 Task: Look for Airbnb properties in Sens, France from 13th December, 2023 to 17th December, 2023 for 2 adults. Place can be entire room with 2 bedrooms having 2 beds and 1 bathroom. Property type can be guest house. Amenities needed are: wifi.
Action: Mouse moved to (513, 120)
Screenshot: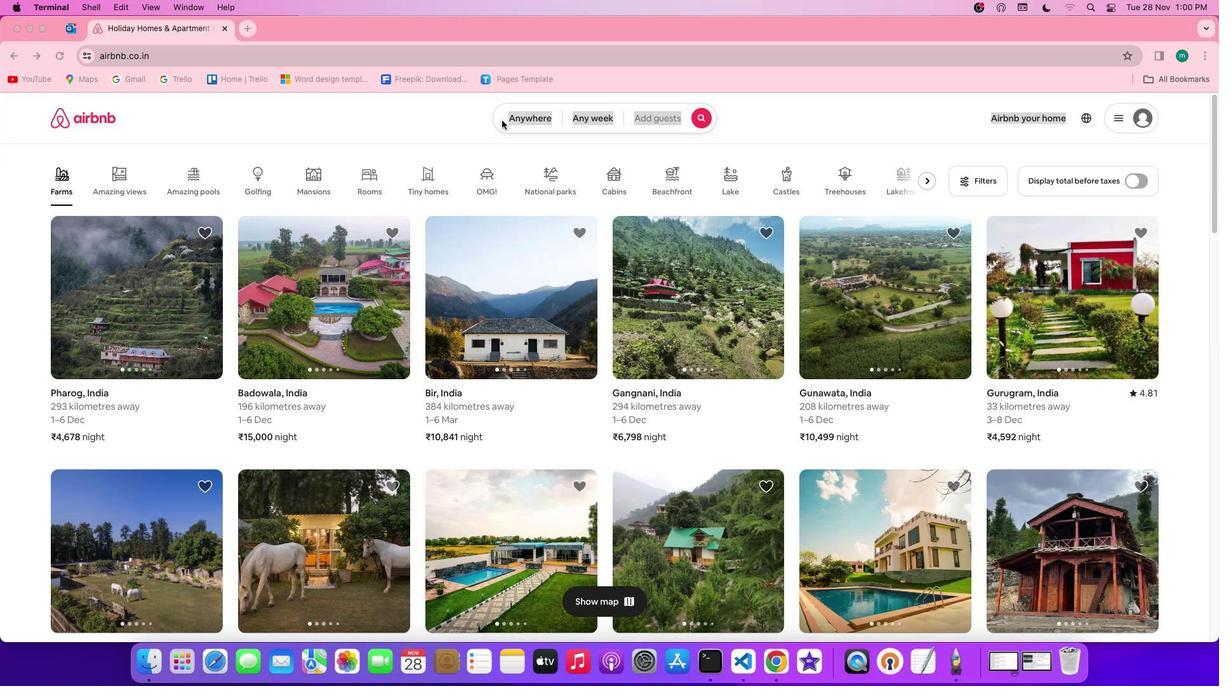
Action: Mouse pressed left at (513, 120)
Screenshot: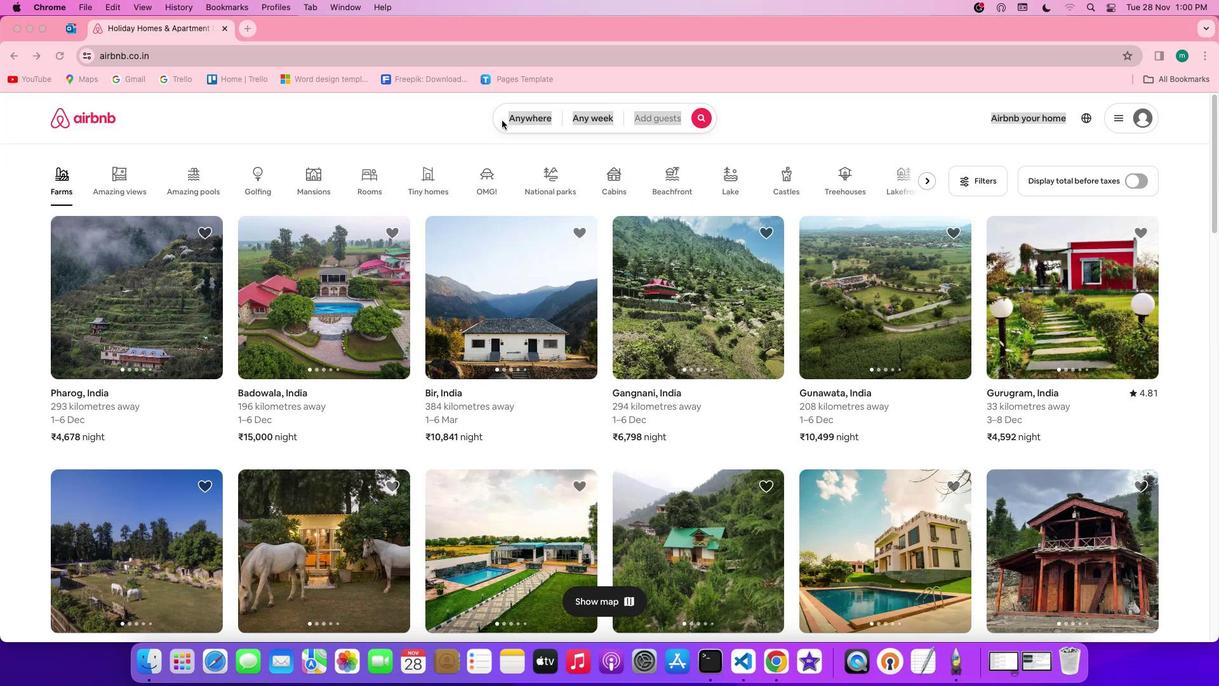
Action: Mouse pressed left at (513, 120)
Screenshot: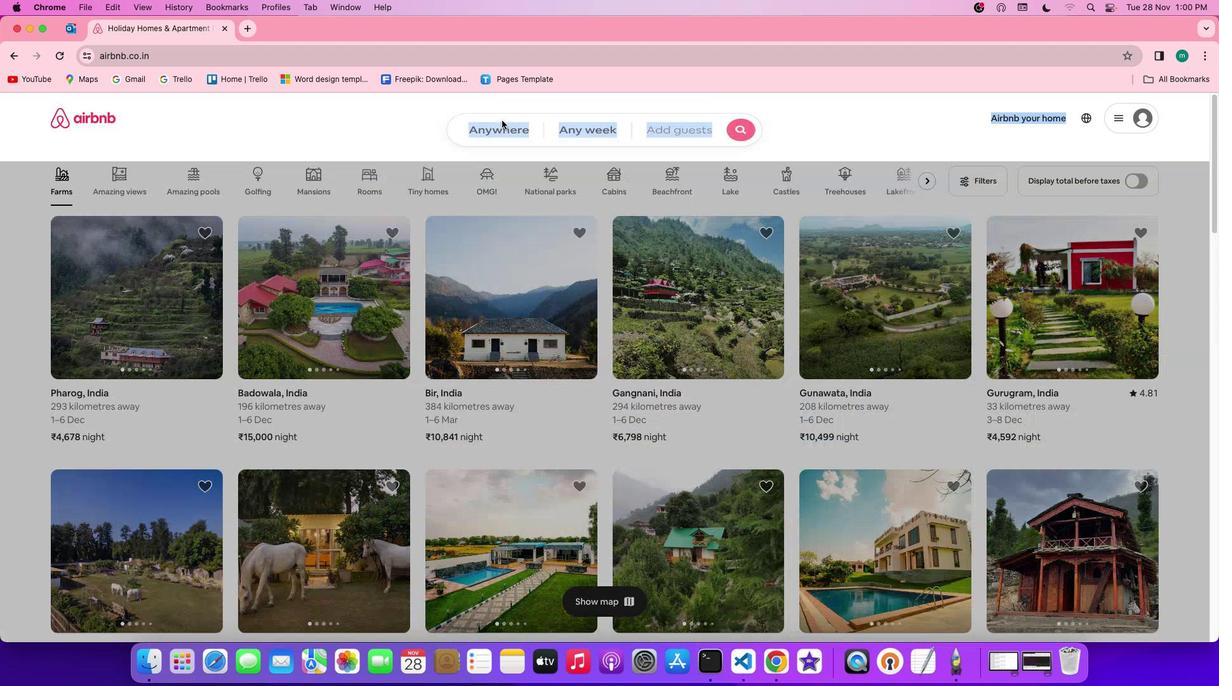 
Action: Mouse moved to (489, 156)
Screenshot: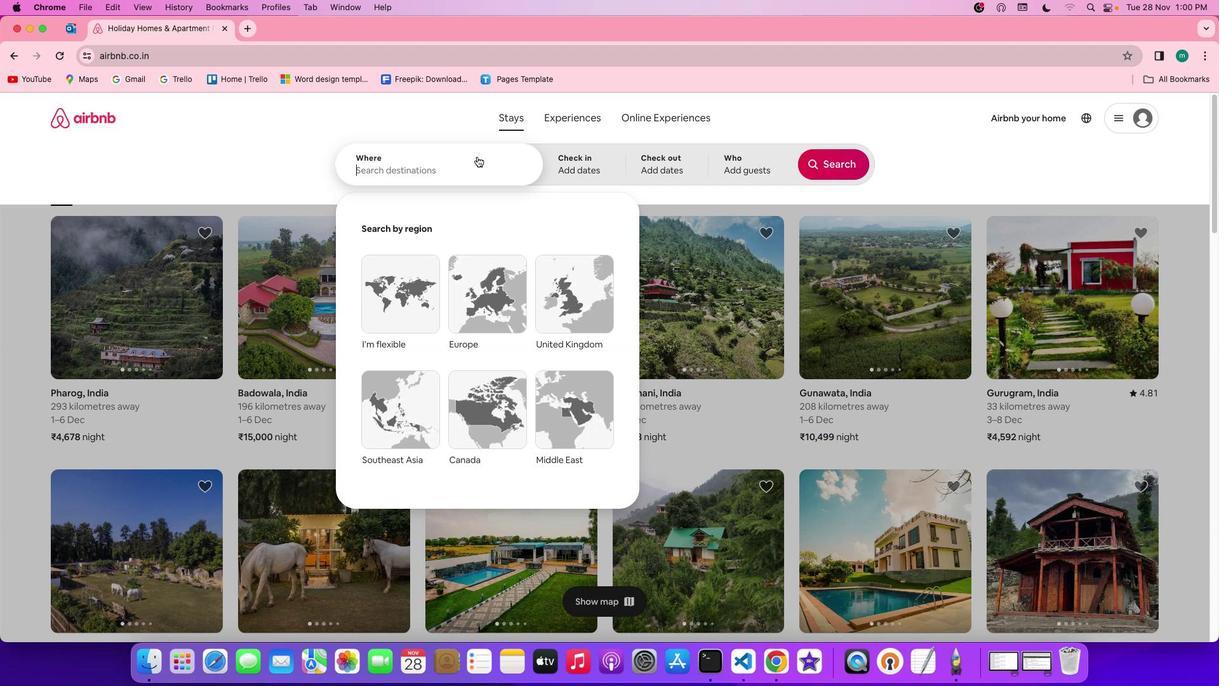 
Action: Mouse pressed left at (489, 156)
Screenshot: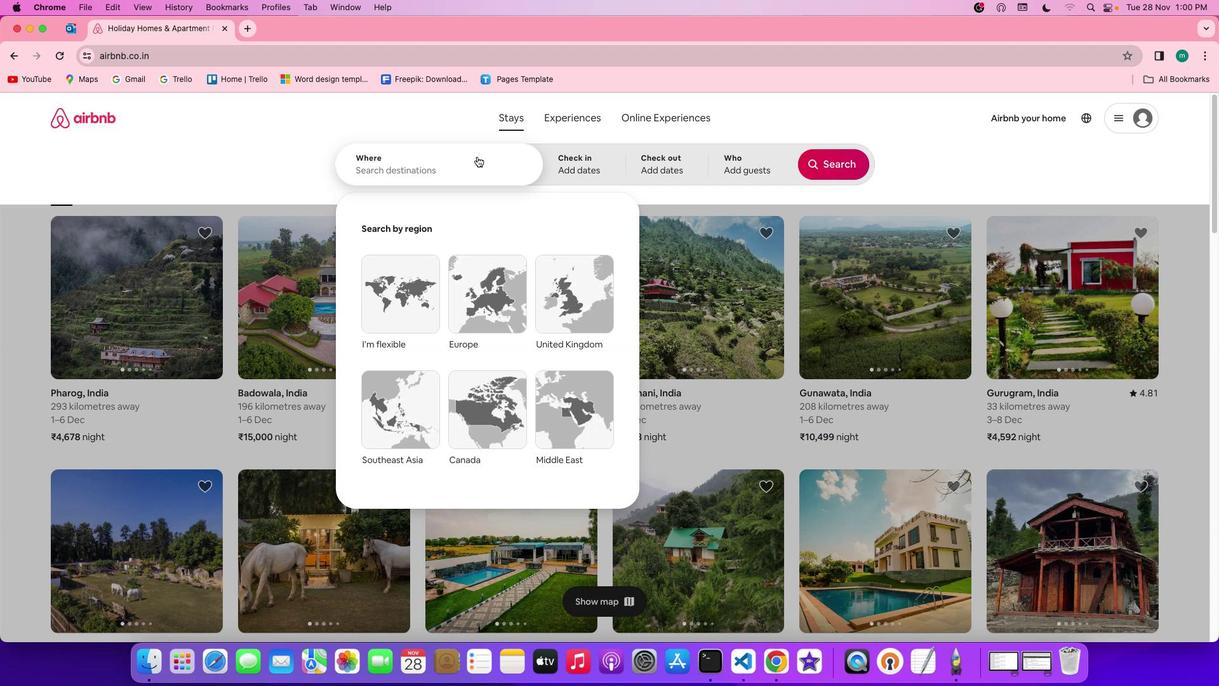 
Action: Key pressed Key.shift'S''e''n''s'','Key.spaceKey.shift'f''r''a''n''c''e'
Screenshot: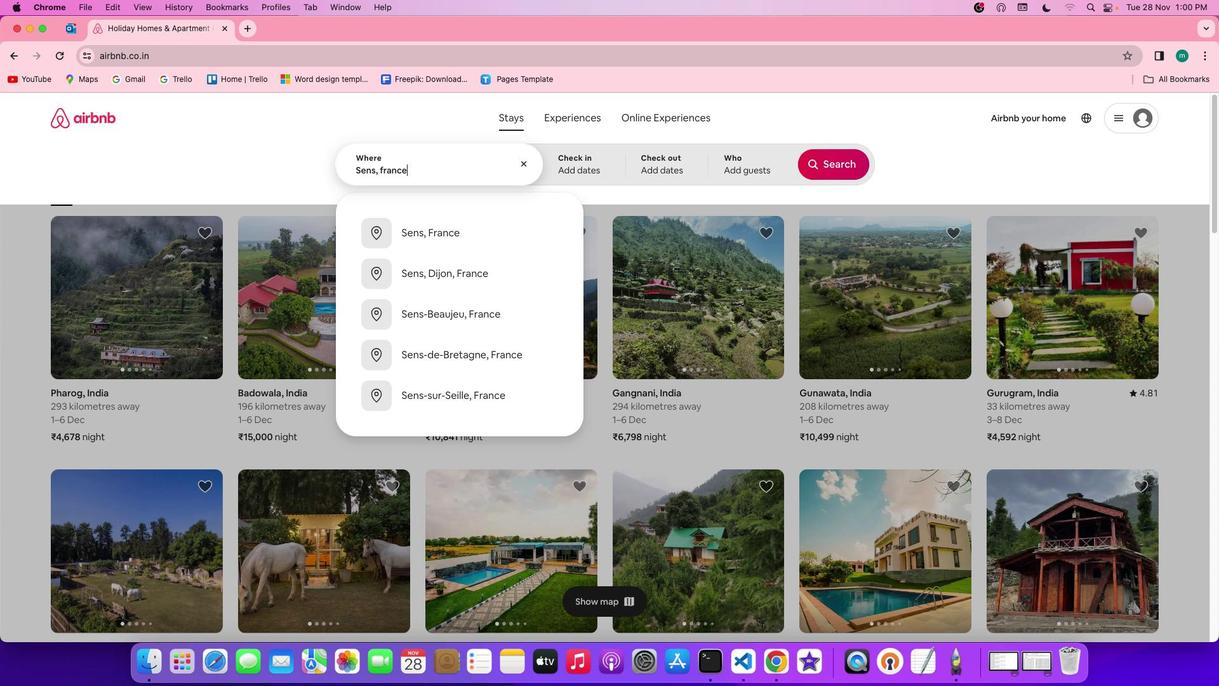 
Action: Mouse moved to (576, 157)
Screenshot: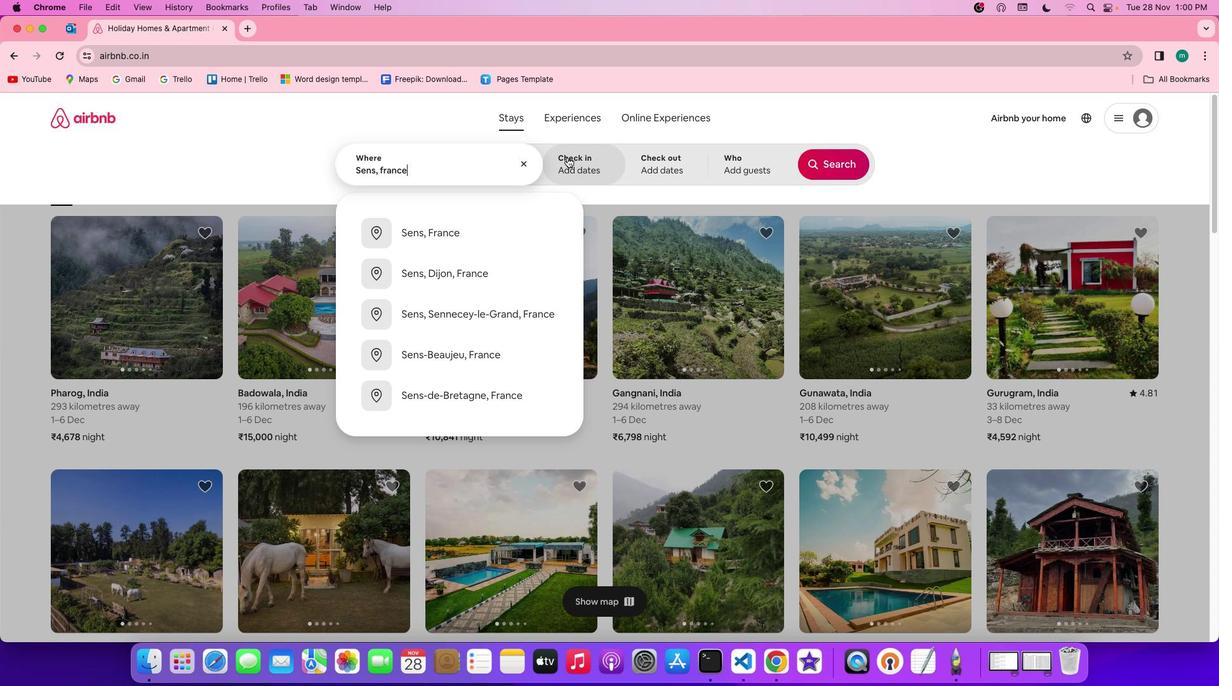 
Action: Mouse pressed left at (576, 157)
Screenshot: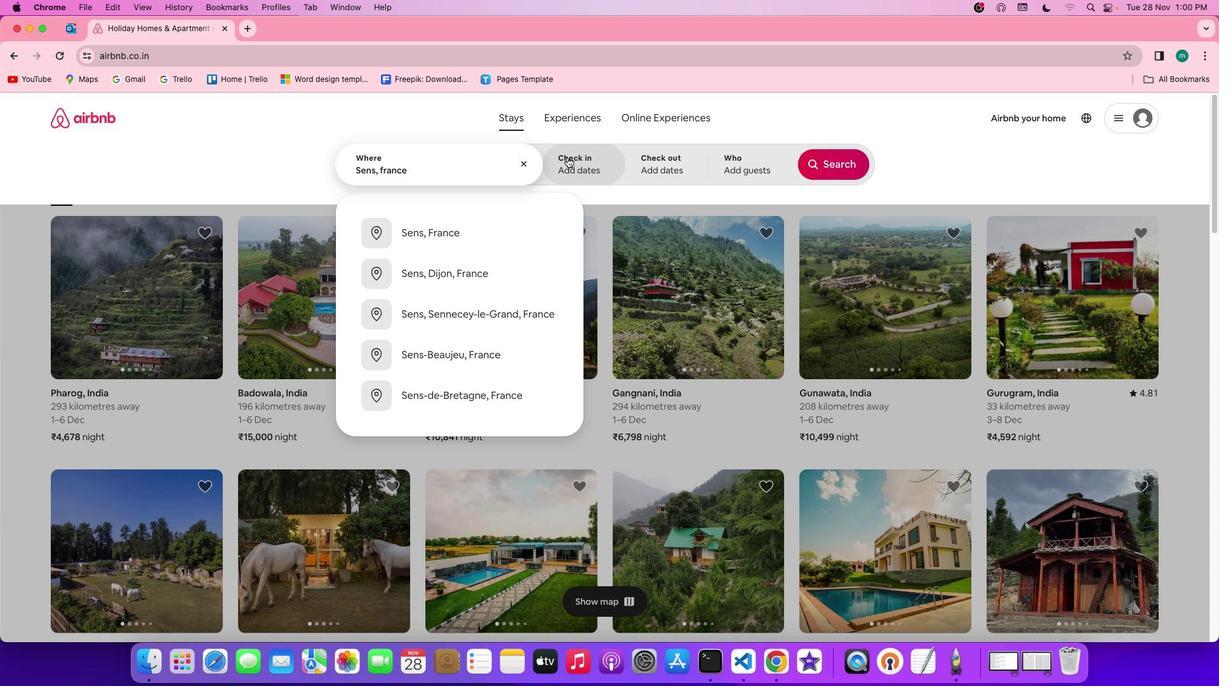 
Action: Mouse moved to (724, 386)
Screenshot: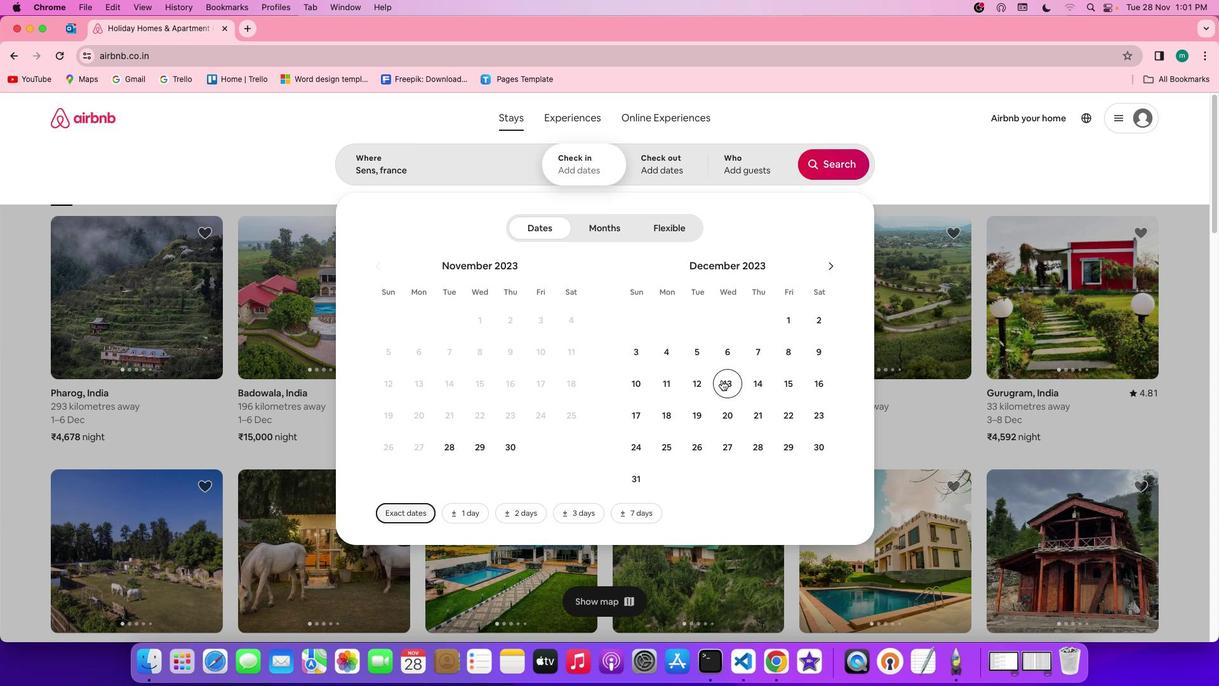 
Action: Mouse pressed left at (724, 386)
Screenshot: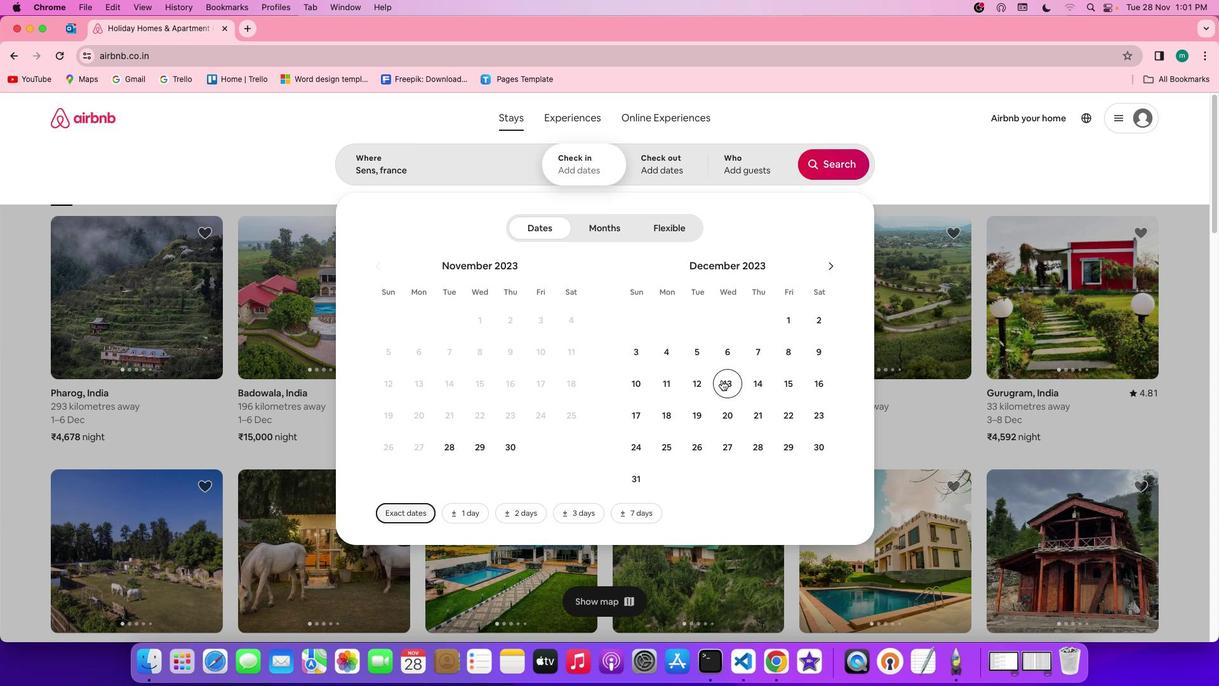 
Action: Mouse moved to (628, 424)
Screenshot: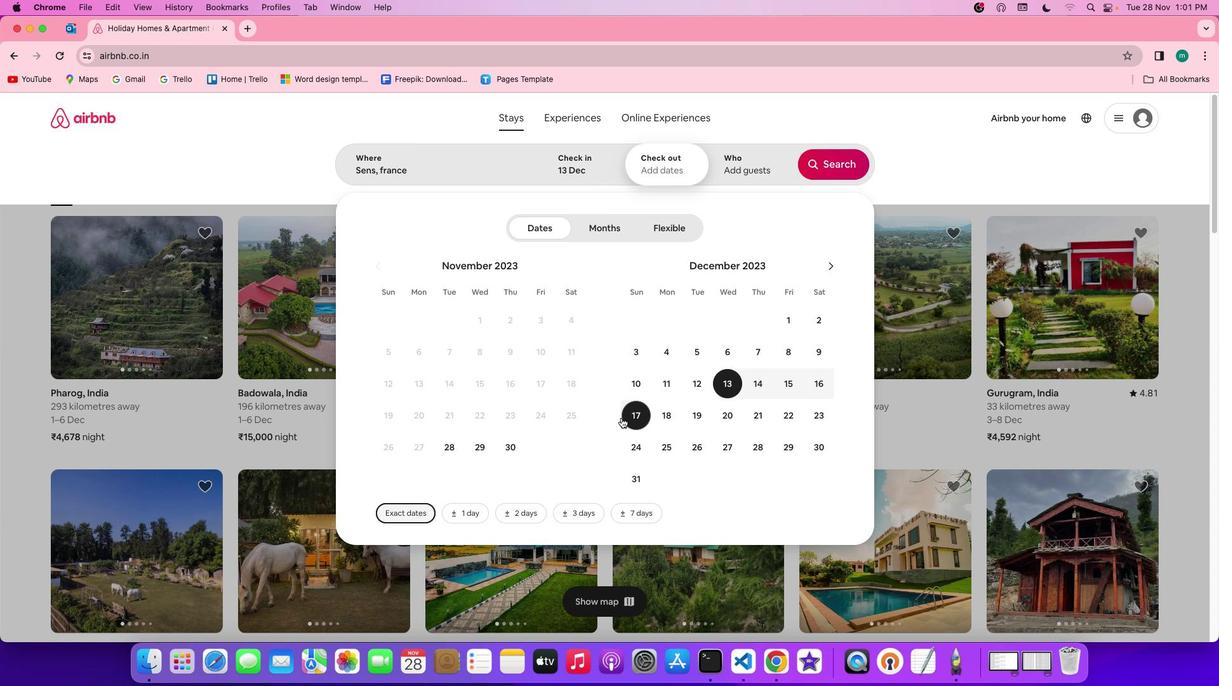 
Action: Mouse pressed left at (628, 424)
Screenshot: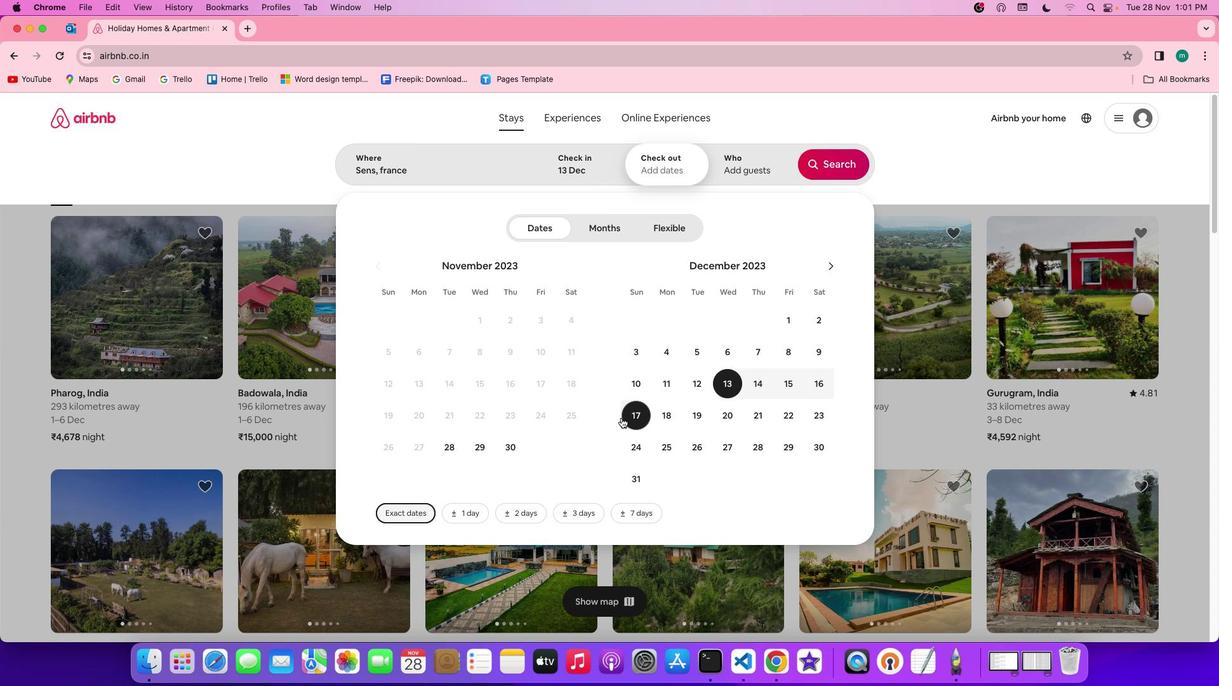 
Action: Mouse moved to (743, 161)
Screenshot: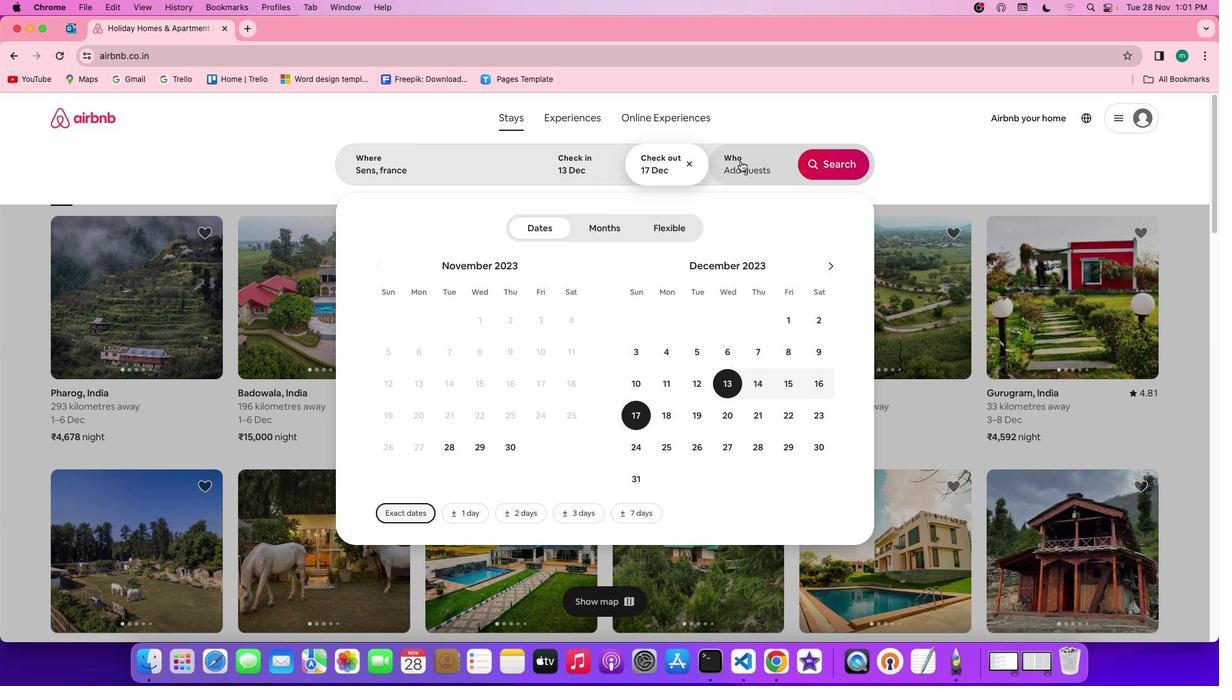 
Action: Mouse pressed left at (743, 161)
Screenshot: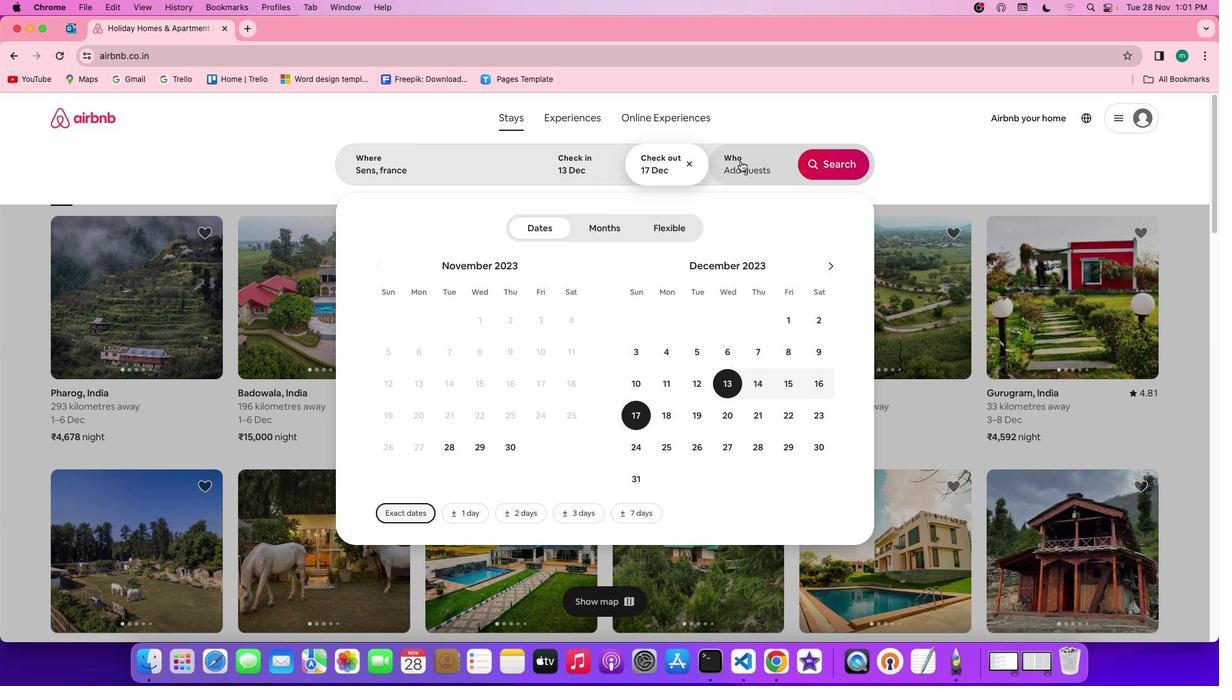 
Action: Mouse moved to (837, 231)
Screenshot: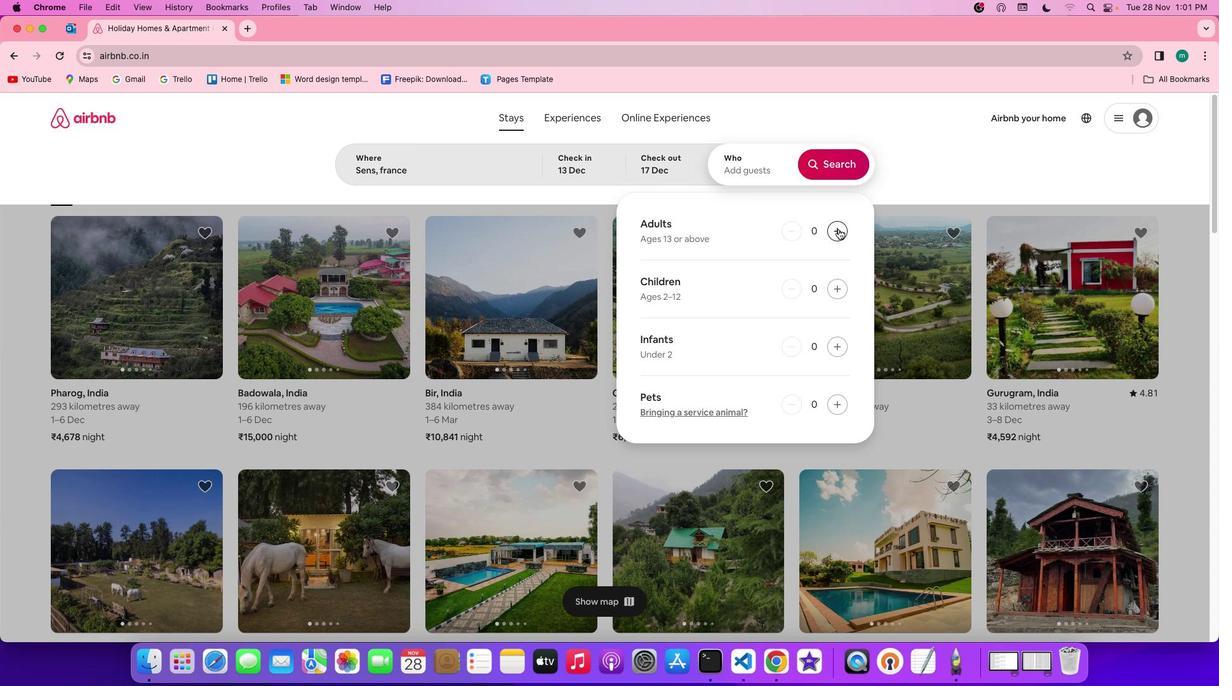 
Action: Mouse pressed left at (837, 231)
Screenshot: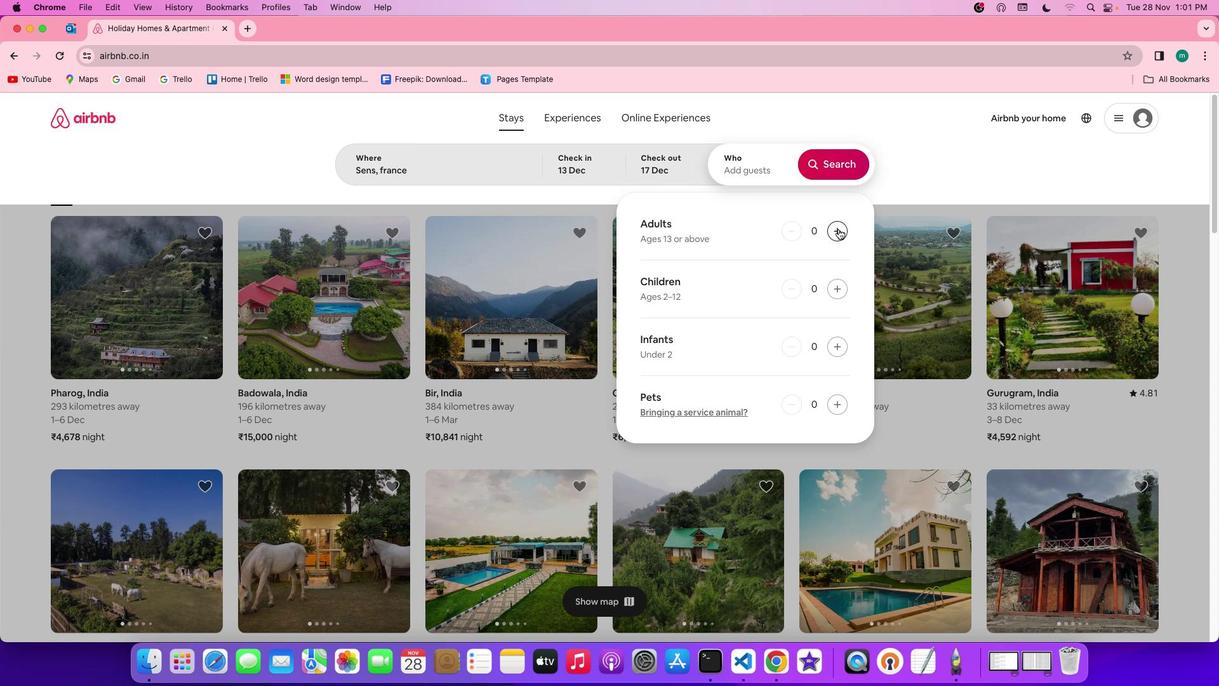 
Action: Mouse pressed left at (837, 231)
Screenshot: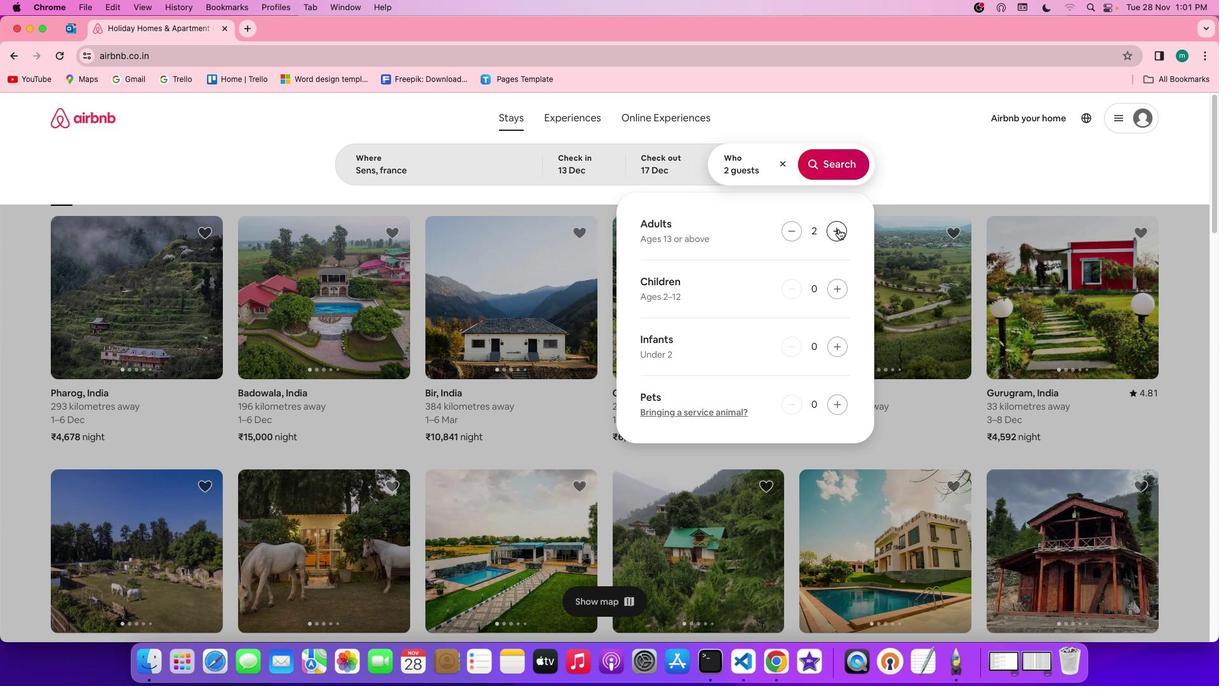 
Action: Mouse moved to (837, 168)
Screenshot: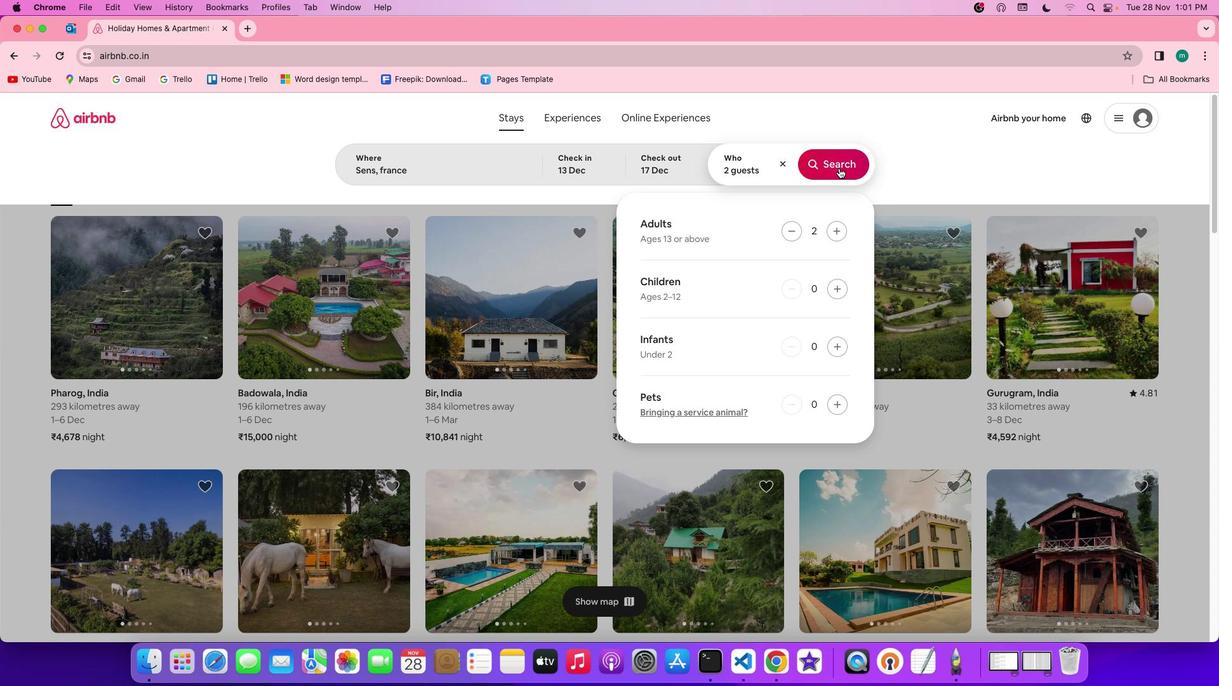 
Action: Mouse pressed left at (837, 168)
Screenshot: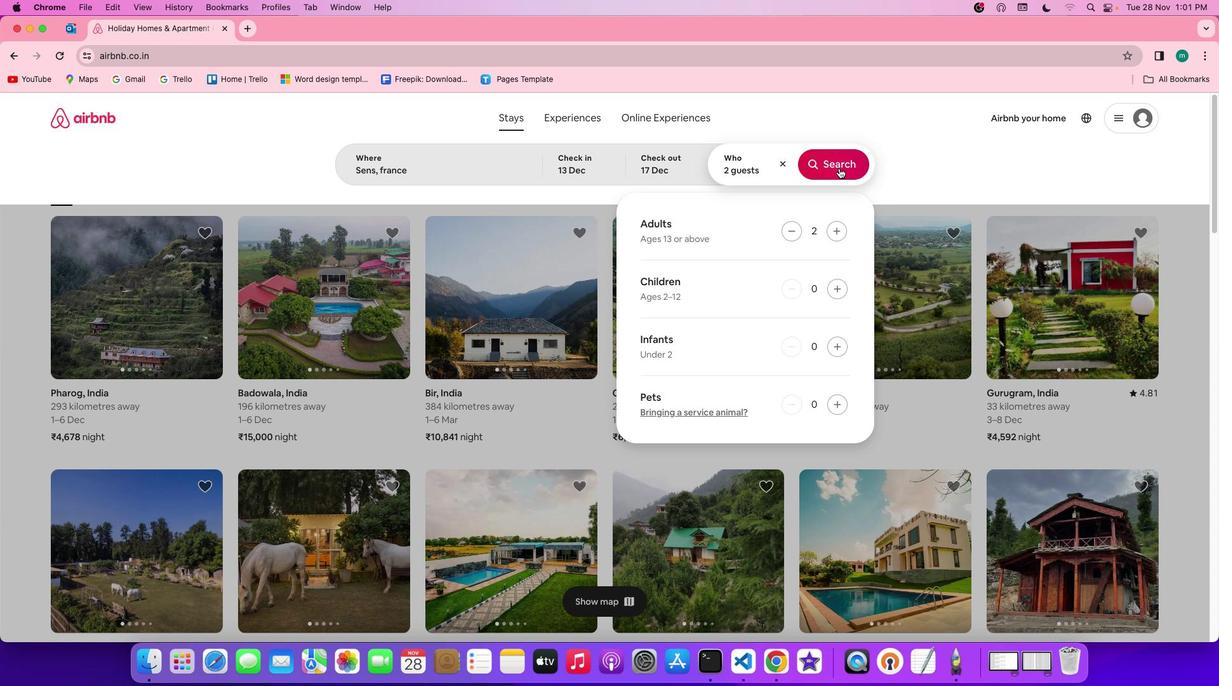 
Action: Mouse moved to (1009, 167)
Screenshot: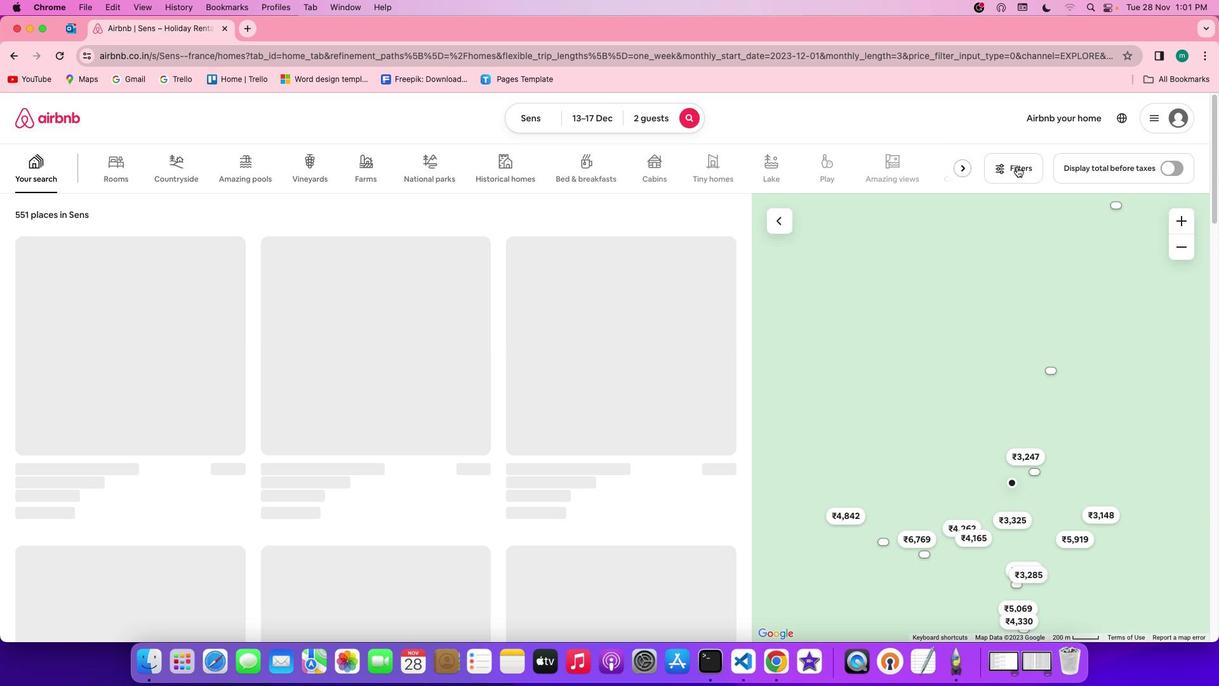 
Action: Mouse pressed left at (1009, 167)
Screenshot: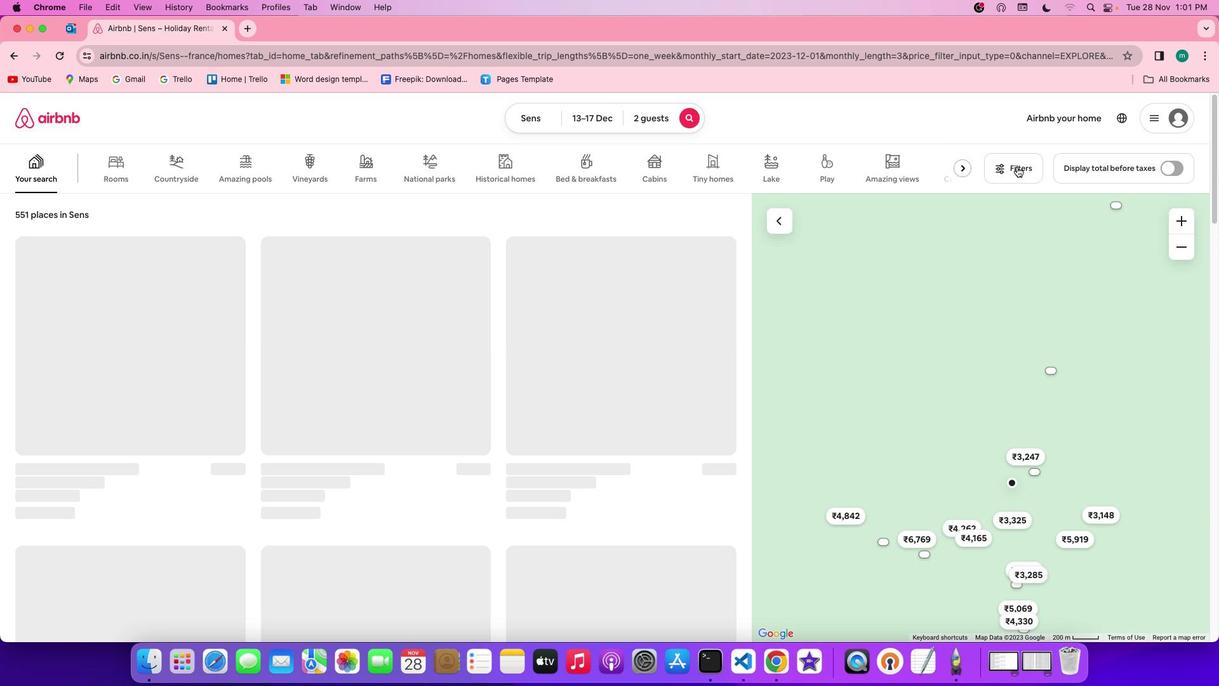 
Action: Mouse moved to (604, 388)
Screenshot: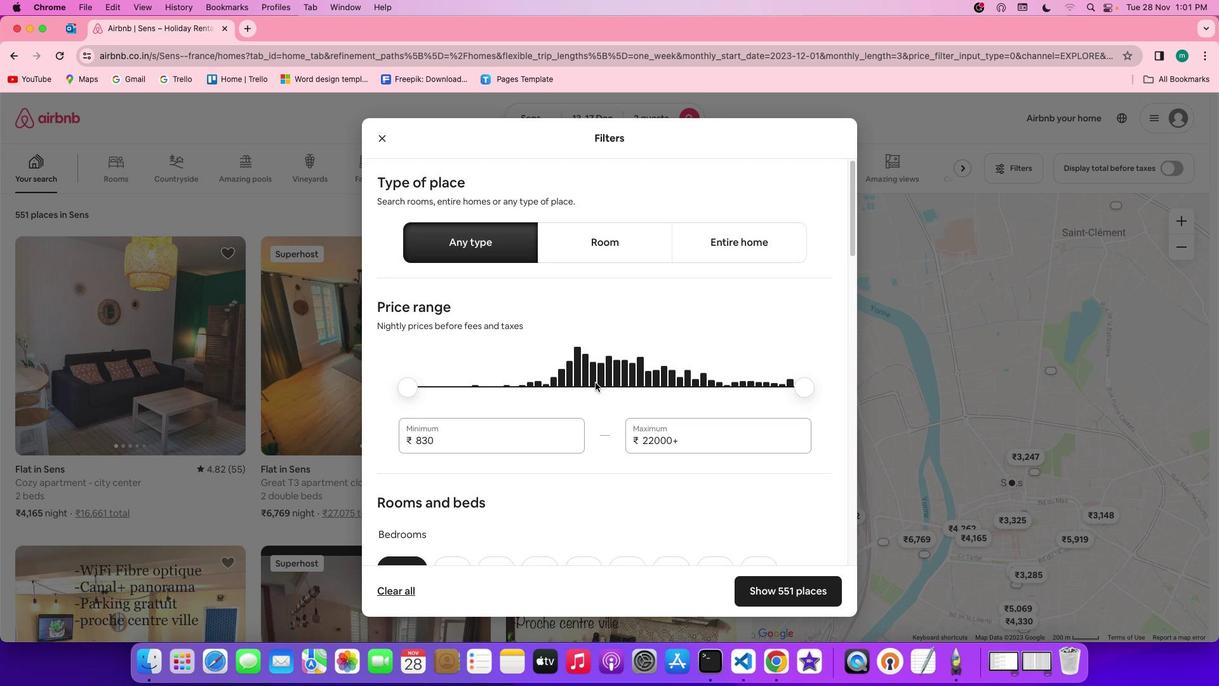 
Action: Mouse scrolled (604, 388) with delta (31, -4)
Screenshot: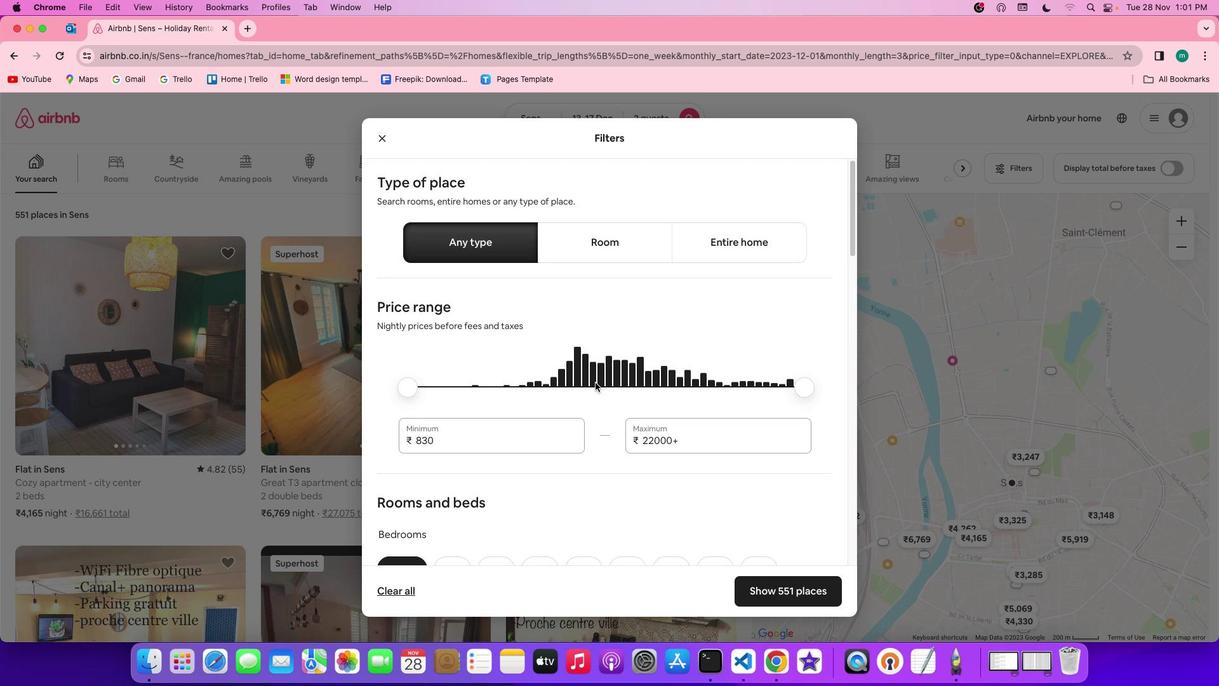 
Action: Mouse scrolled (604, 388) with delta (31, -4)
Screenshot: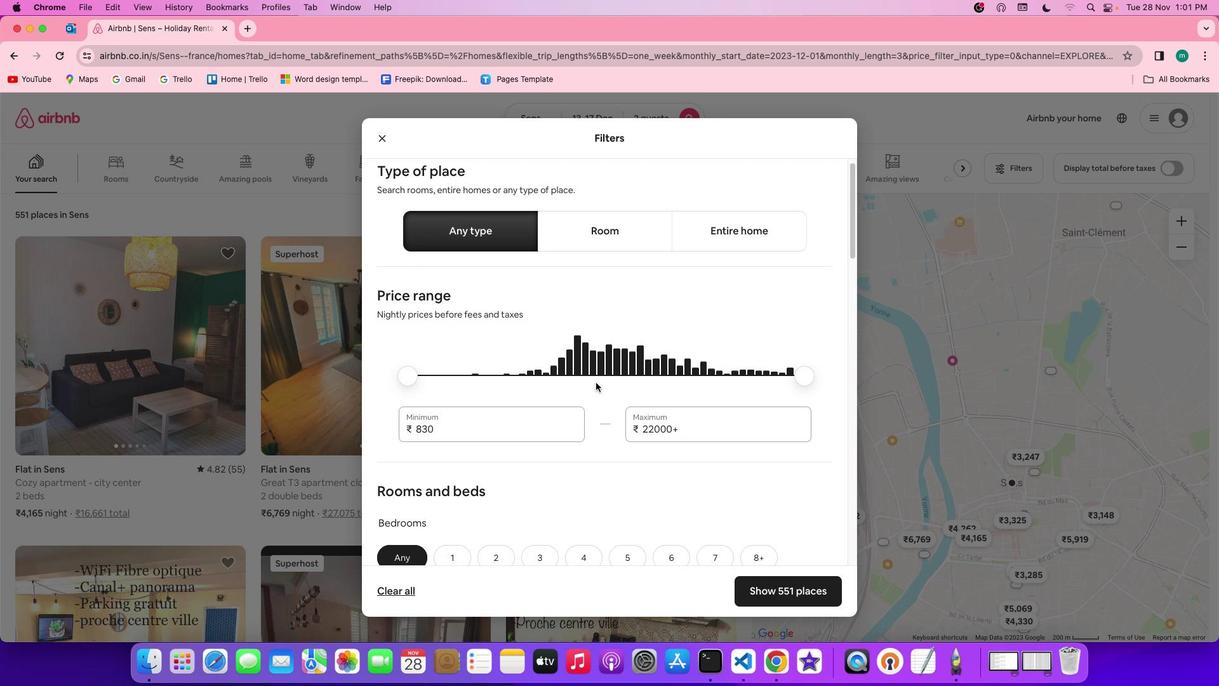 
Action: Mouse scrolled (604, 388) with delta (31, -5)
Screenshot: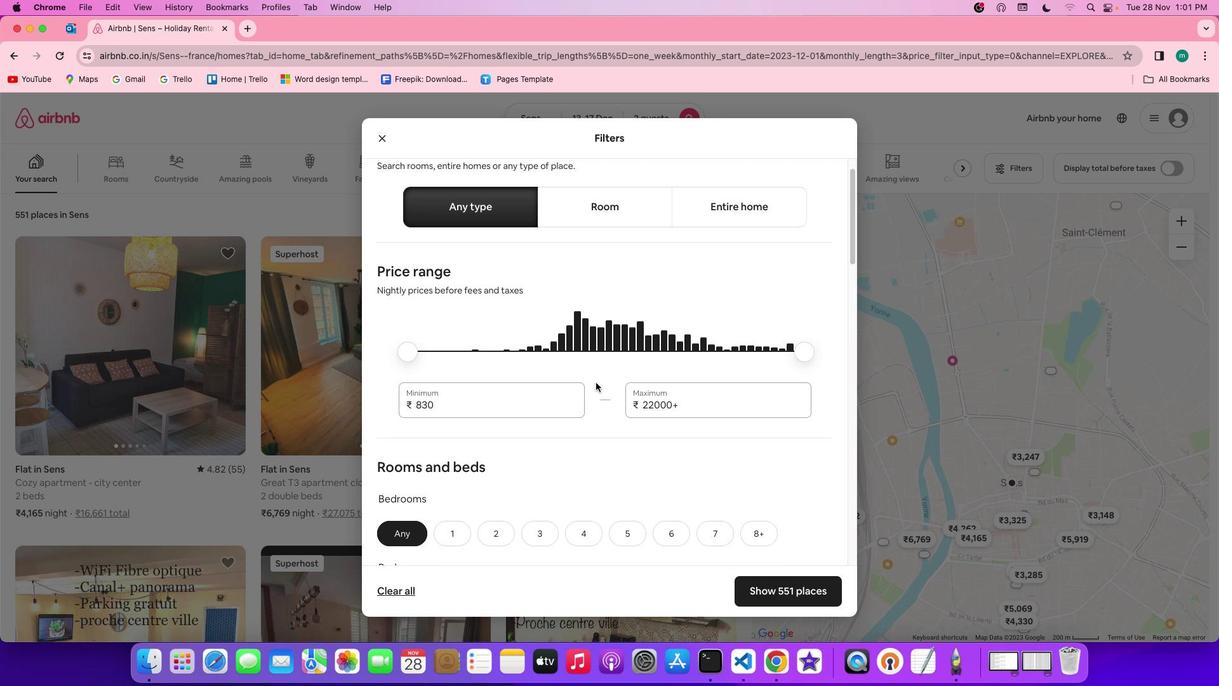 
Action: Mouse moved to (604, 389)
Screenshot: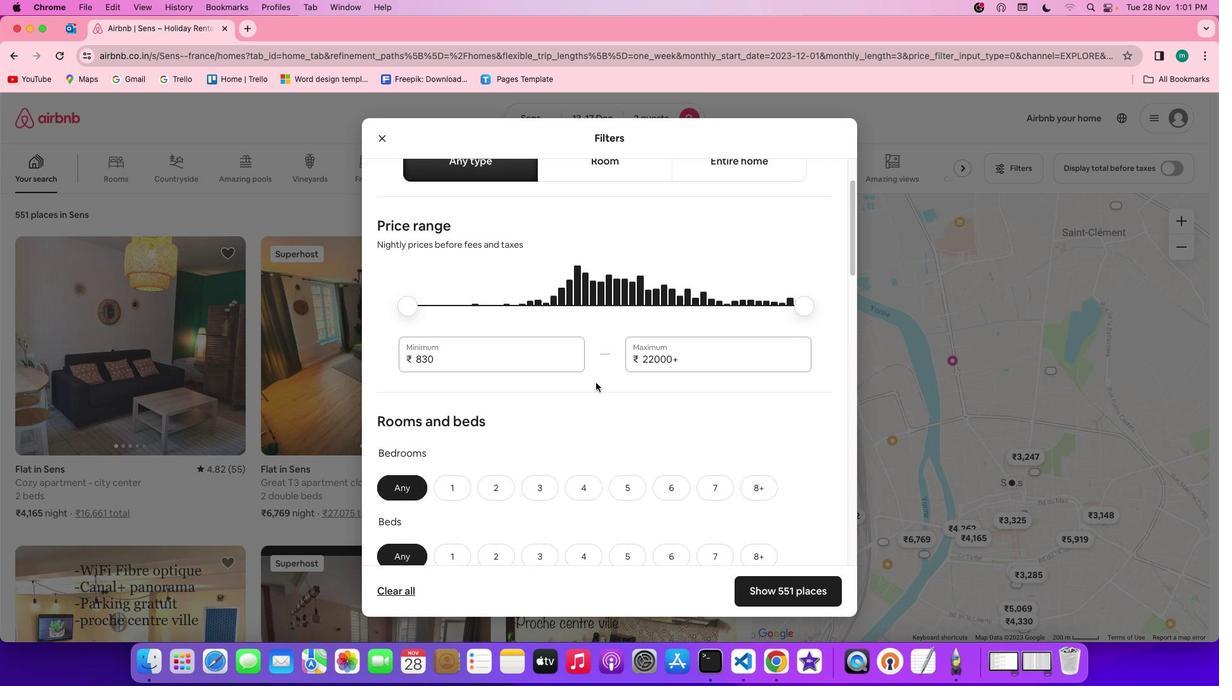 
Action: Mouse scrolled (604, 389) with delta (31, -4)
Screenshot: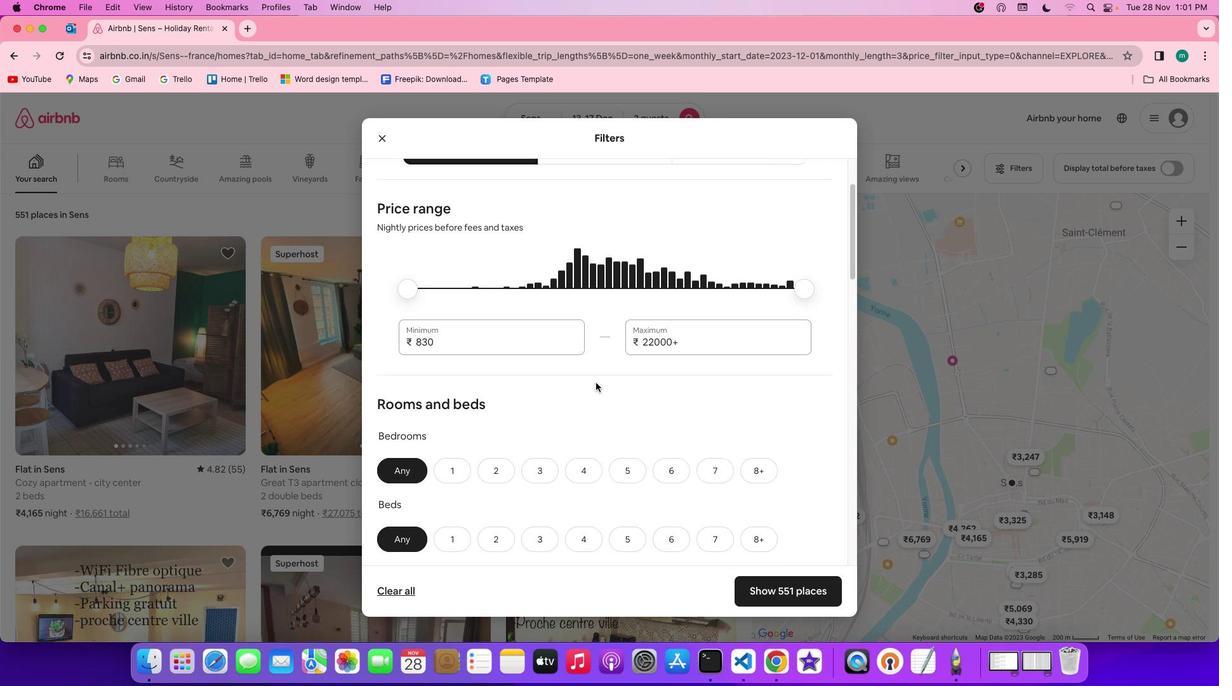 
Action: Mouse scrolled (604, 389) with delta (31, -4)
Screenshot: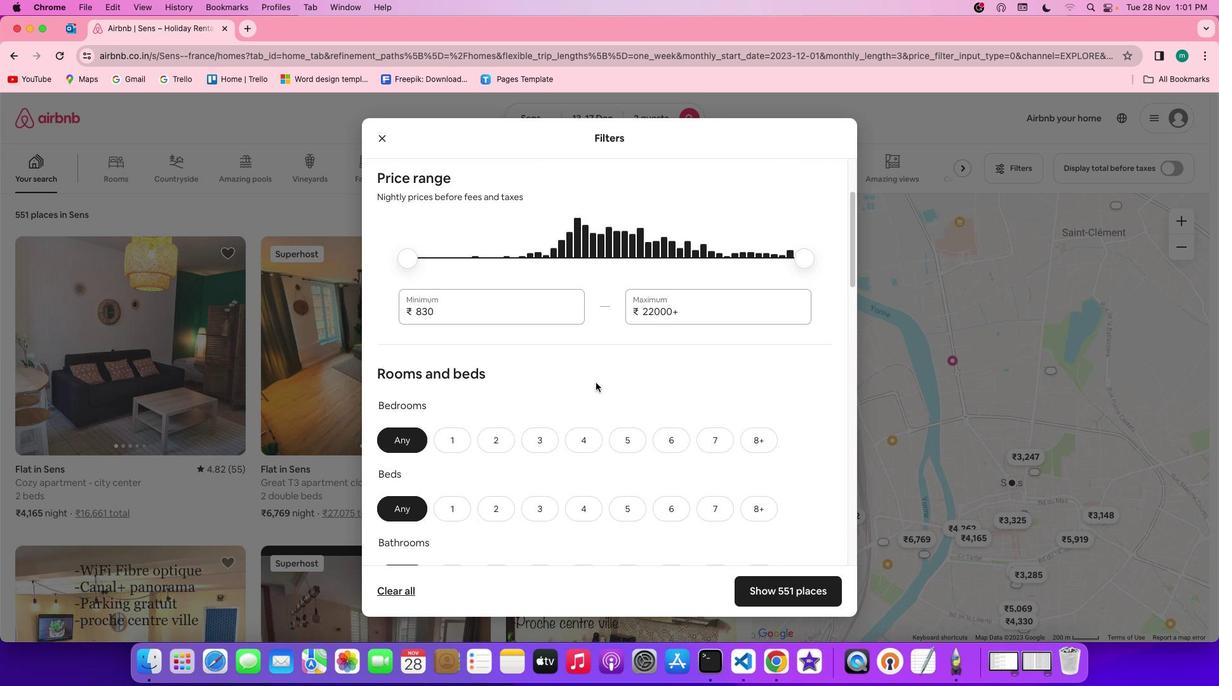 
Action: Mouse scrolled (604, 389) with delta (31, -4)
Screenshot: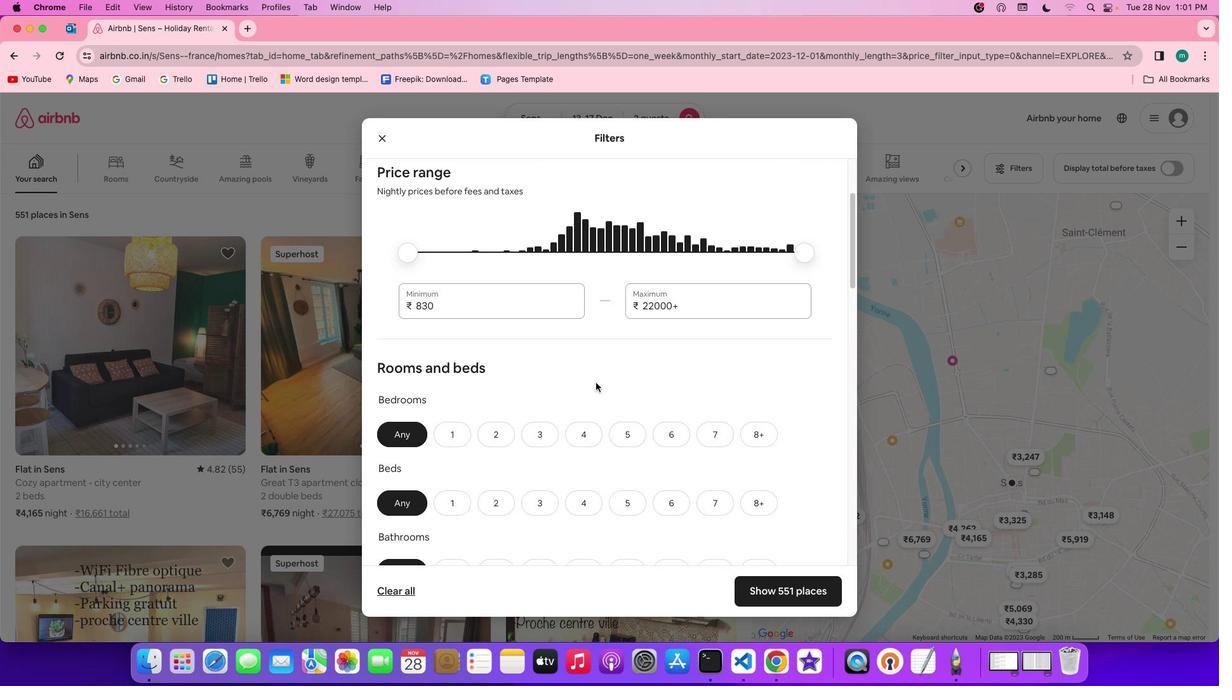 
Action: Mouse scrolled (604, 389) with delta (31, -5)
Screenshot: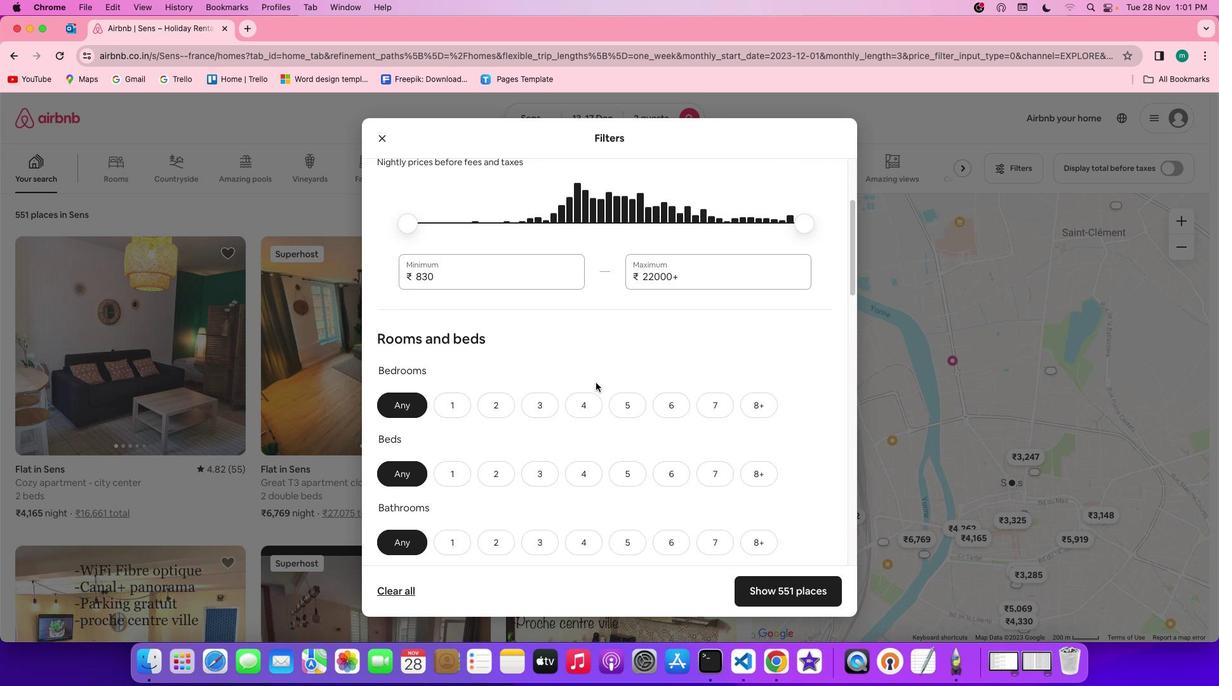 
Action: Mouse scrolled (604, 389) with delta (31, -4)
Screenshot: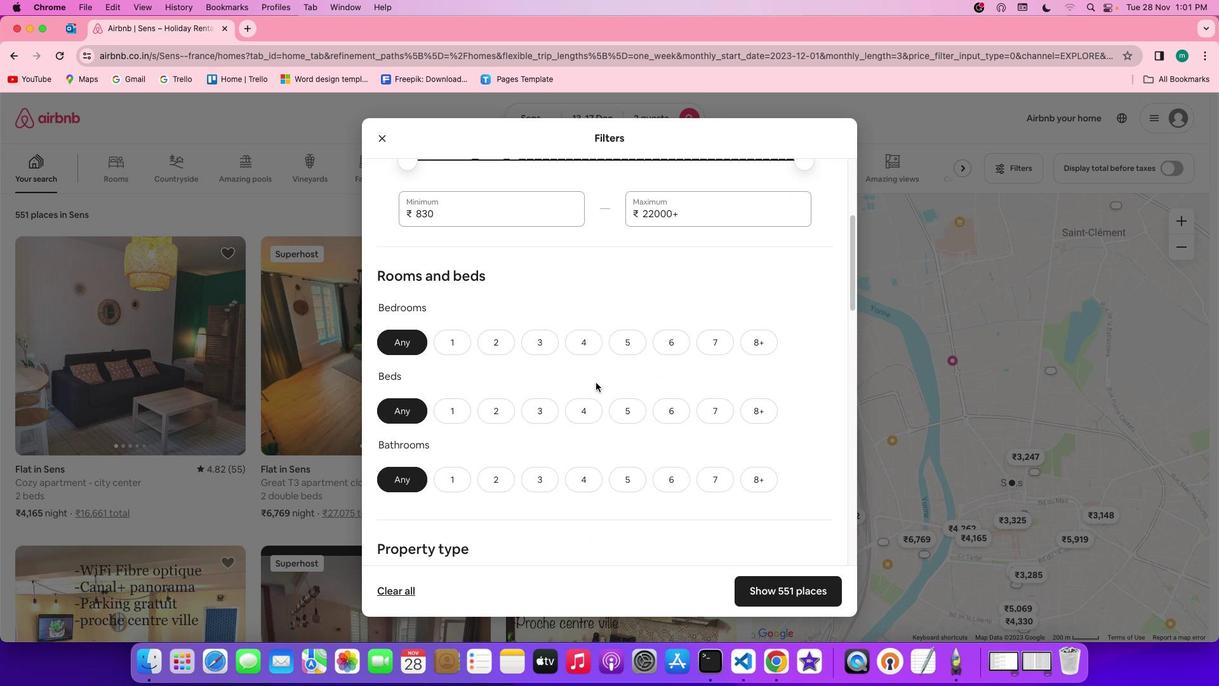 
Action: Mouse scrolled (604, 389) with delta (31, -4)
Screenshot: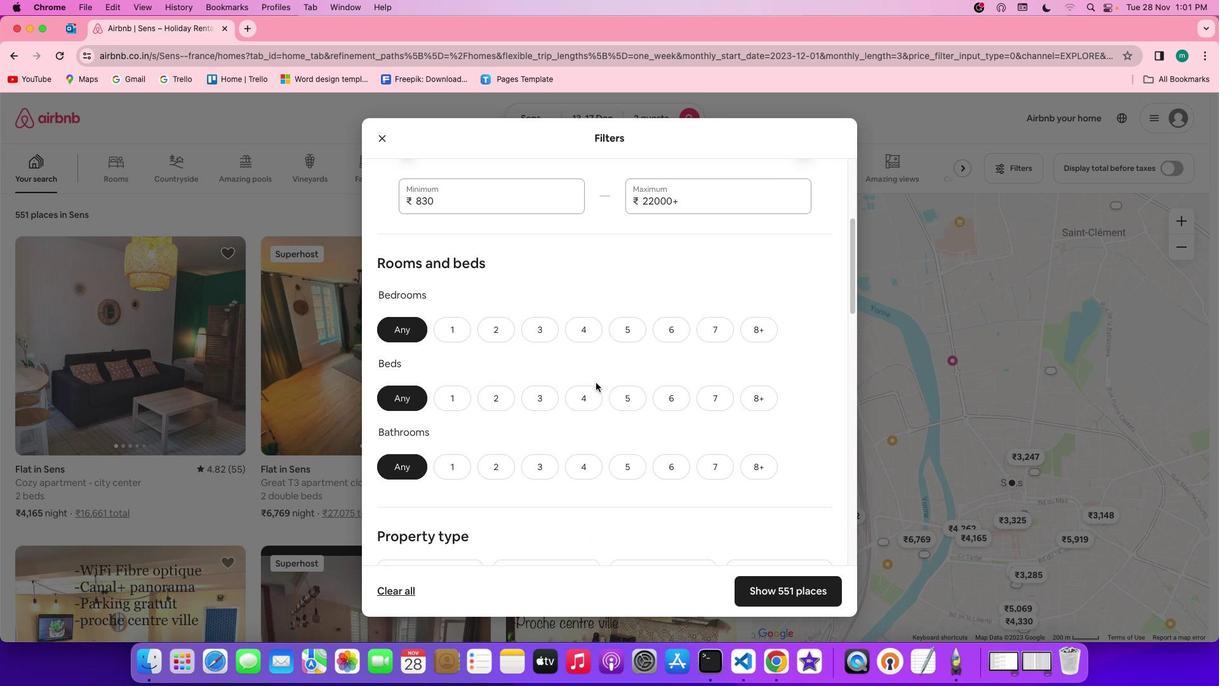 
Action: Mouse scrolled (604, 389) with delta (31, -4)
Screenshot: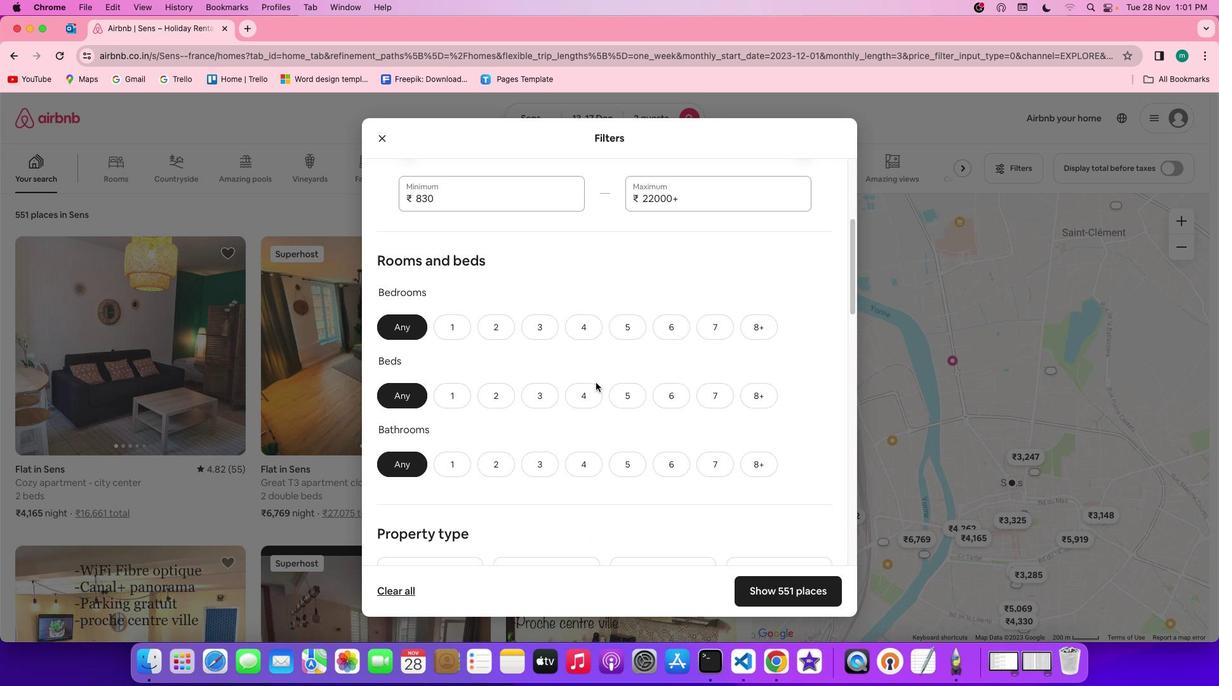 
Action: Mouse scrolled (604, 389) with delta (31, -4)
Screenshot: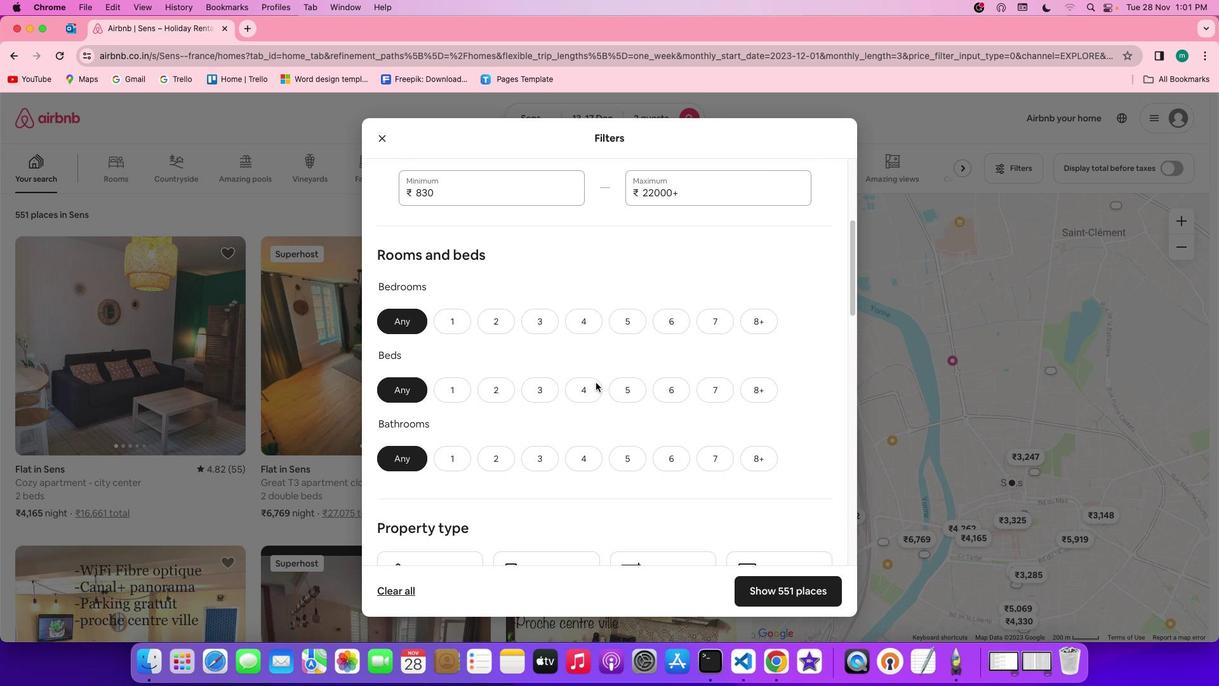 
Action: Mouse moved to (513, 329)
Screenshot: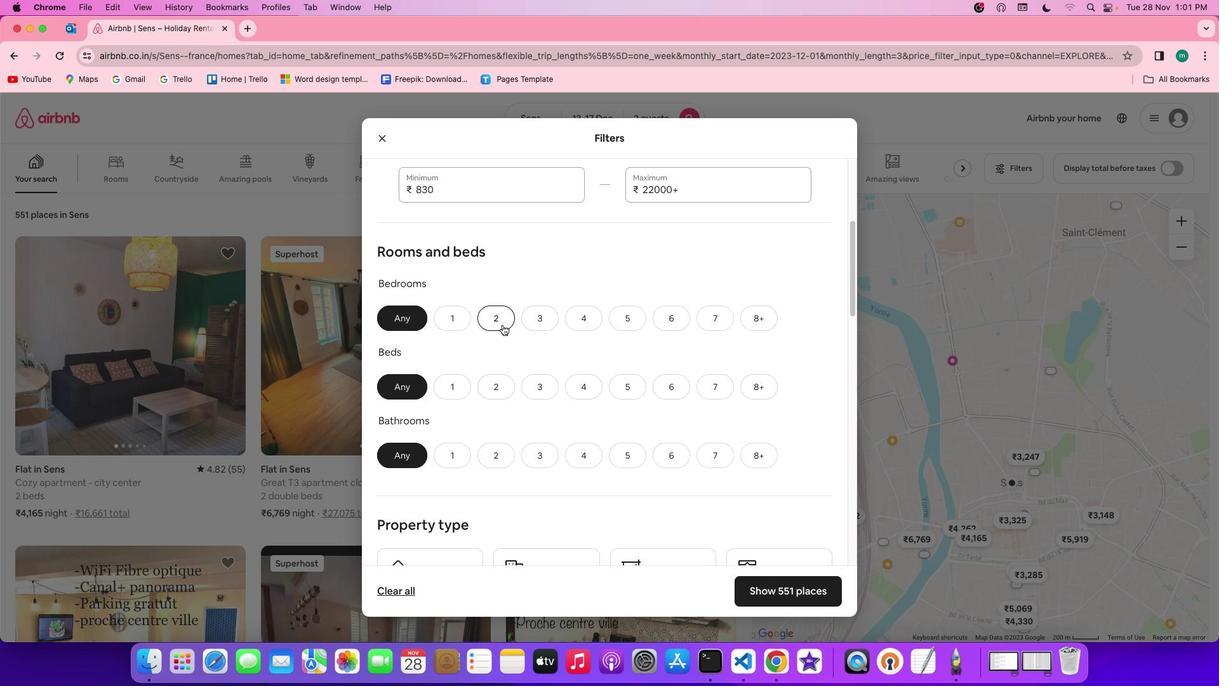 
Action: Mouse pressed left at (513, 329)
Screenshot: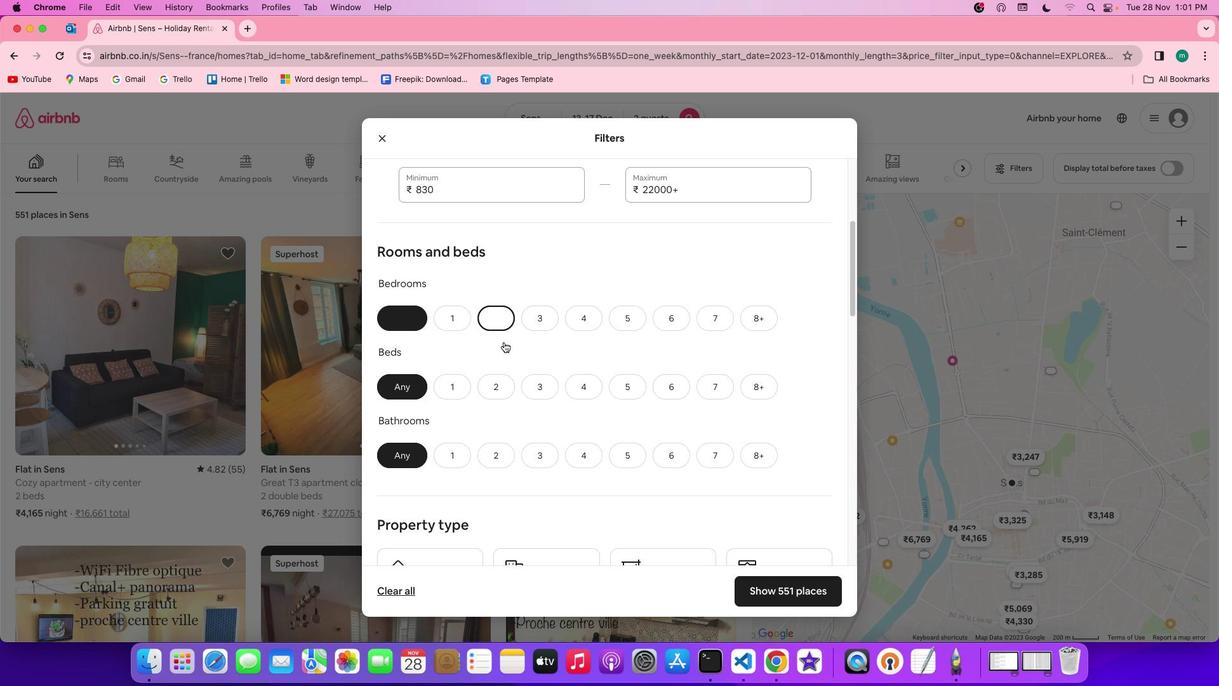 
Action: Mouse moved to (506, 402)
Screenshot: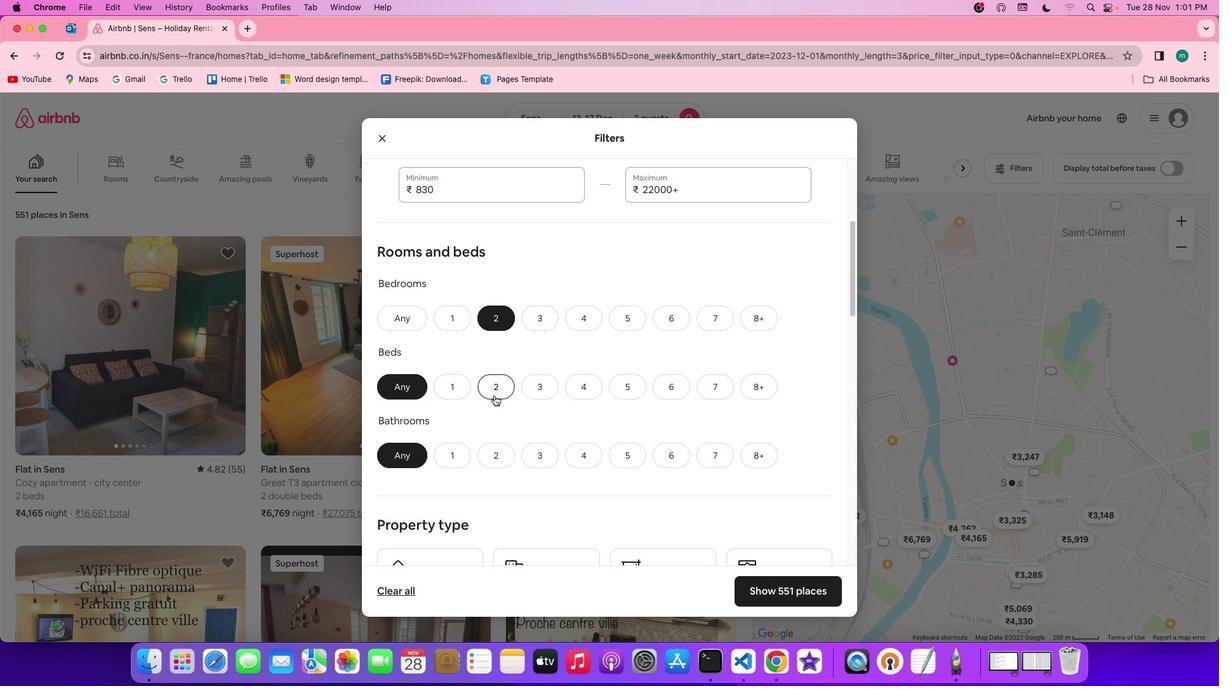 
Action: Mouse pressed left at (506, 402)
Screenshot: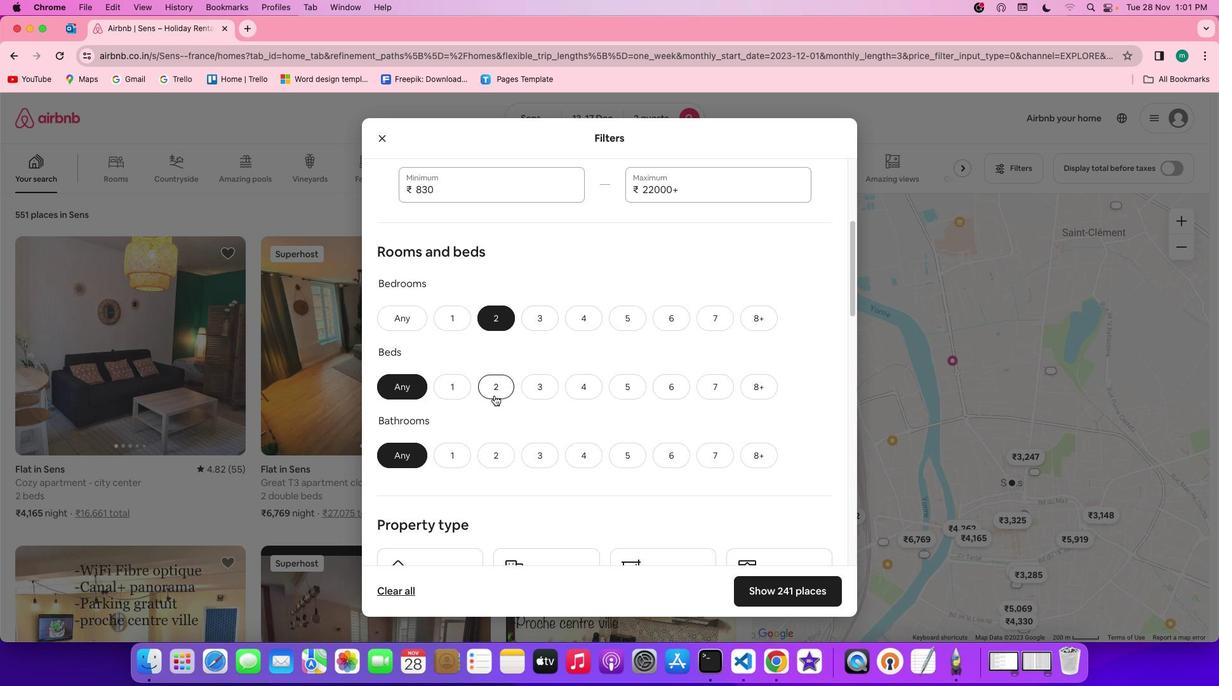 
Action: Mouse moved to (465, 464)
Screenshot: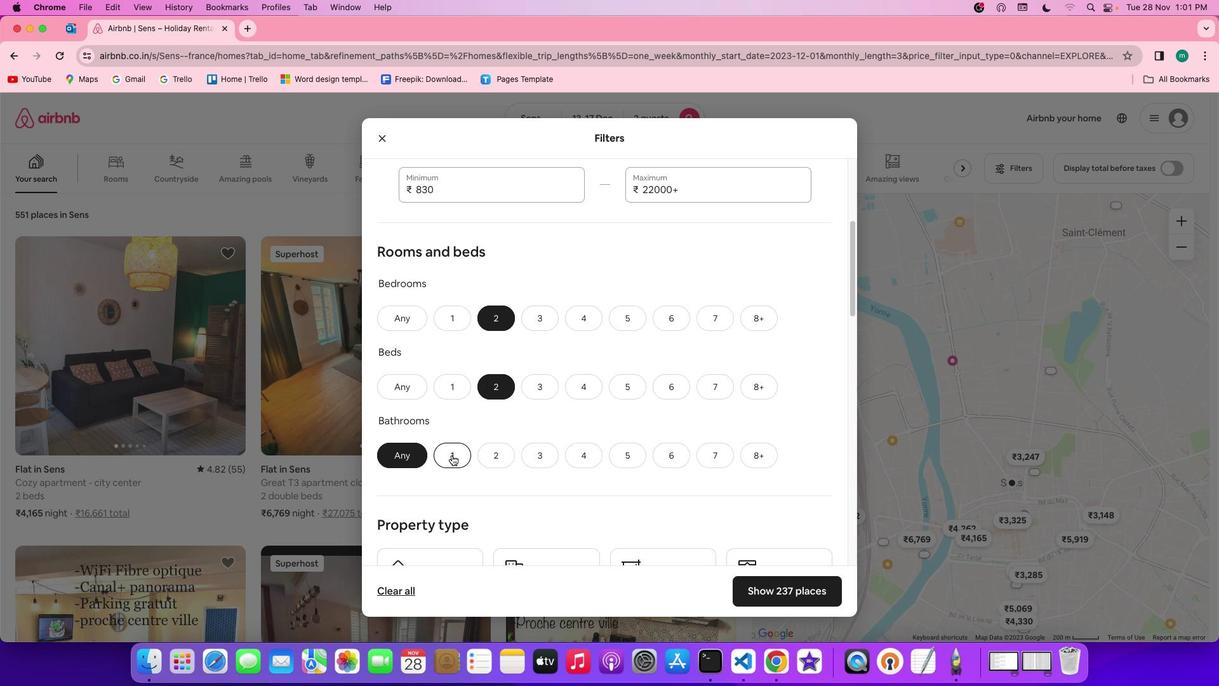 
Action: Mouse pressed left at (465, 464)
Screenshot: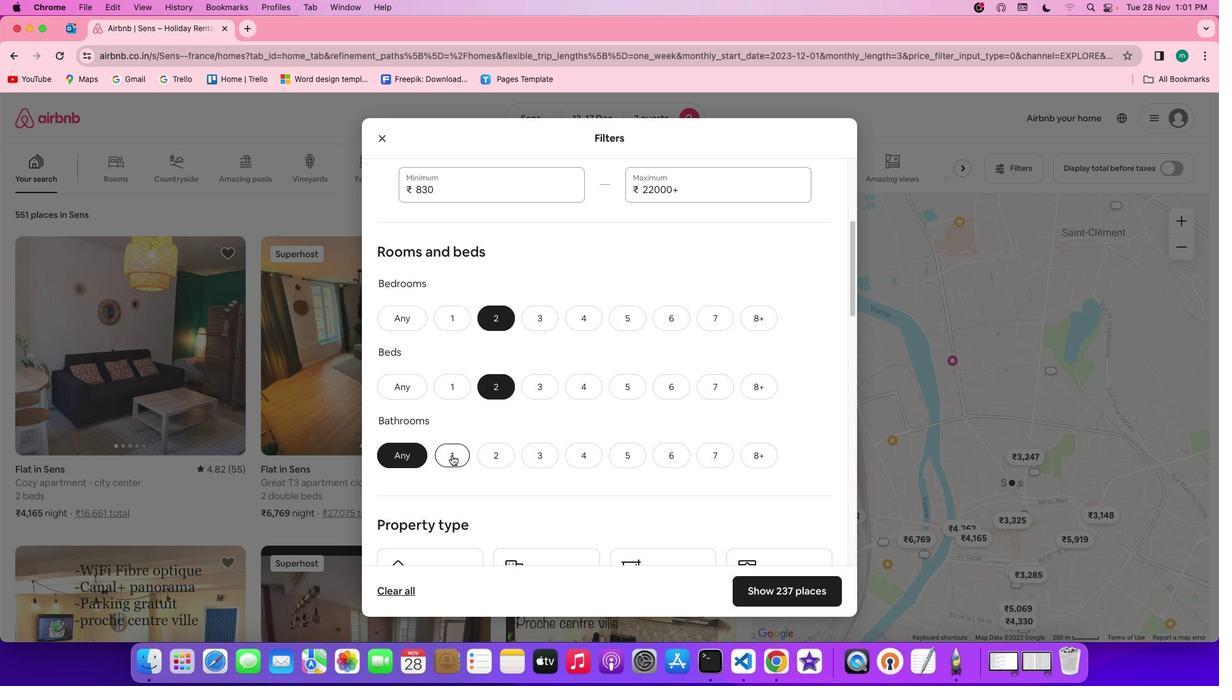 
Action: Mouse moved to (635, 433)
Screenshot: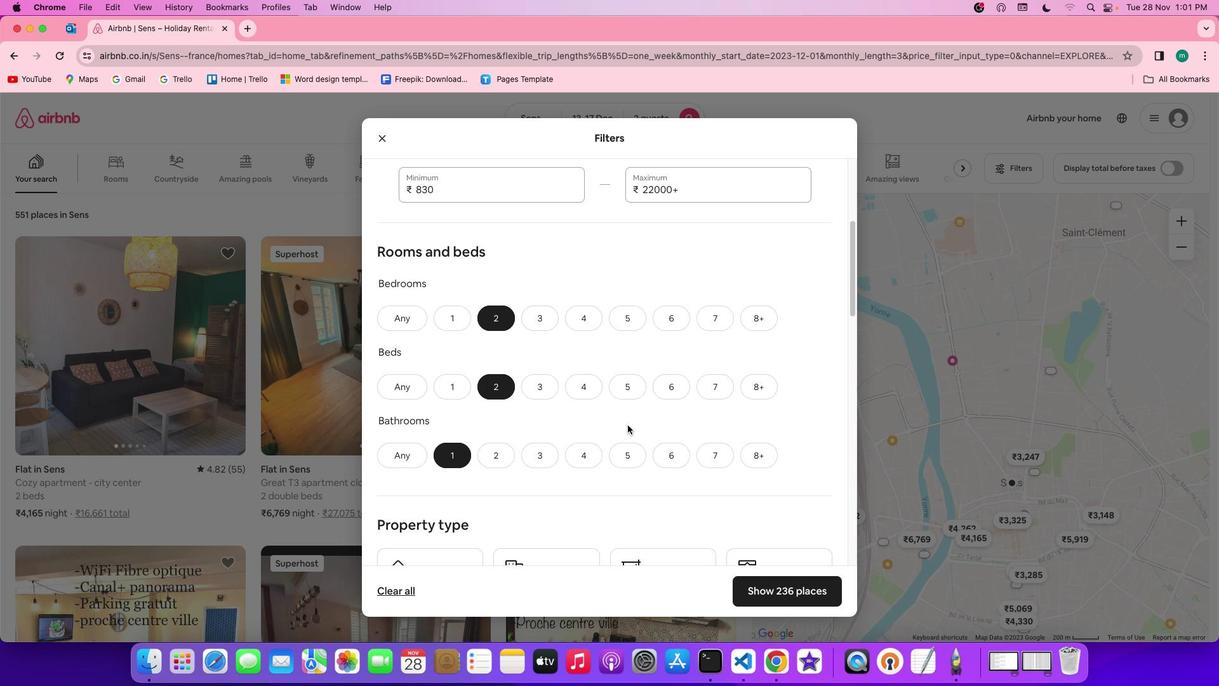
Action: Mouse scrolled (635, 433) with delta (31, -4)
Screenshot: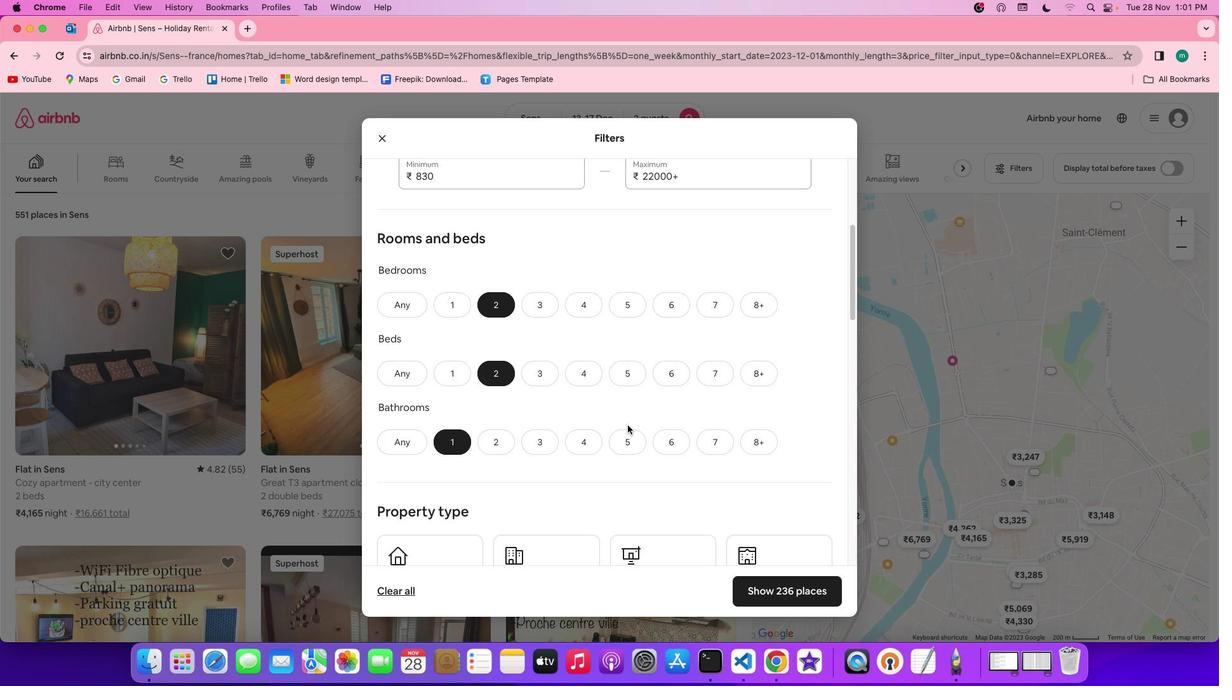 
Action: Mouse scrolled (635, 433) with delta (31, -4)
Screenshot: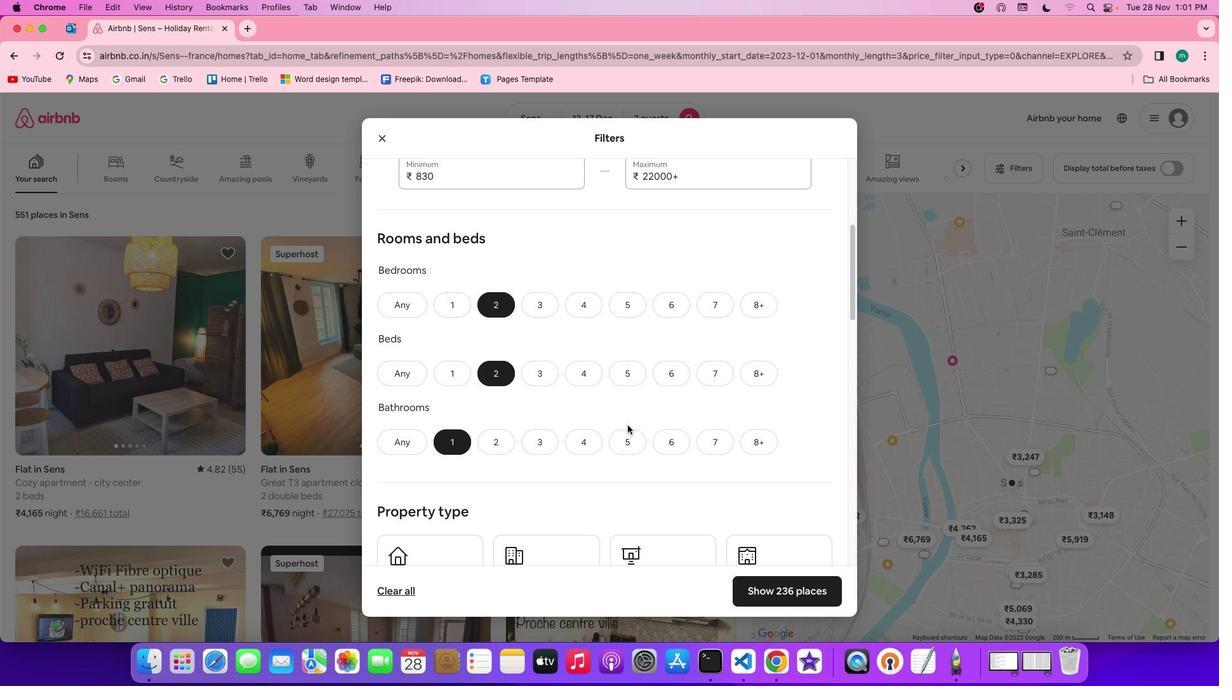 
Action: Mouse scrolled (635, 433) with delta (31, -5)
Screenshot: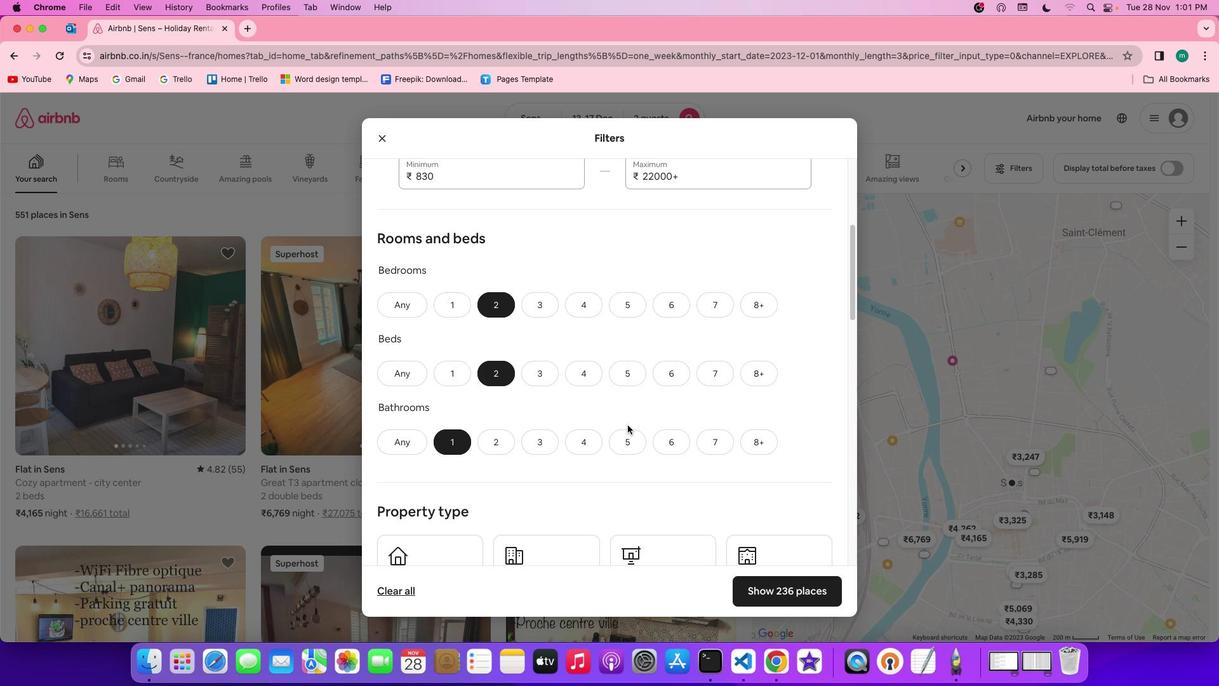 
Action: Mouse scrolled (635, 433) with delta (31, -4)
Screenshot: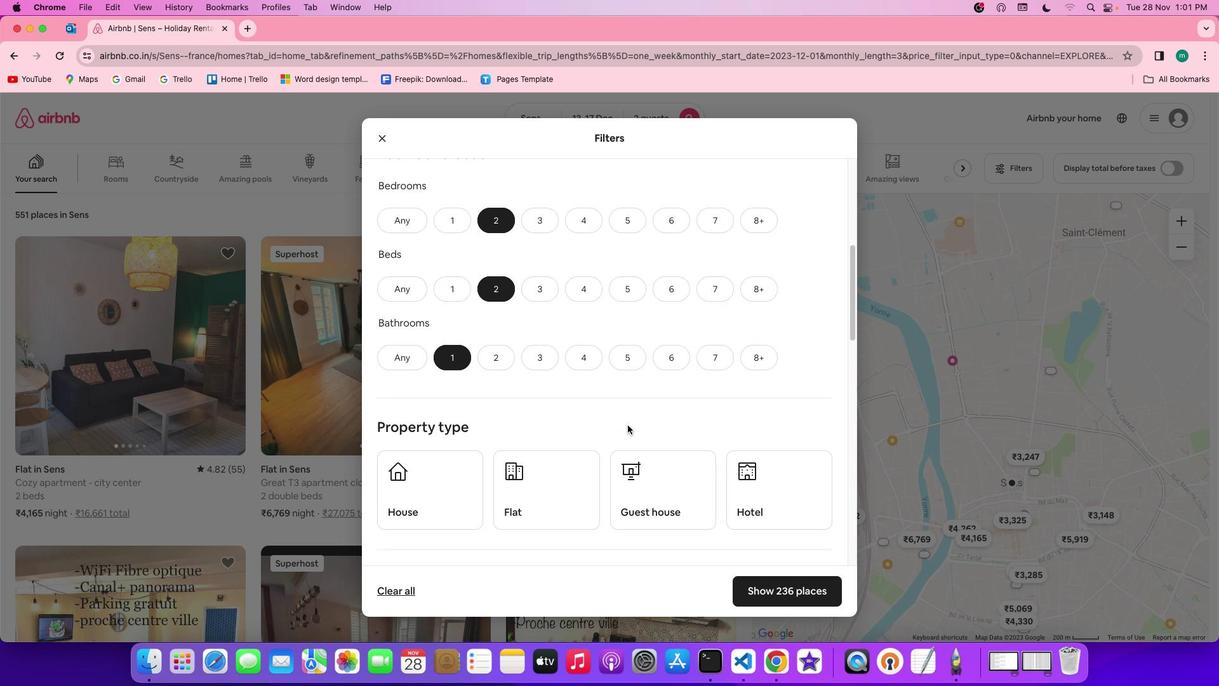 
Action: Mouse scrolled (635, 433) with delta (31, -4)
Screenshot: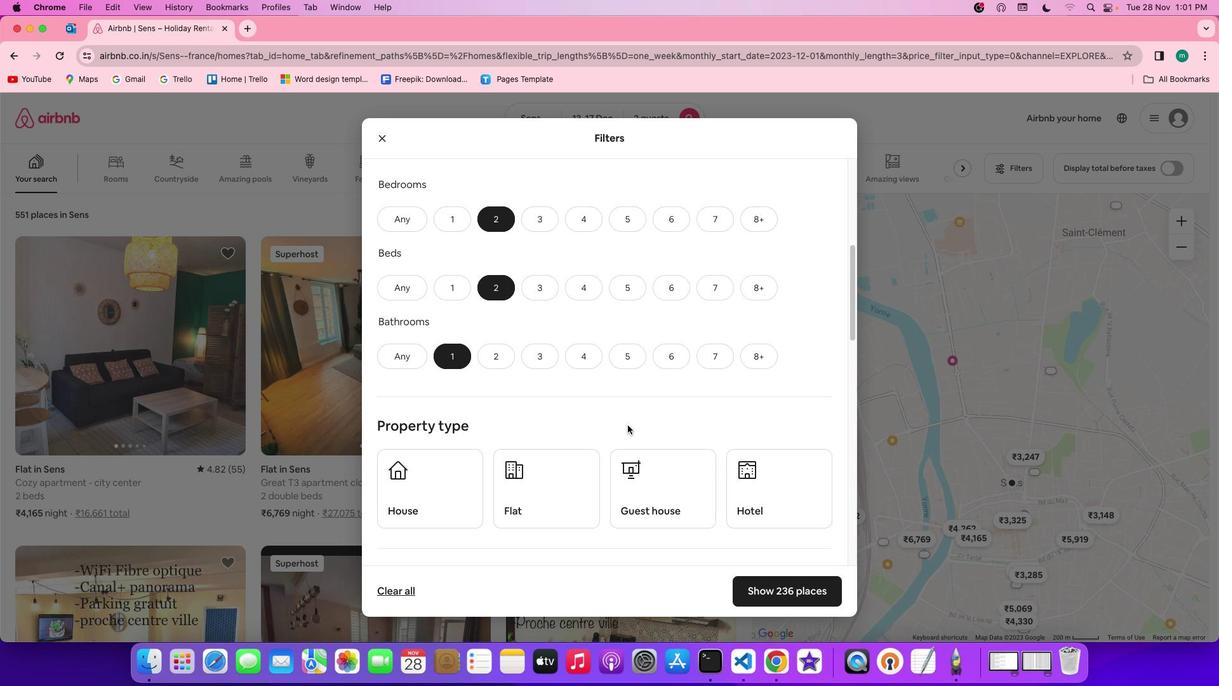 
Action: Mouse scrolled (635, 433) with delta (31, -4)
Screenshot: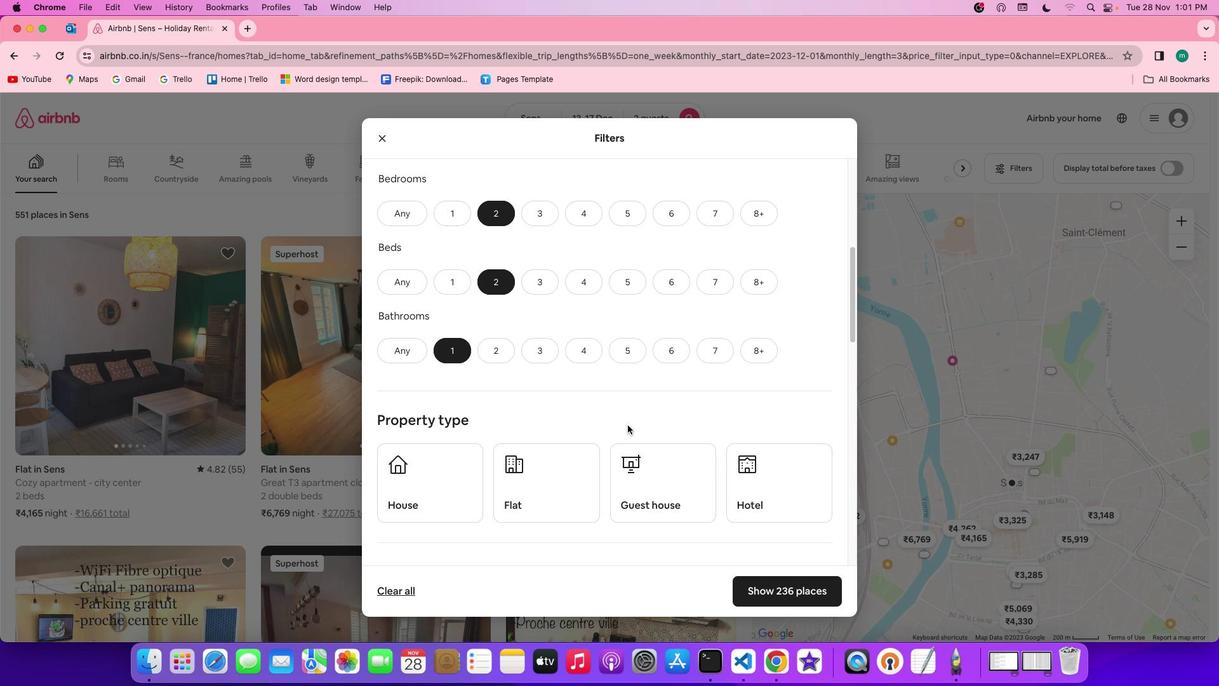 
Action: Mouse scrolled (635, 433) with delta (31, -4)
Screenshot: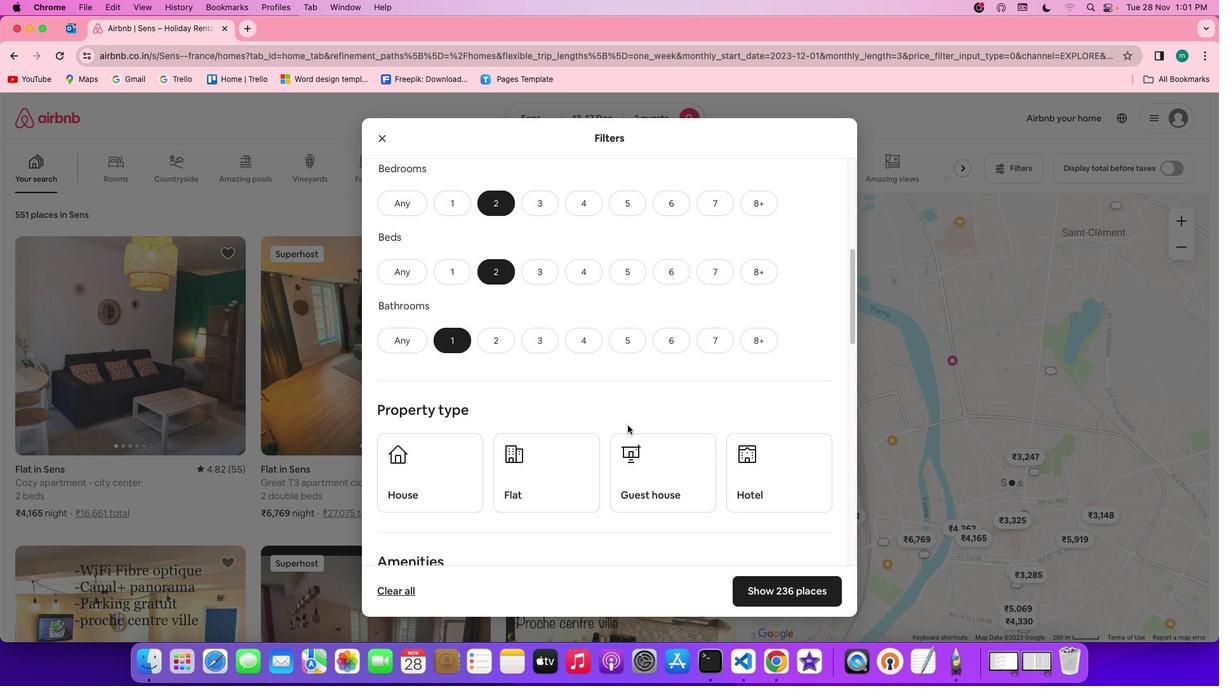 
Action: Mouse scrolled (635, 433) with delta (31, -5)
Screenshot: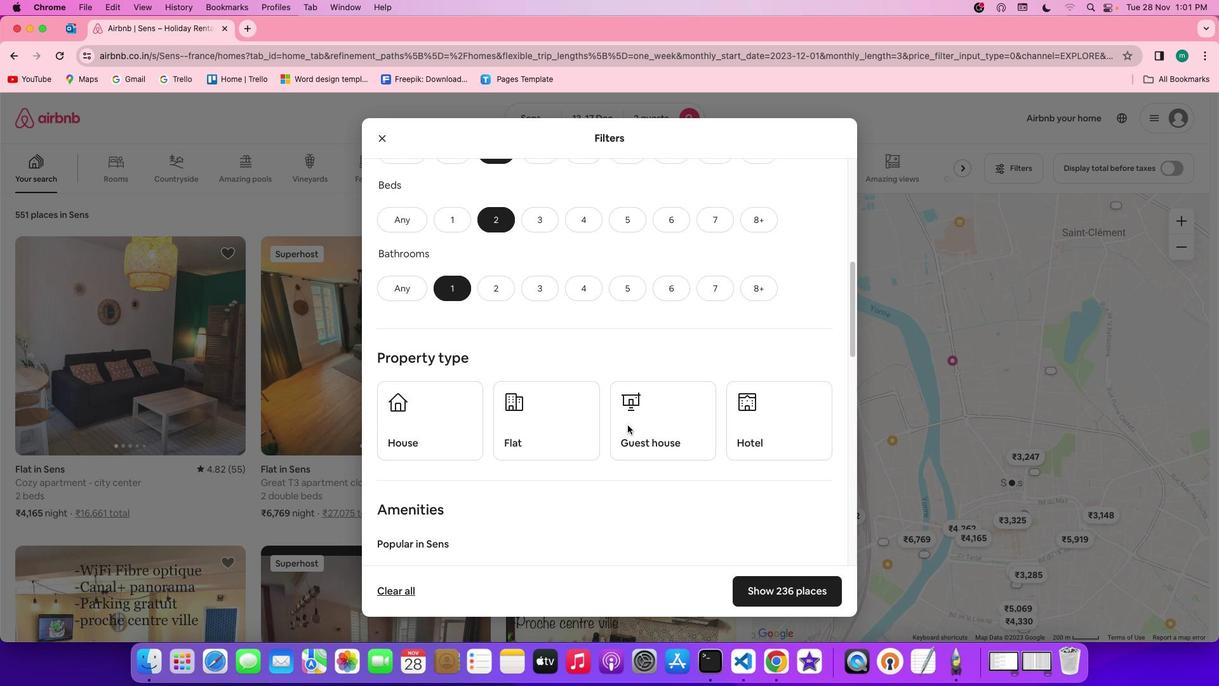 
Action: Mouse scrolled (635, 433) with delta (31, -4)
Screenshot: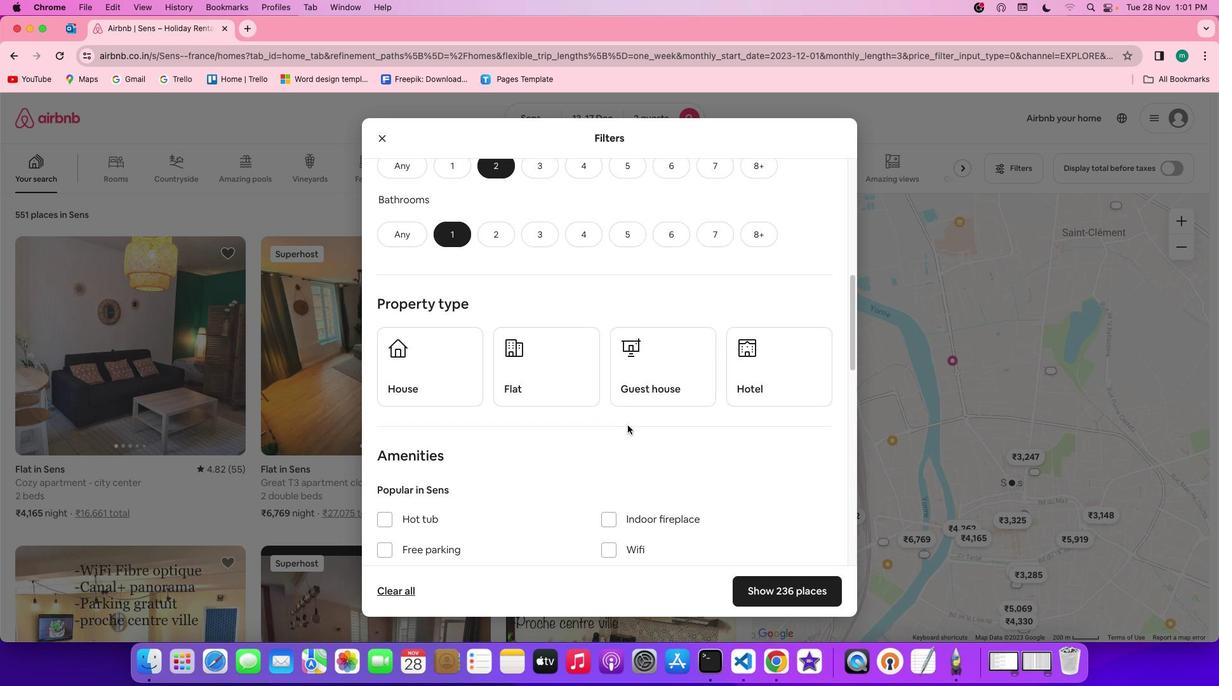 
Action: Mouse scrolled (635, 433) with delta (31, -4)
Screenshot: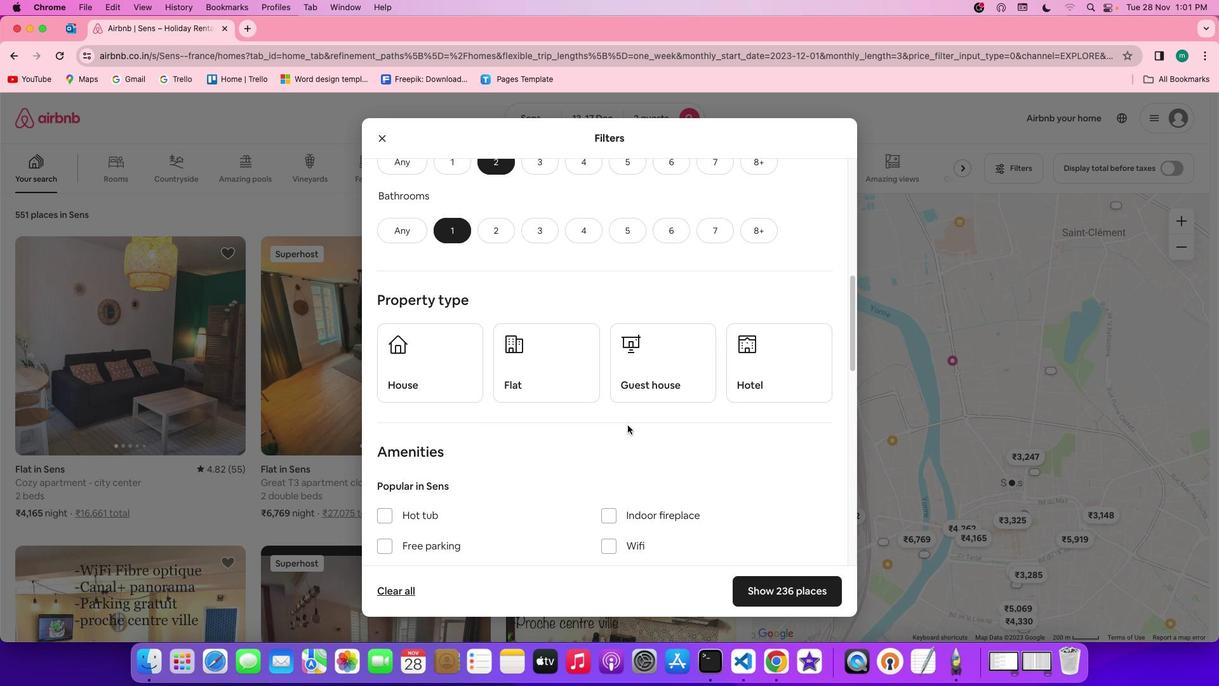 
Action: Mouse moved to (649, 357)
Screenshot: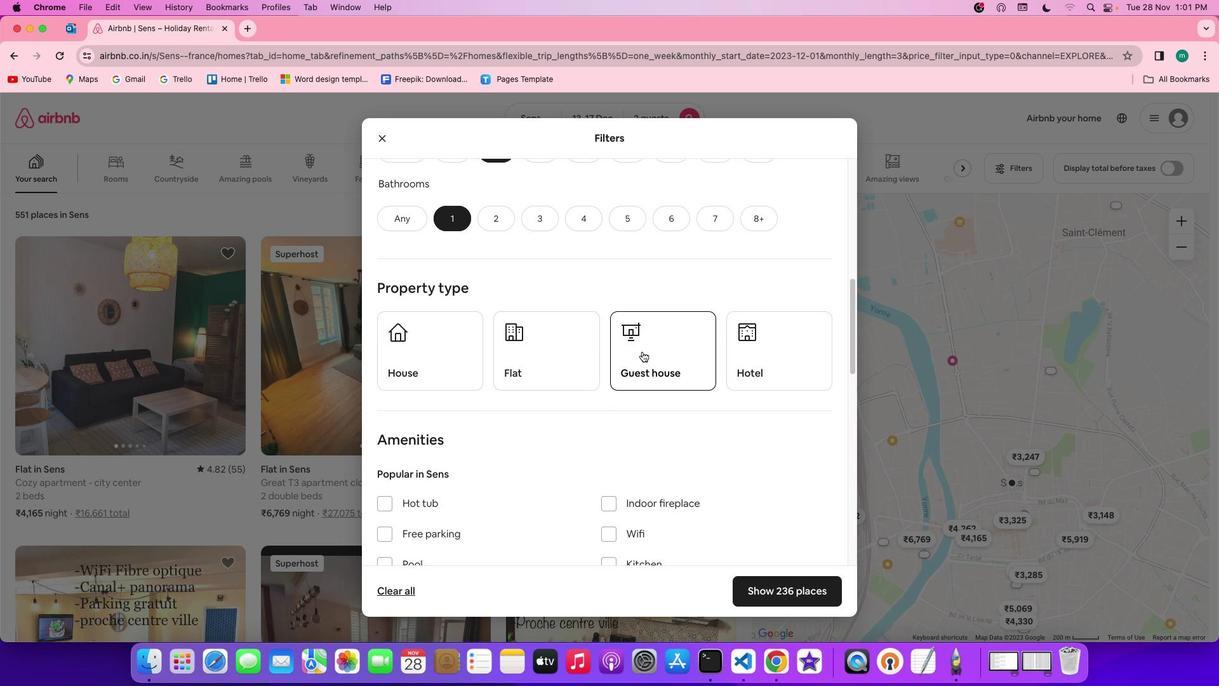 
Action: Mouse pressed left at (649, 357)
Screenshot: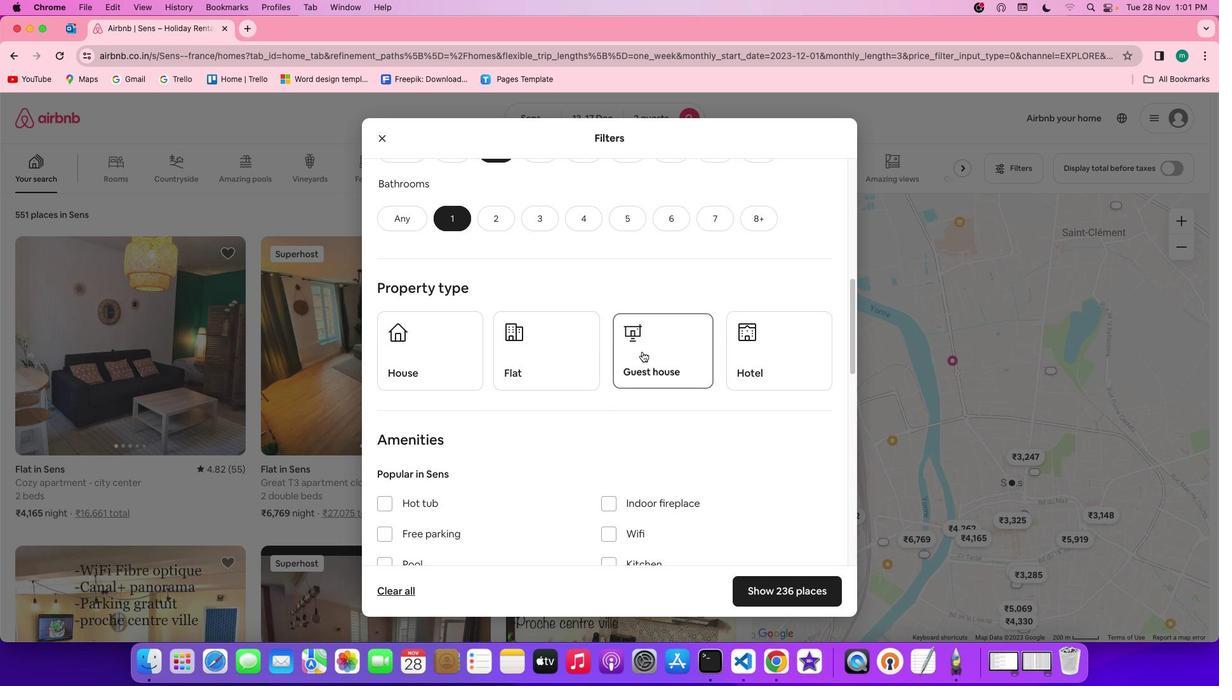 
Action: Mouse moved to (733, 433)
Screenshot: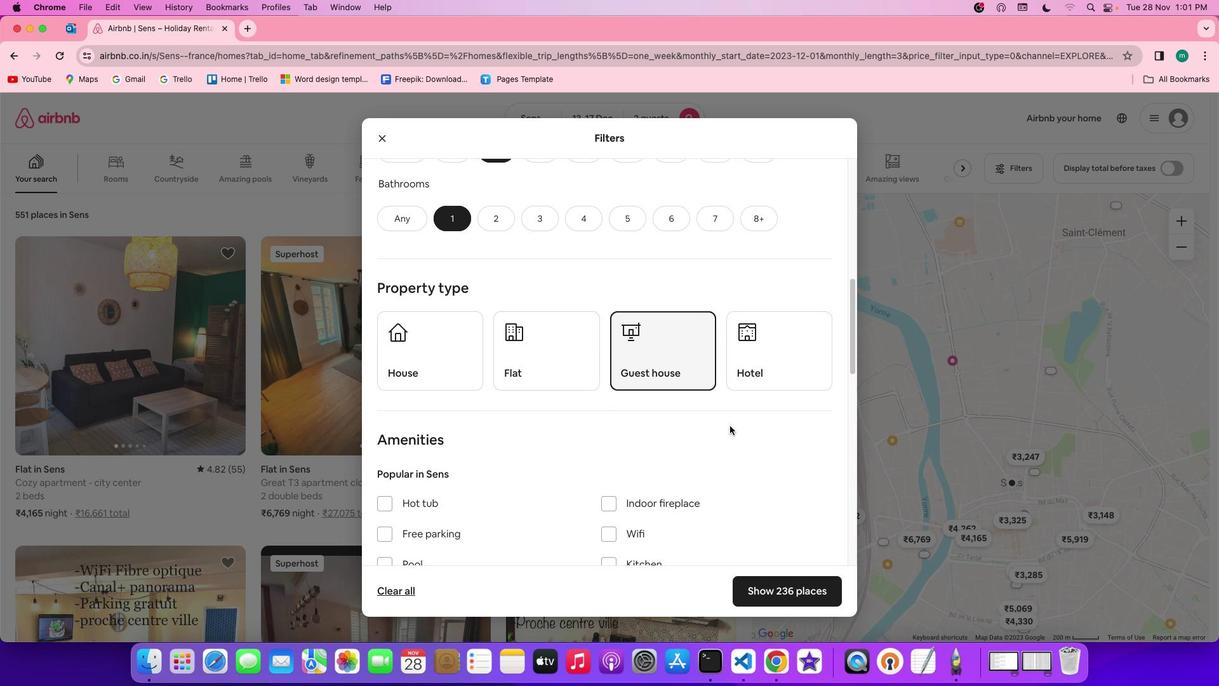 
Action: Mouse scrolled (733, 433) with delta (31, -4)
Screenshot: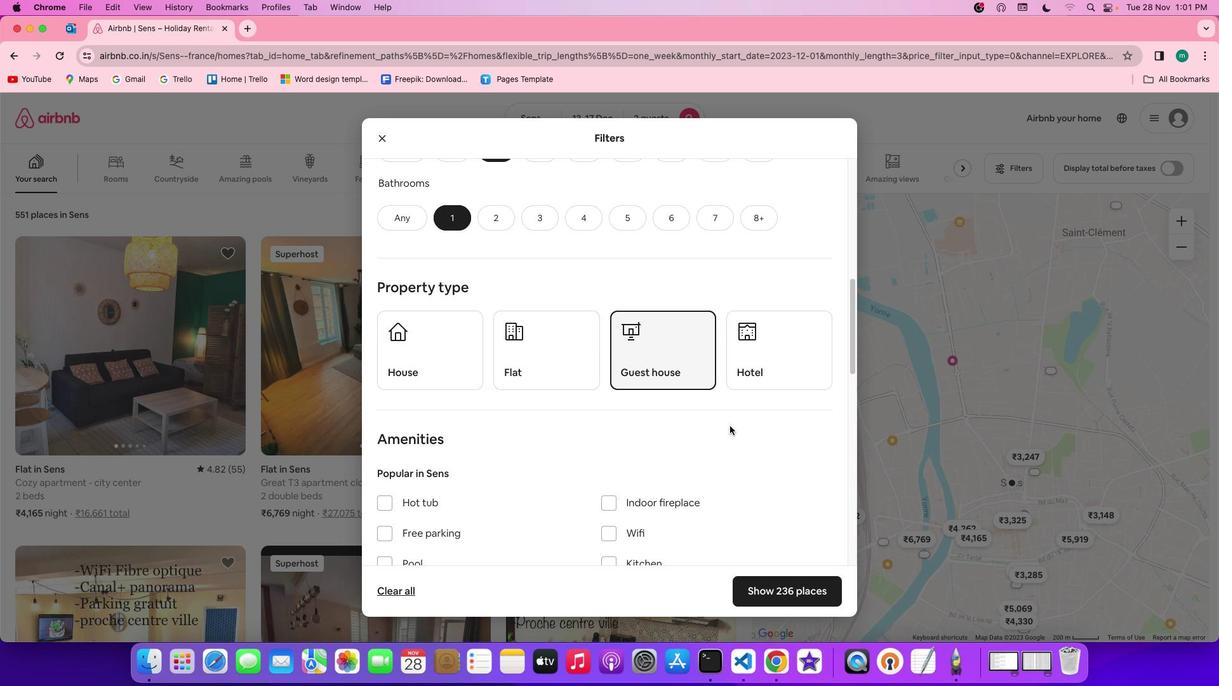 
Action: Mouse scrolled (733, 433) with delta (31, -4)
Screenshot: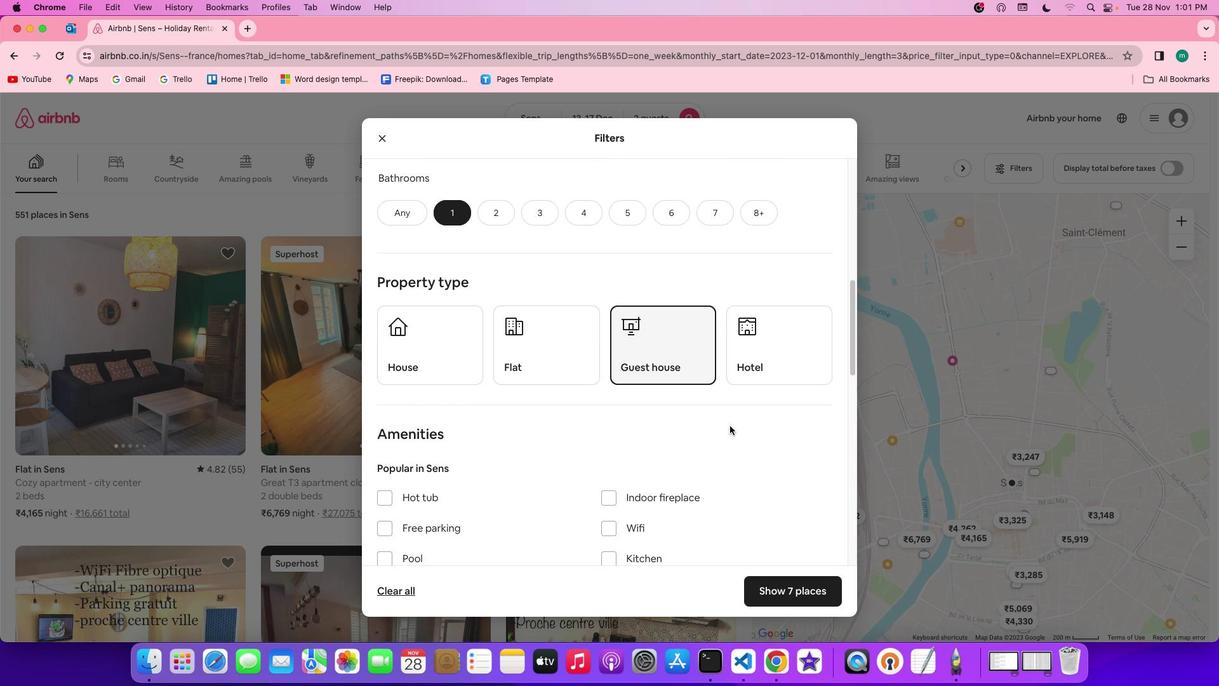 
Action: Mouse scrolled (733, 433) with delta (31, -4)
Screenshot: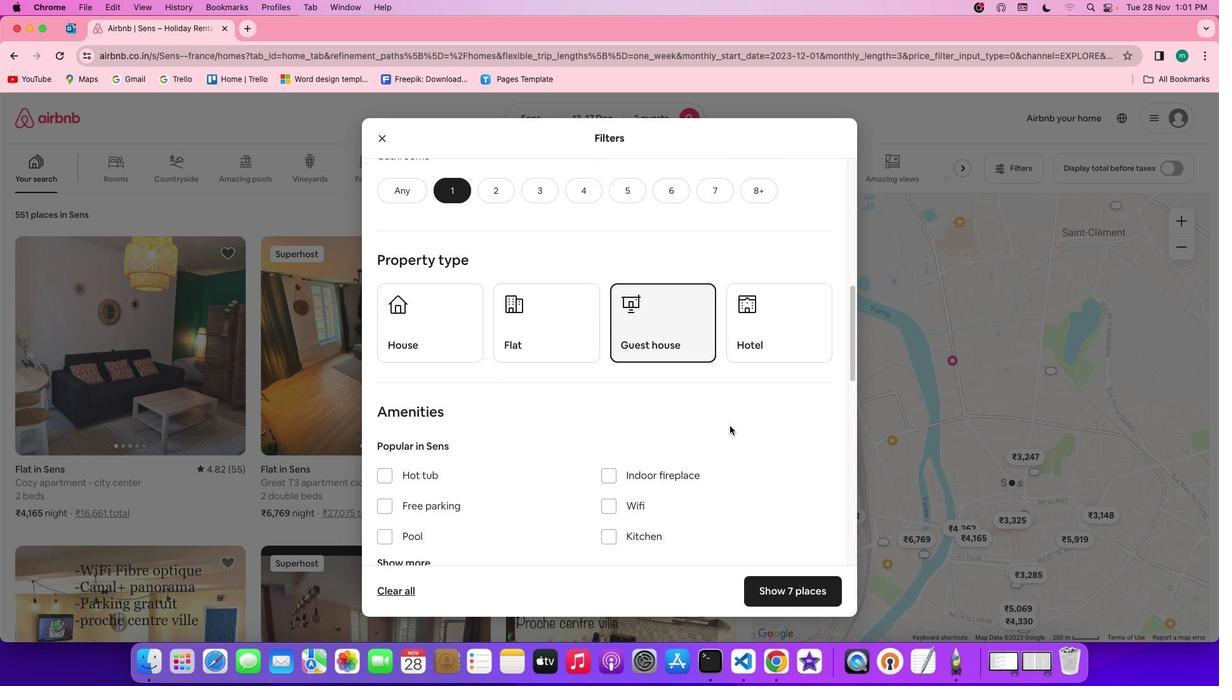 
Action: Mouse moved to (743, 453)
Screenshot: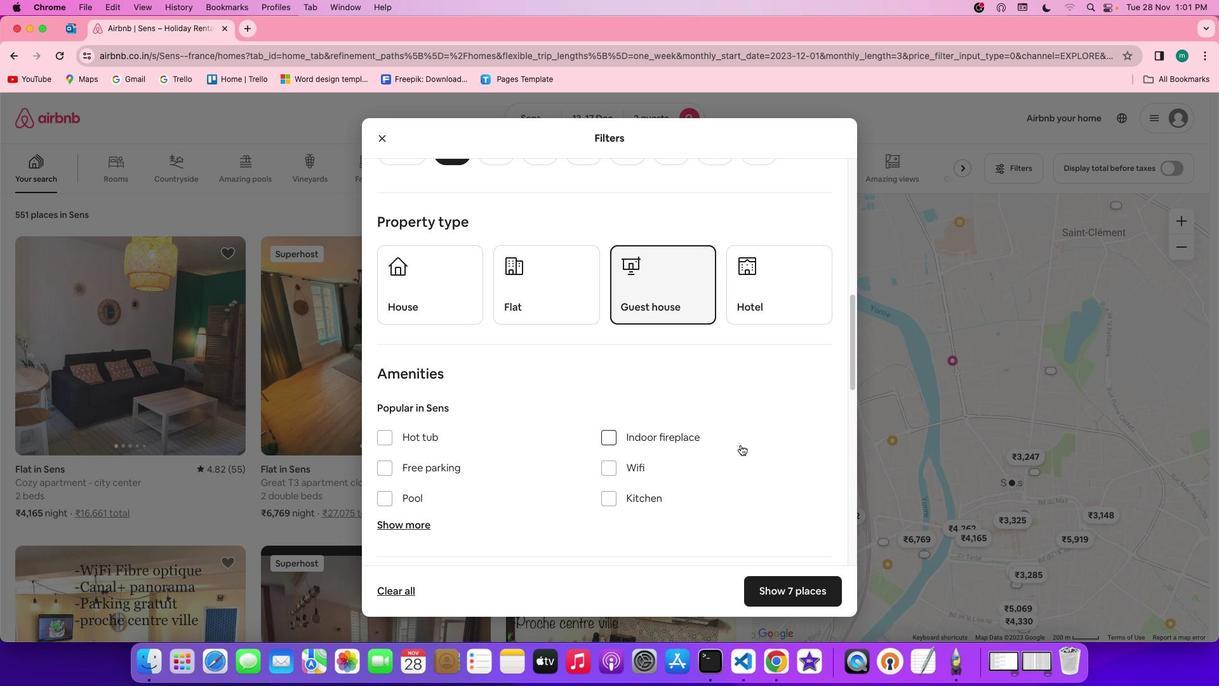 
Action: Mouse scrolled (743, 453) with delta (31, -4)
Screenshot: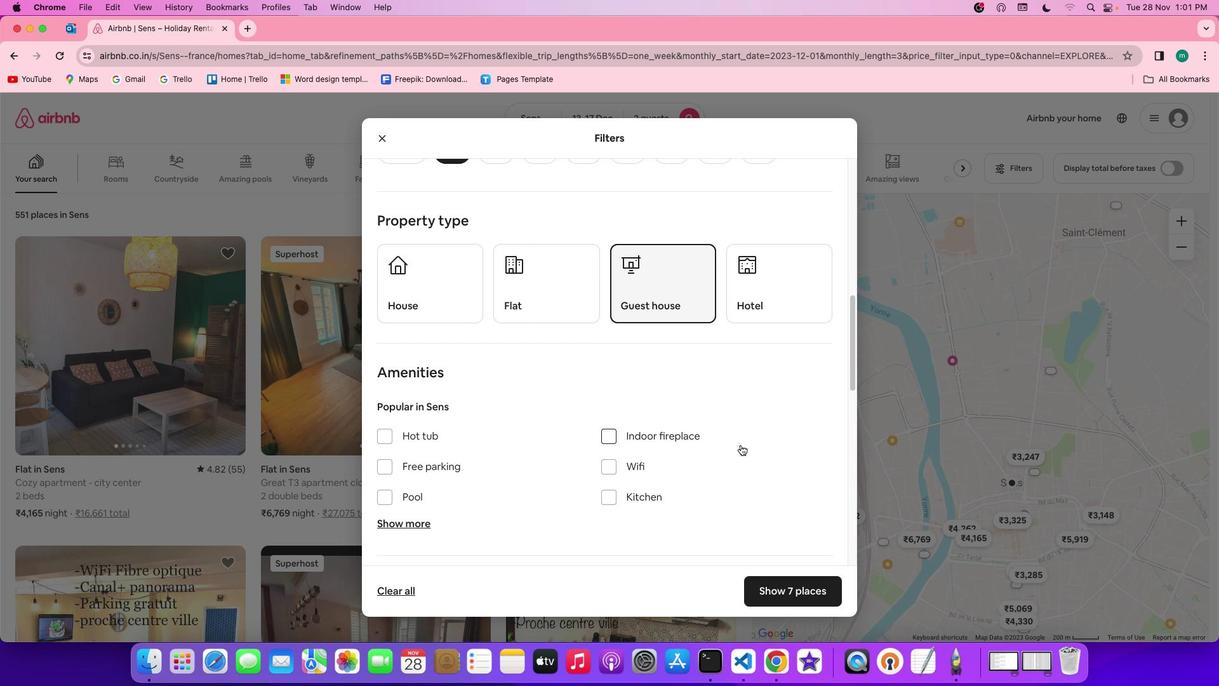 
Action: Mouse scrolled (743, 453) with delta (31, -4)
Screenshot: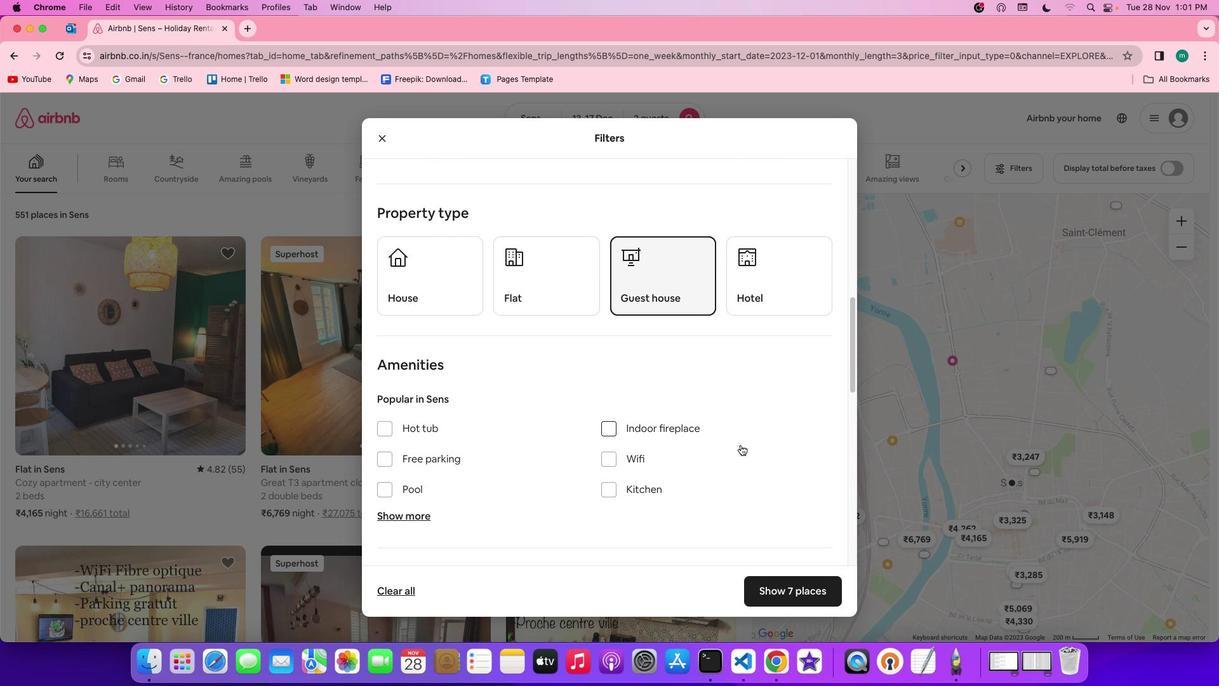 
Action: Mouse scrolled (743, 453) with delta (31, -5)
Screenshot: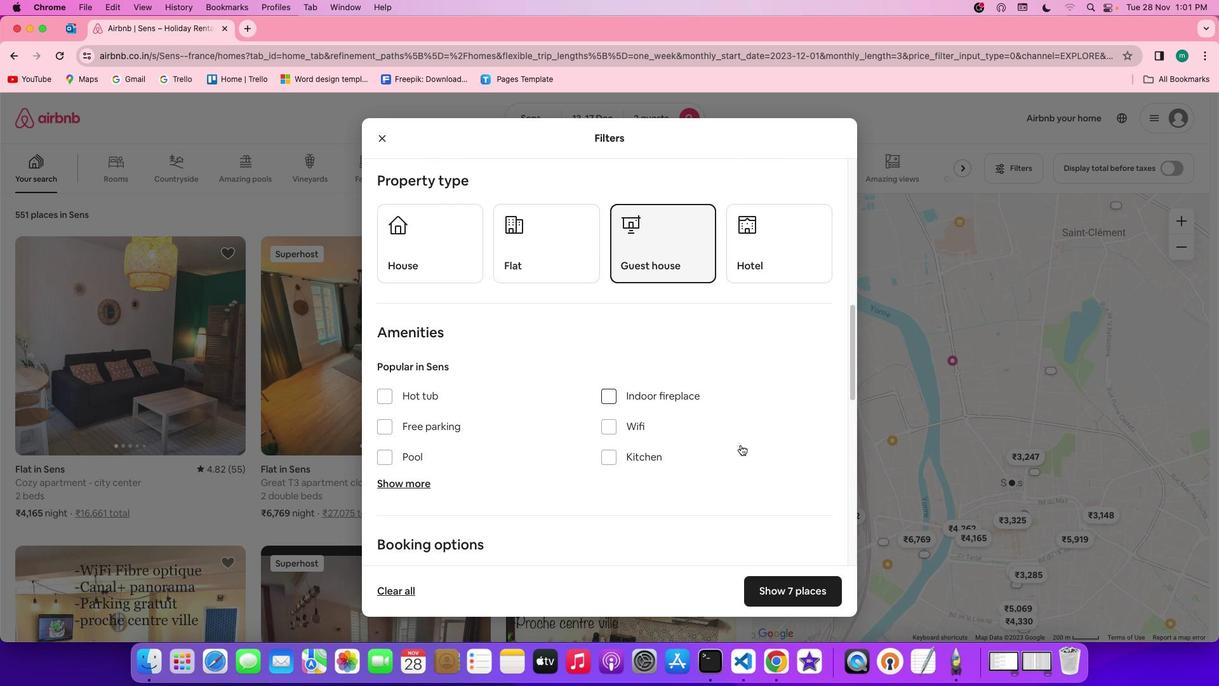 
Action: Mouse moved to (618, 400)
Screenshot: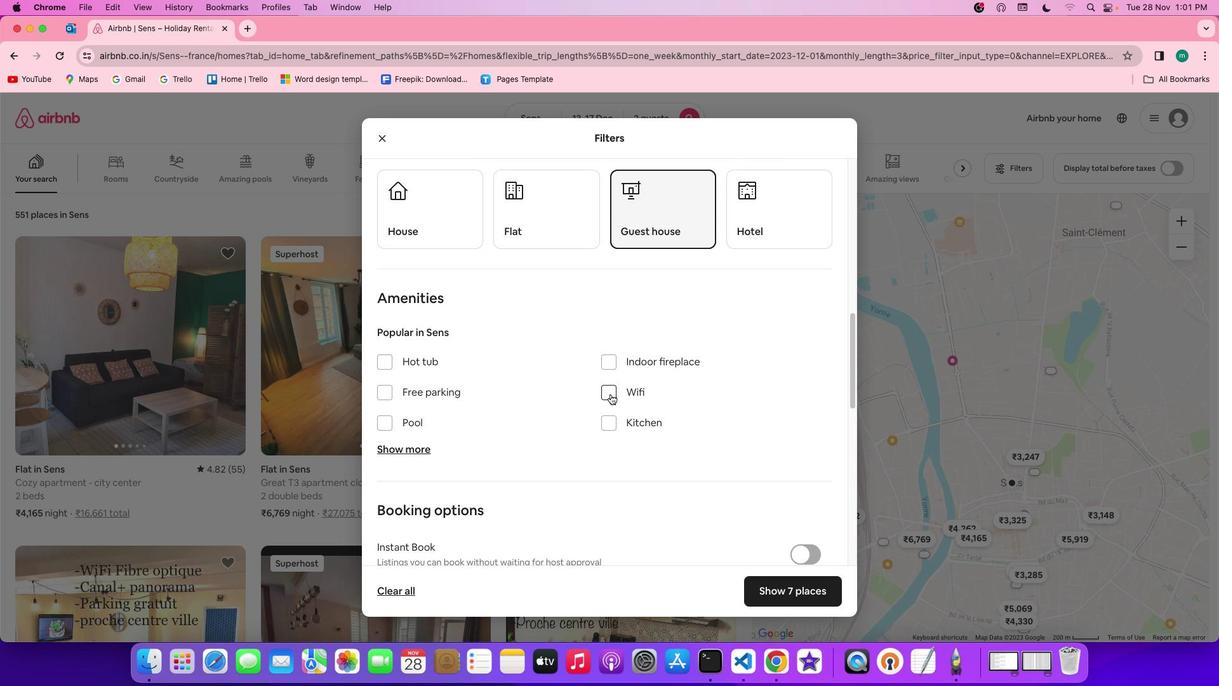 
Action: Mouse pressed left at (618, 400)
Screenshot: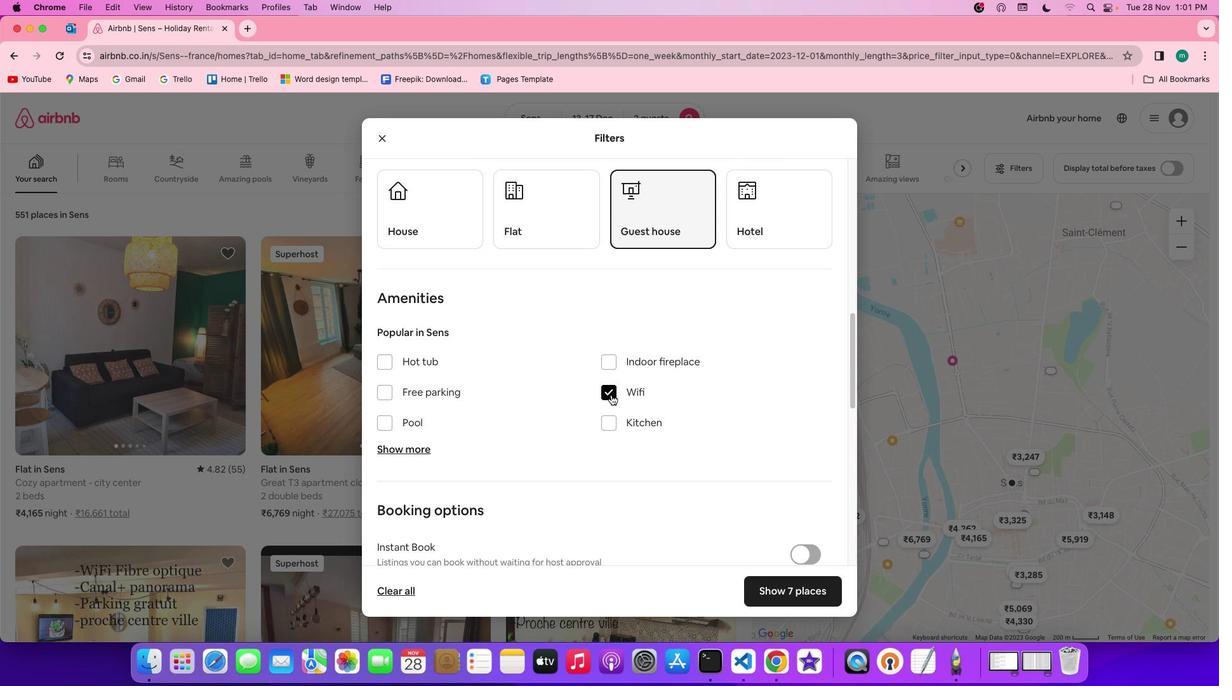 
Action: Mouse moved to (719, 462)
Screenshot: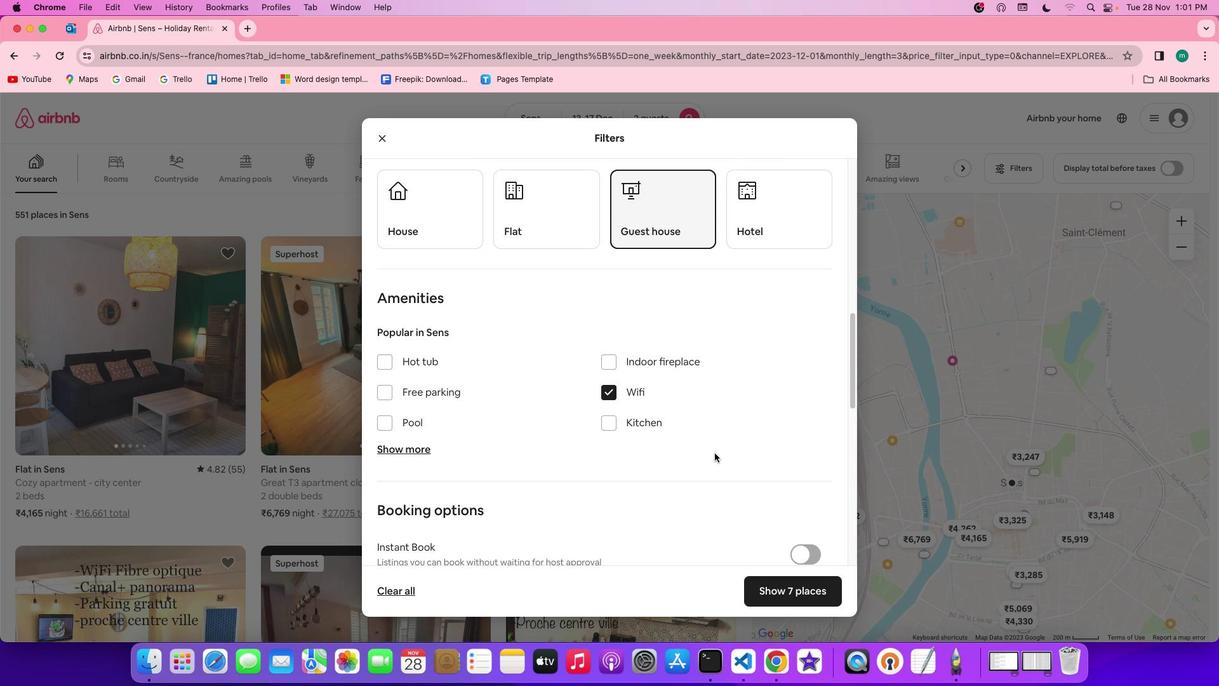 
Action: Mouse scrolled (719, 462) with delta (31, -4)
Screenshot: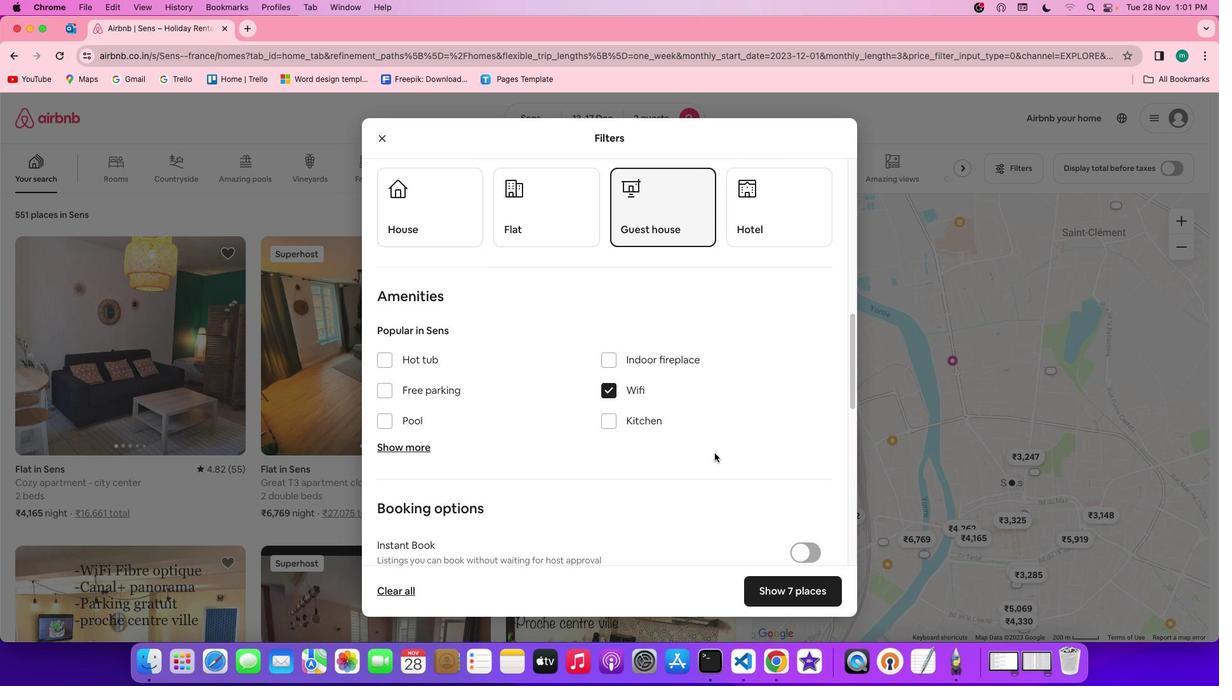 
Action: Mouse scrolled (719, 462) with delta (31, -4)
Screenshot: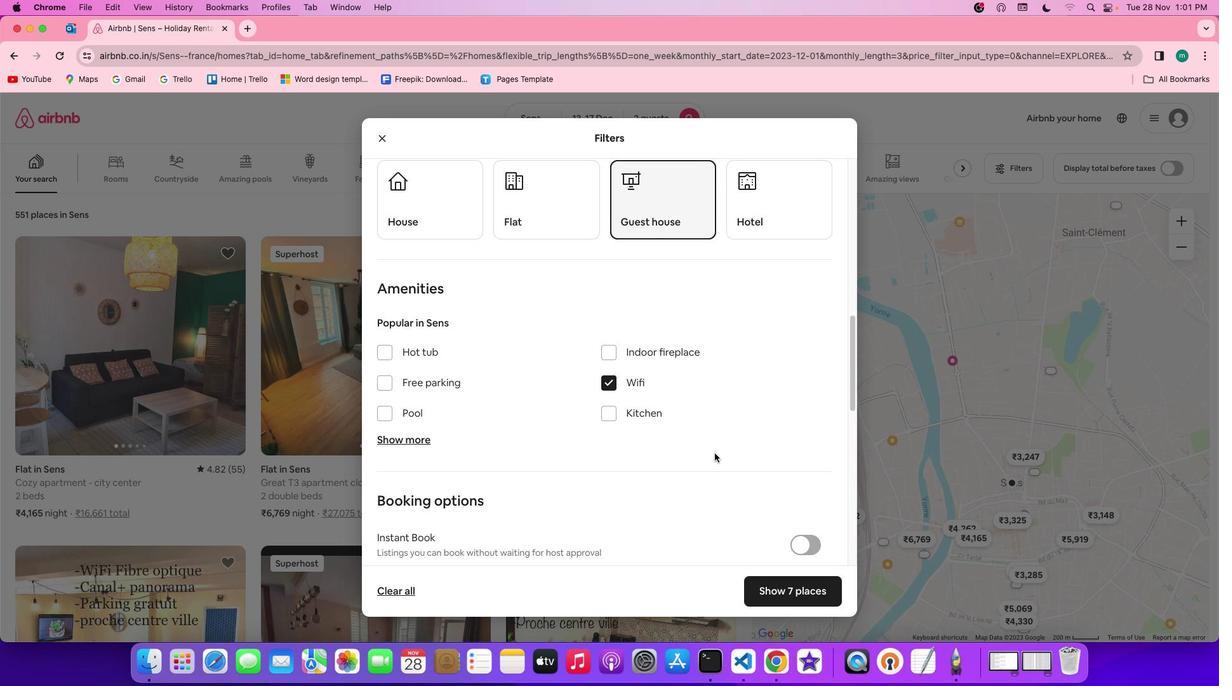 
Action: Mouse scrolled (719, 462) with delta (31, -4)
Screenshot: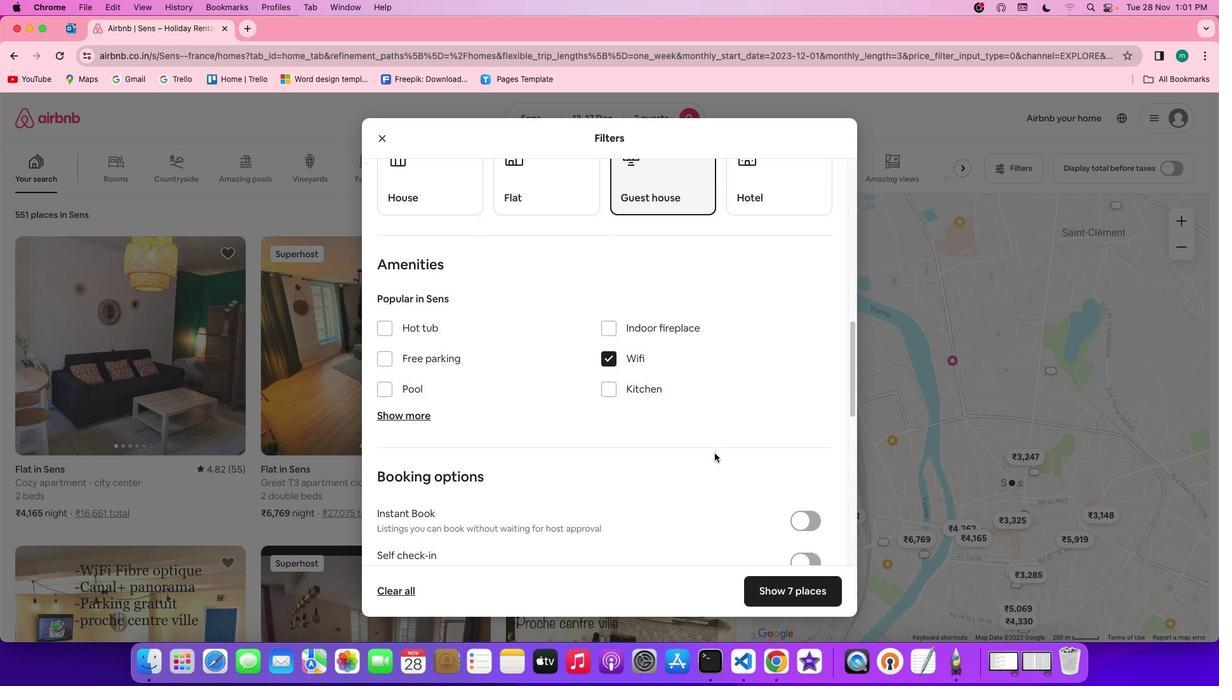 
Action: Mouse scrolled (719, 462) with delta (31, -4)
Screenshot: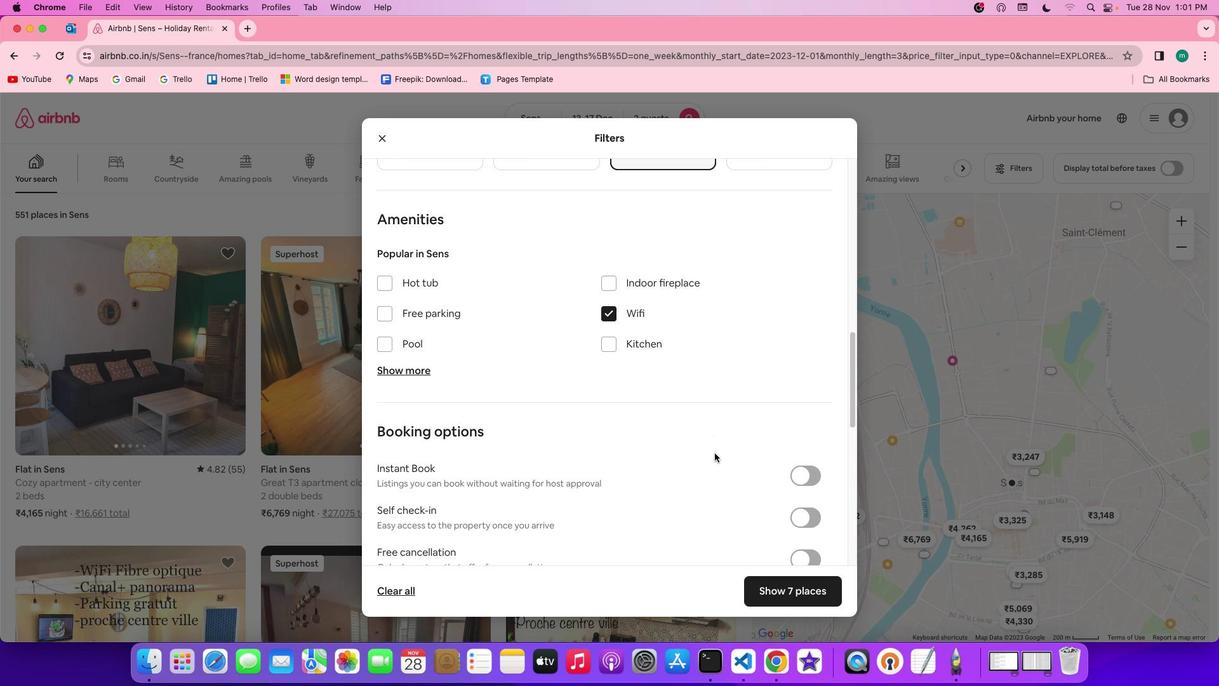 
Action: Mouse scrolled (719, 462) with delta (31, -4)
Screenshot: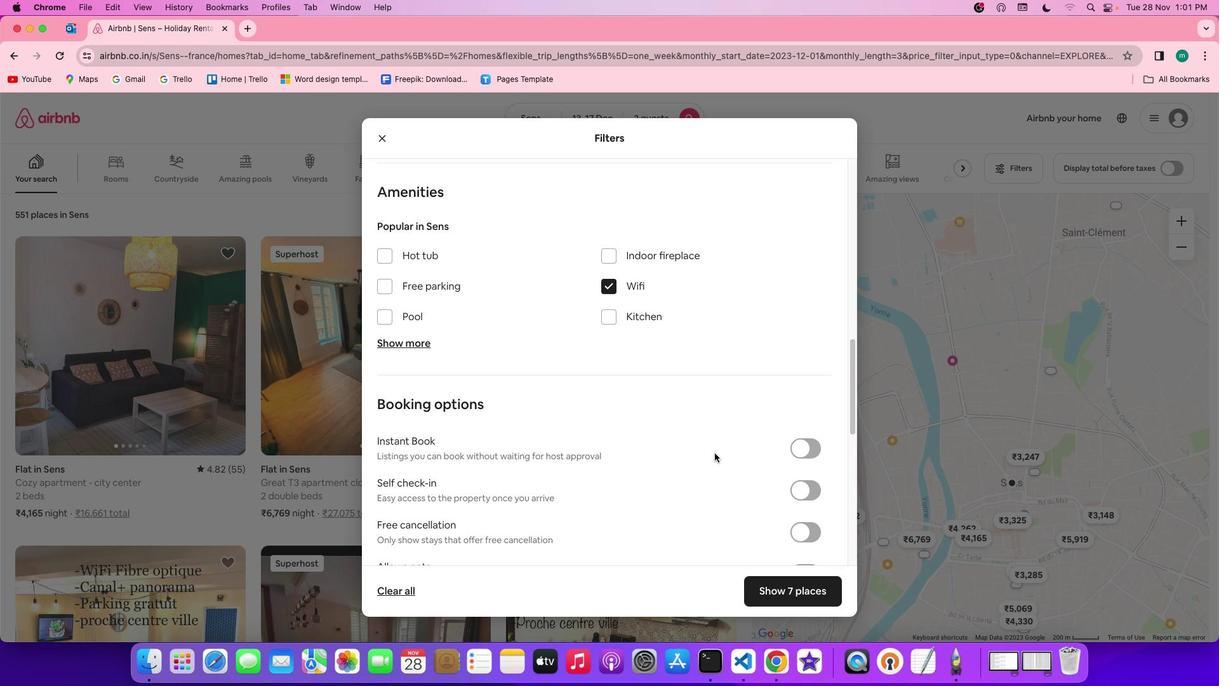 
Action: Mouse scrolled (719, 462) with delta (31, -4)
Screenshot: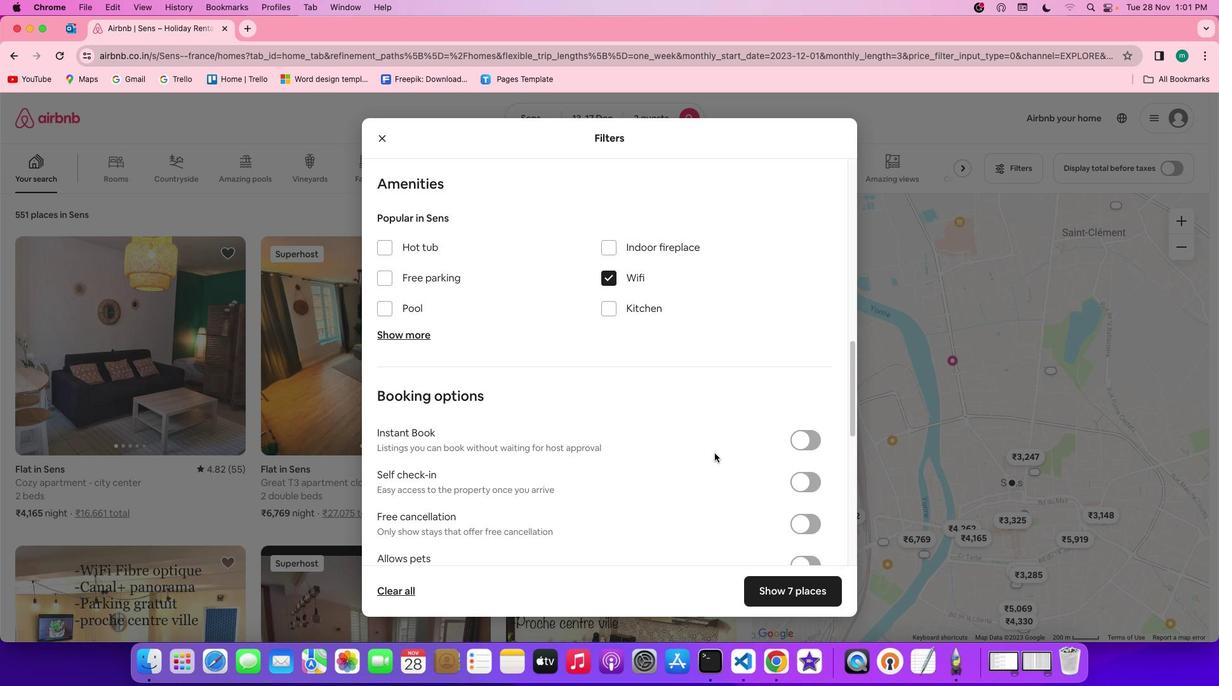 
Action: Mouse scrolled (719, 462) with delta (31, -5)
Screenshot: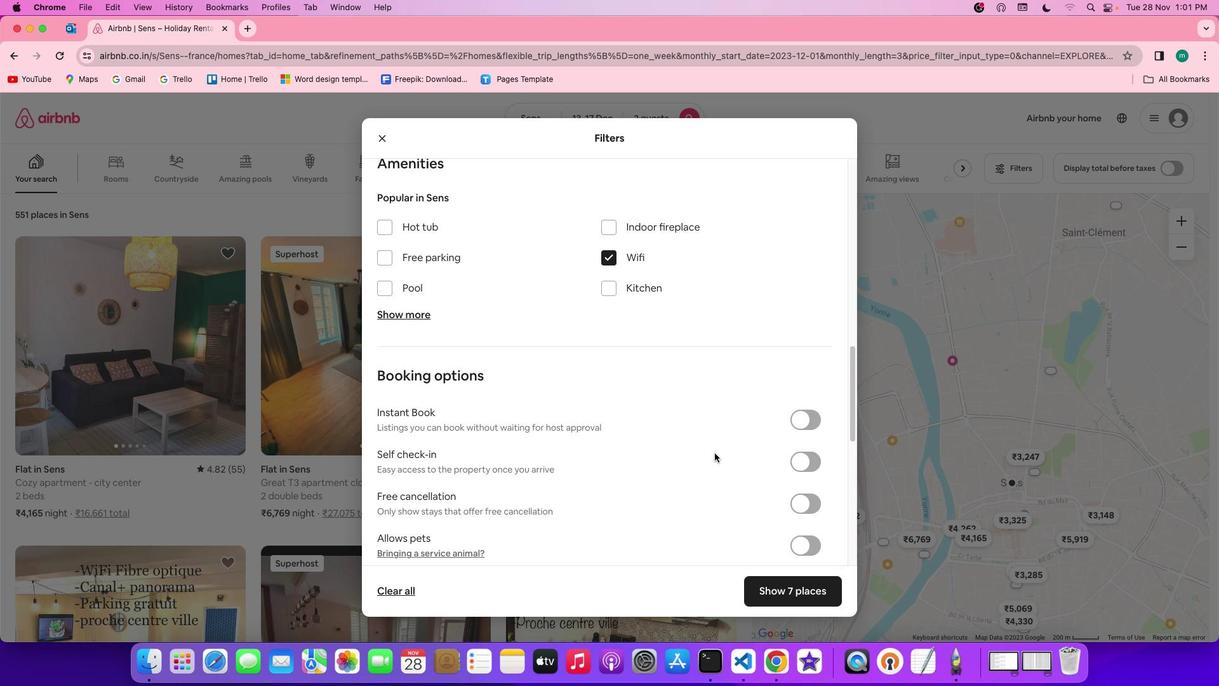 
Action: Mouse scrolled (719, 462) with delta (31, -5)
Screenshot: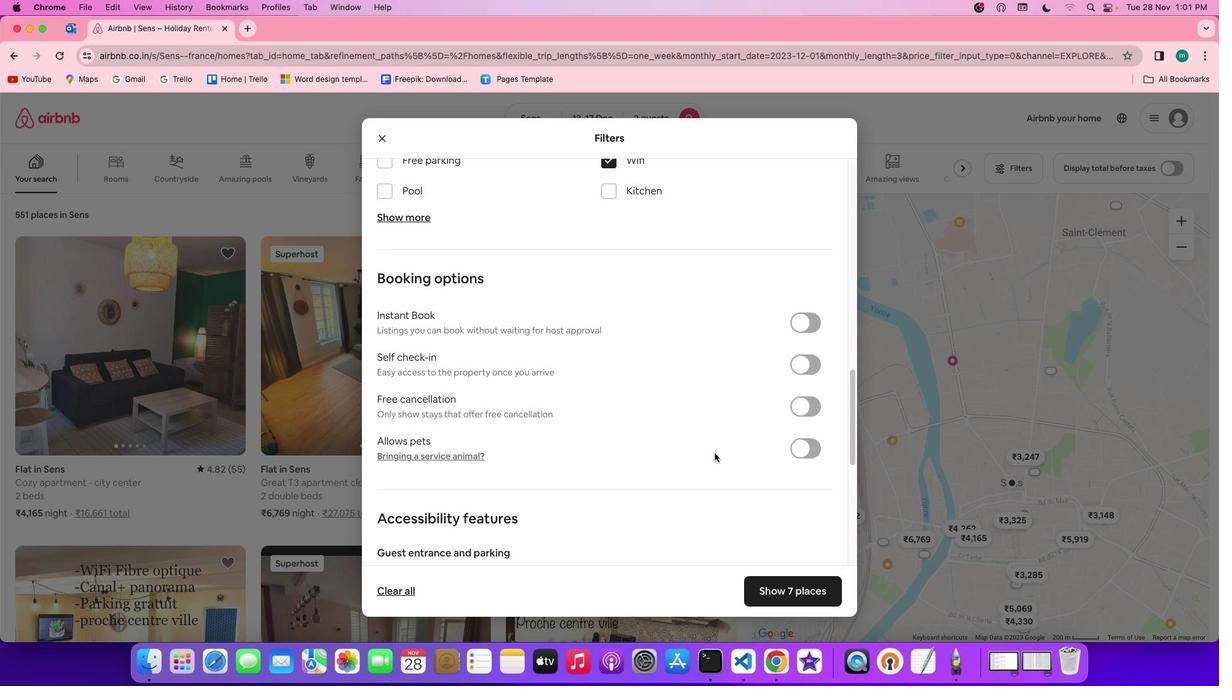 
Action: Mouse scrolled (719, 462) with delta (31, -6)
Screenshot: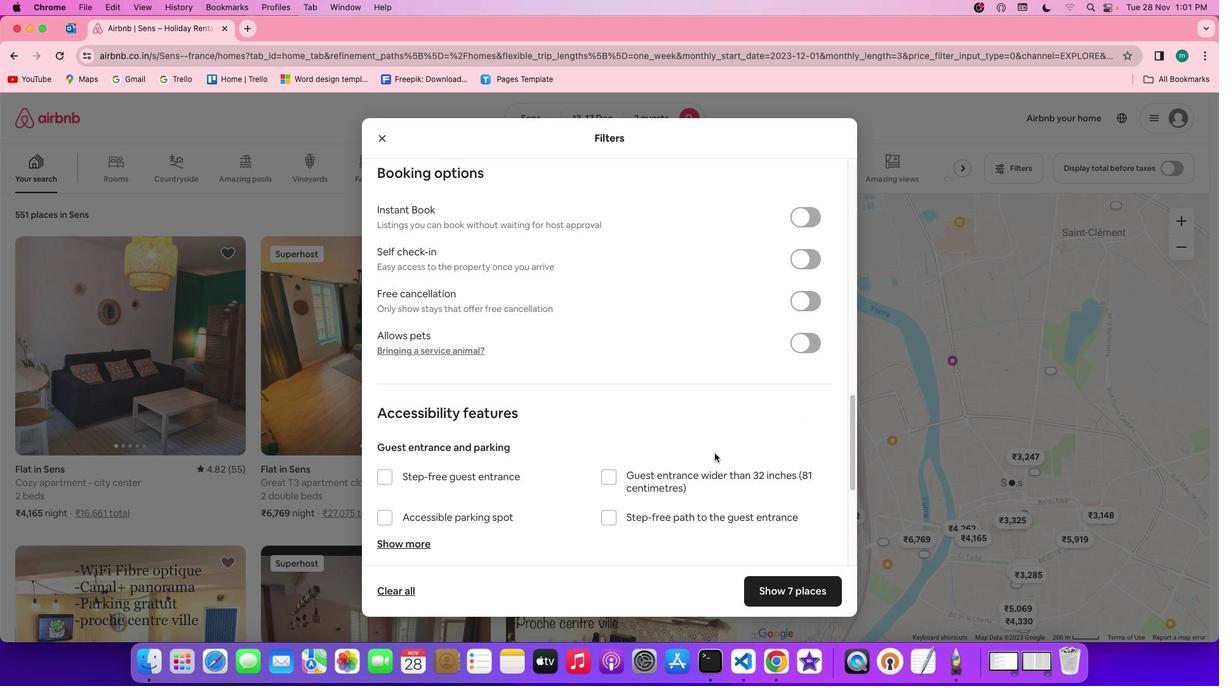 
Action: Mouse scrolled (719, 462) with delta (31, -4)
Screenshot: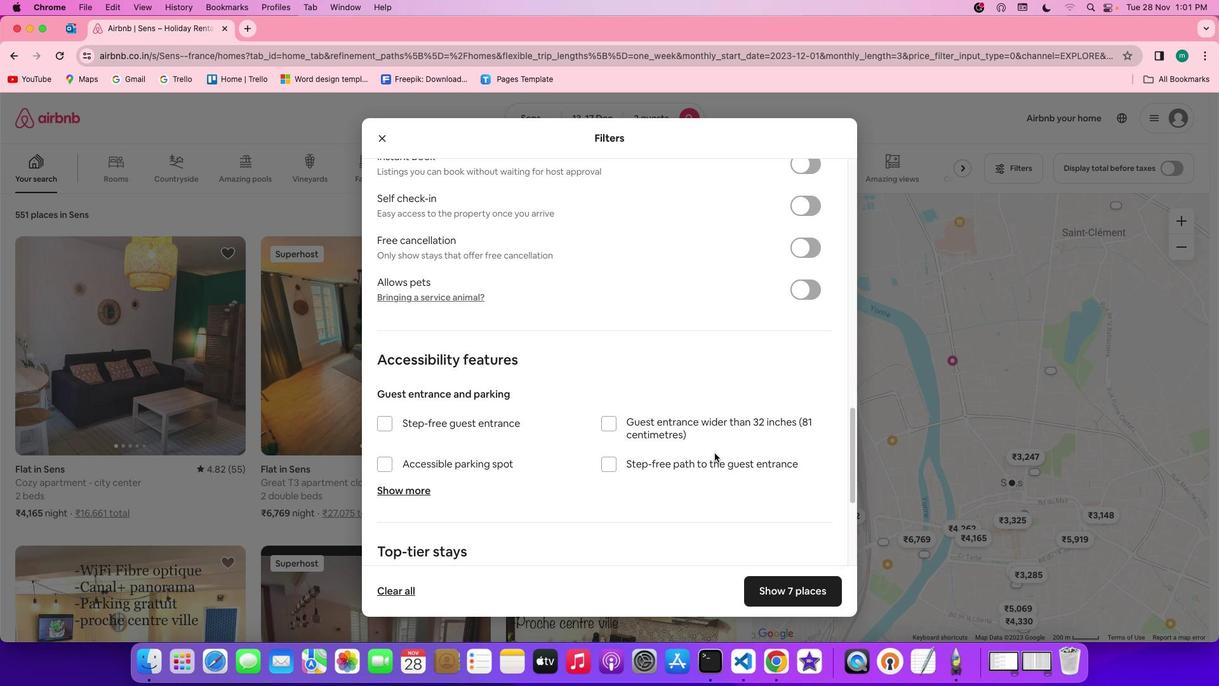 
Action: Mouse scrolled (719, 462) with delta (31, -4)
Screenshot: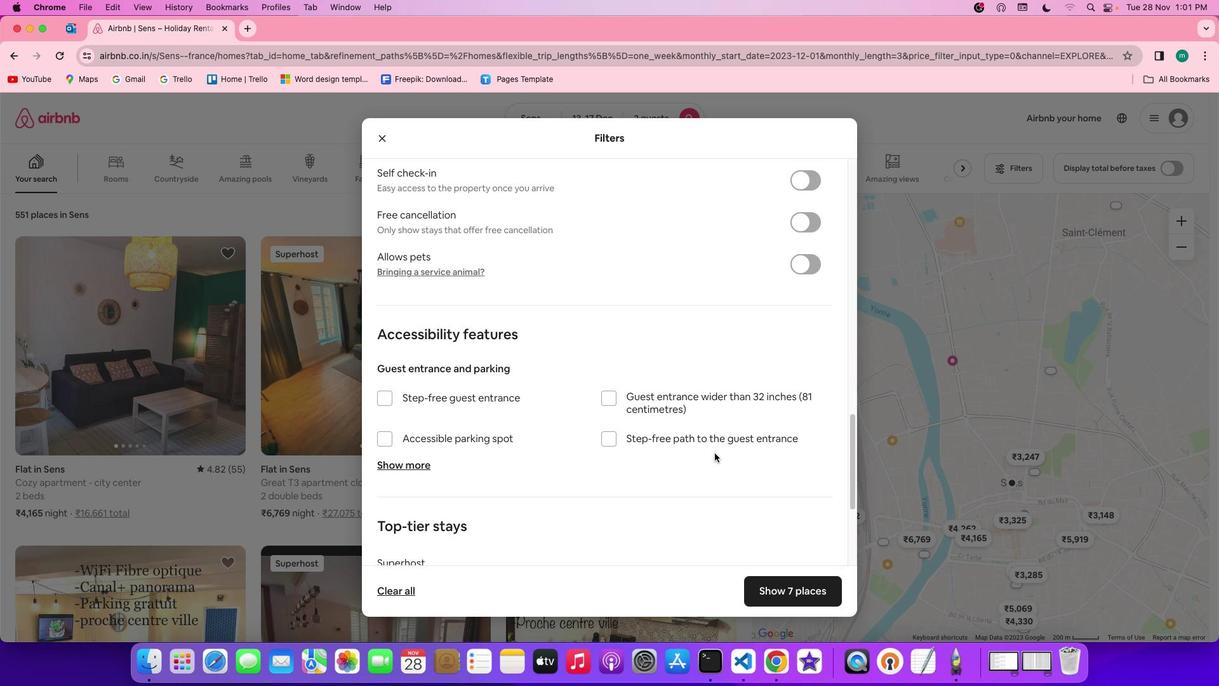 
Action: Mouse scrolled (719, 462) with delta (31, -5)
Screenshot: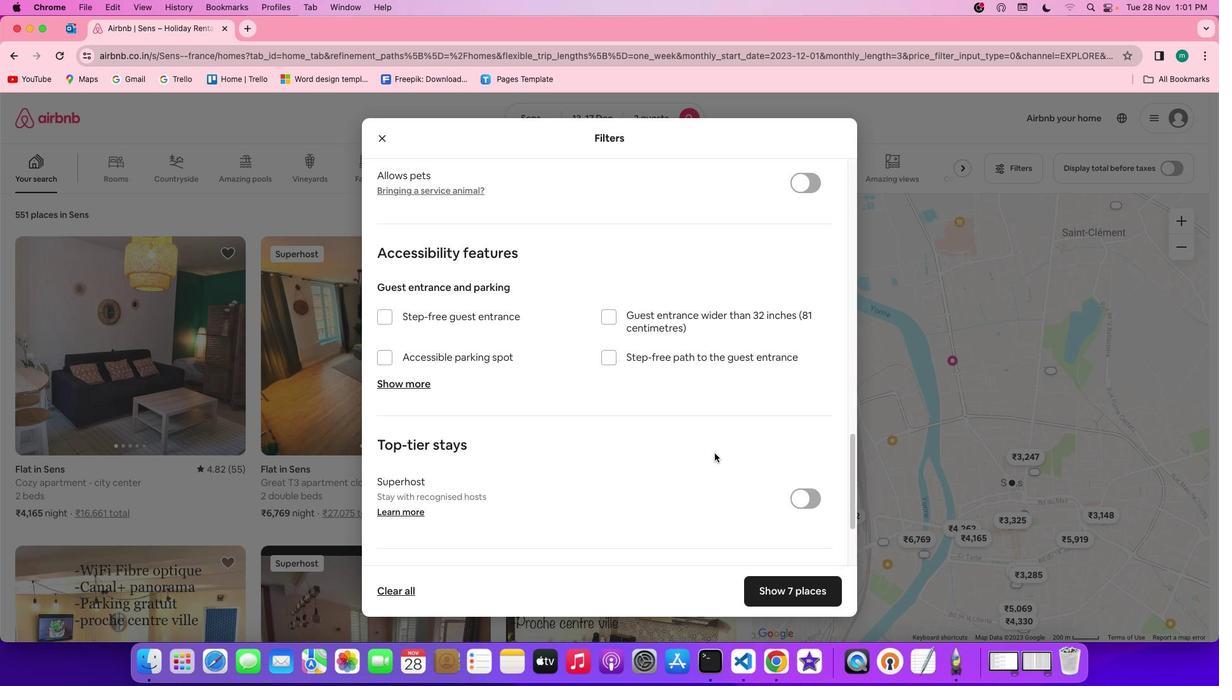 
Action: Mouse scrolled (719, 462) with delta (31, -6)
Screenshot: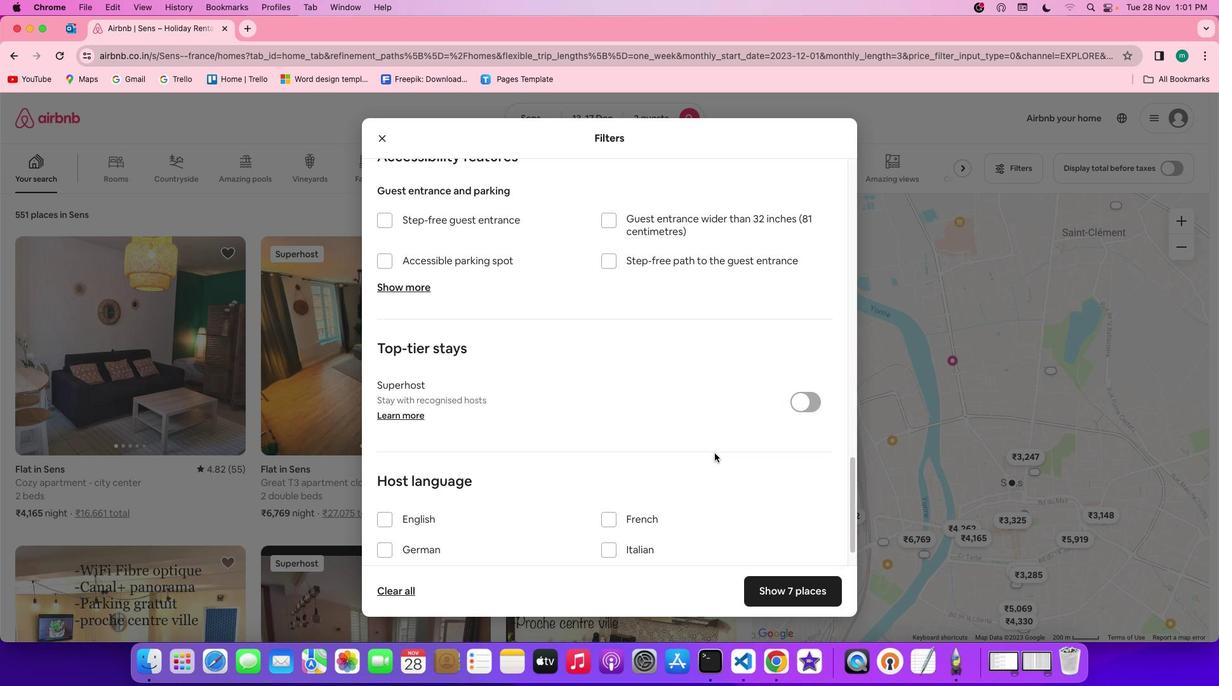 
Action: Mouse scrolled (719, 462) with delta (31, -7)
Screenshot: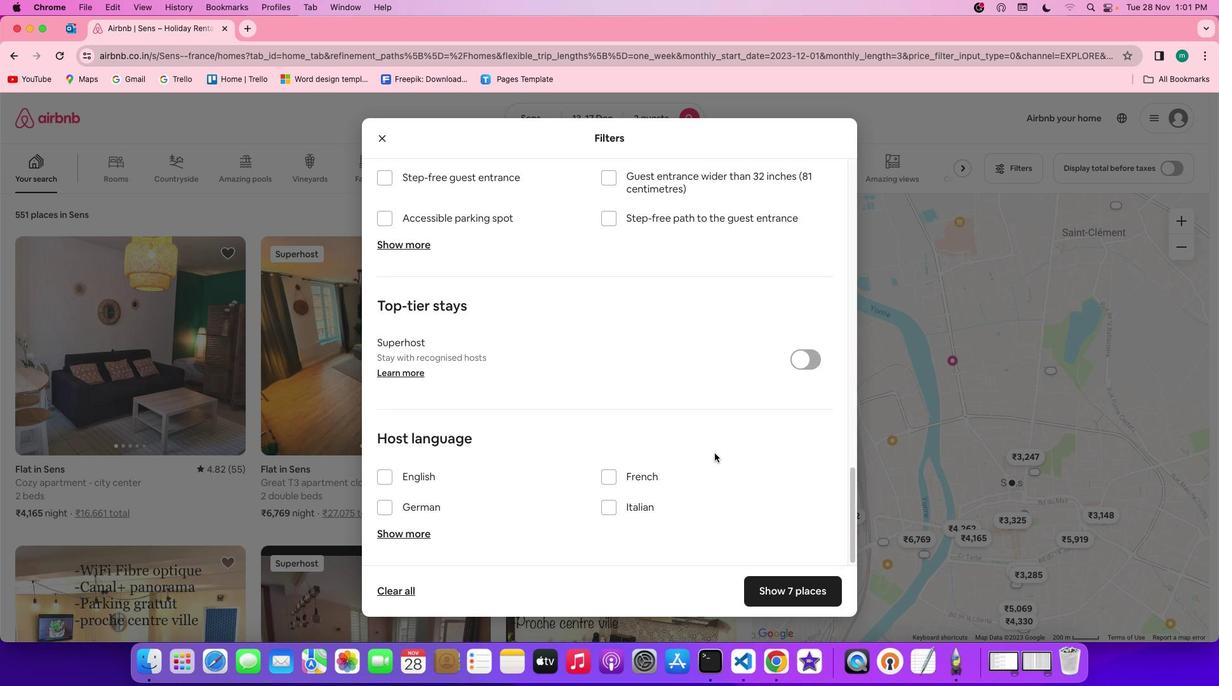 
Action: Mouse scrolled (719, 462) with delta (31, -6)
Screenshot: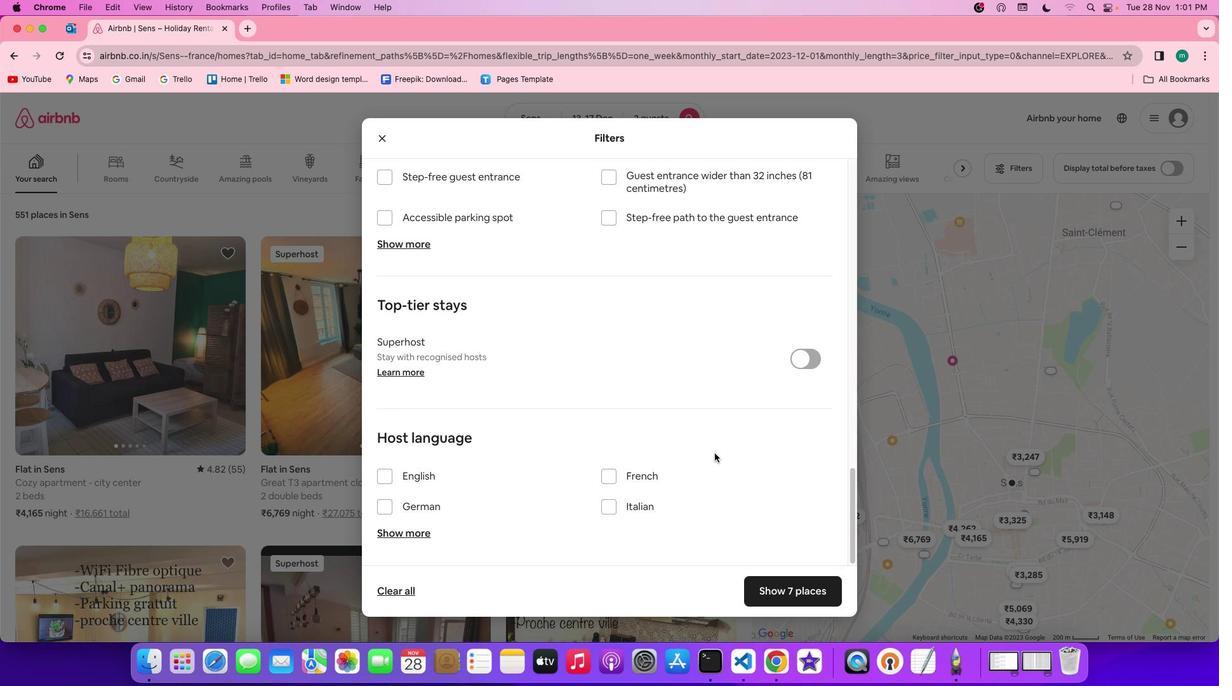
Action: Mouse scrolled (719, 462) with delta (31, -4)
Screenshot: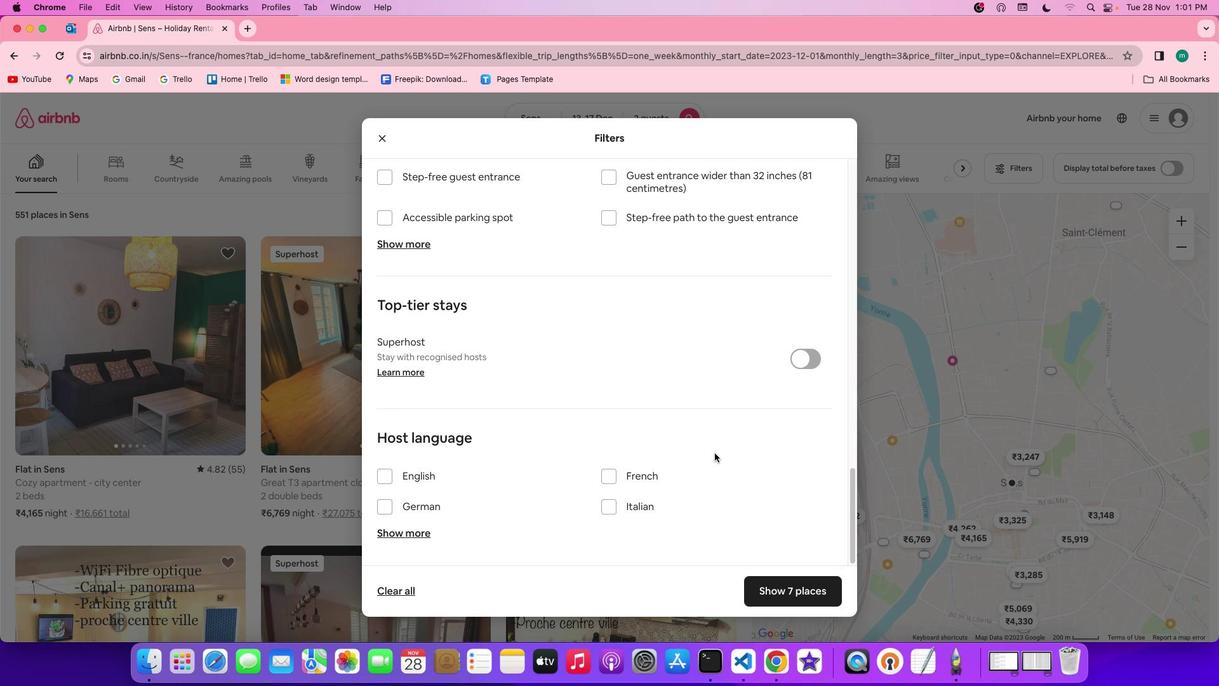 
Action: Mouse scrolled (719, 462) with delta (31, -4)
Screenshot: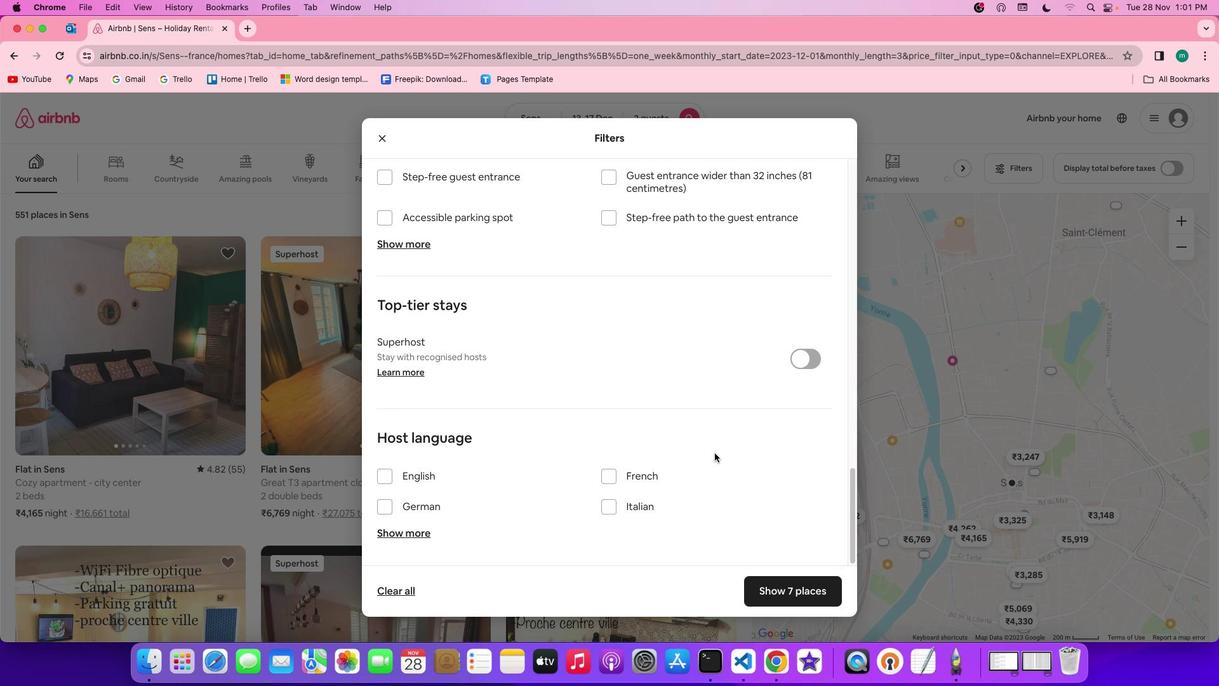 
Action: Mouse scrolled (719, 462) with delta (31, -5)
Screenshot: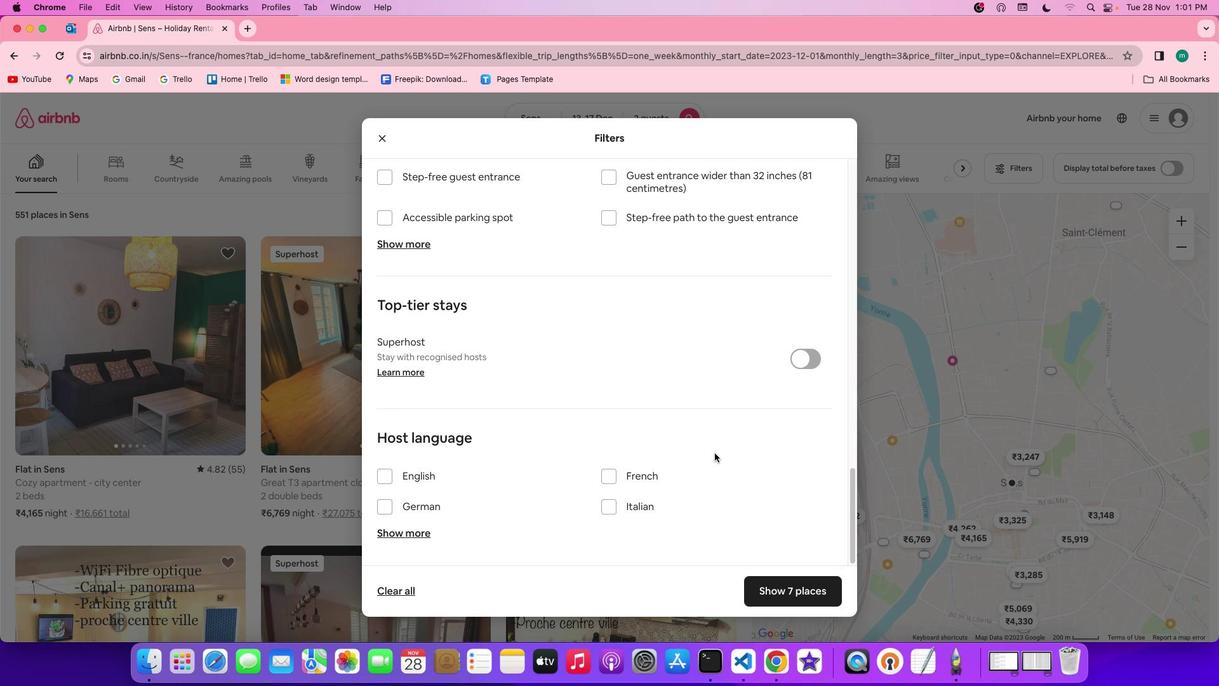 
Action: Mouse scrolled (719, 462) with delta (31, -6)
Screenshot: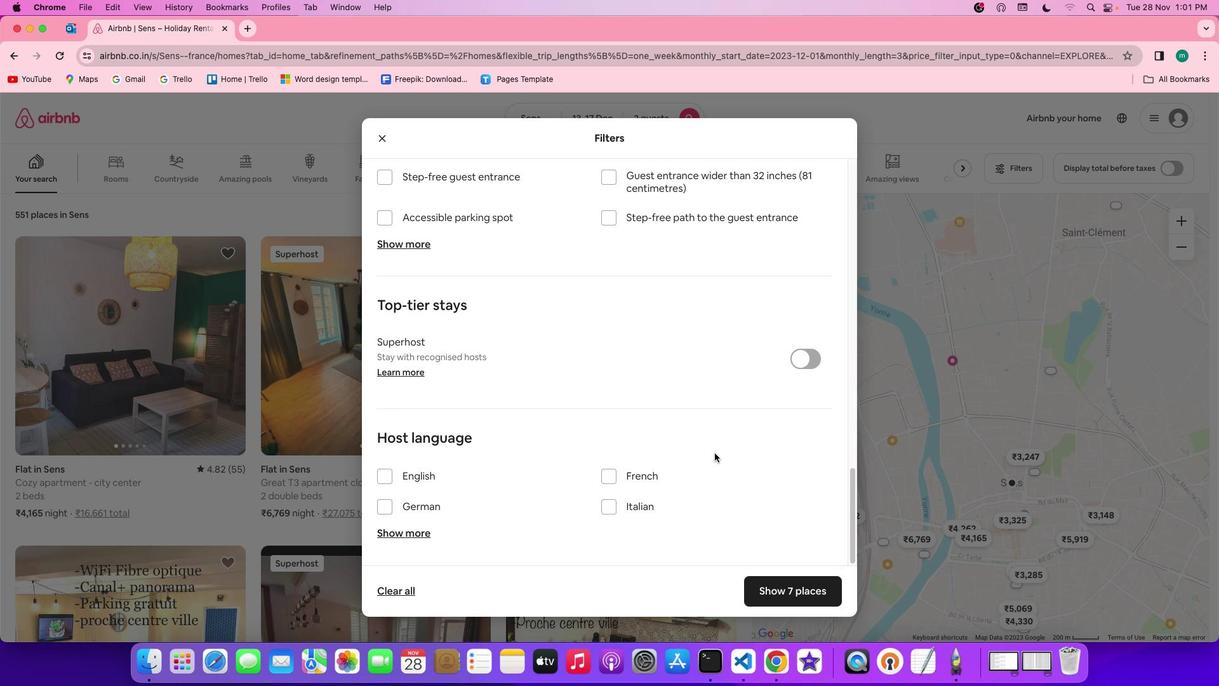 
Action: Mouse scrolled (719, 462) with delta (31, -6)
Screenshot: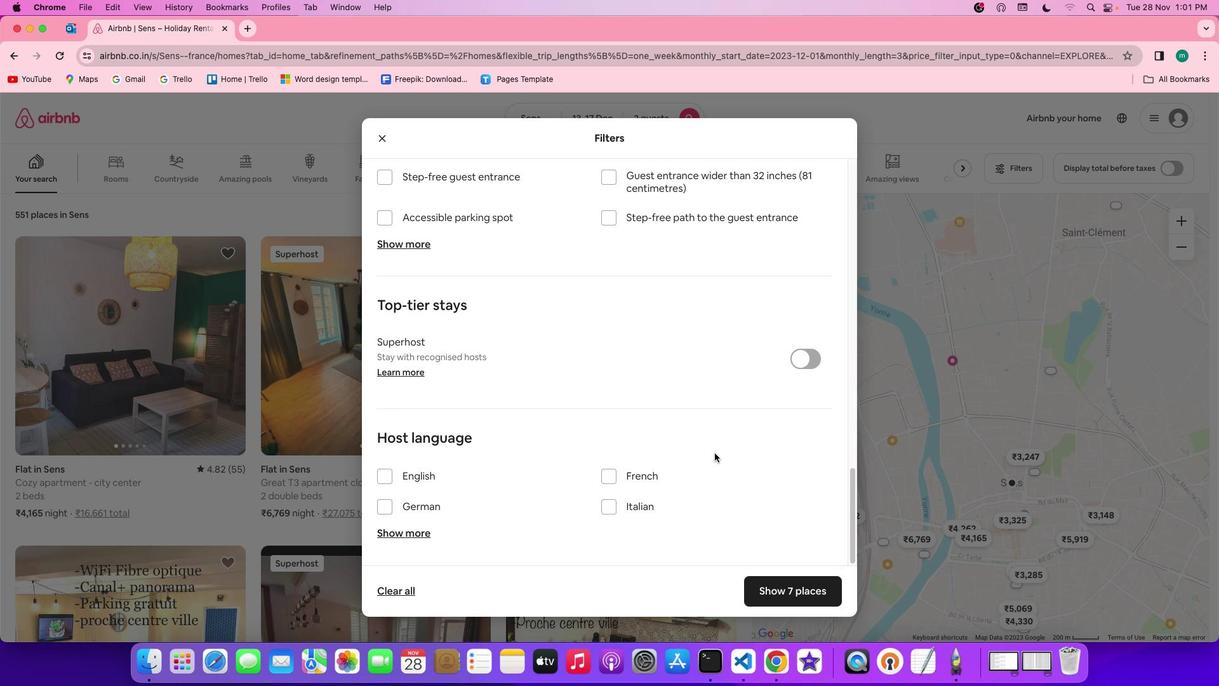 
Action: Mouse moved to (816, 593)
Screenshot: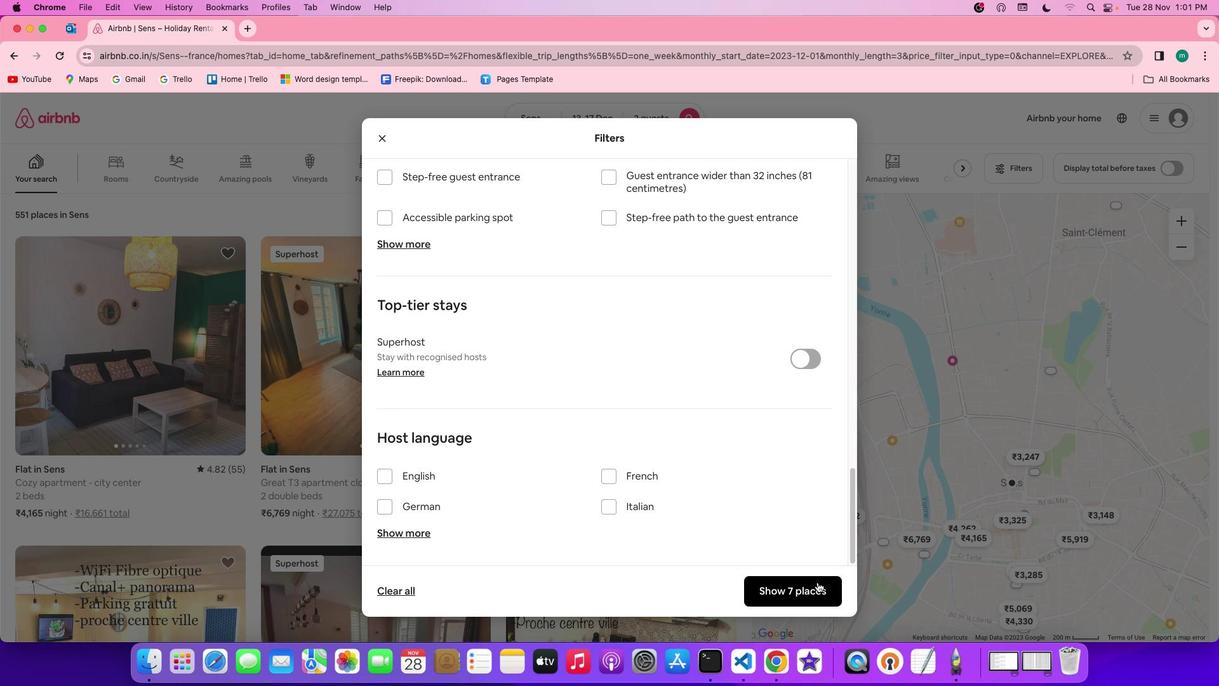 
Action: Mouse pressed left at (816, 593)
Screenshot: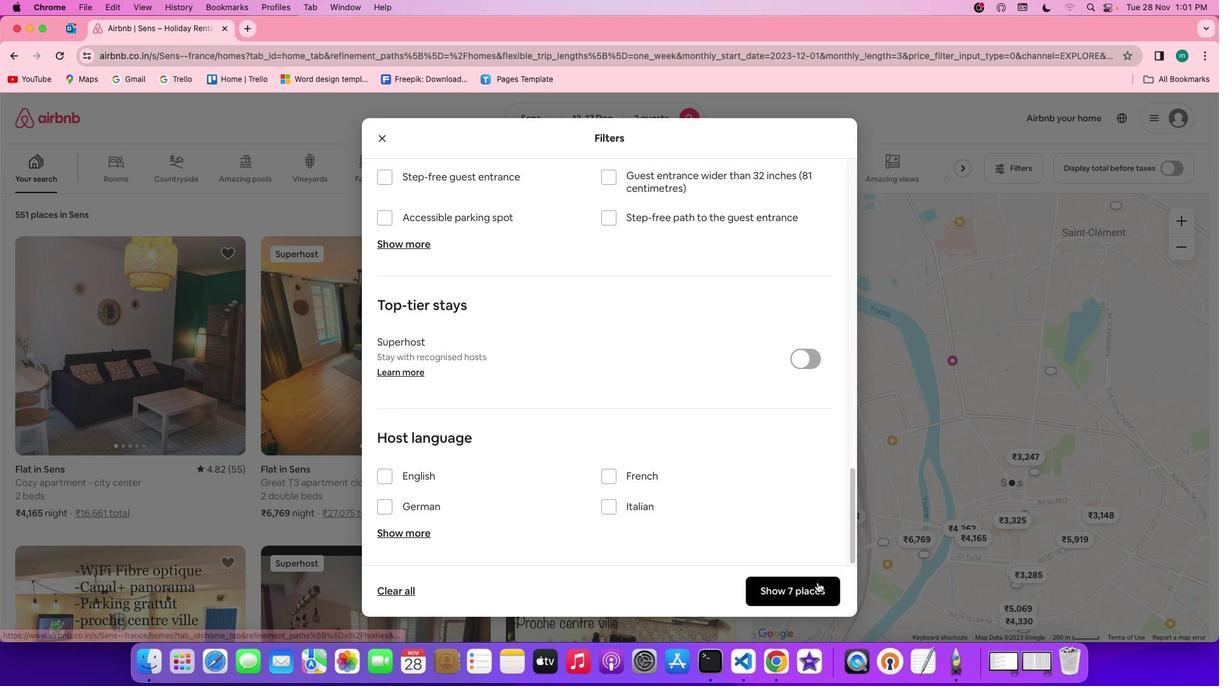 
Action: Mouse moved to (145, 369)
Screenshot: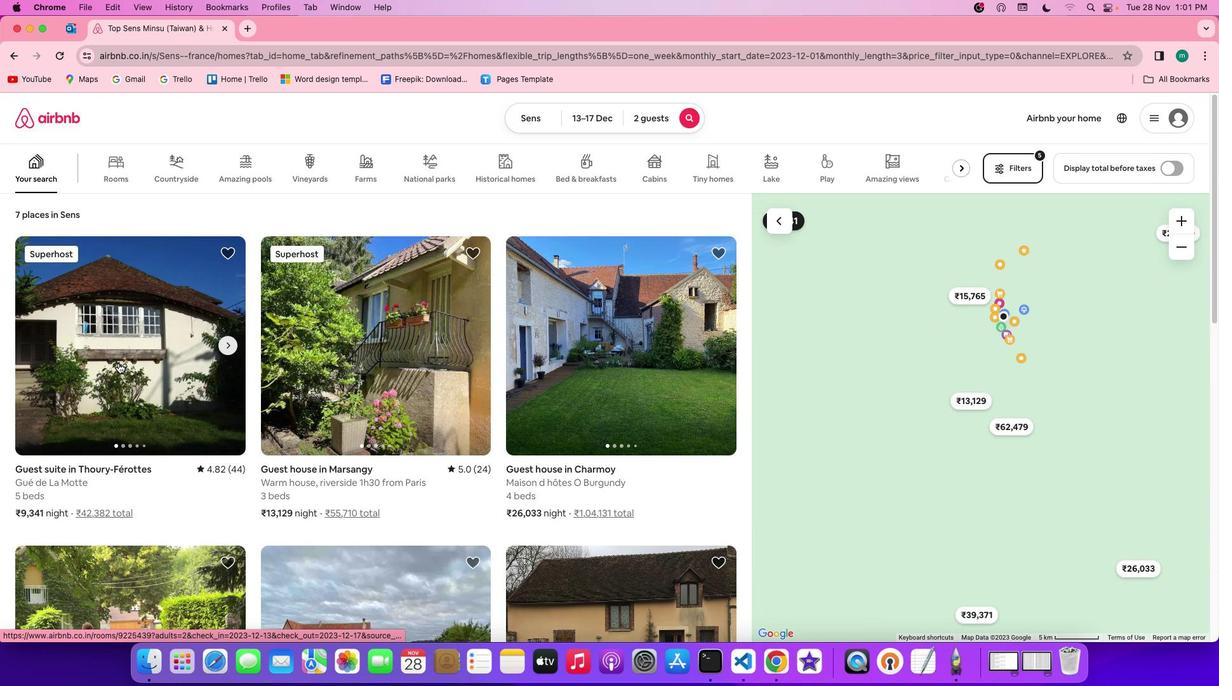 
Action: Mouse pressed left at (145, 369)
Screenshot: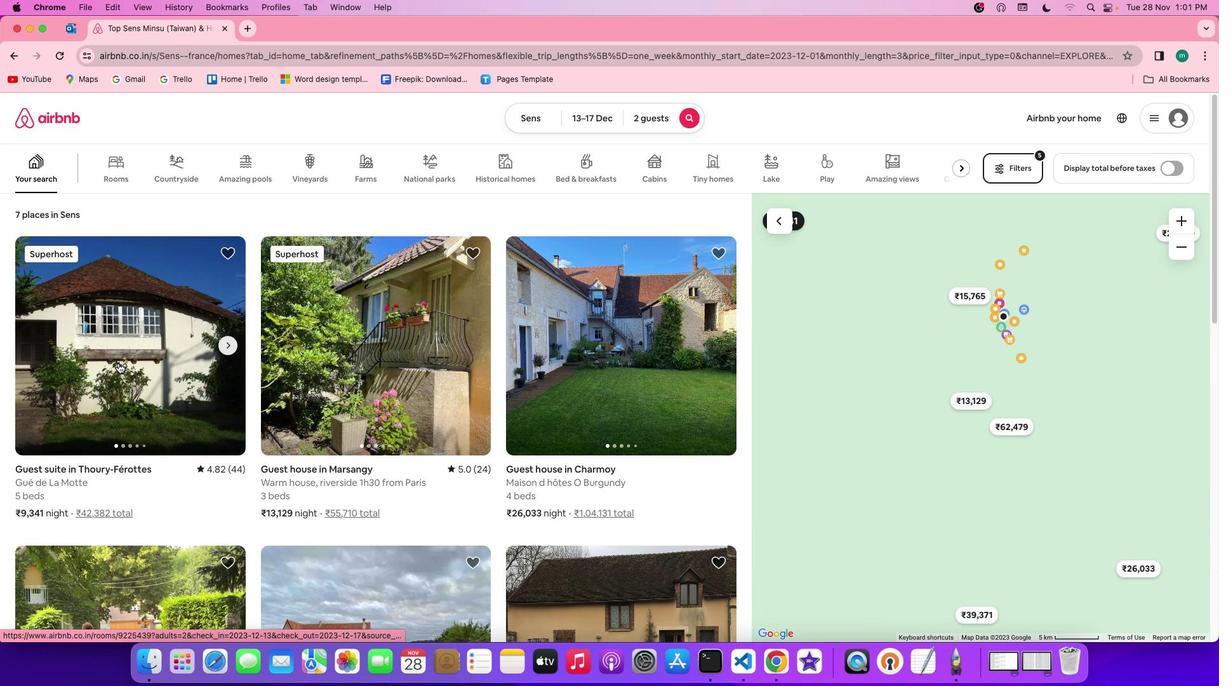 
Action: Mouse moved to (913, 491)
Screenshot: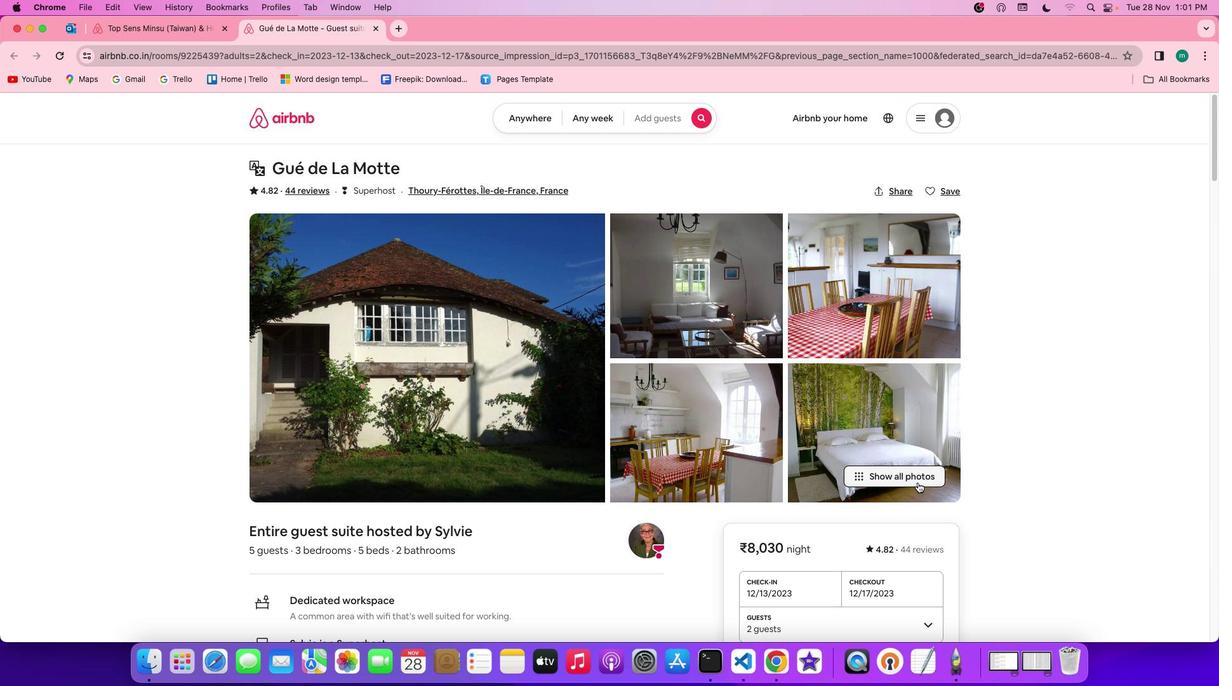 
Action: Mouse pressed left at (913, 491)
Screenshot: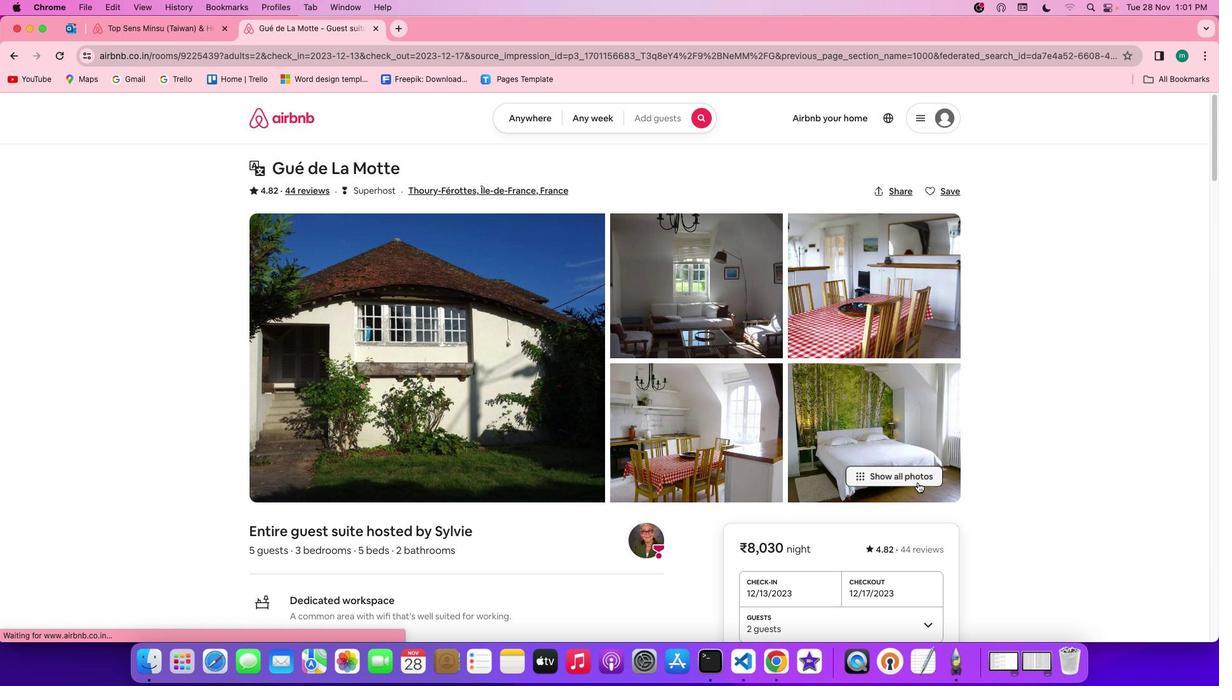 
Action: Mouse moved to (792, 484)
Screenshot: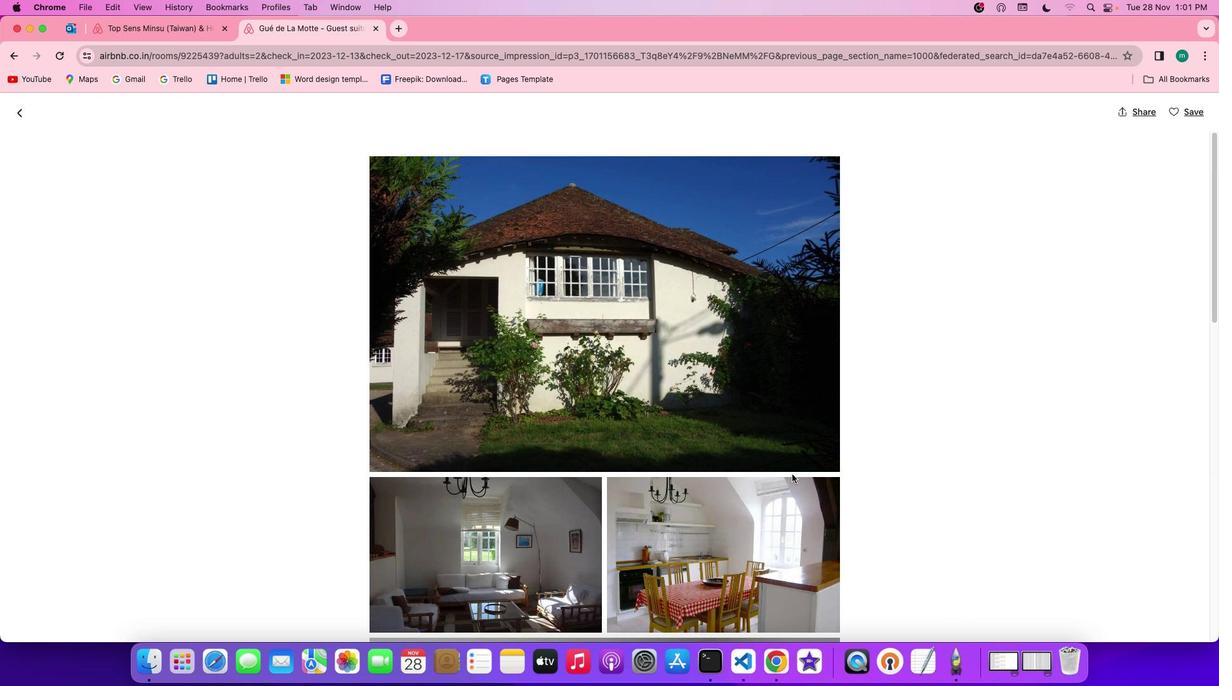 
Action: Mouse scrolled (792, 484) with delta (31, -4)
Screenshot: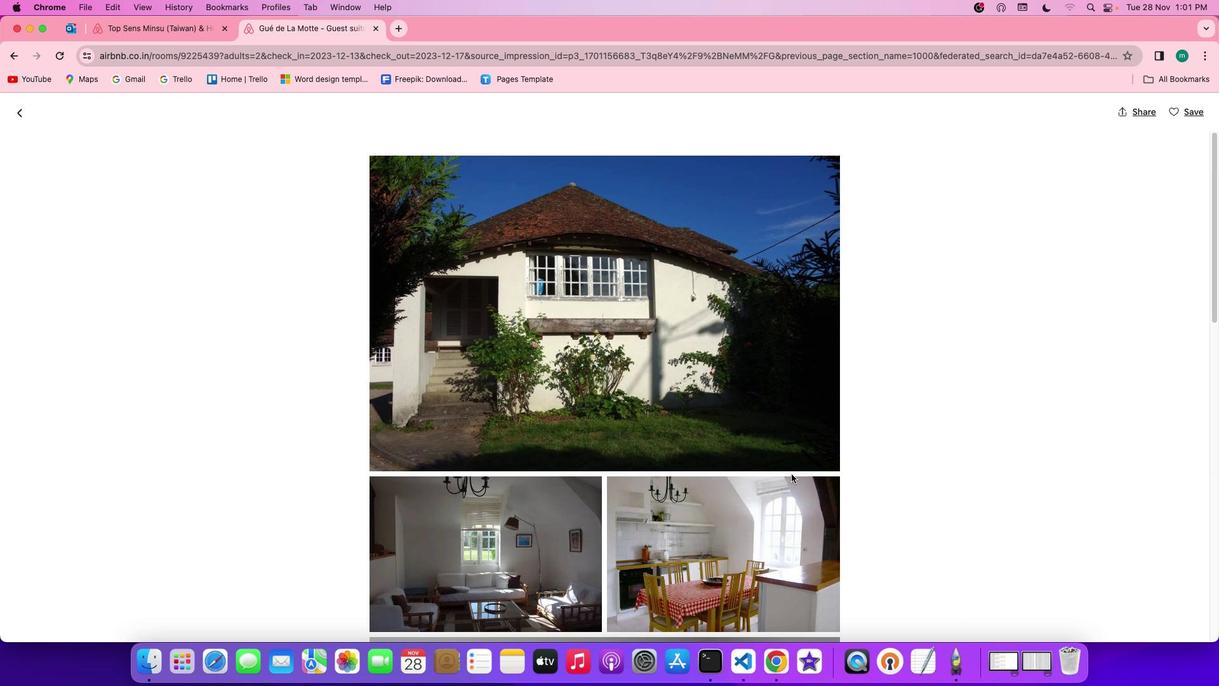 
Action: Mouse scrolled (792, 484) with delta (31, -4)
Screenshot: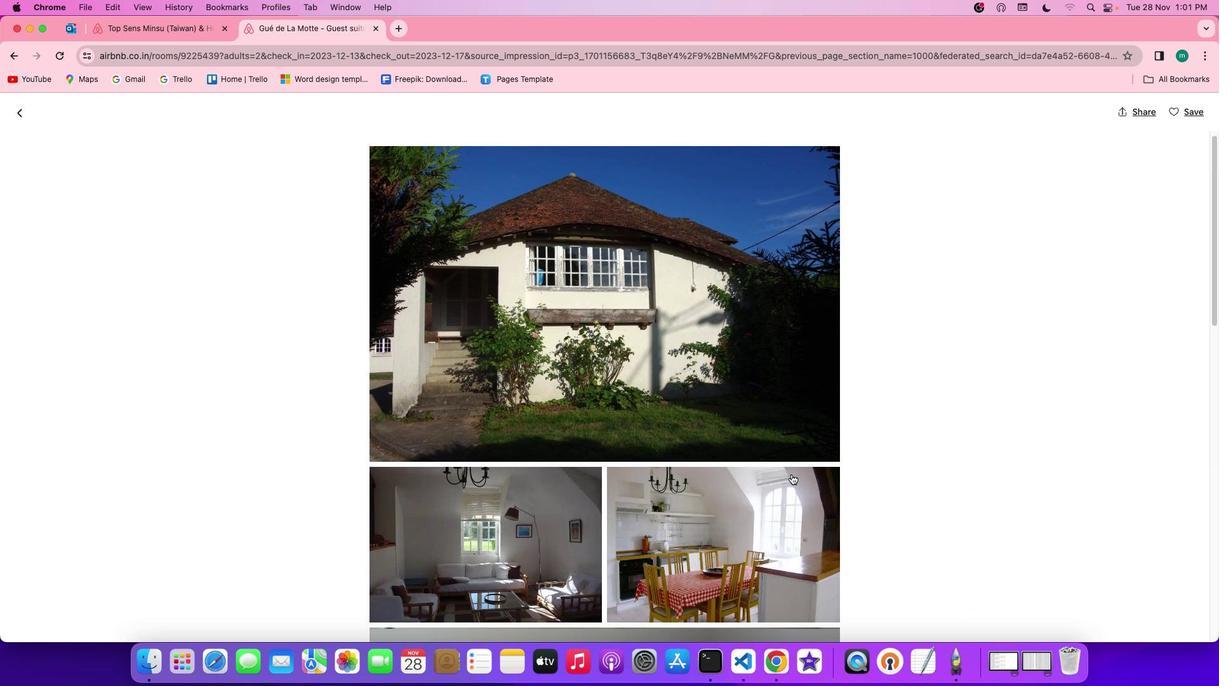 
Action: Mouse moved to (792, 484)
Screenshot: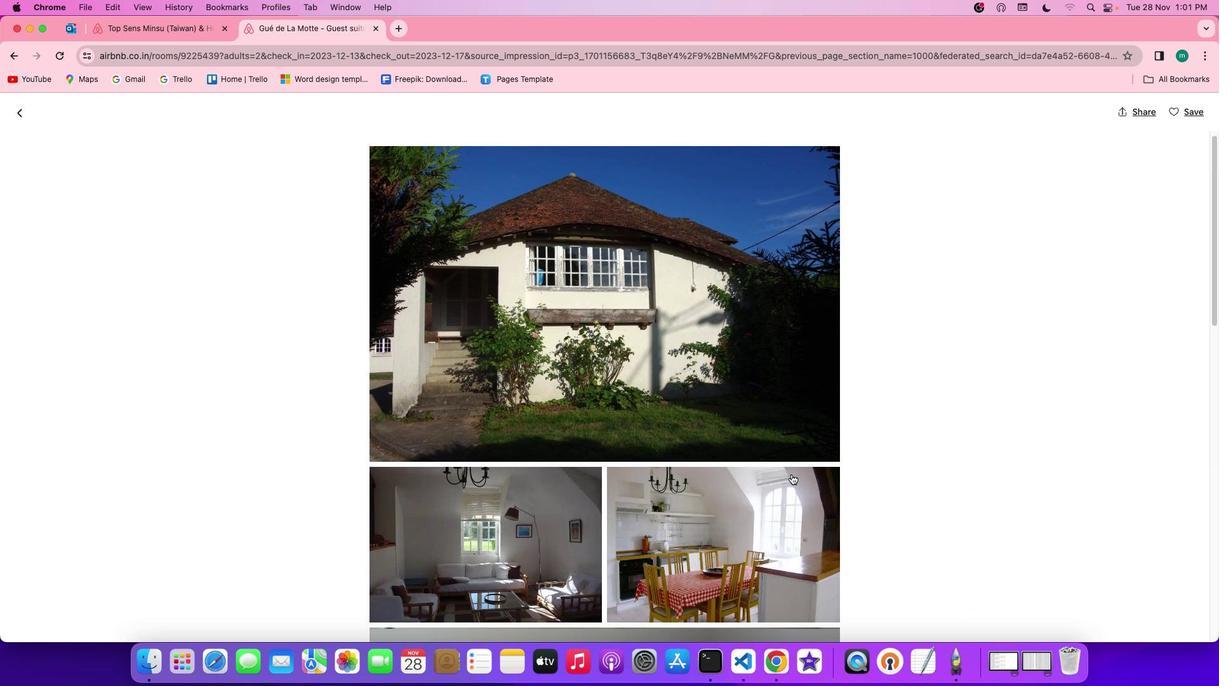 
Action: Mouse scrolled (792, 484) with delta (31, -4)
Screenshot: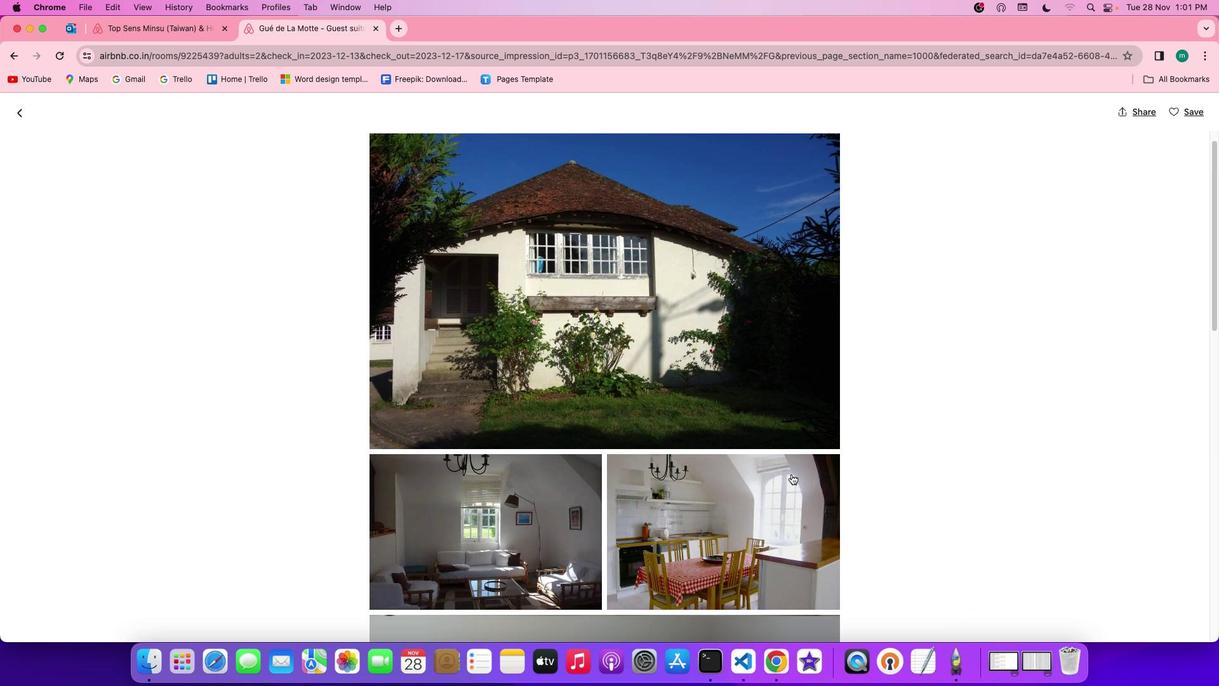 
Action: Mouse scrolled (792, 484) with delta (31, -4)
Screenshot: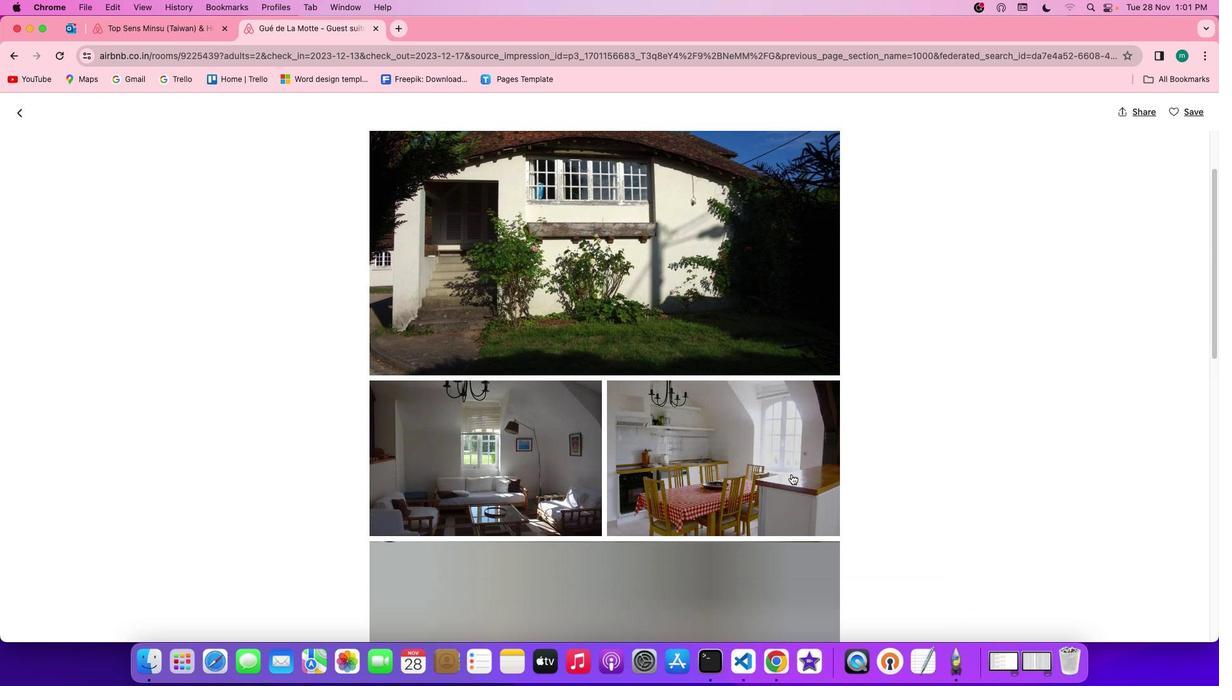 
Action: Mouse moved to (792, 485)
Screenshot: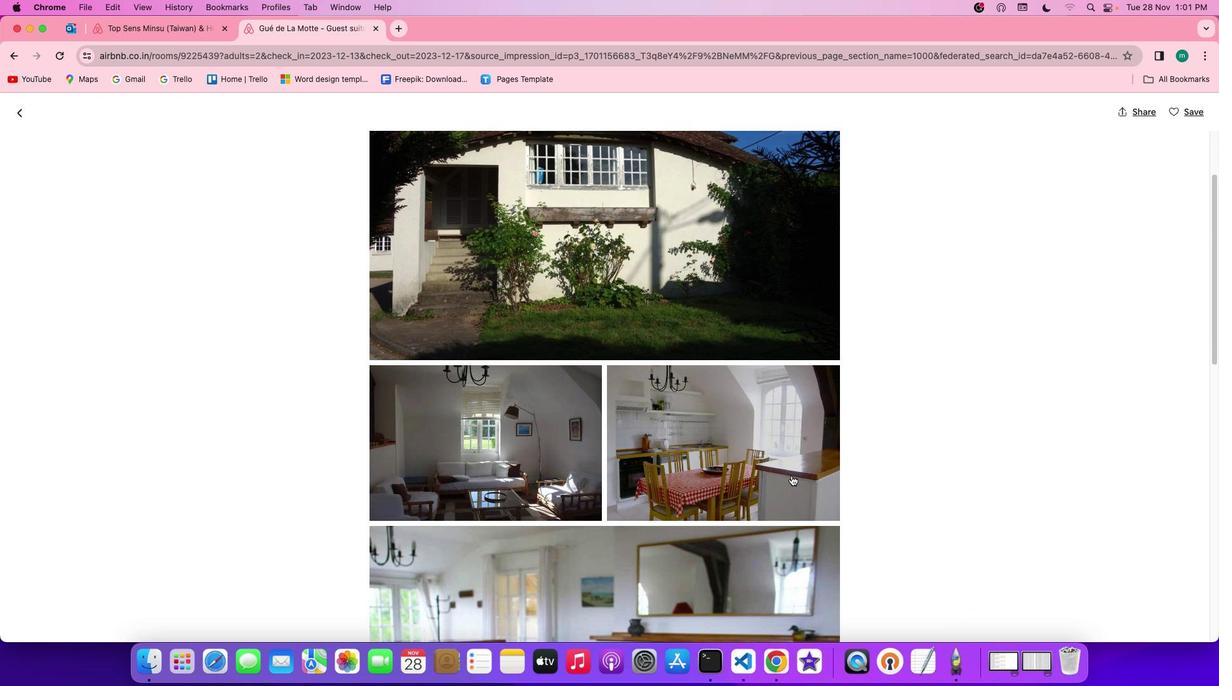 
Action: Mouse scrolled (792, 485) with delta (31, -4)
Screenshot: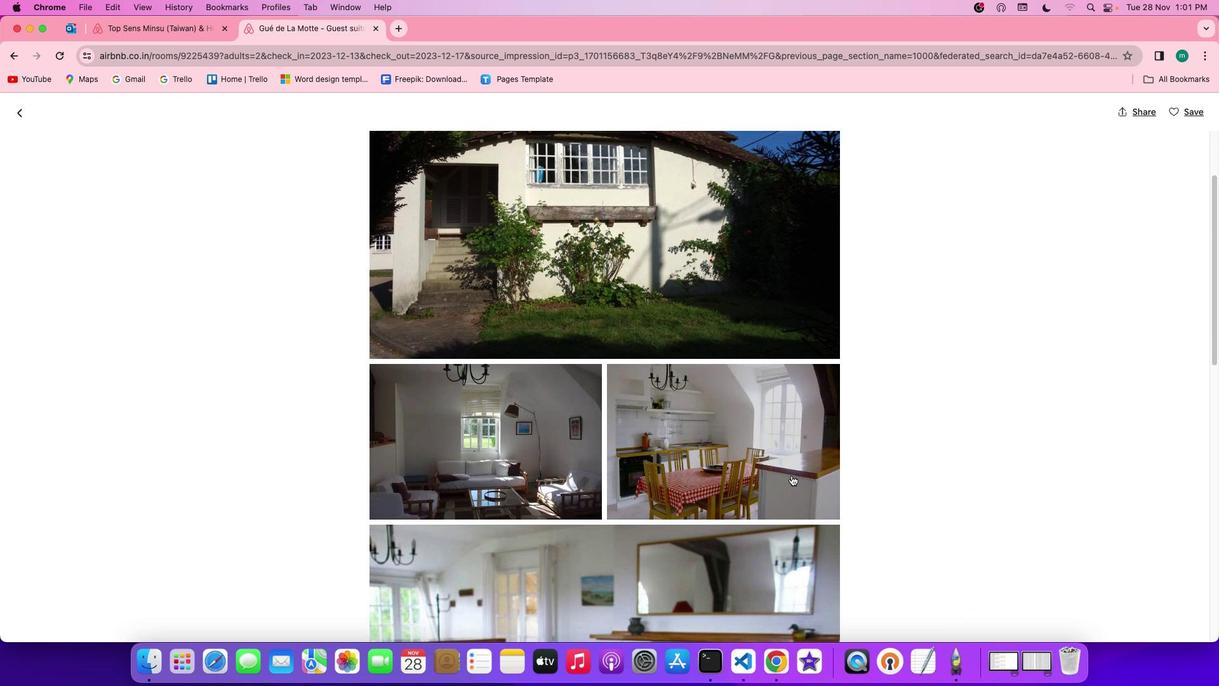 
Action: Mouse scrolled (792, 485) with delta (31, -4)
Screenshot: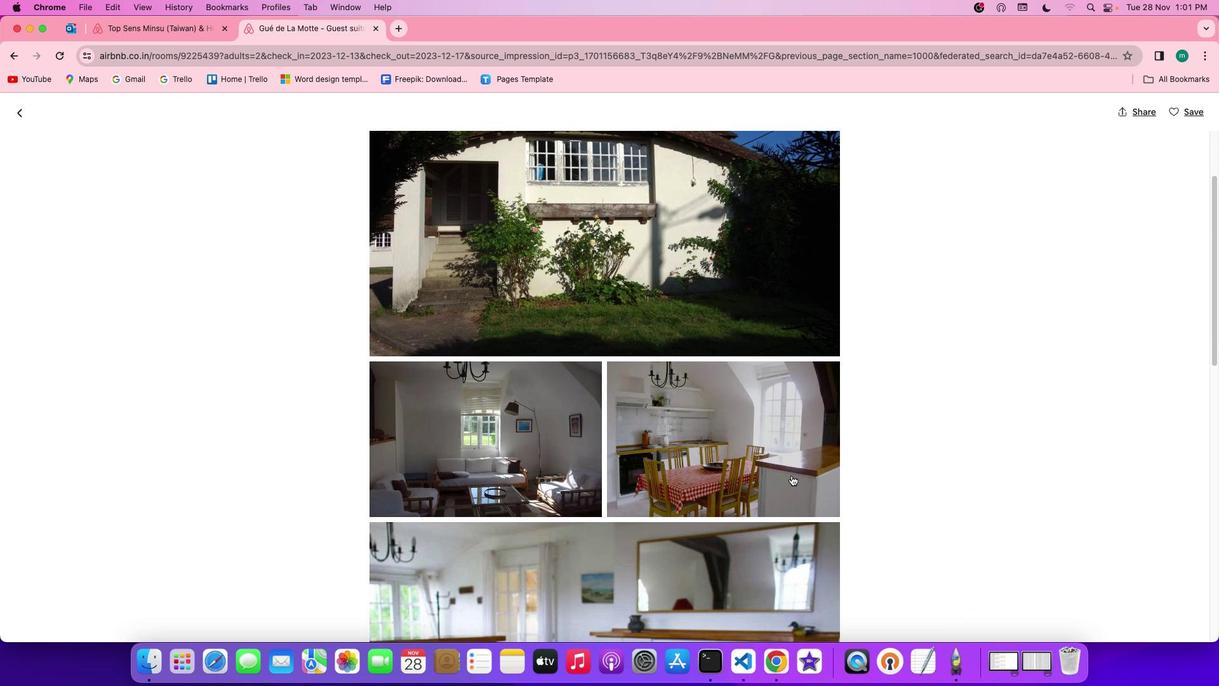 
Action: Mouse scrolled (792, 485) with delta (31, -4)
Screenshot: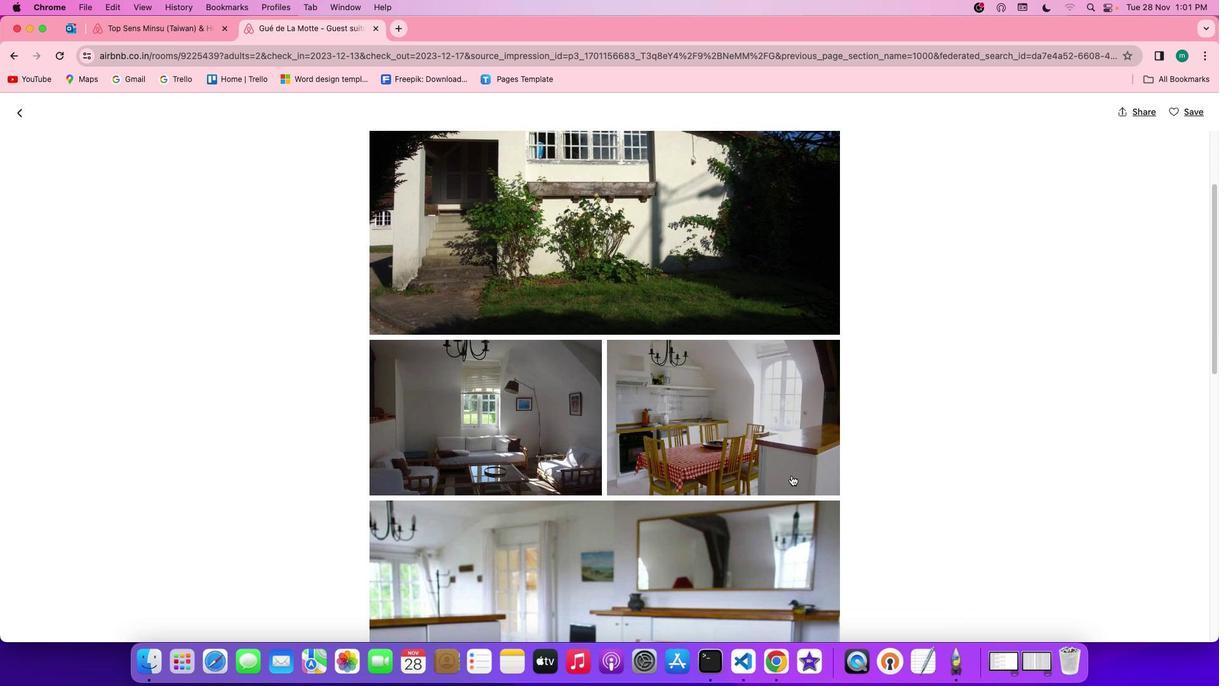 
Action: Mouse moved to (791, 485)
Screenshot: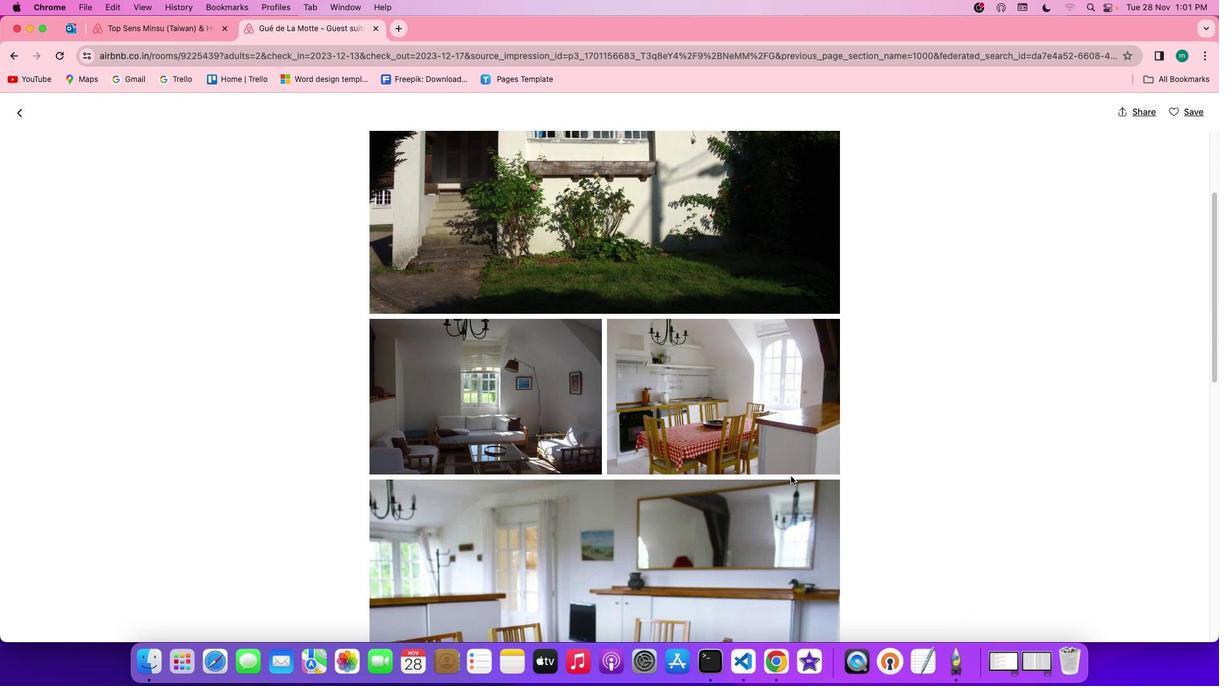
Action: Mouse scrolled (791, 485) with delta (31, -4)
Screenshot: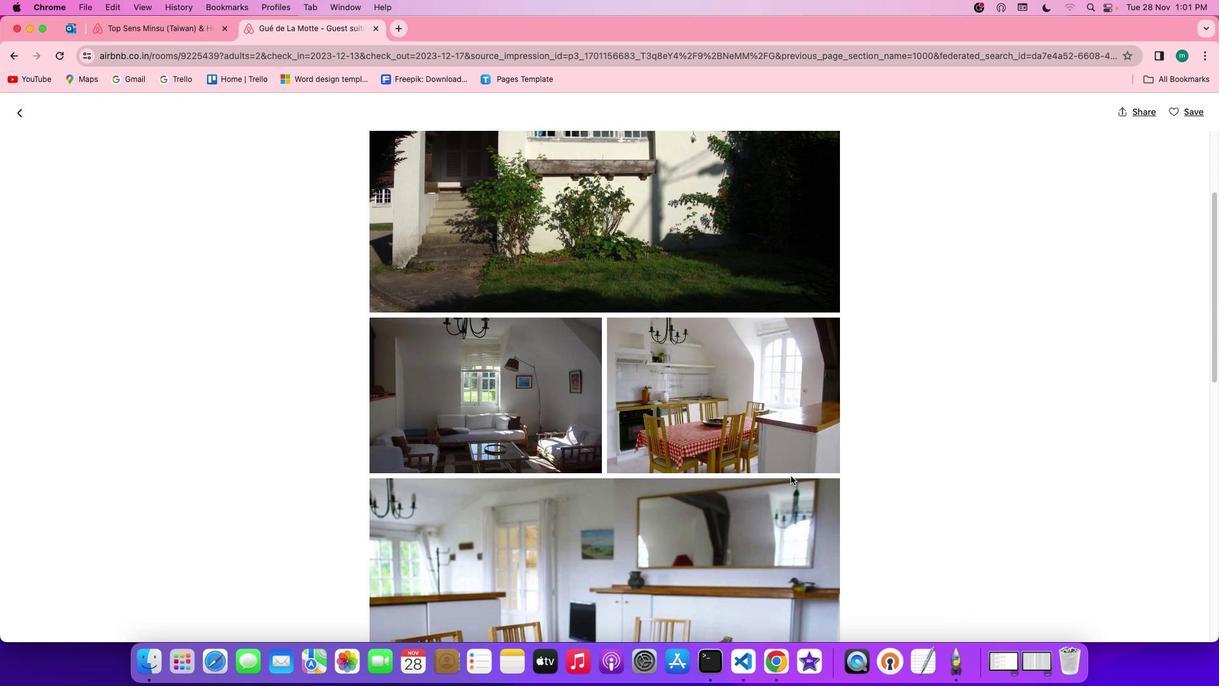 
Action: Mouse scrolled (791, 485) with delta (31, -4)
Screenshot: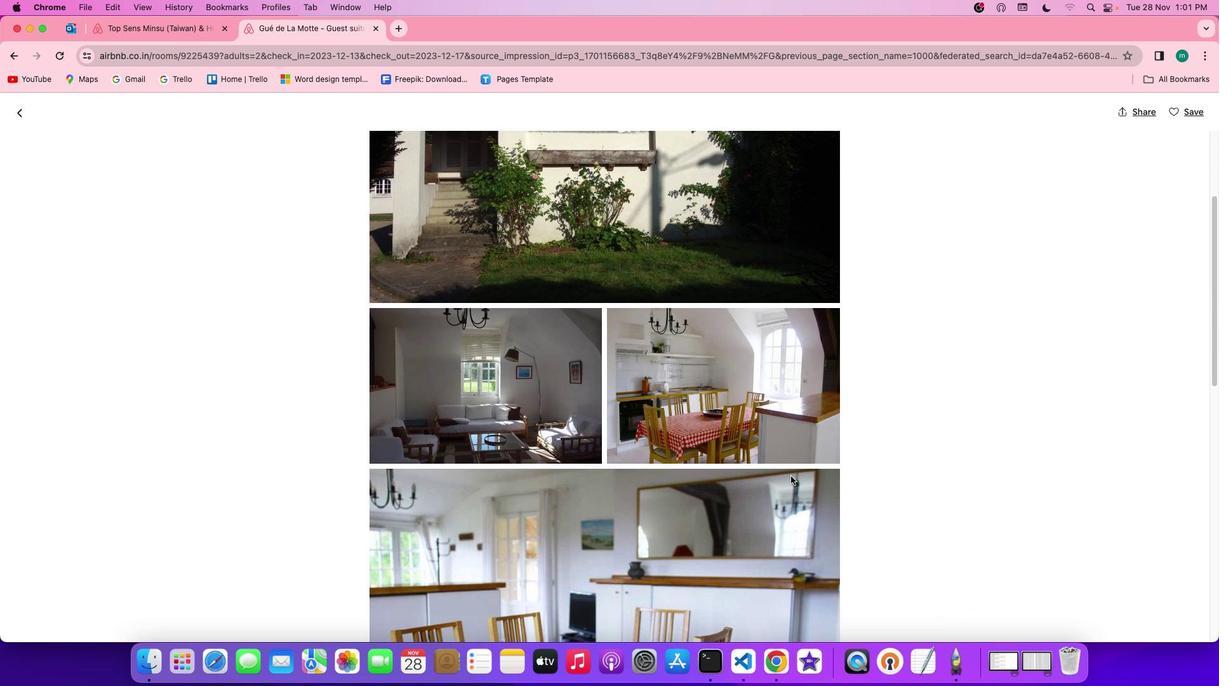 
Action: Mouse scrolled (791, 485) with delta (31, -5)
Screenshot: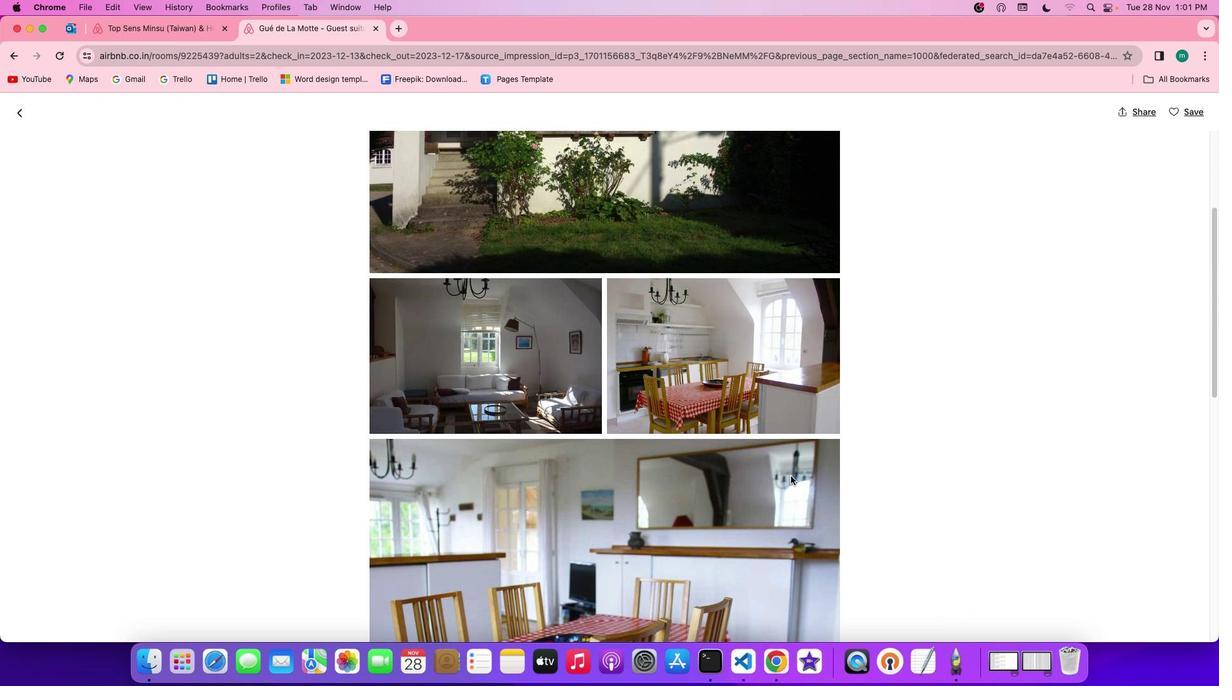 
Action: Mouse scrolled (791, 485) with delta (31, -4)
Screenshot: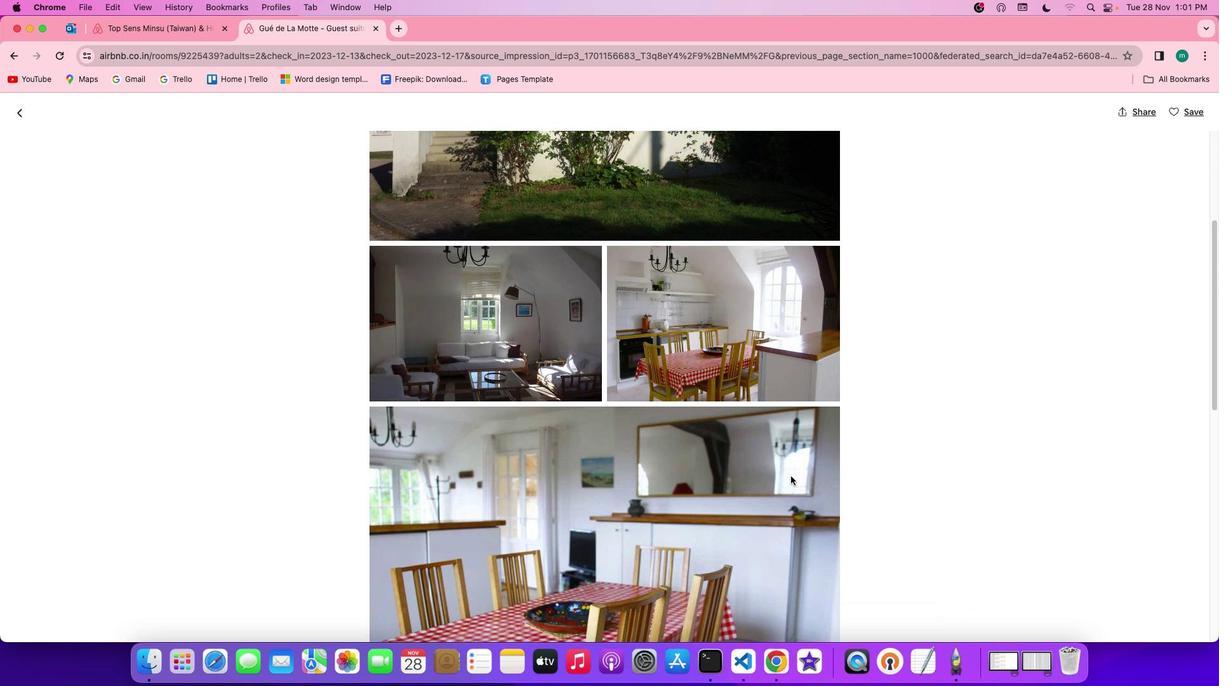 
Action: Mouse scrolled (791, 485) with delta (31, -4)
Screenshot: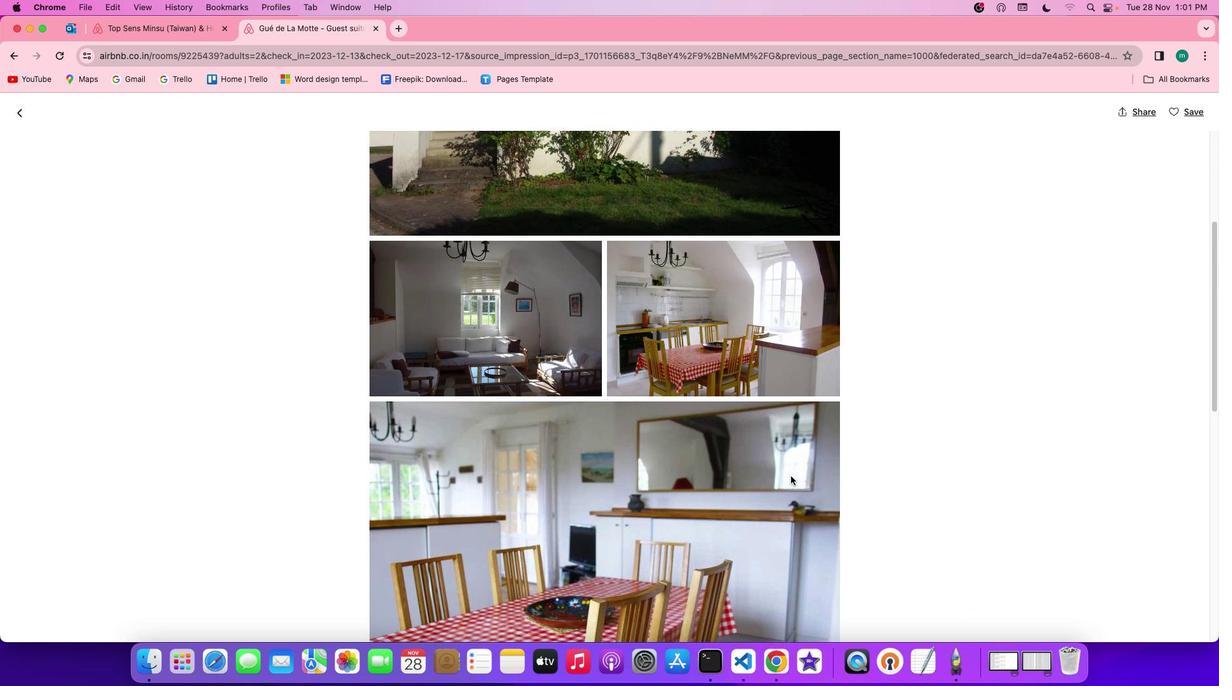 
Action: Mouse scrolled (791, 485) with delta (31, -4)
Screenshot: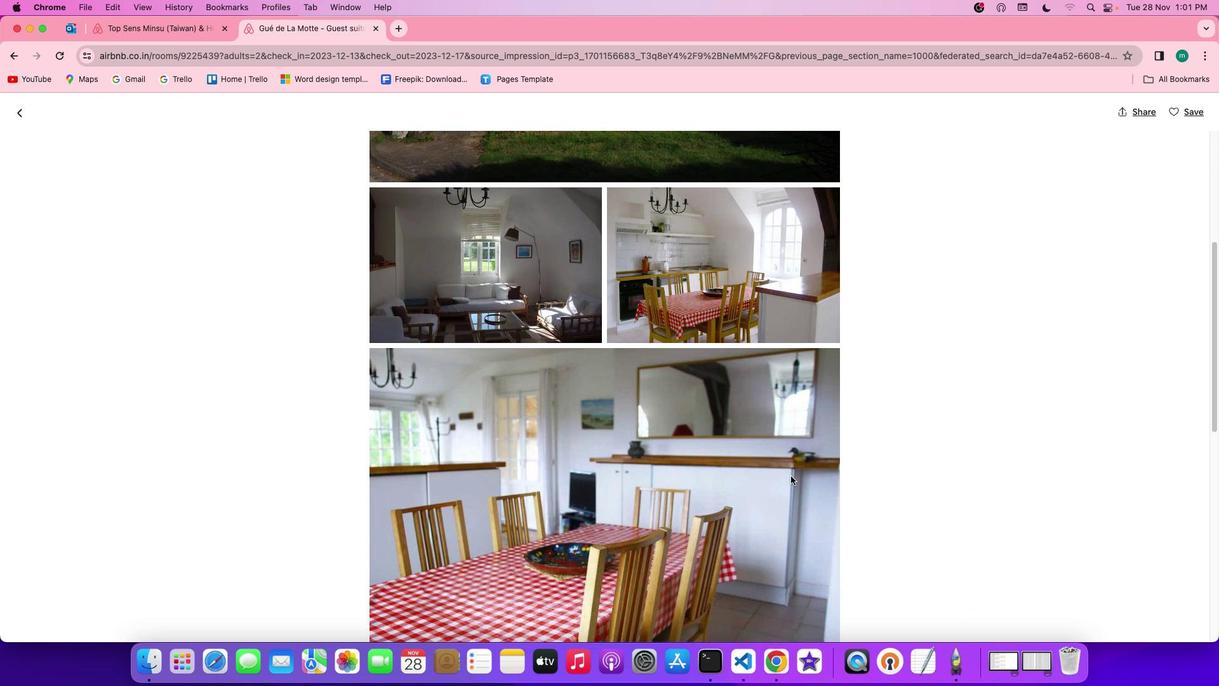
Action: Mouse scrolled (791, 485) with delta (31, -5)
Screenshot: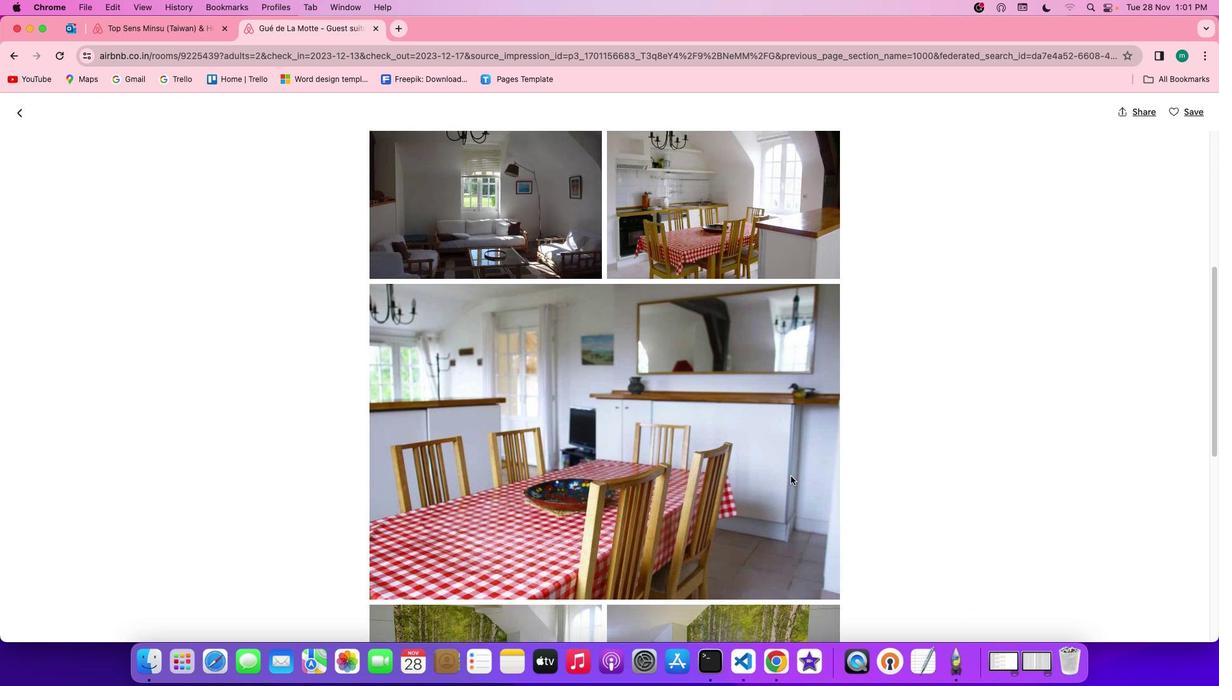 
Action: Mouse scrolled (791, 485) with delta (31, -6)
Screenshot: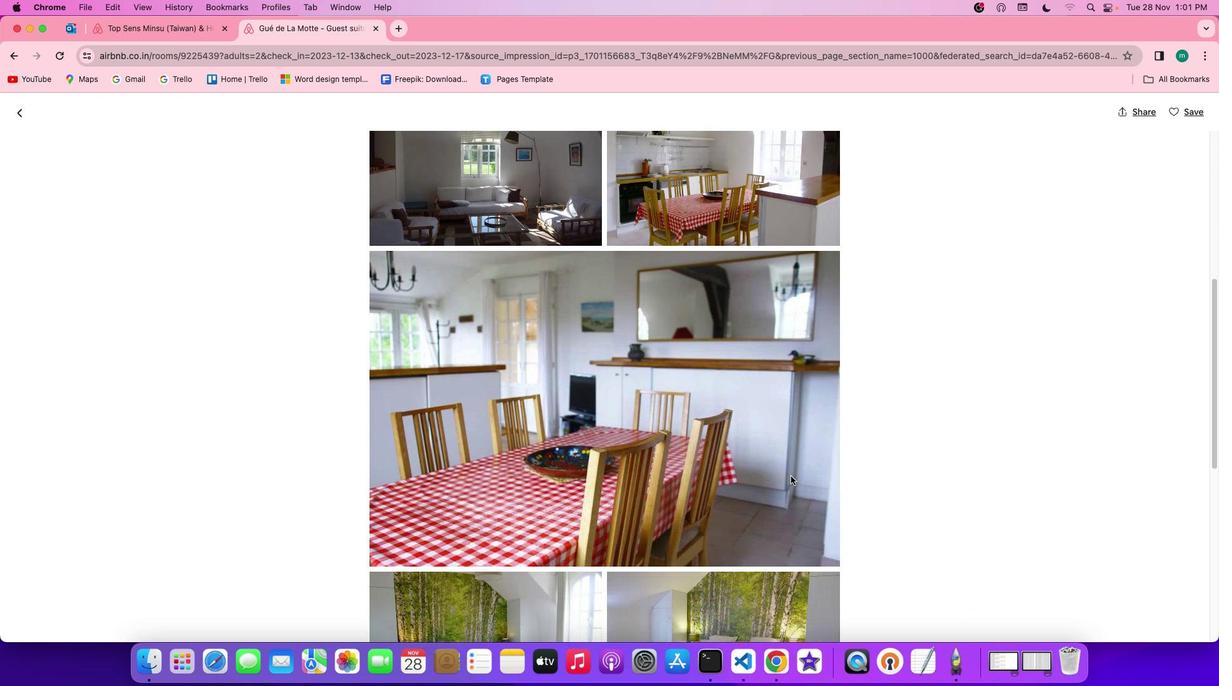 
Action: Mouse scrolled (791, 485) with delta (31, -4)
Screenshot: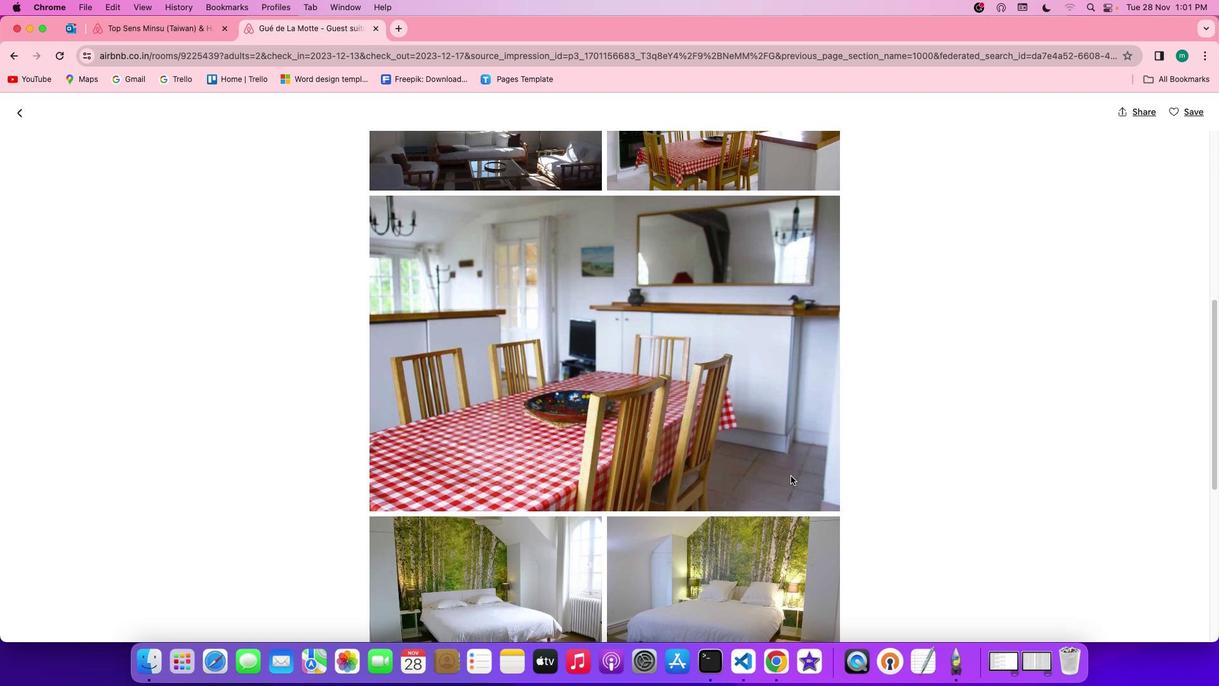 
Action: Mouse scrolled (791, 485) with delta (31, -4)
Screenshot: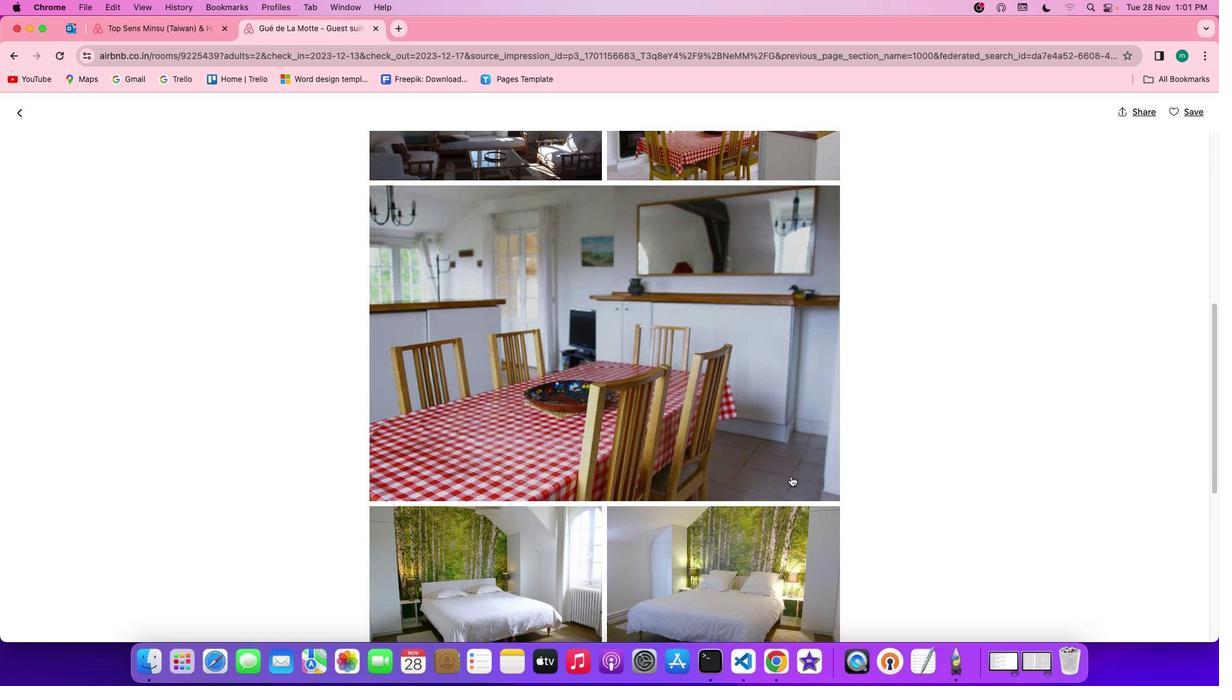 
Action: Mouse scrolled (791, 485) with delta (31, -4)
Screenshot: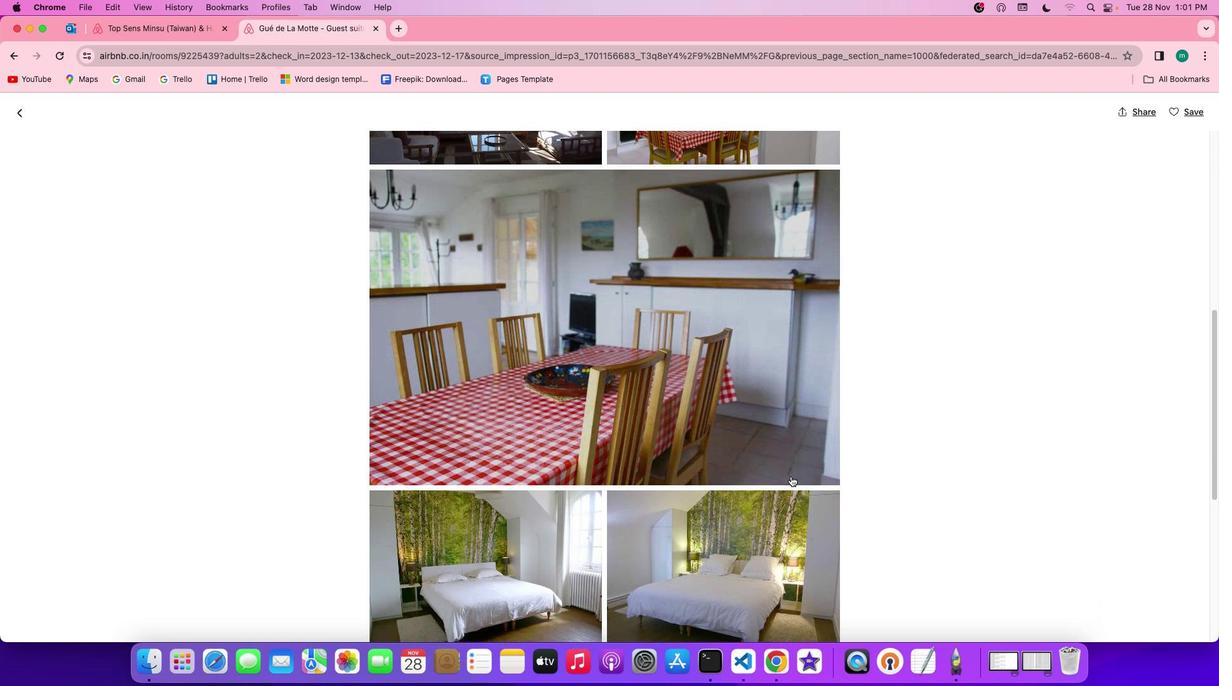 
Action: Mouse scrolled (791, 485) with delta (31, -5)
Screenshot: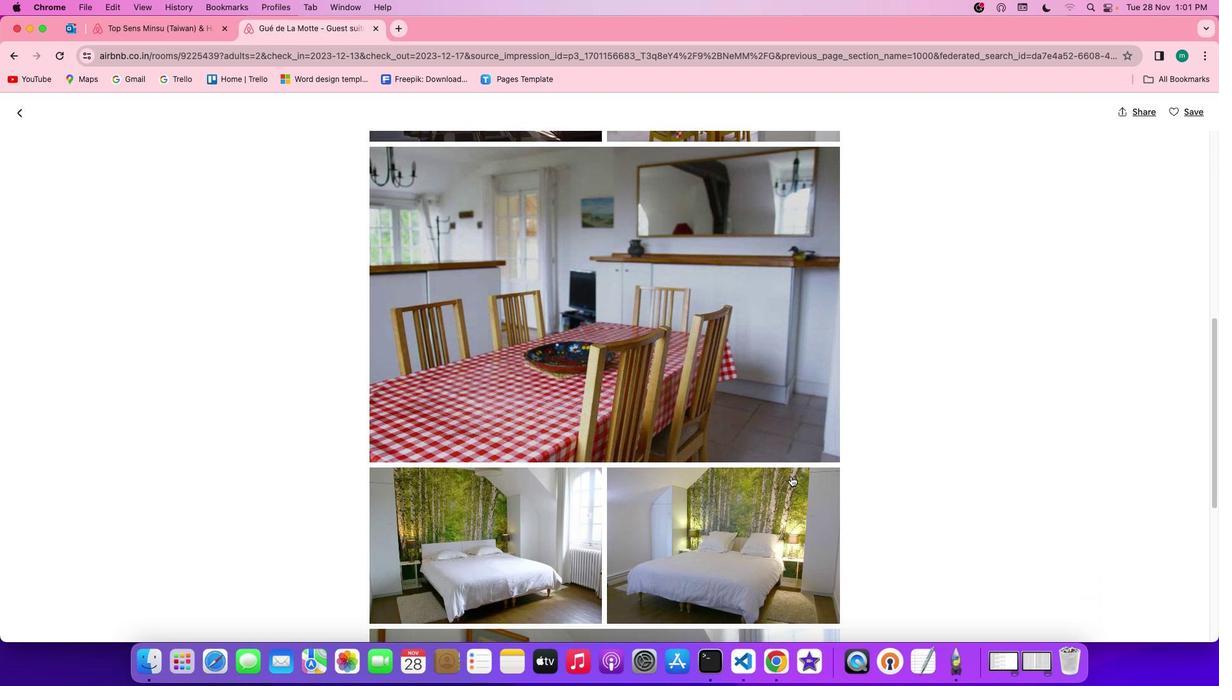 
Action: Mouse scrolled (791, 485) with delta (31, -5)
Screenshot: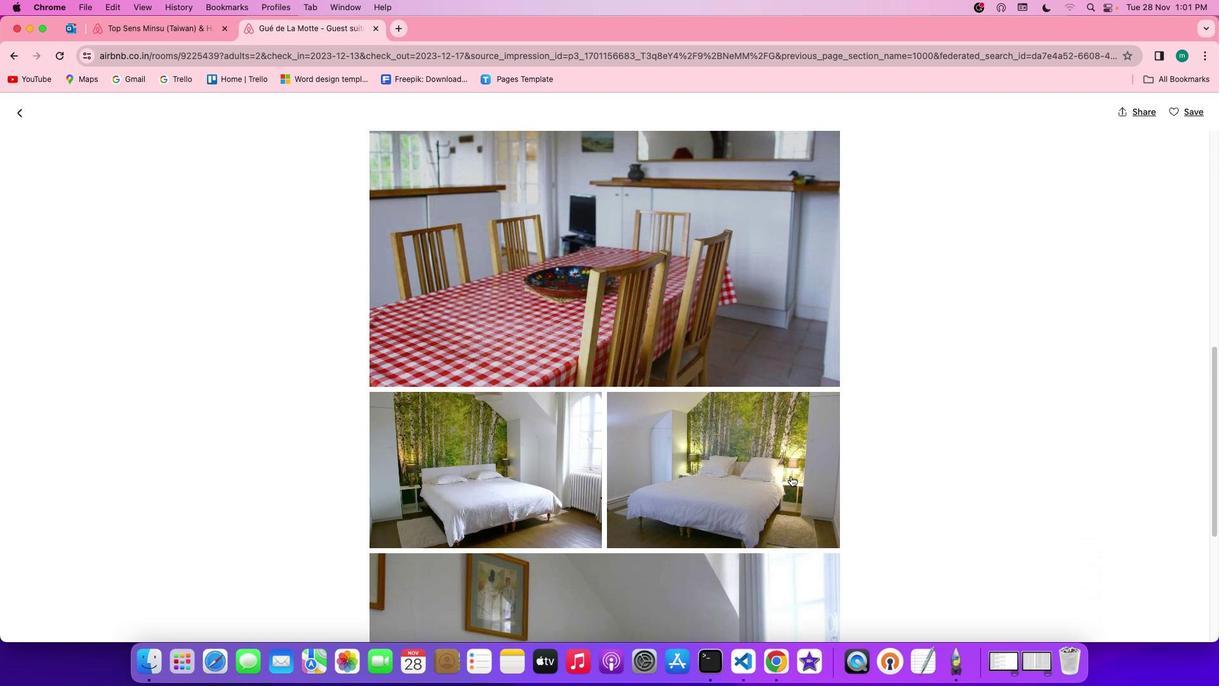 
Action: Mouse moved to (791, 485)
Screenshot: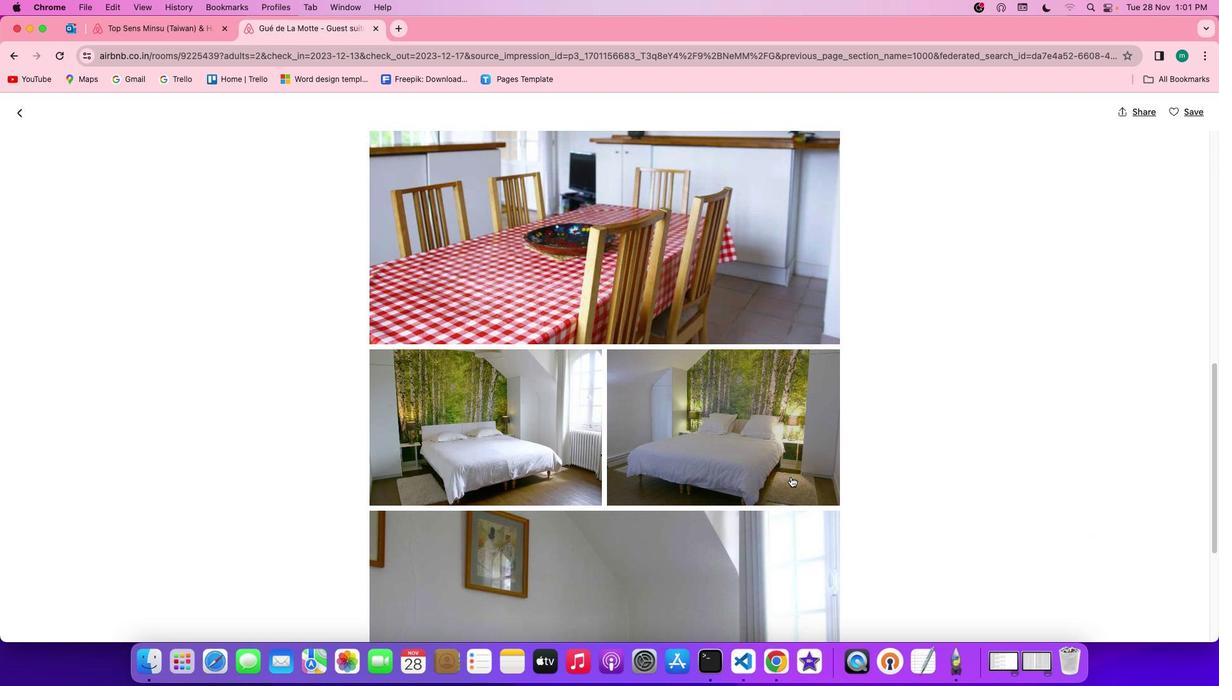 
Action: Mouse scrolled (791, 485) with delta (31, -4)
Screenshot: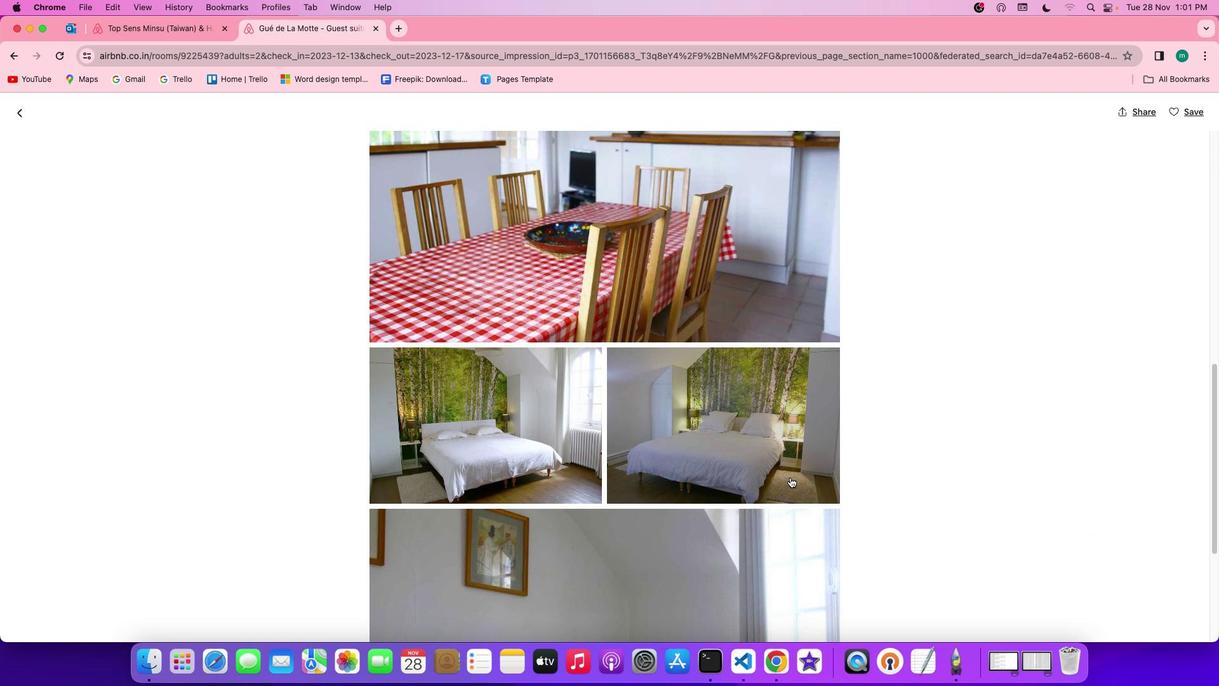 
Action: Mouse scrolled (791, 485) with delta (31, -4)
Screenshot: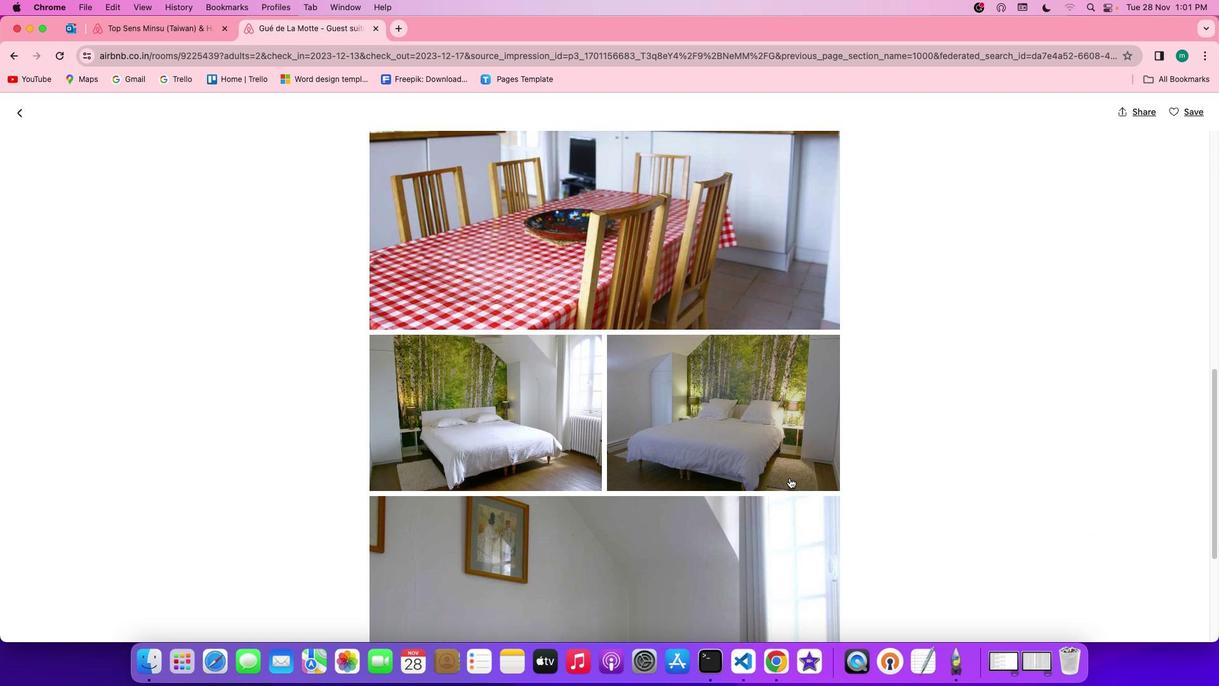 
Action: Mouse scrolled (791, 485) with delta (31, -5)
Screenshot: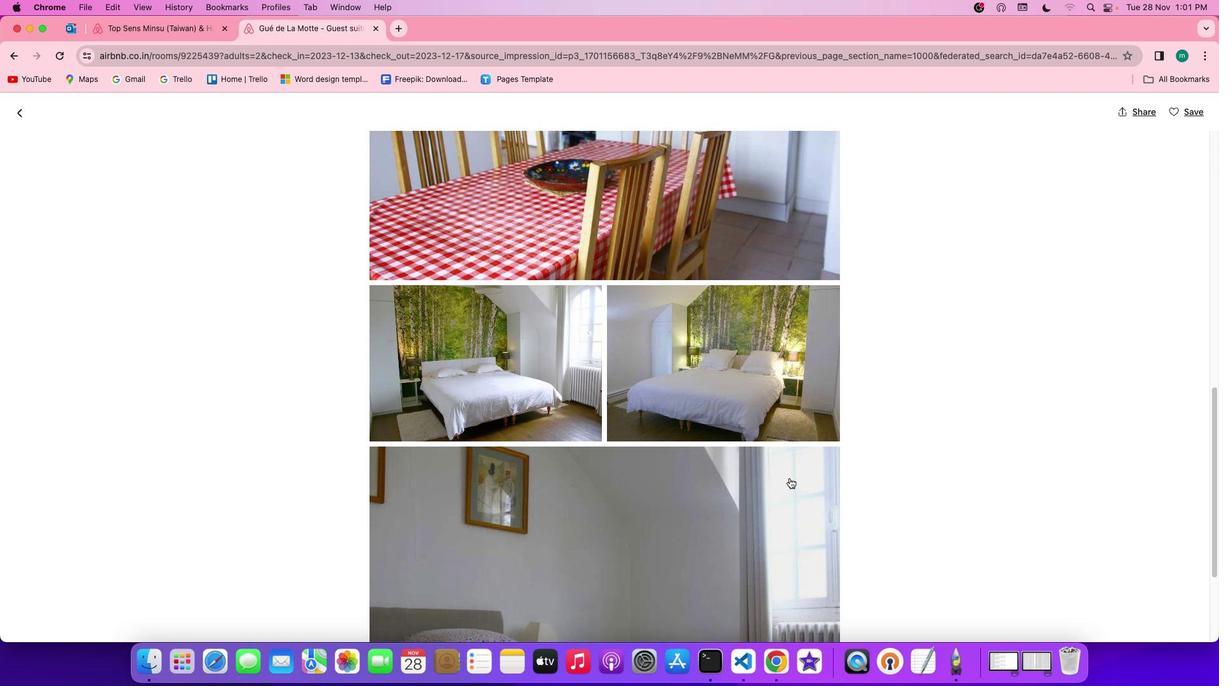 
Action: Mouse moved to (790, 487)
Screenshot: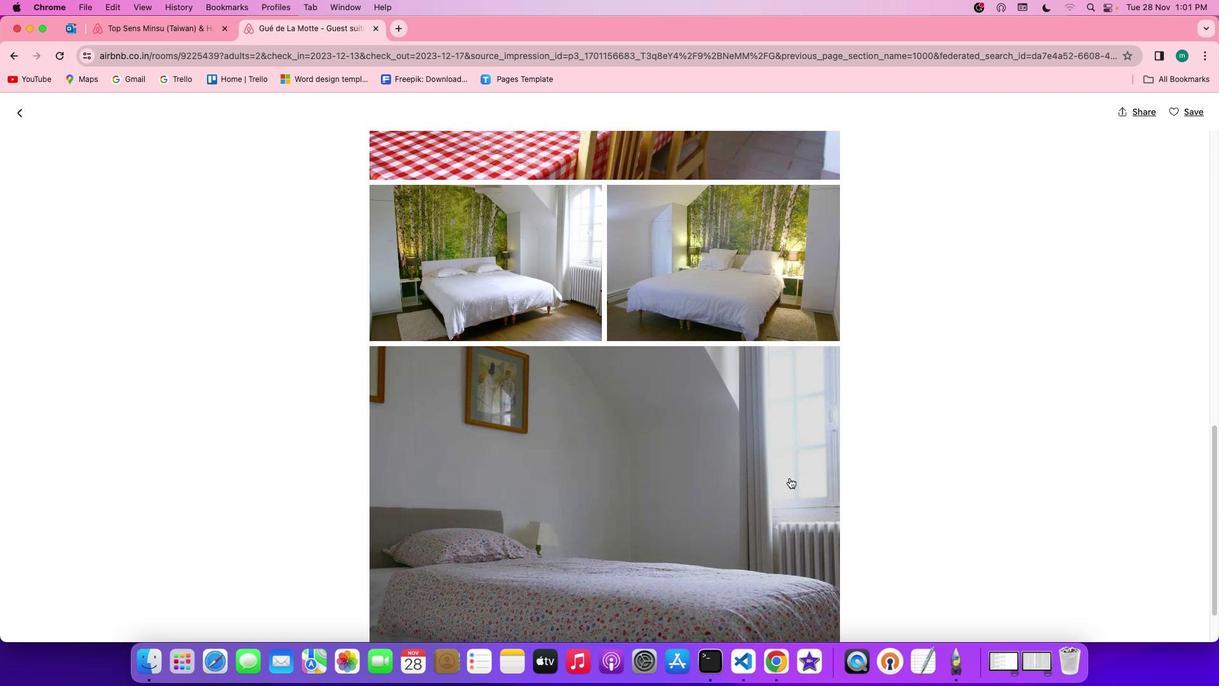 
Action: Mouse scrolled (790, 487) with delta (31, -5)
Screenshot: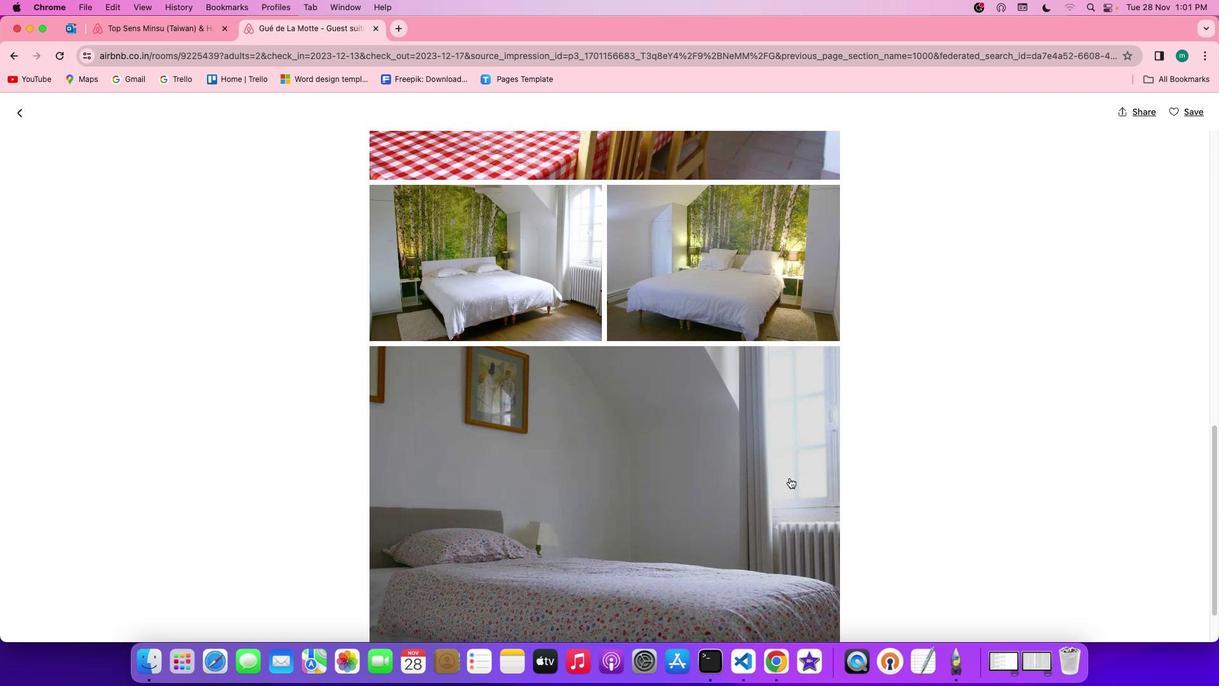 
Action: Mouse moved to (790, 487)
Screenshot: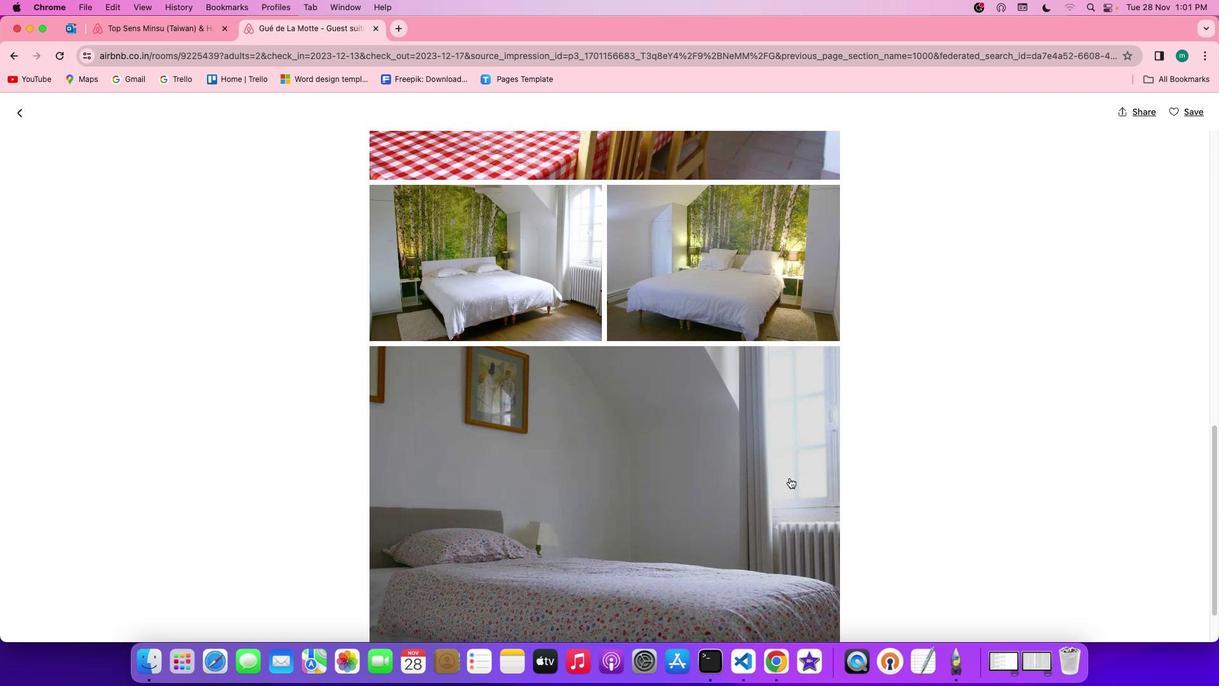 
Action: Mouse scrolled (790, 487) with delta (31, -4)
Screenshot: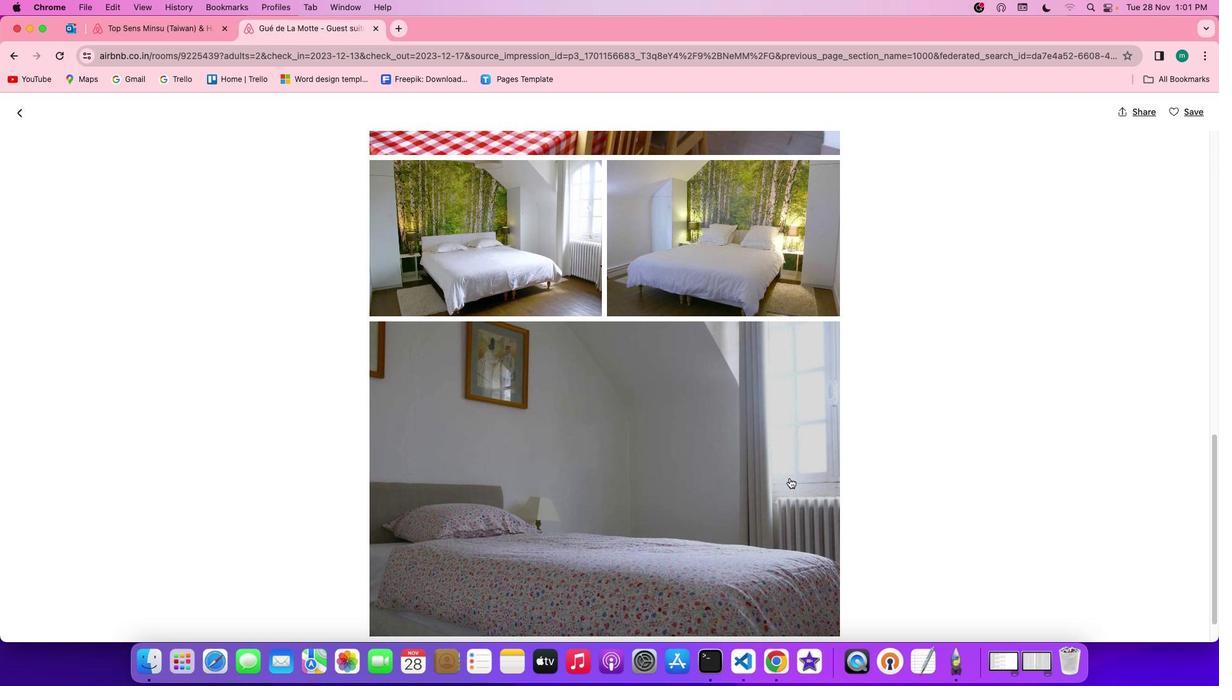 
Action: Mouse scrolled (790, 487) with delta (31, -4)
Screenshot: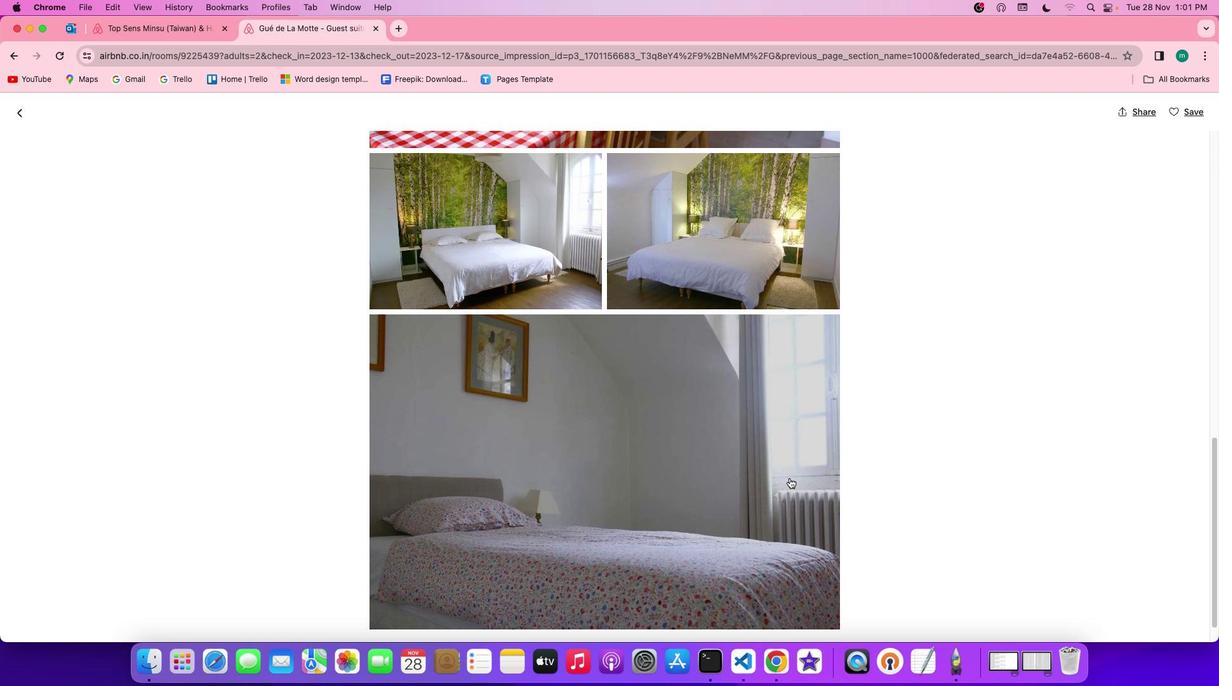 
Action: Mouse scrolled (790, 487) with delta (31, -5)
Screenshot: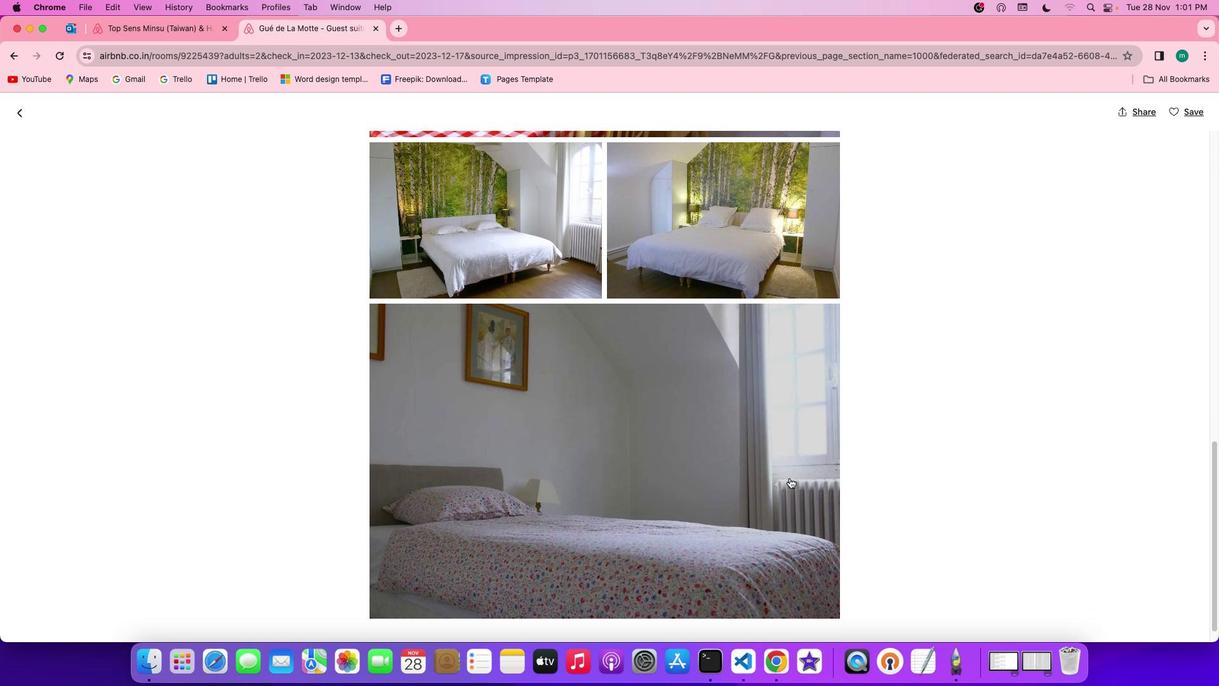 
Action: Mouse scrolled (790, 487) with delta (31, -6)
Screenshot: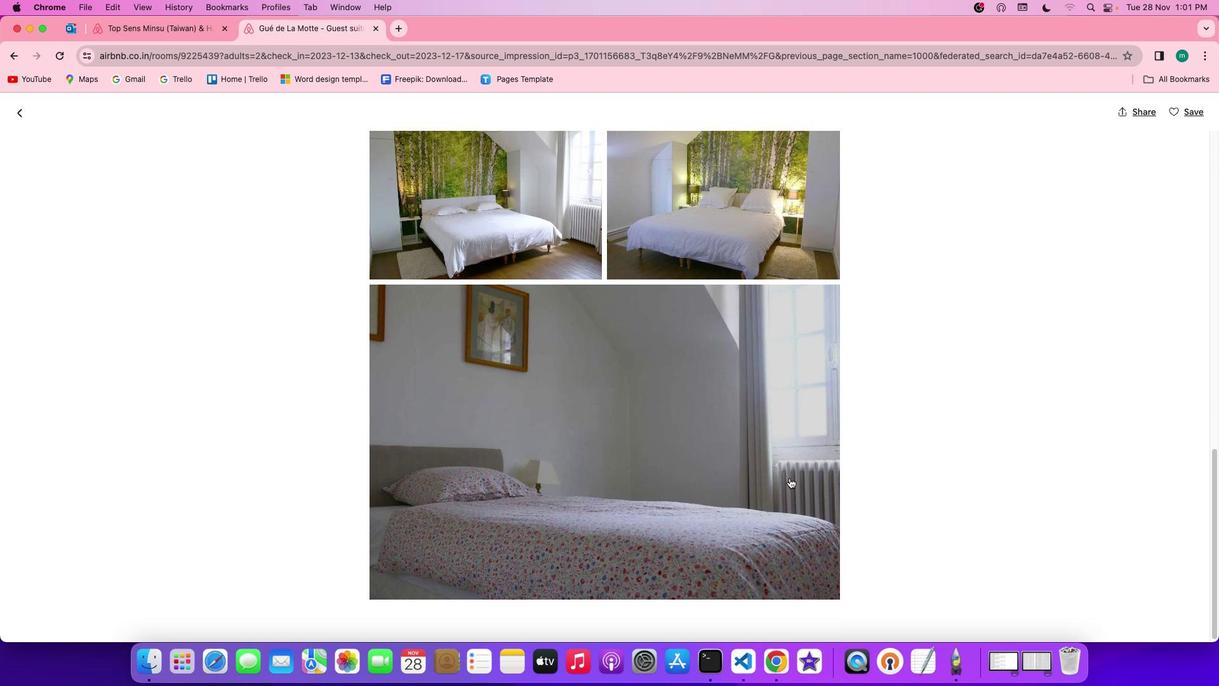 
Action: Mouse scrolled (790, 487) with delta (31, -4)
Screenshot: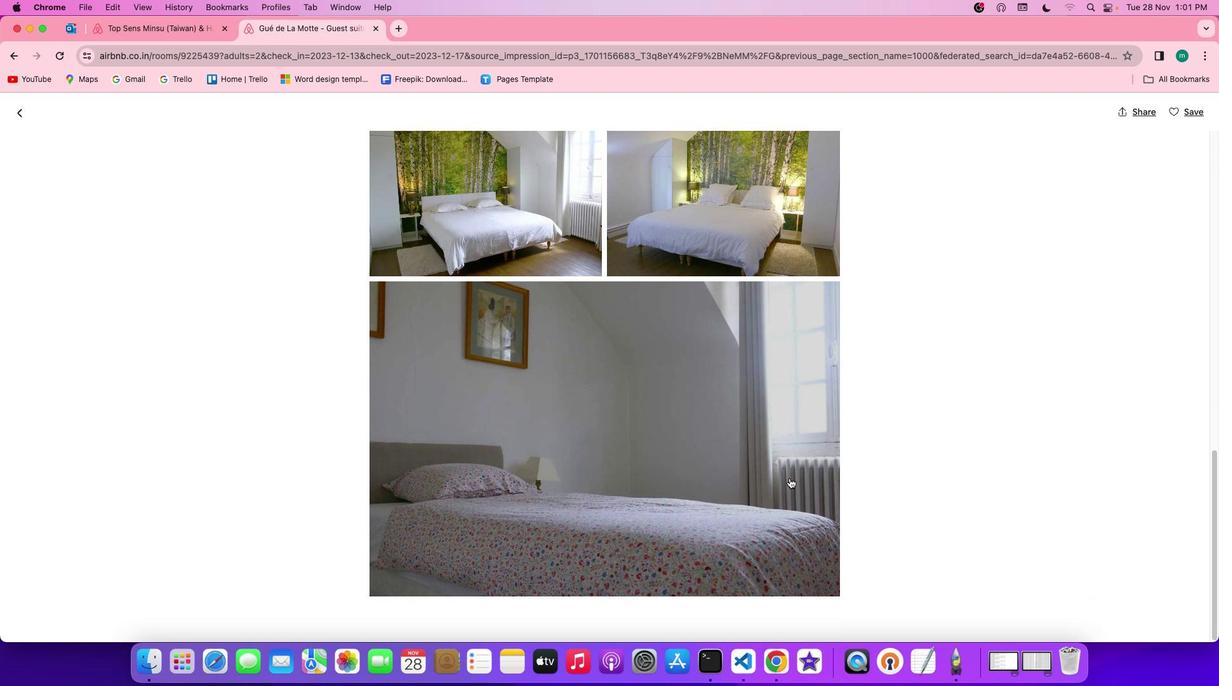
Action: Mouse scrolled (790, 487) with delta (31, -4)
Screenshot: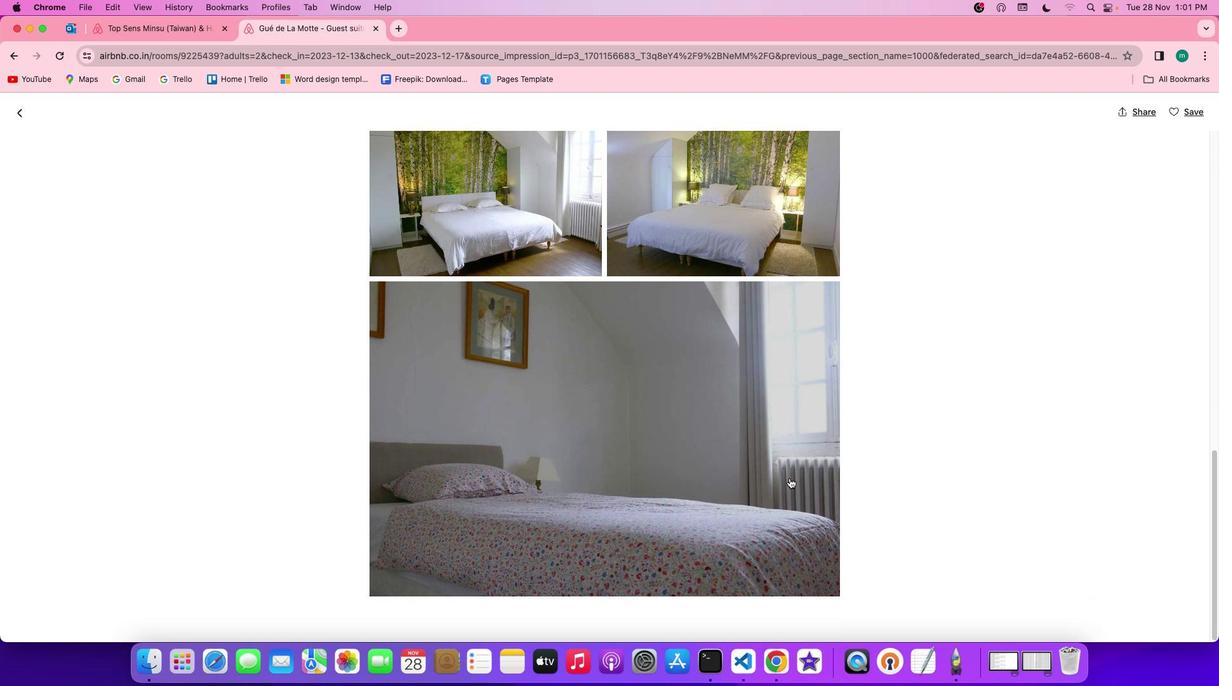 
Action: Mouse moved to (50, 118)
Screenshot: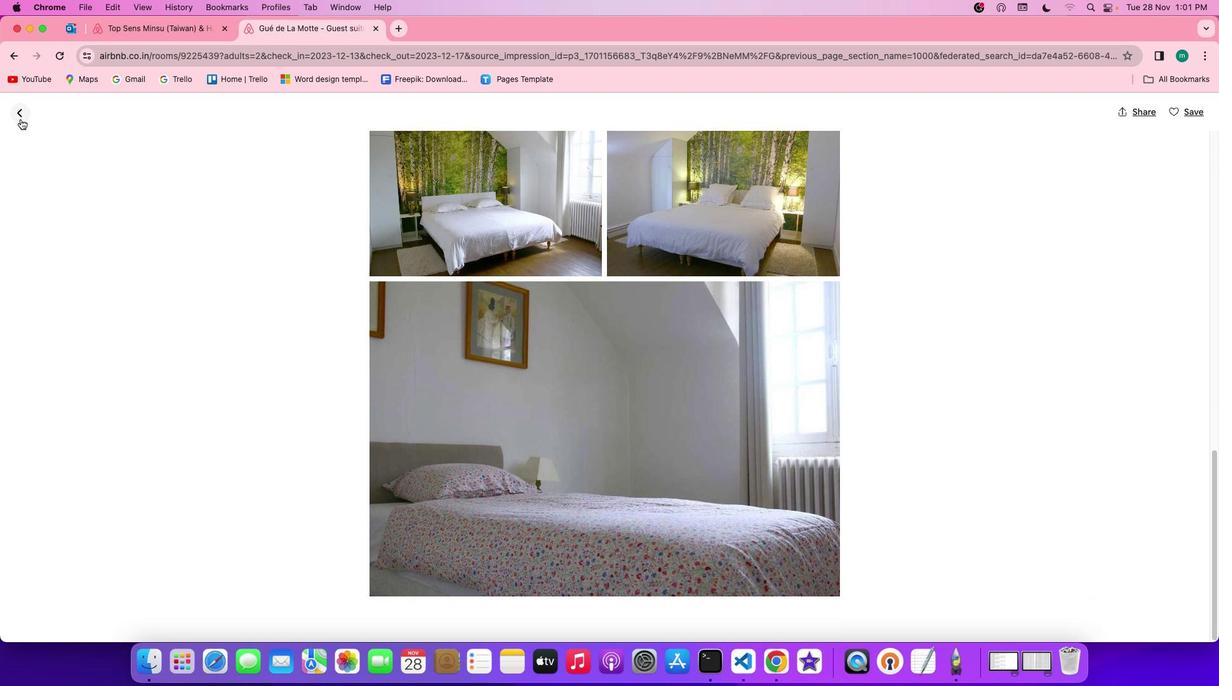 
Action: Mouse pressed left at (50, 118)
Screenshot: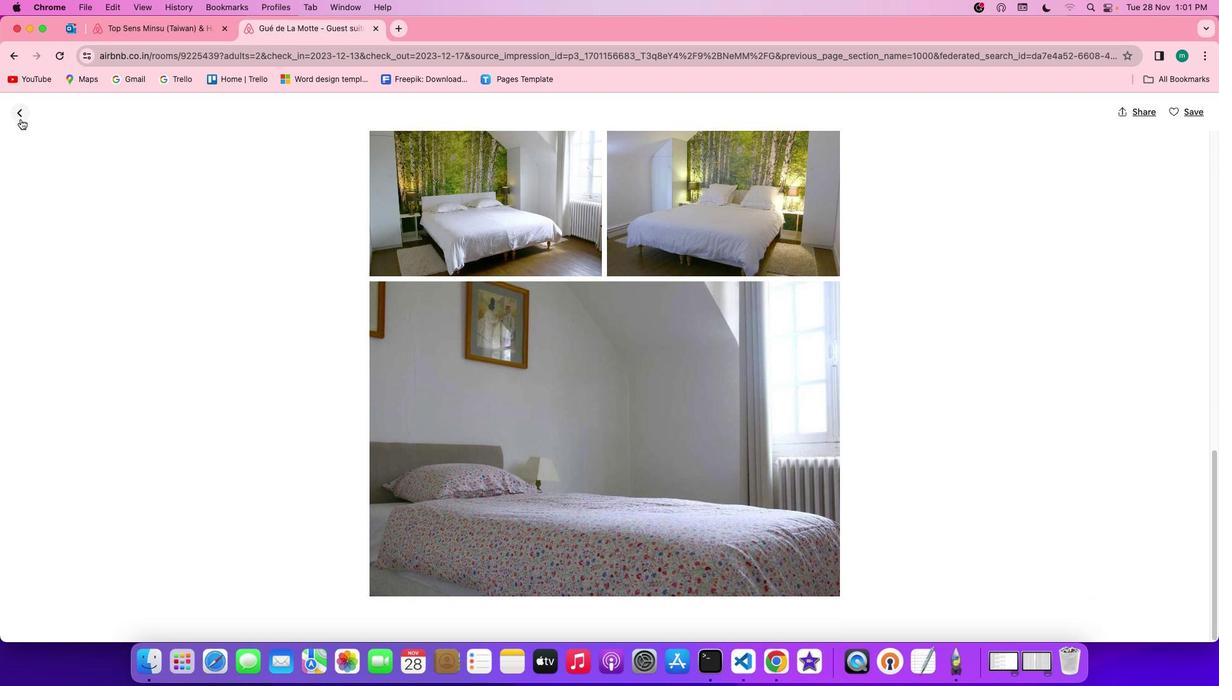 
Action: Mouse moved to (454, 381)
Screenshot: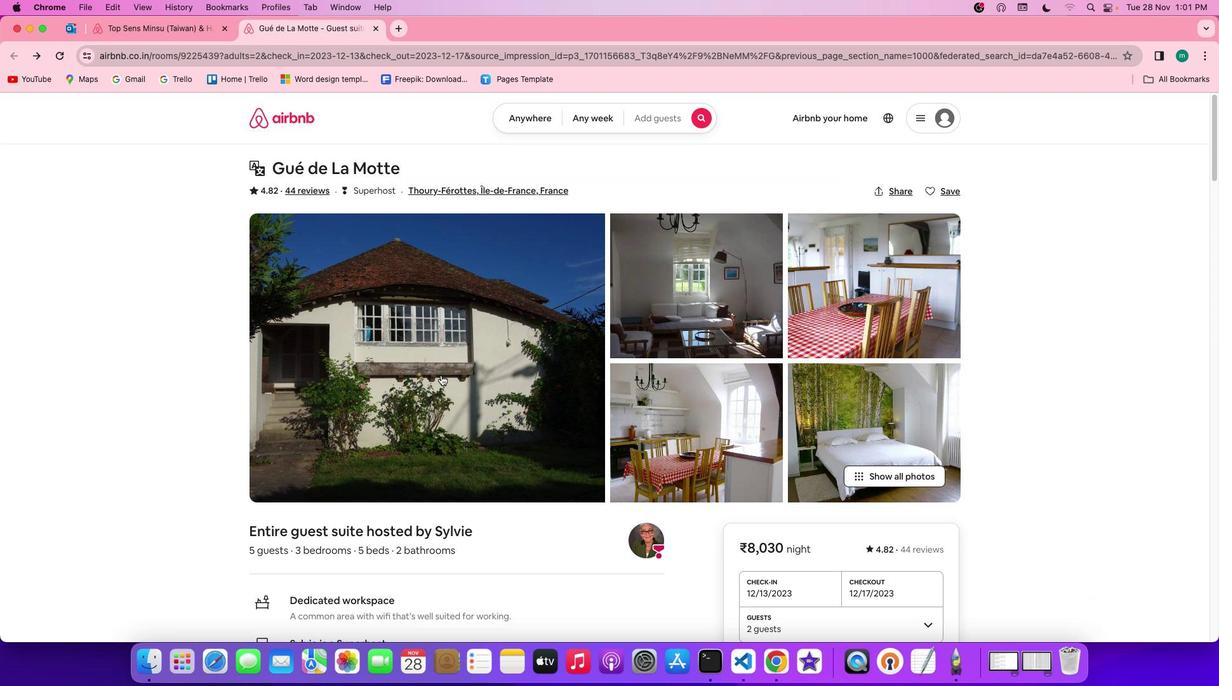 
Action: Mouse scrolled (454, 381) with delta (31, -4)
Screenshot: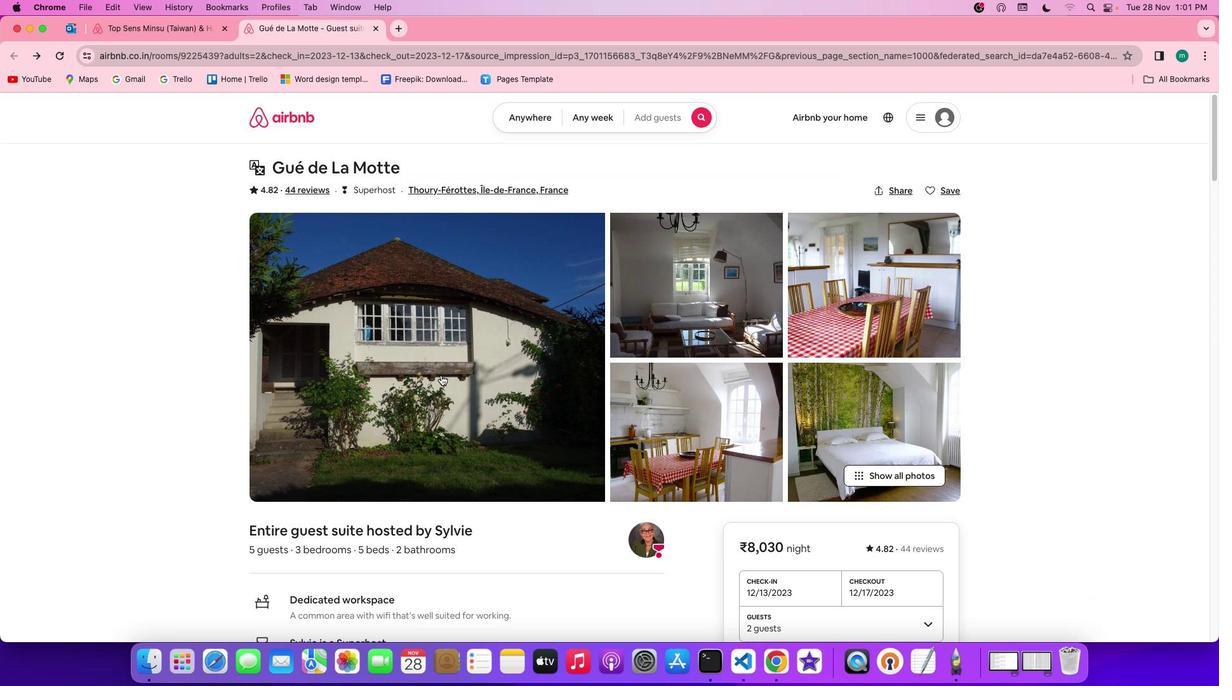 
Action: Mouse scrolled (454, 381) with delta (31, -4)
Screenshot: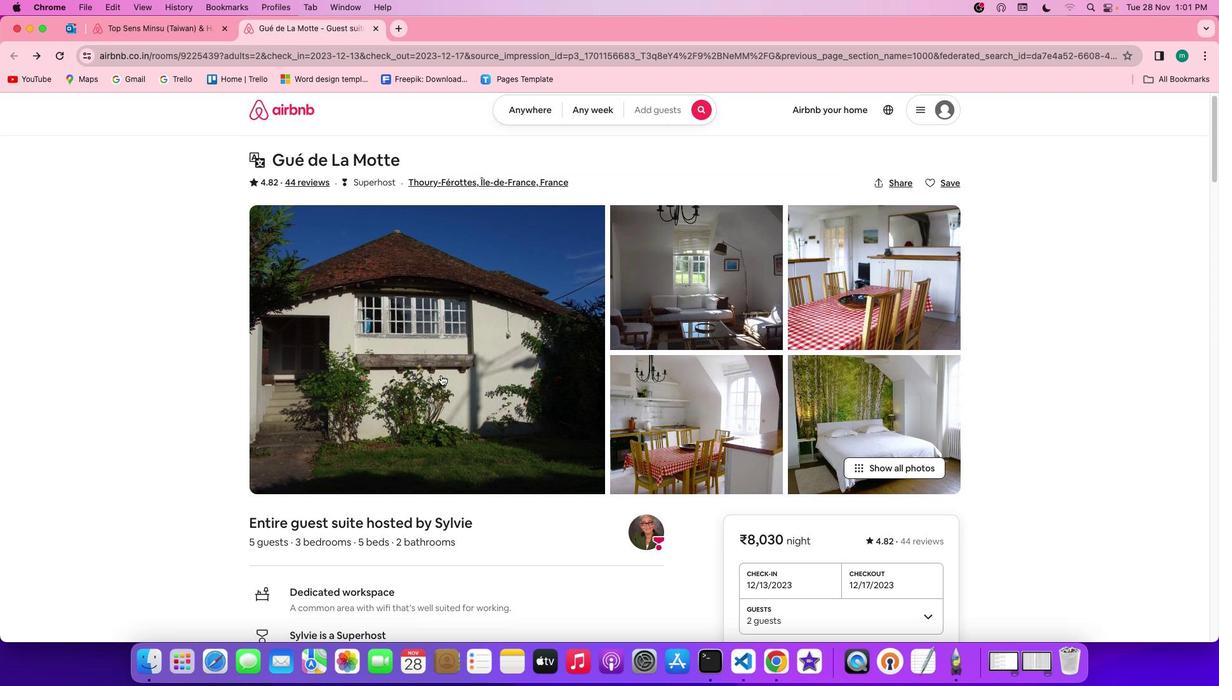 
Action: Mouse scrolled (454, 381) with delta (31, -4)
Screenshot: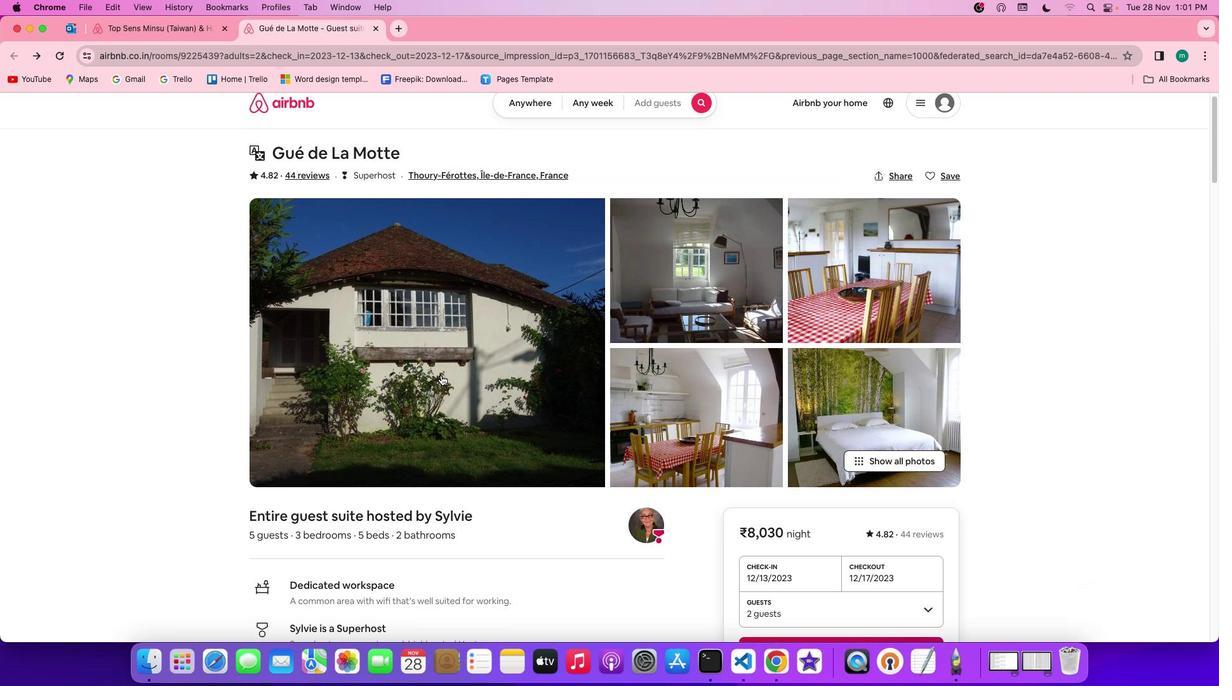 
Action: Mouse scrolled (454, 381) with delta (31, -4)
Screenshot: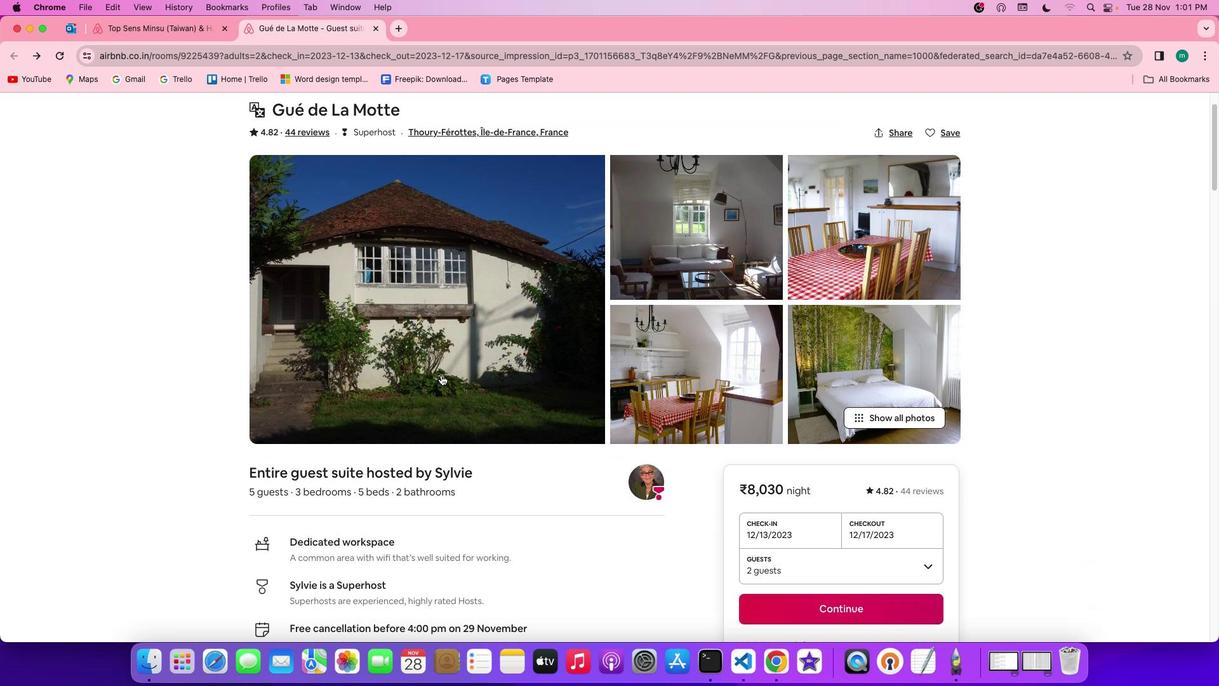 
Action: Mouse scrolled (454, 381) with delta (31, -4)
Screenshot: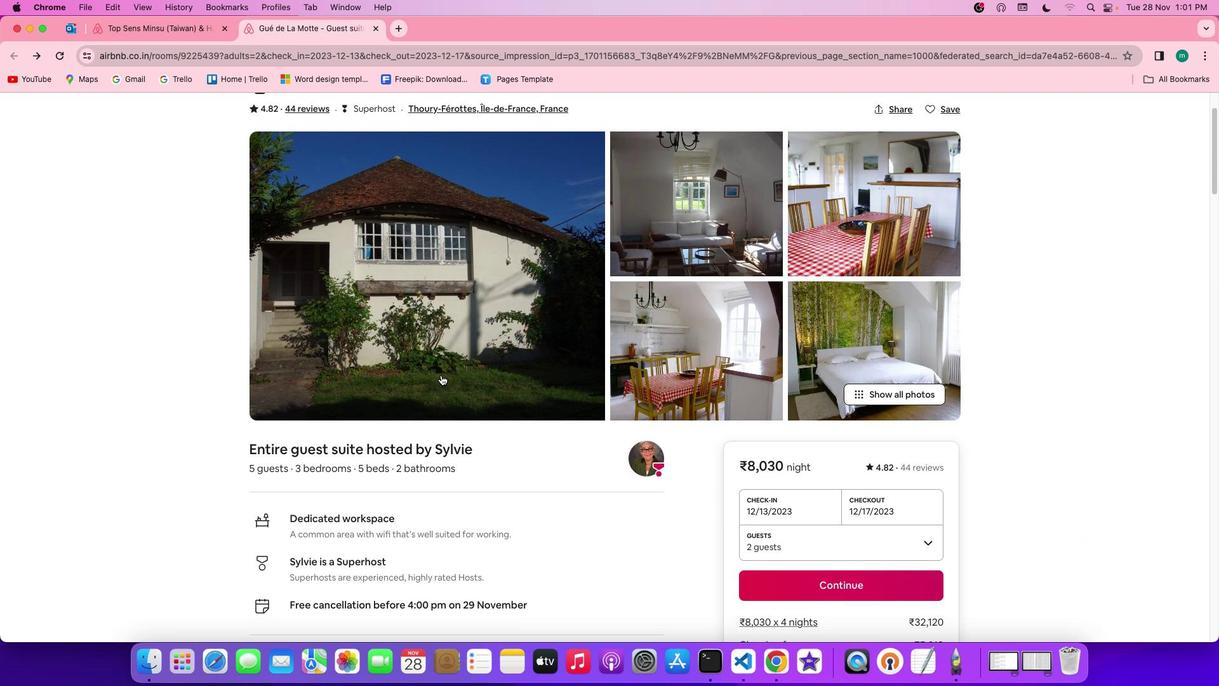 
Action: Mouse scrolled (454, 381) with delta (31, -4)
Screenshot: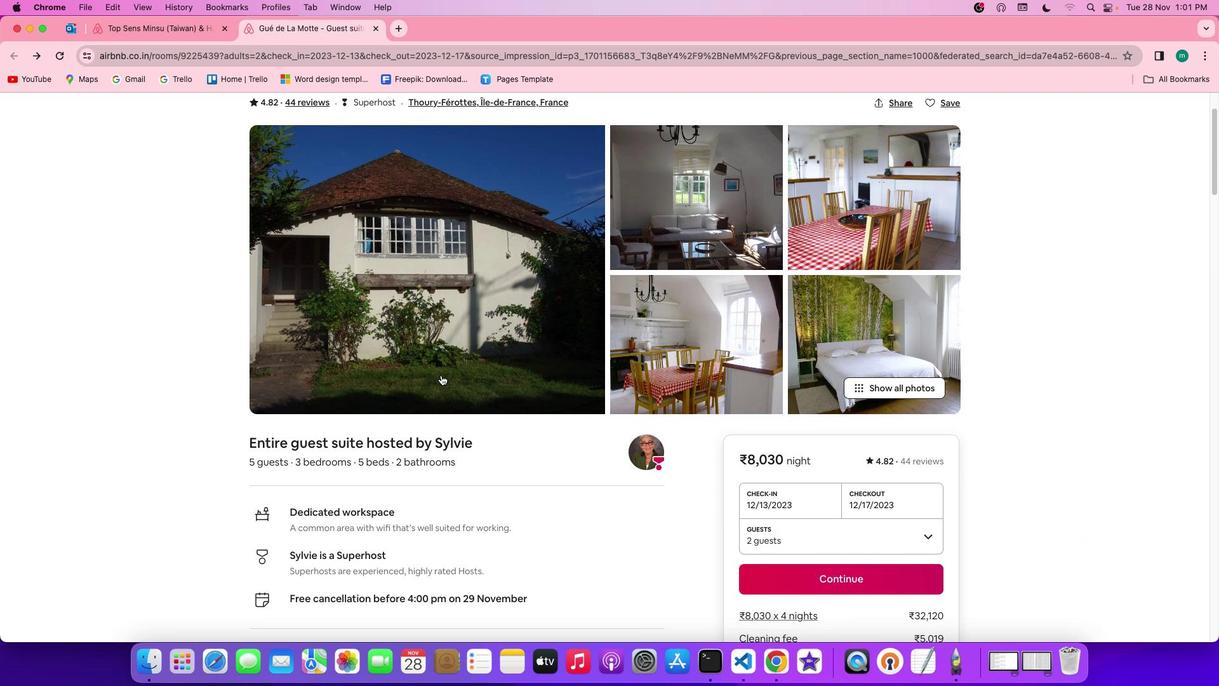 
Action: Mouse scrolled (454, 381) with delta (31, -4)
Screenshot: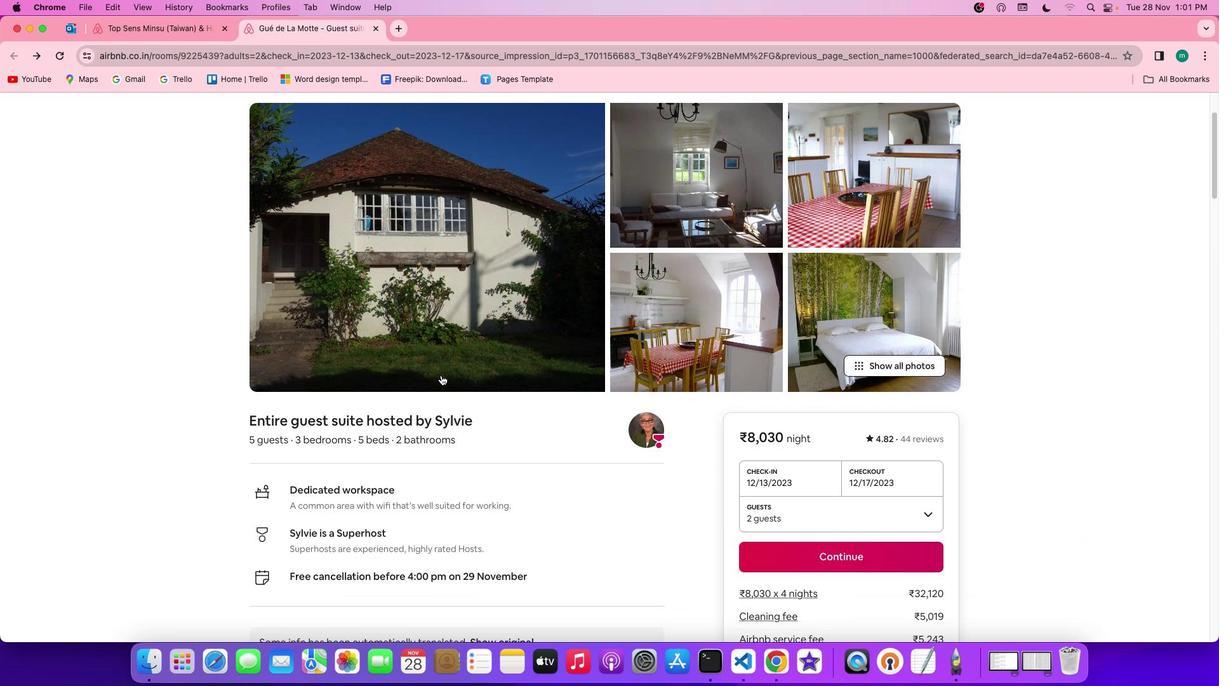 
Action: Mouse scrolled (454, 381) with delta (31, -4)
Screenshot: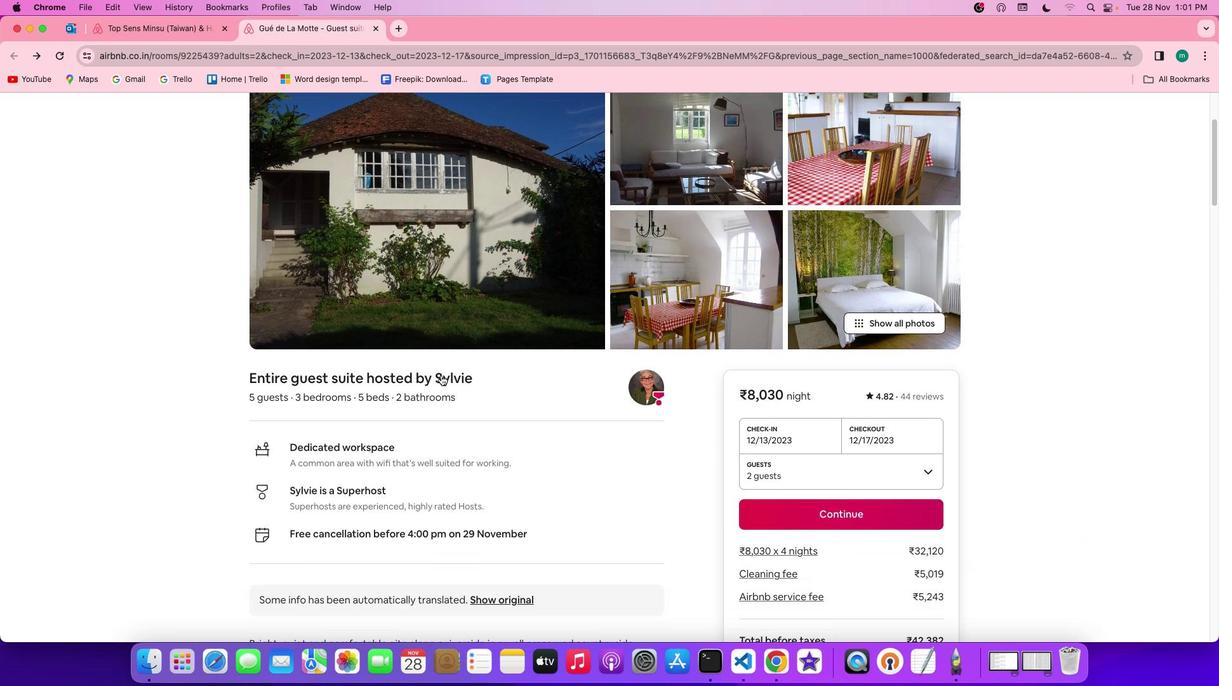
Action: Mouse scrolled (454, 381) with delta (31, -4)
Screenshot: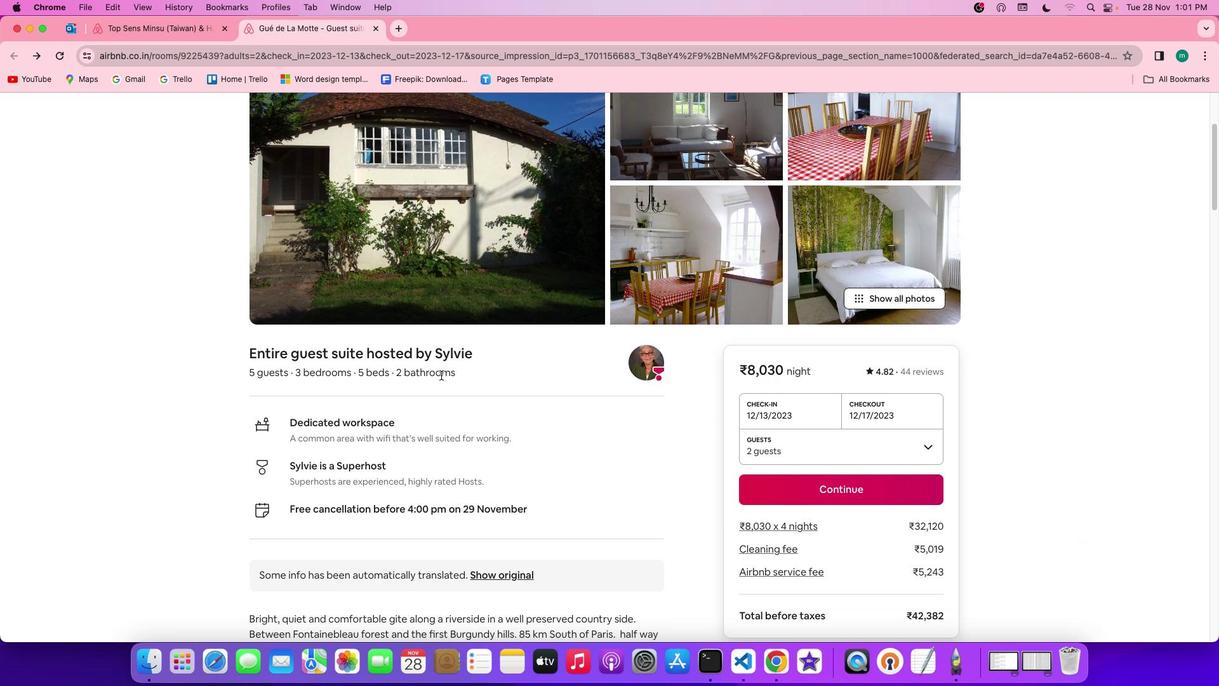 
Action: Mouse scrolled (454, 381) with delta (31, -4)
Screenshot: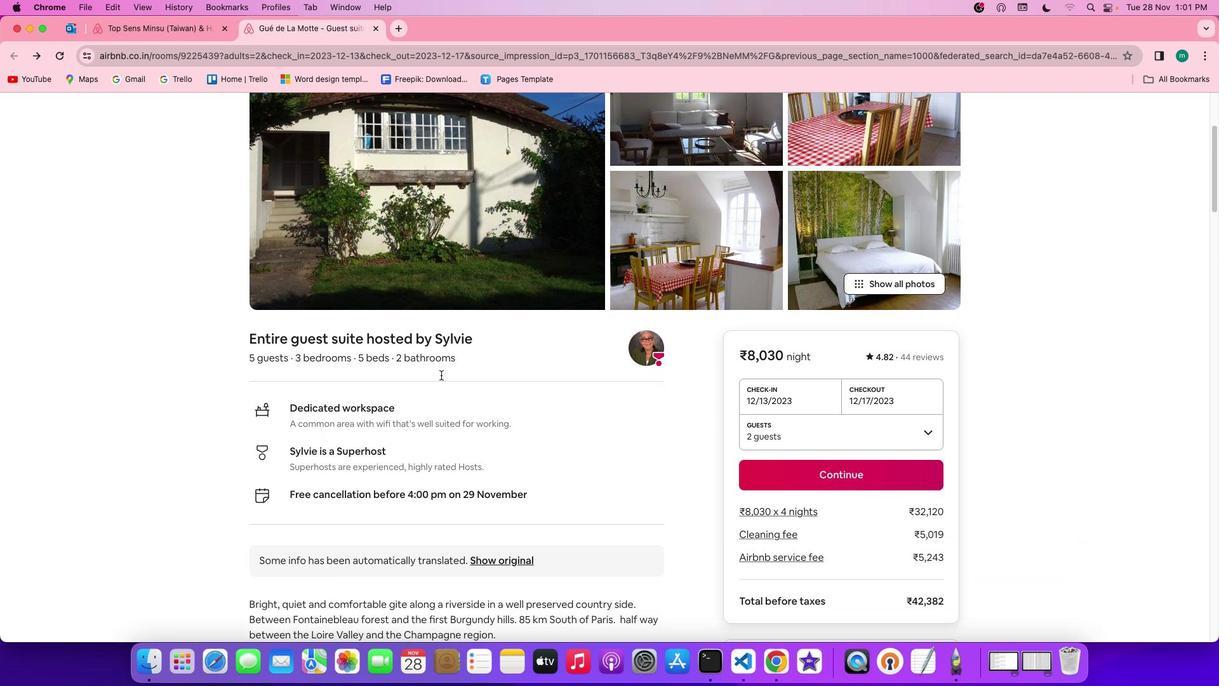 
Action: Mouse scrolled (454, 381) with delta (31, -5)
Screenshot: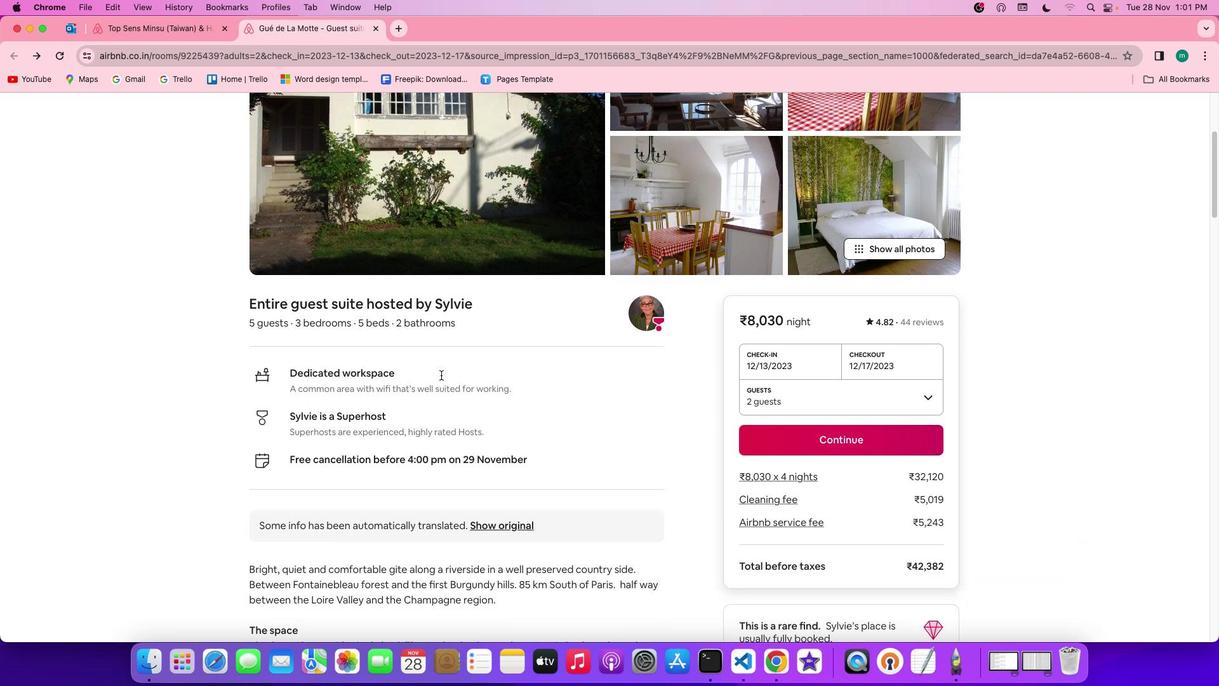 
Action: Mouse scrolled (454, 381) with delta (31, -5)
Screenshot: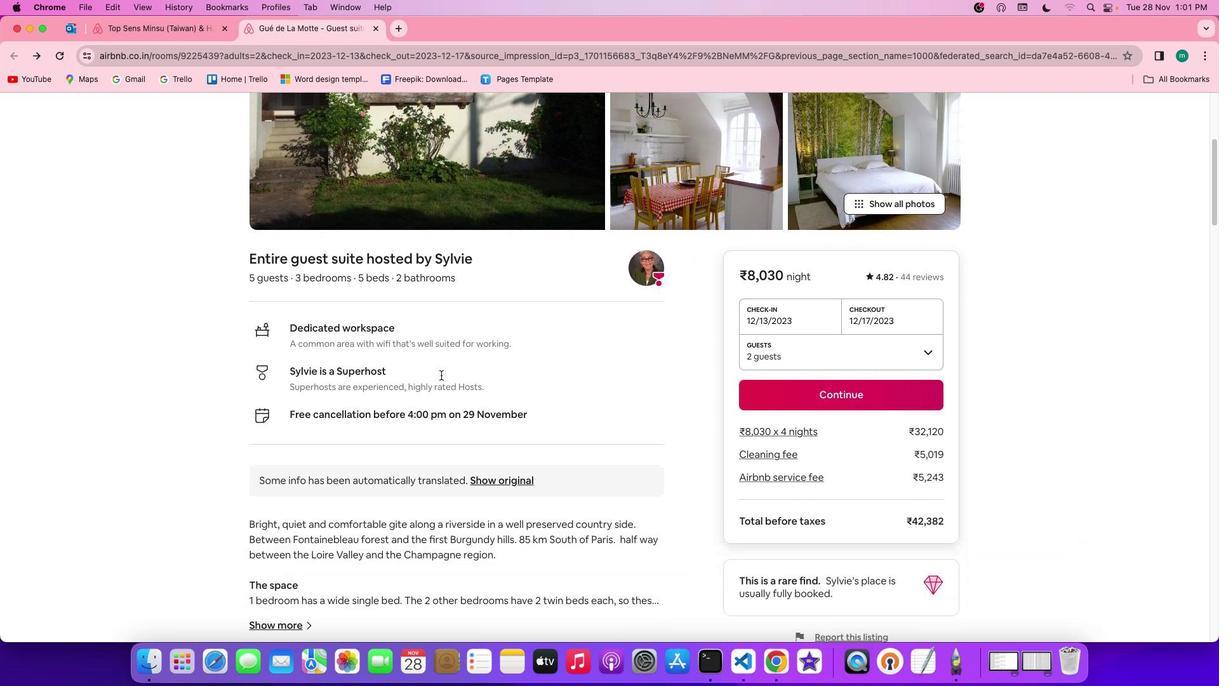 
Action: Mouse scrolled (454, 381) with delta (31, -4)
Screenshot: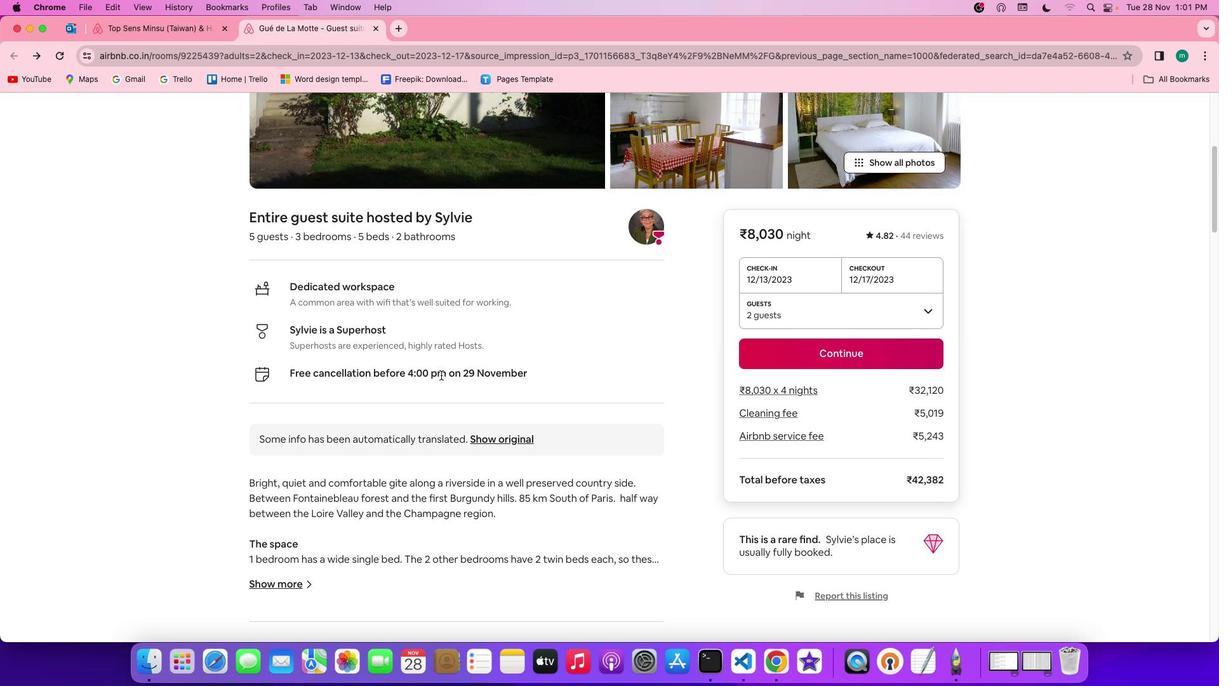
Action: Mouse scrolled (454, 381) with delta (31, -4)
Screenshot: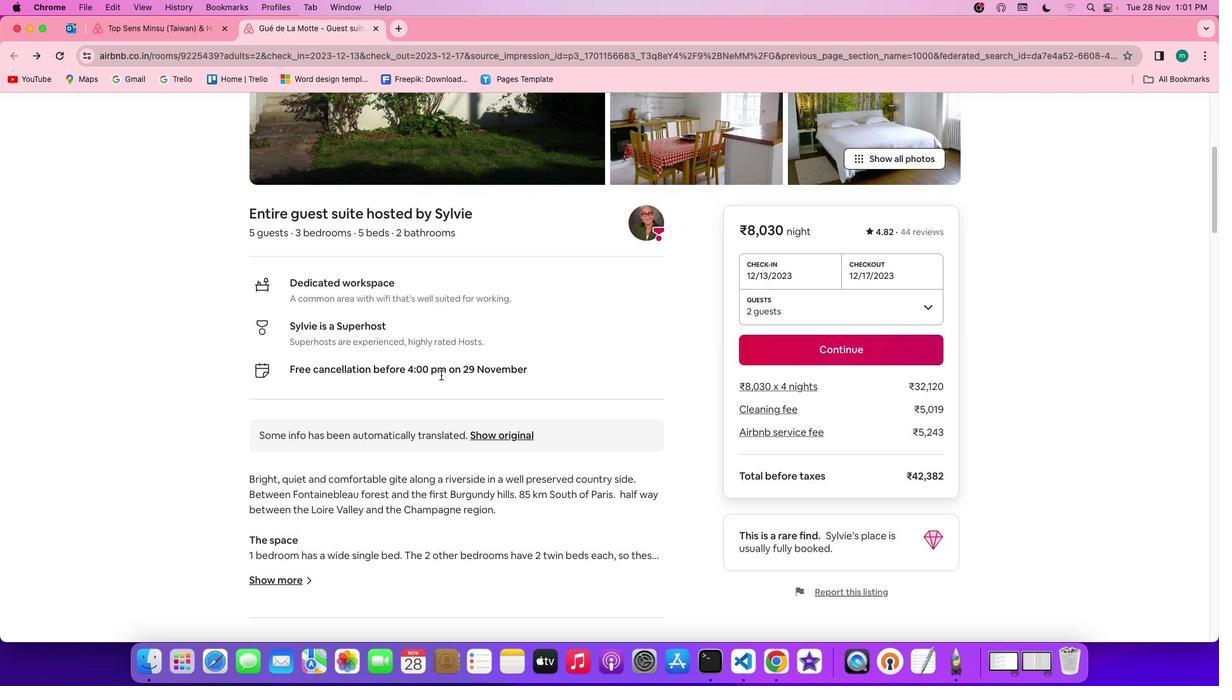 
Action: Mouse scrolled (454, 381) with delta (31, -5)
Screenshot: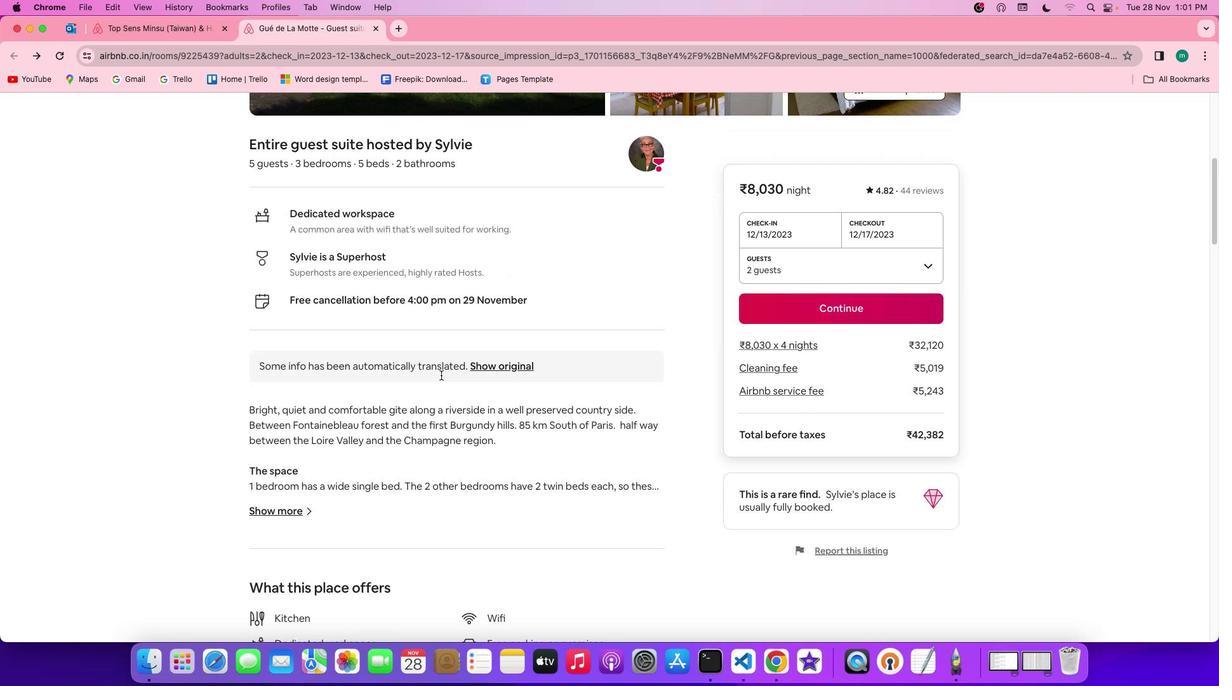 
Action: Mouse scrolled (454, 381) with delta (31, -6)
Screenshot: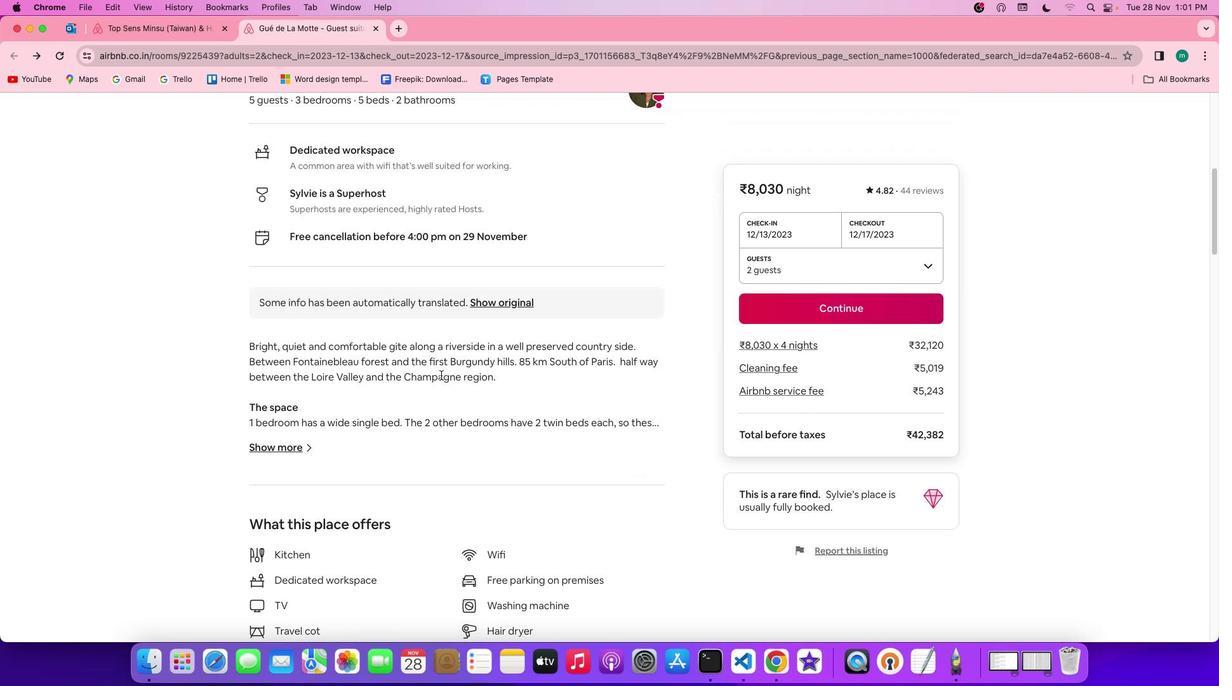 
Action: Mouse scrolled (454, 381) with delta (31, -6)
Screenshot: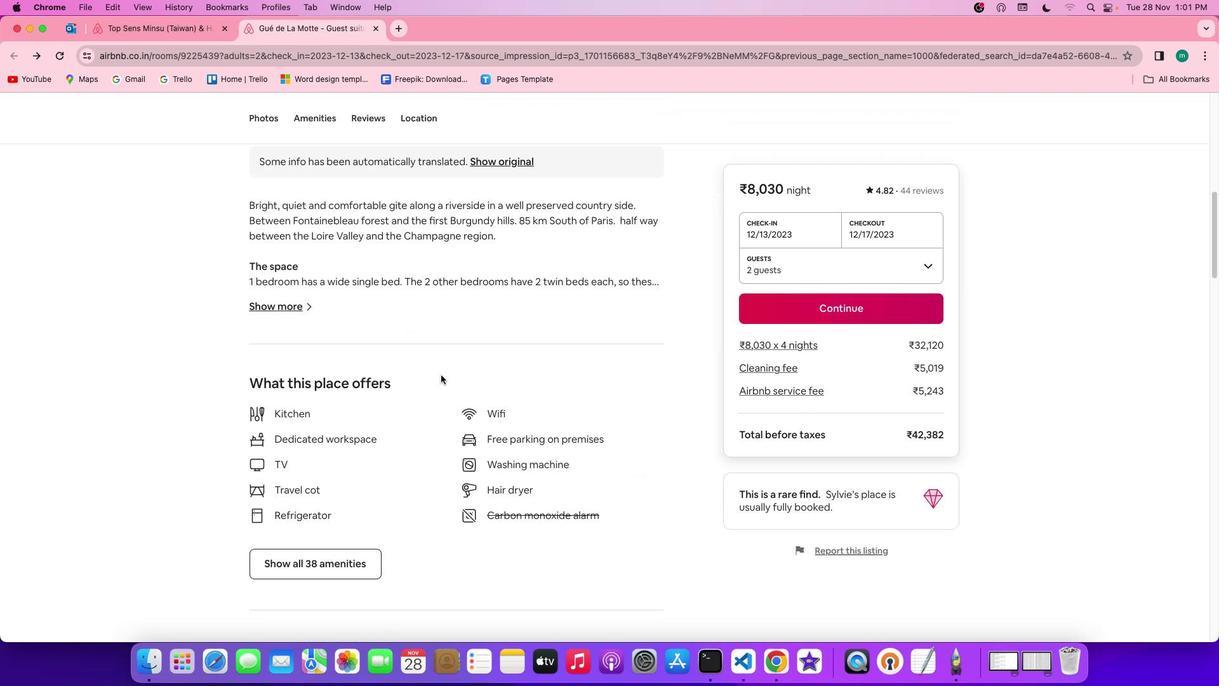
Action: Mouse moved to (304, 284)
Screenshot: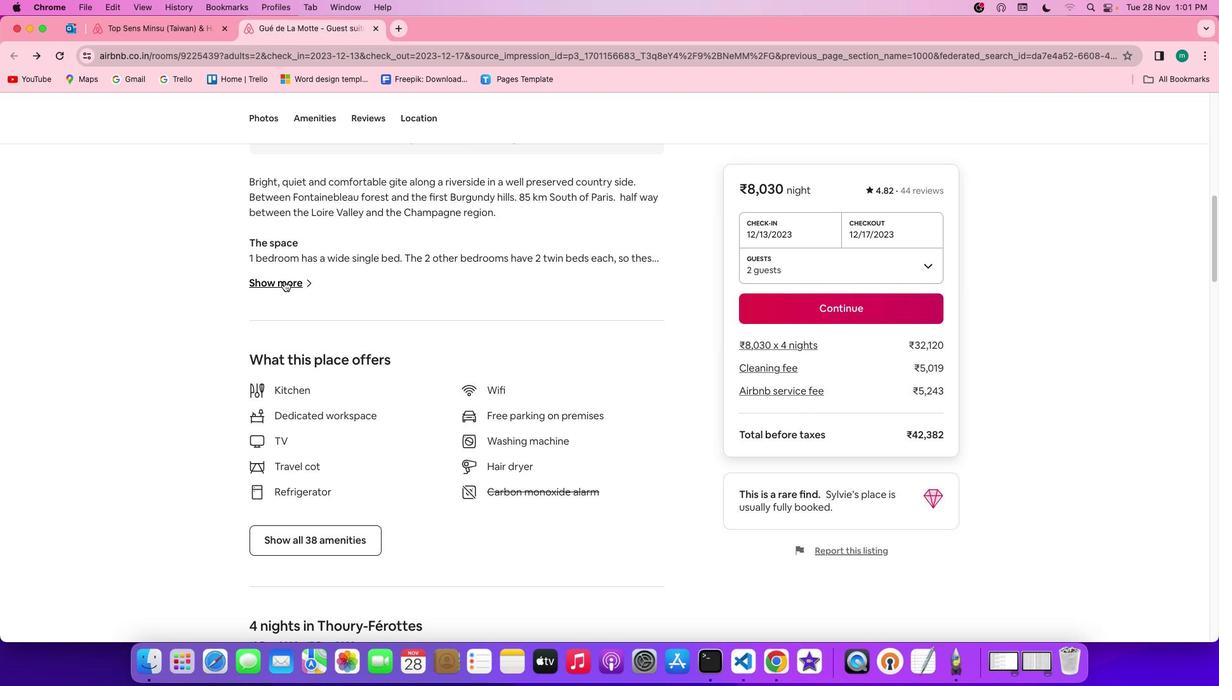 
Action: Mouse pressed left at (304, 284)
Screenshot: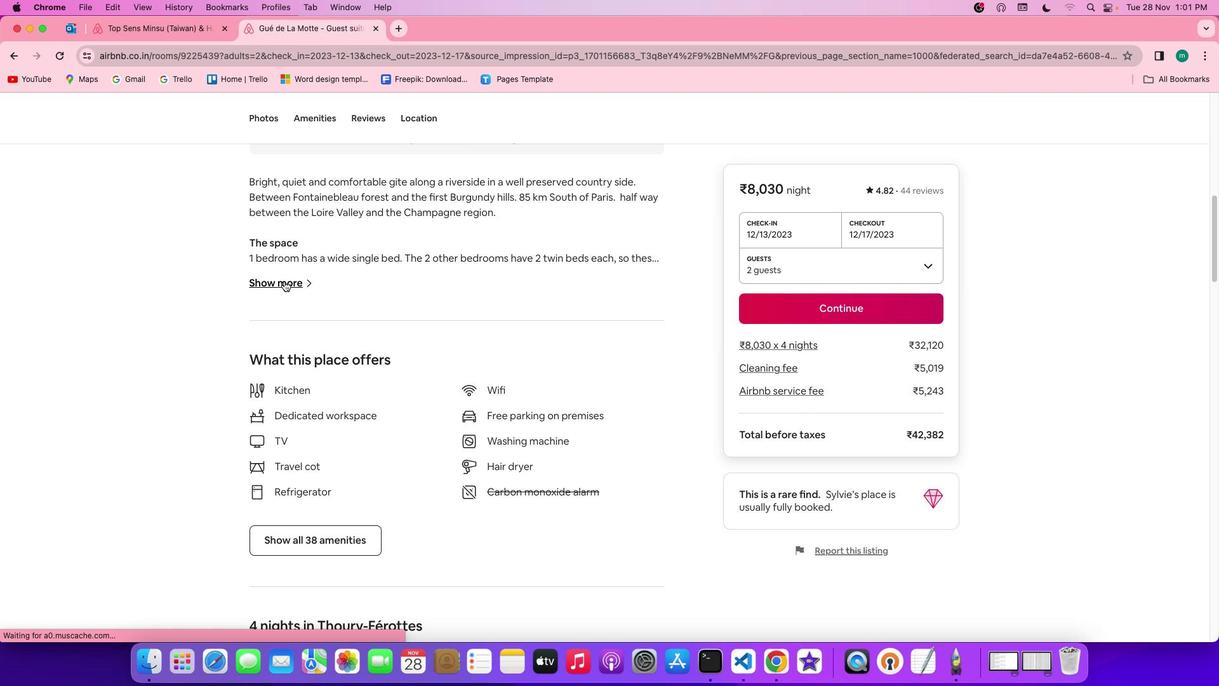 
Action: Mouse moved to (547, 411)
Screenshot: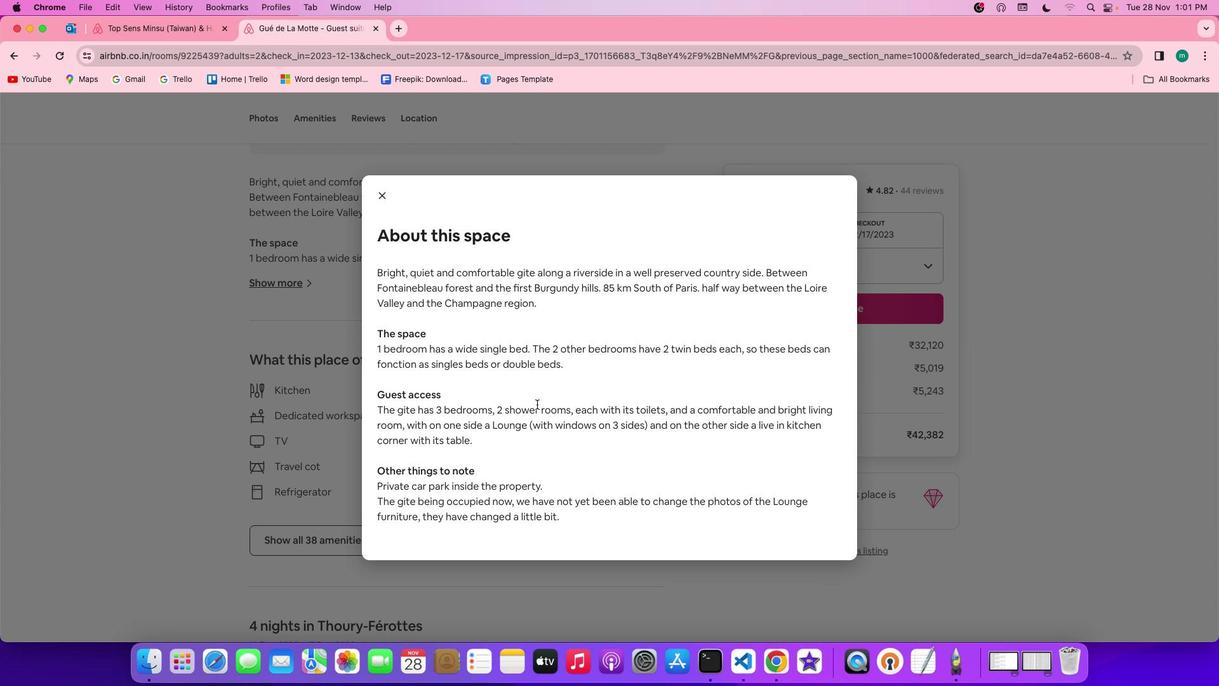 
Action: Mouse scrolled (547, 411) with delta (31, -4)
Screenshot: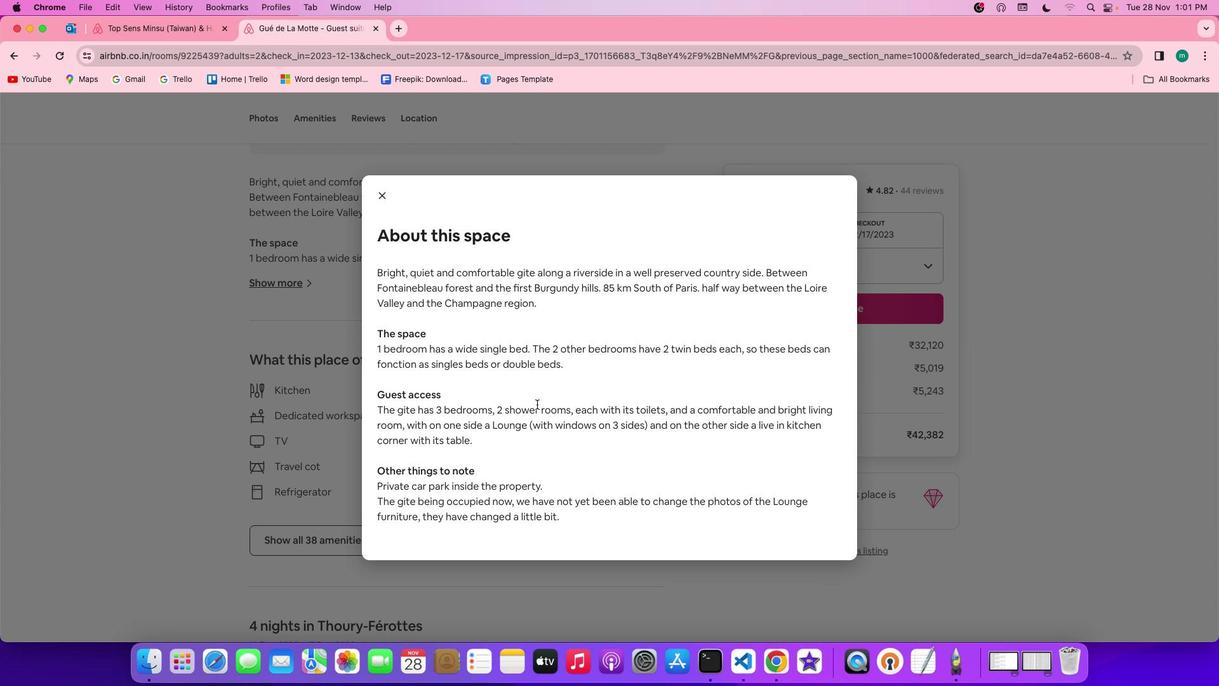 
Action: Mouse scrolled (547, 411) with delta (31, -4)
Screenshot: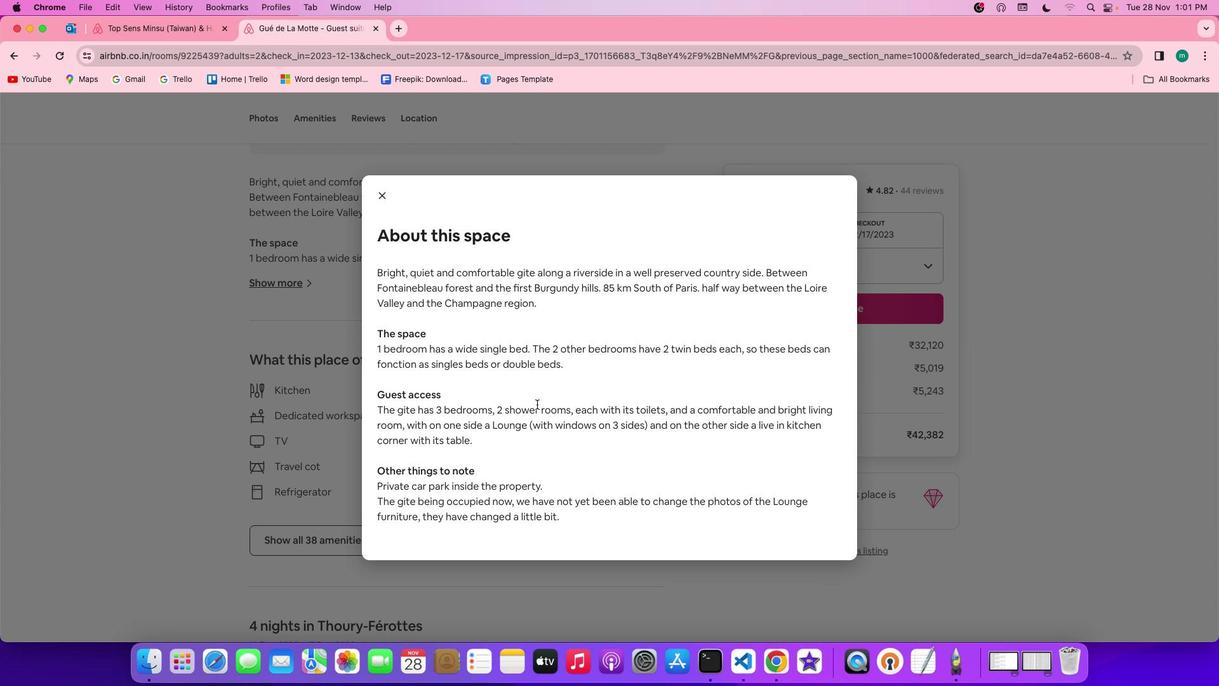 
Action: Mouse scrolled (547, 411) with delta (31, -5)
Screenshot: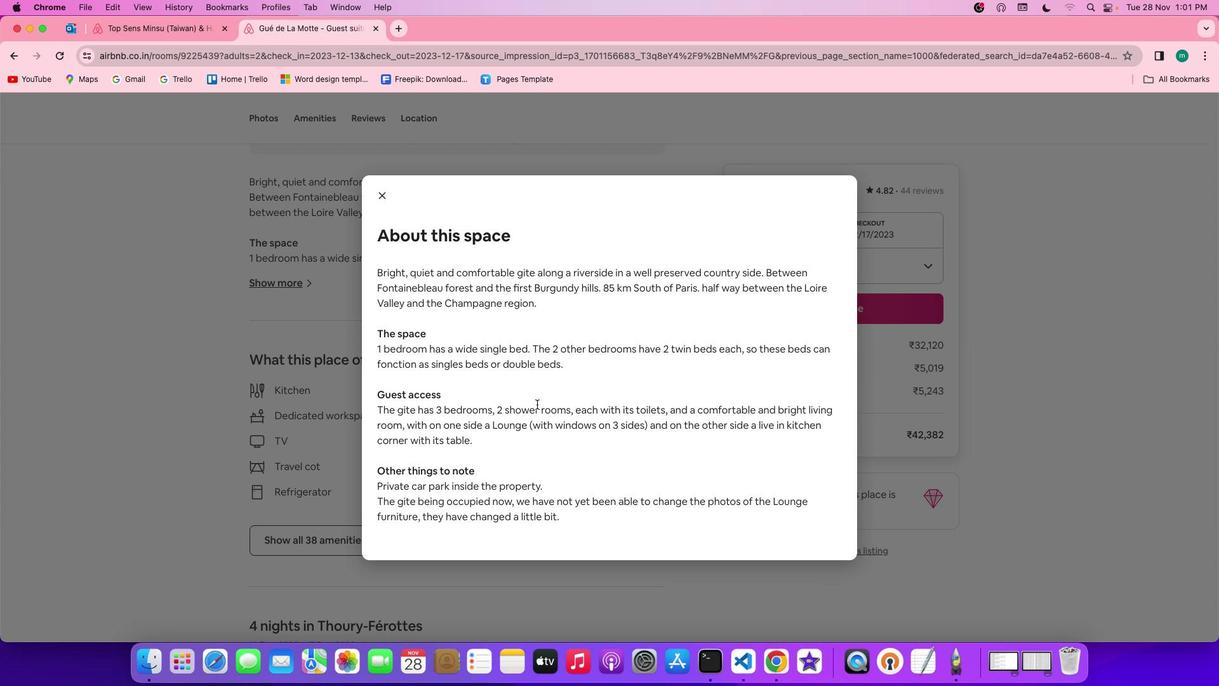 
Action: Mouse scrolled (547, 411) with delta (31, -6)
Screenshot: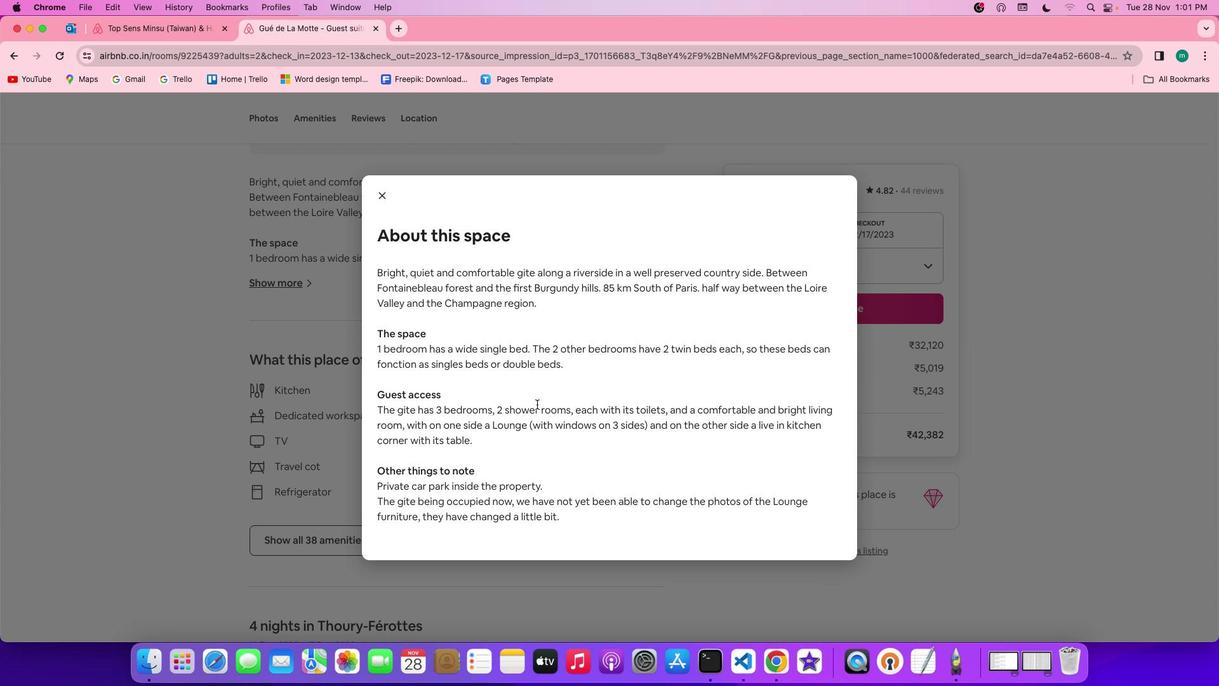 
Action: Mouse moved to (395, 194)
Screenshot: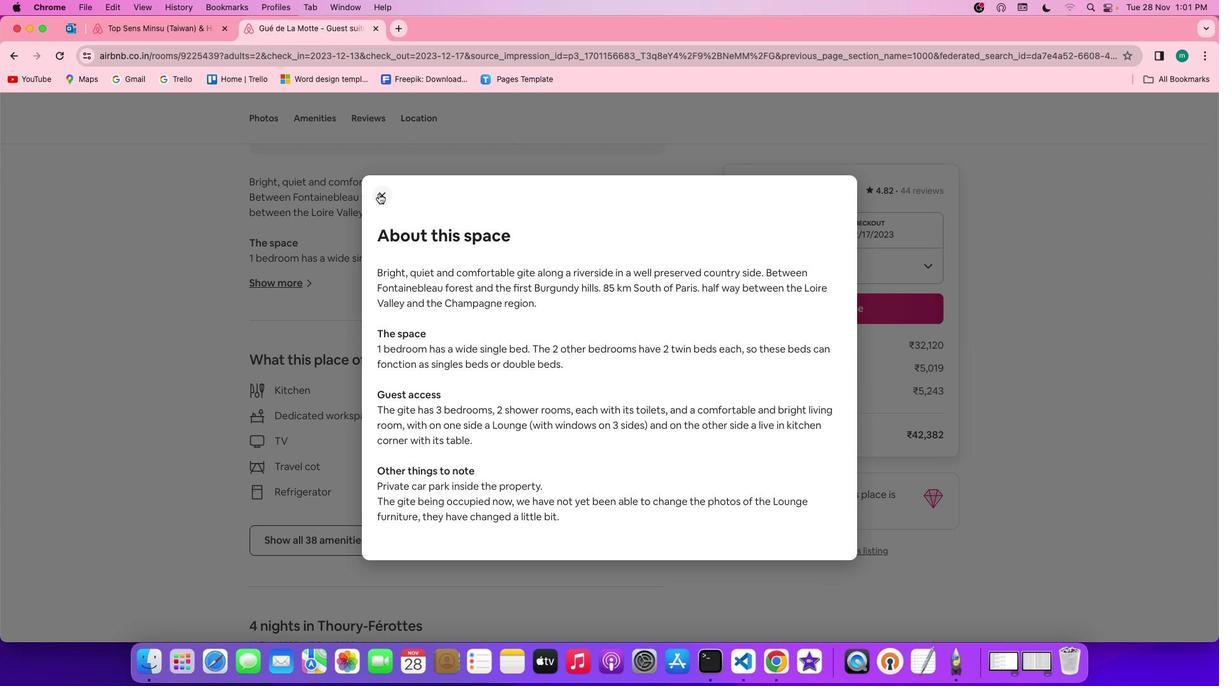 
Action: Mouse pressed left at (395, 194)
Screenshot: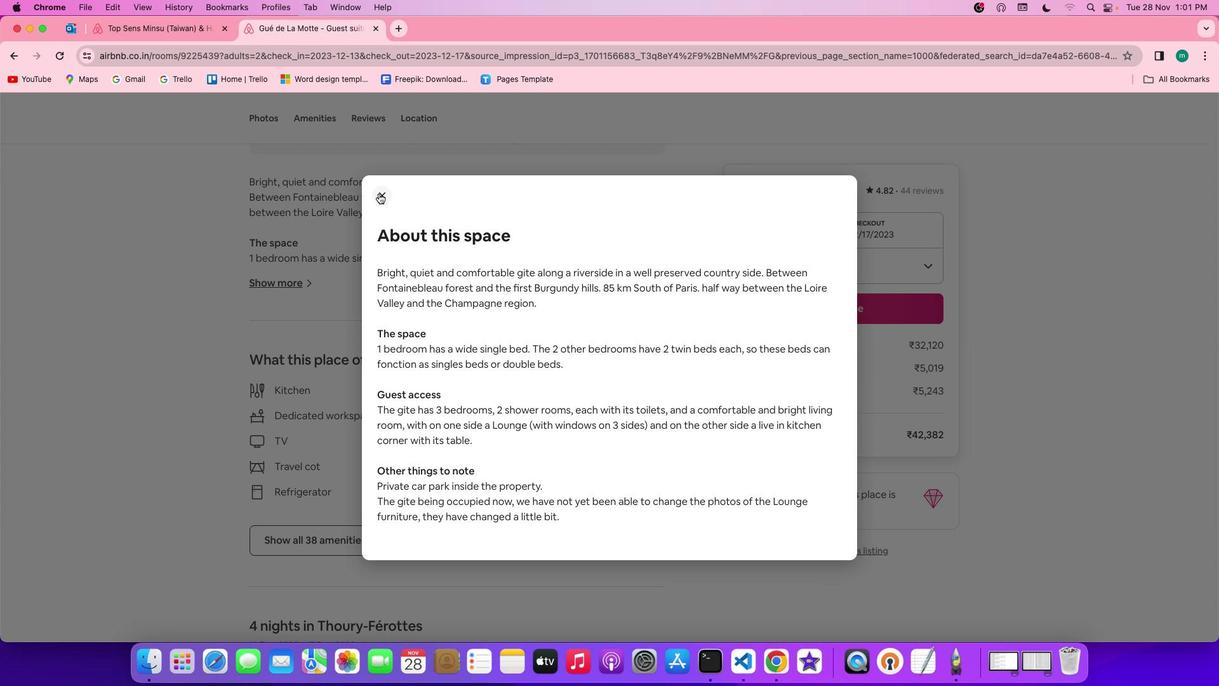
Action: Mouse moved to (555, 386)
Screenshot: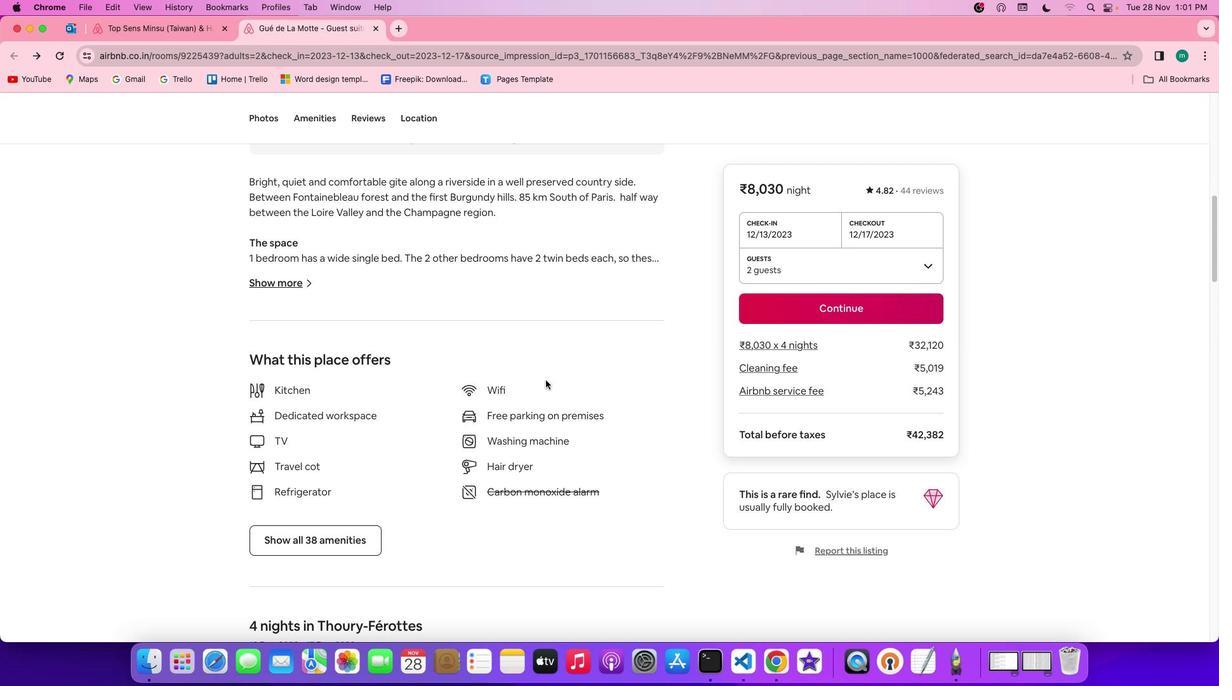 
Action: Mouse scrolled (555, 386) with delta (31, -4)
Screenshot: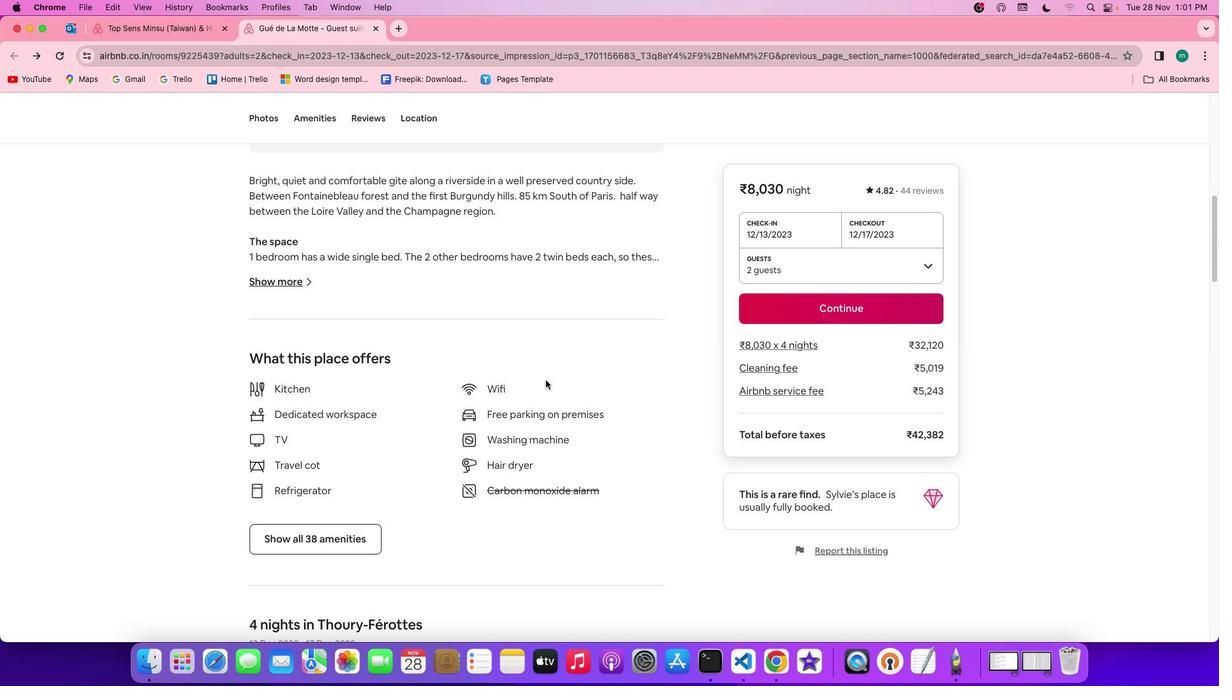
Action: Mouse scrolled (555, 386) with delta (31, -4)
Screenshot: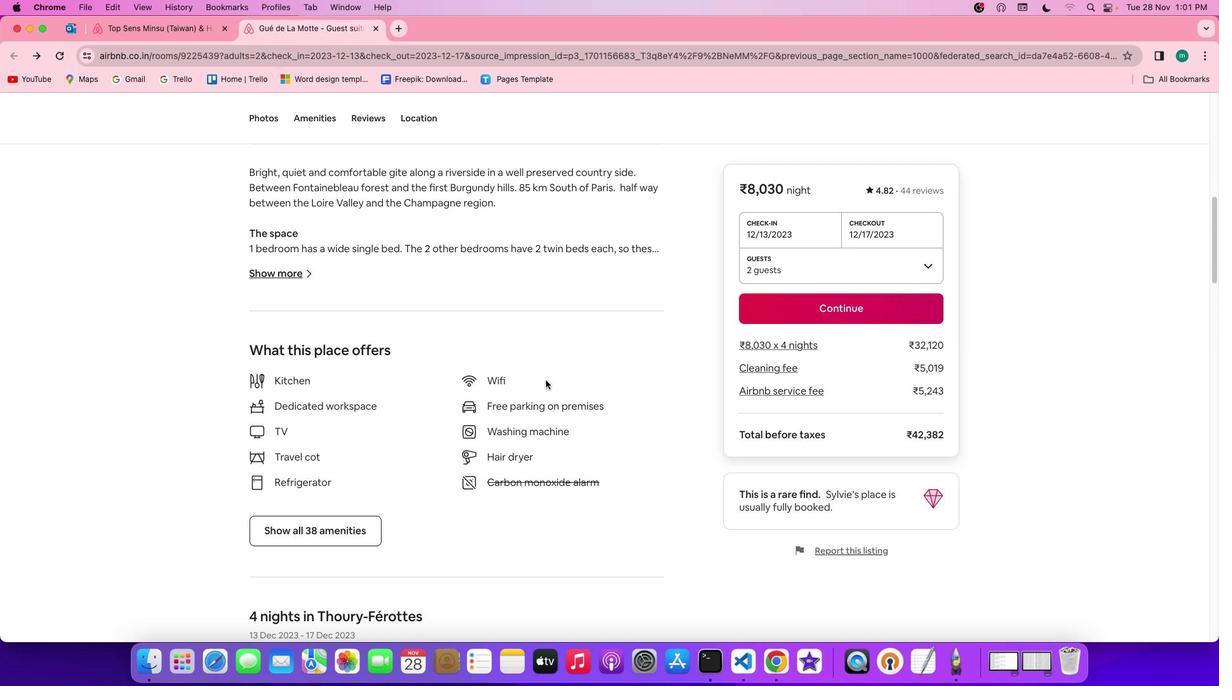 
Action: Mouse scrolled (555, 386) with delta (31, -5)
Screenshot: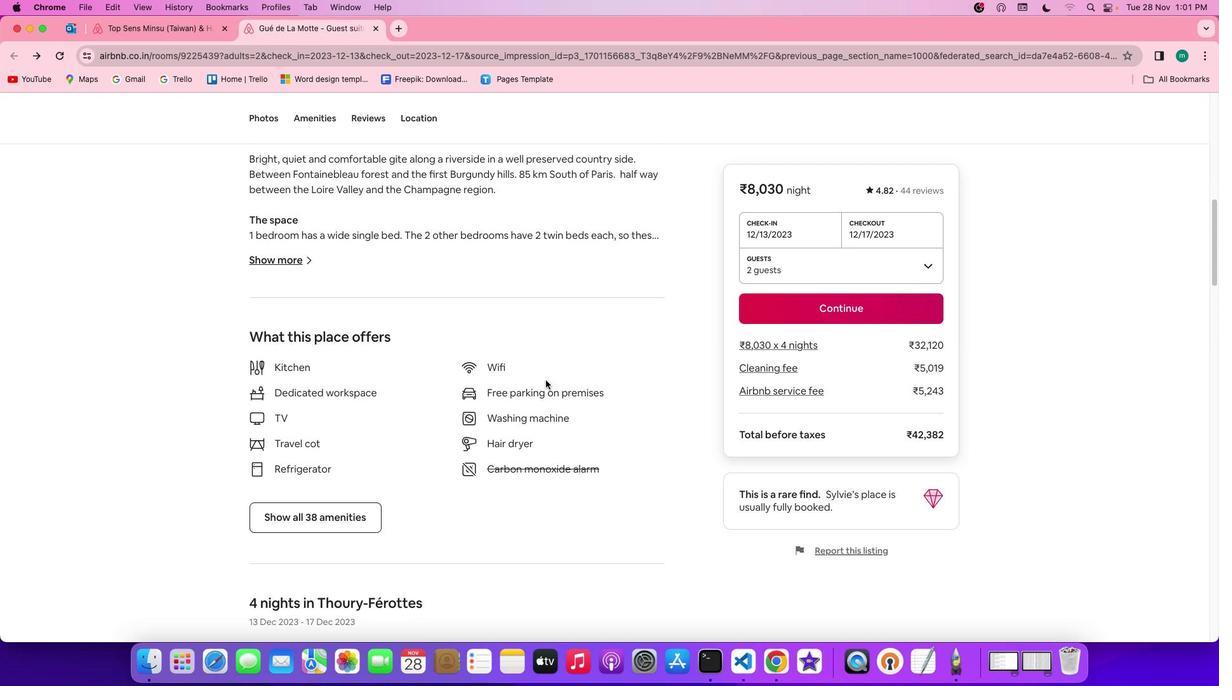 
Action: Mouse scrolled (555, 386) with delta (31, -5)
Screenshot: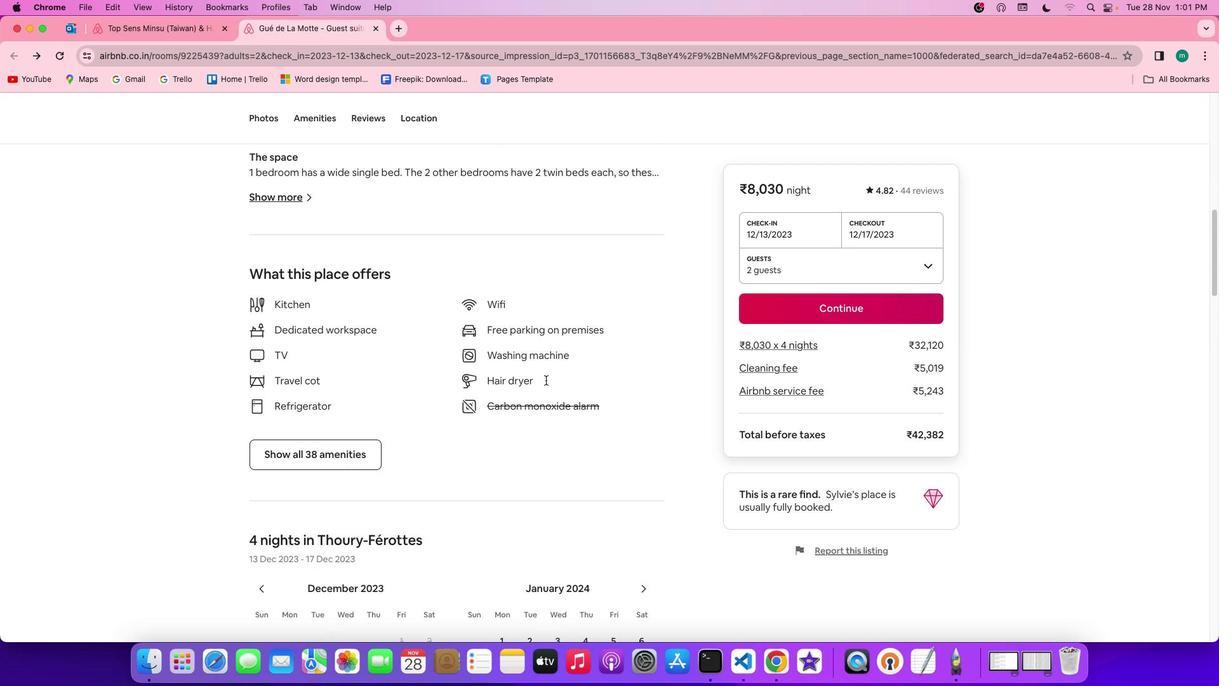 
Action: Mouse moved to (350, 394)
Screenshot: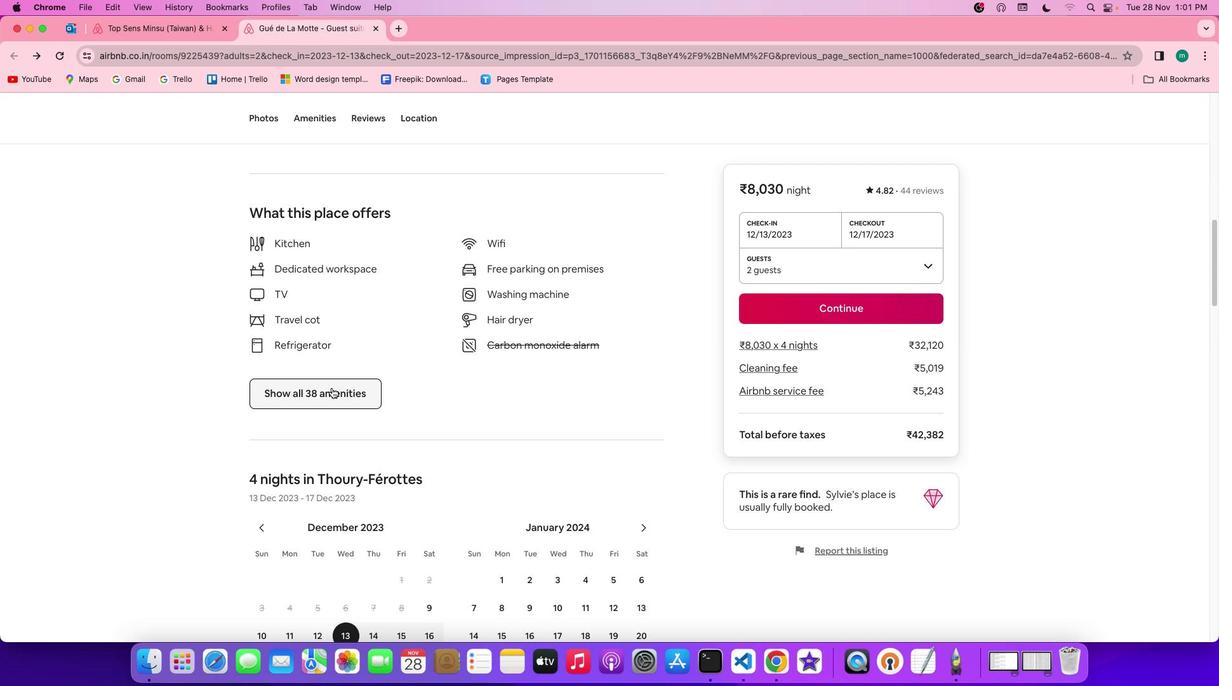 
Action: Mouse pressed left at (350, 394)
Screenshot: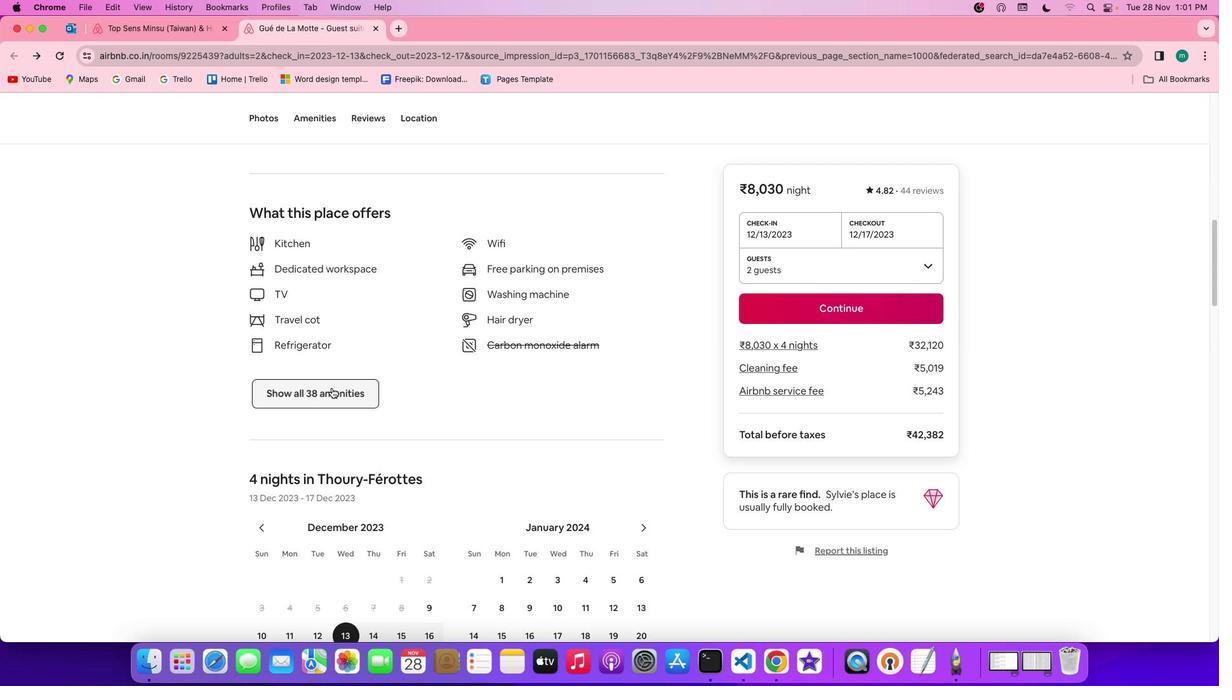 
Action: Mouse moved to (591, 414)
Screenshot: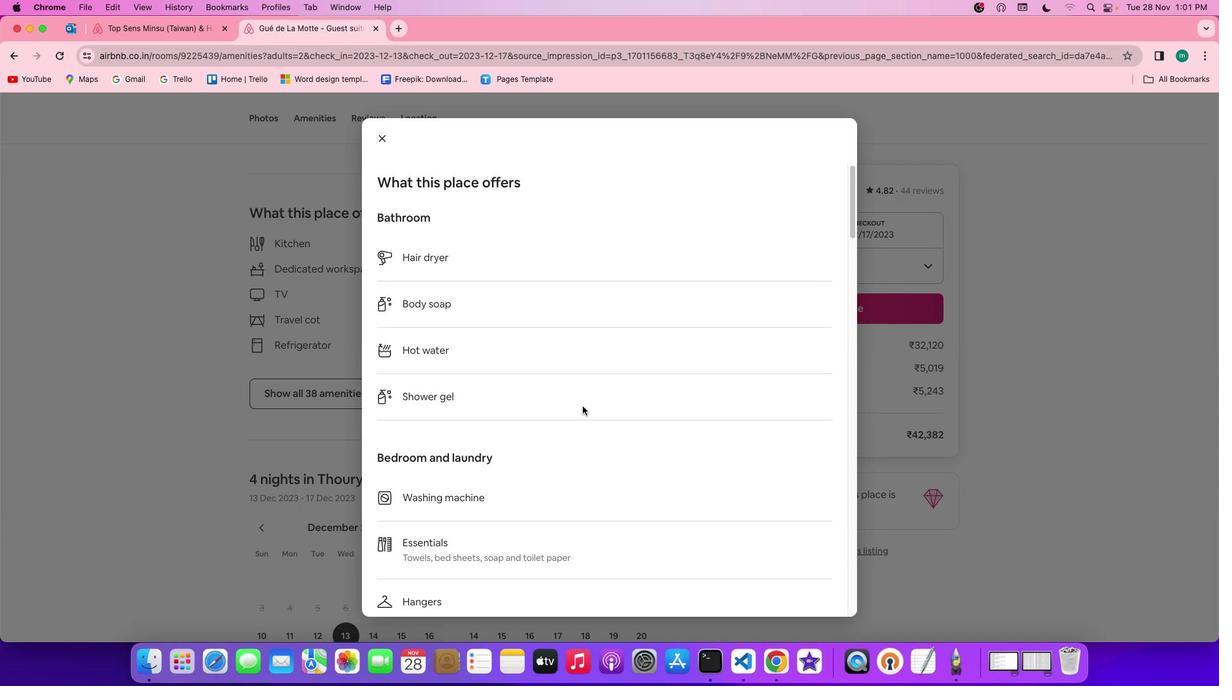 
Action: Mouse scrolled (591, 414) with delta (31, -4)
Screenshot: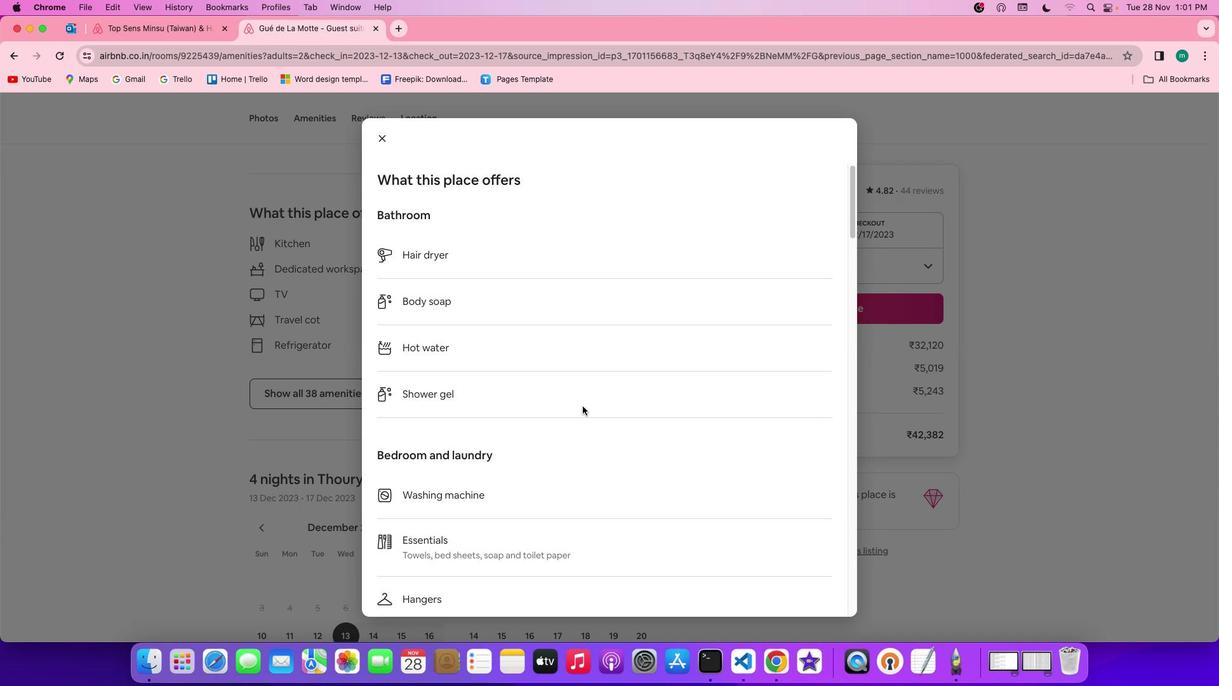 
Action: Mouse scrolled (591, 414) with delta (31, -4)
Screenshot: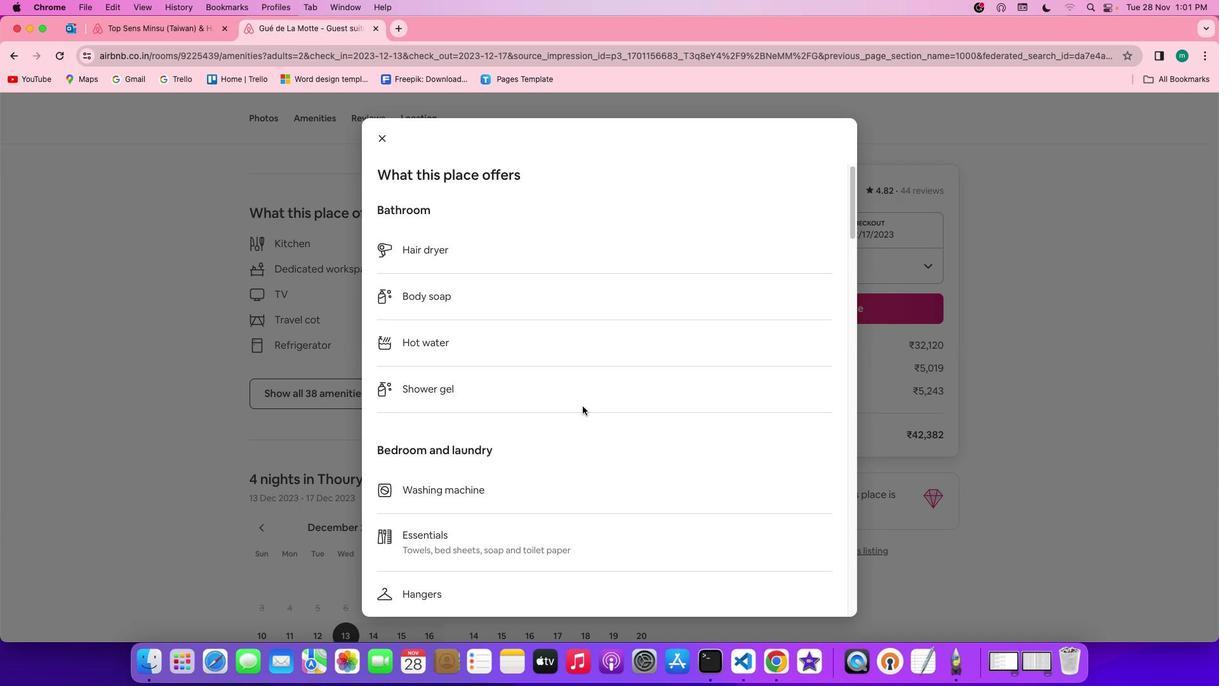 
Action: Mouse scrolled (591, 414) with delta (31, -5)
Screenshot: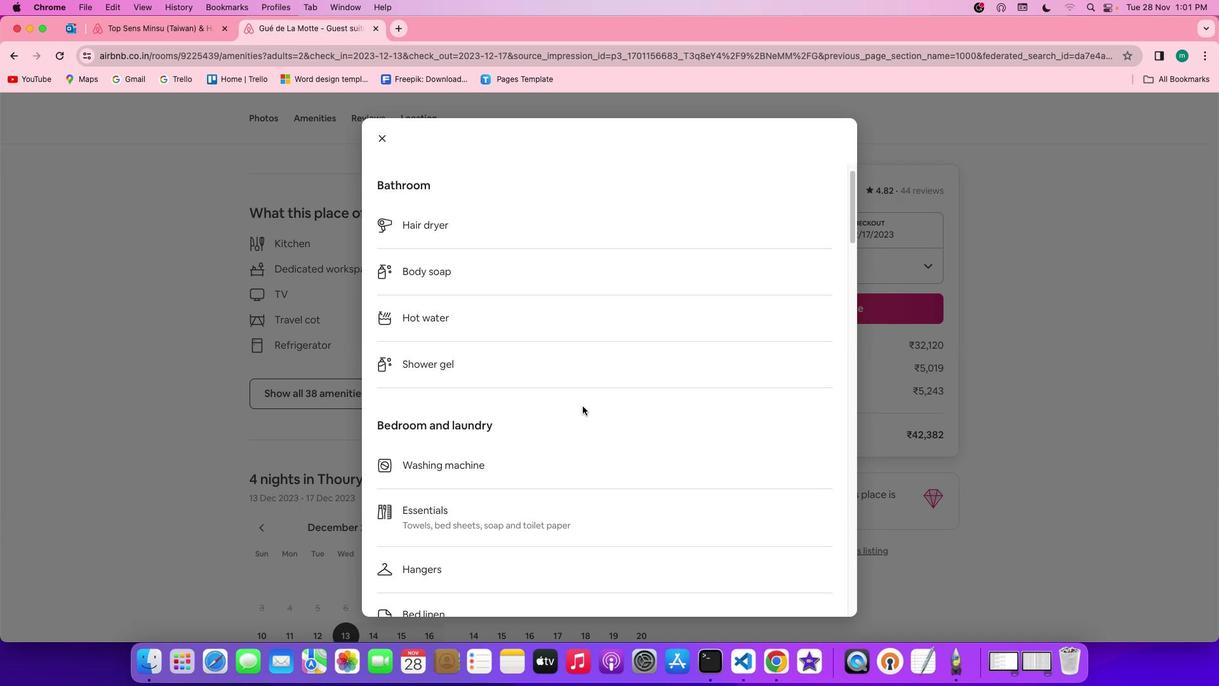 
Action: Mouse scrolled (591, 414) with delta (31, -4)
Screenshot: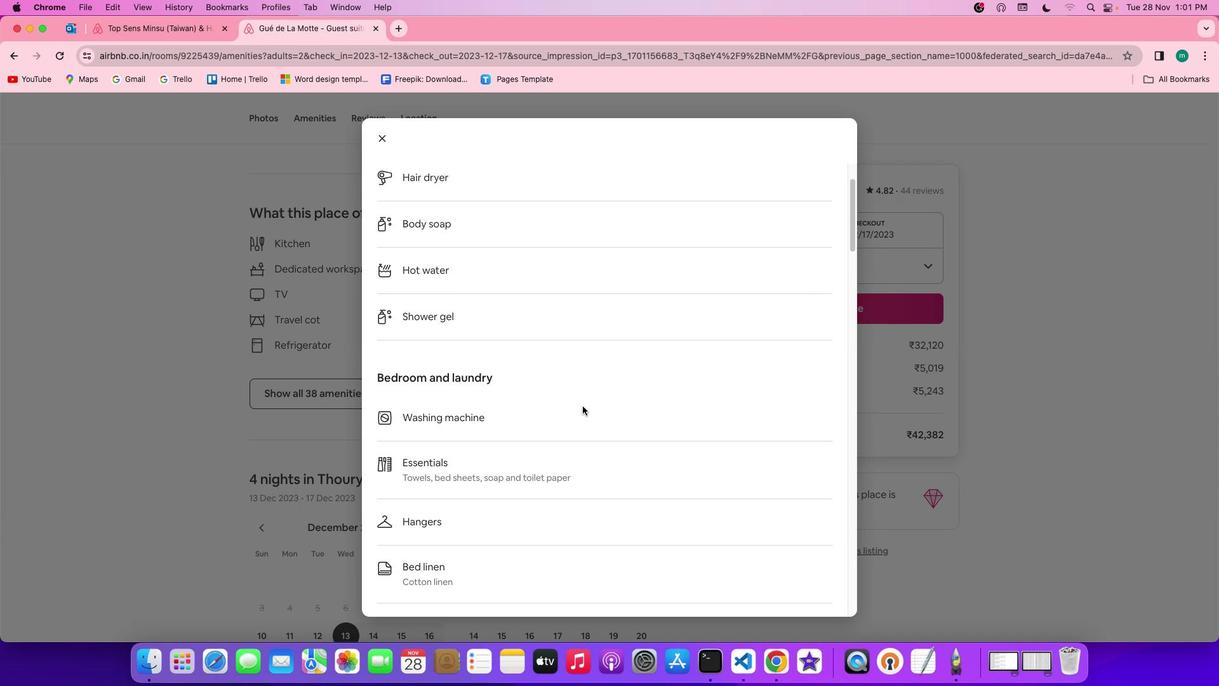 
Action: Mouse scrolled (591, 414) with delta (31, -4)
Screenshot: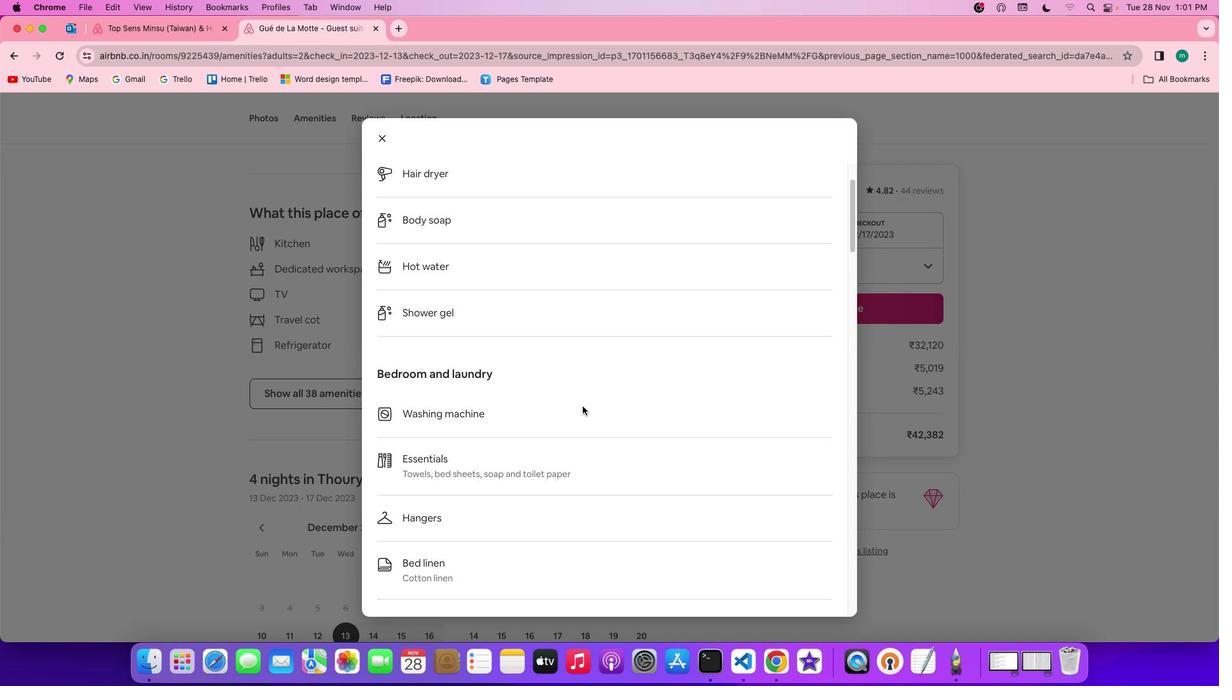 
Action: Mouse scrolled (591, 414) with delta (31, -4)
Screenshot: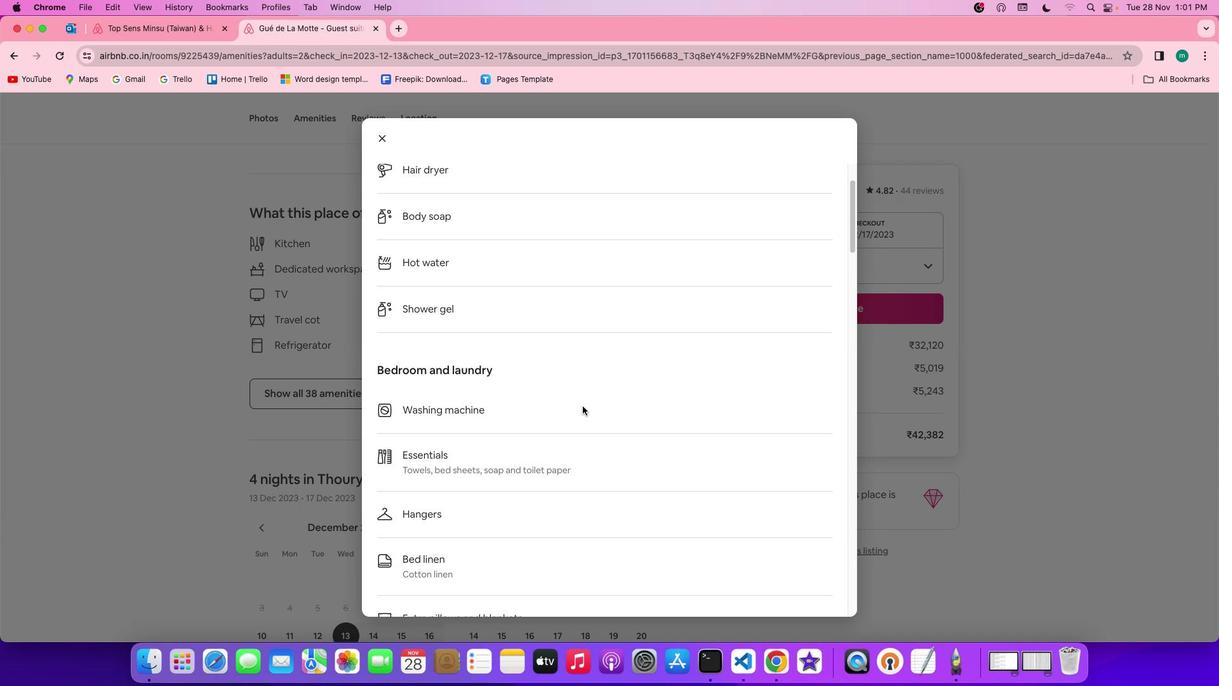 
Action: Mouse scrolled (591, 414) with delta (31, -4)
Screenshot: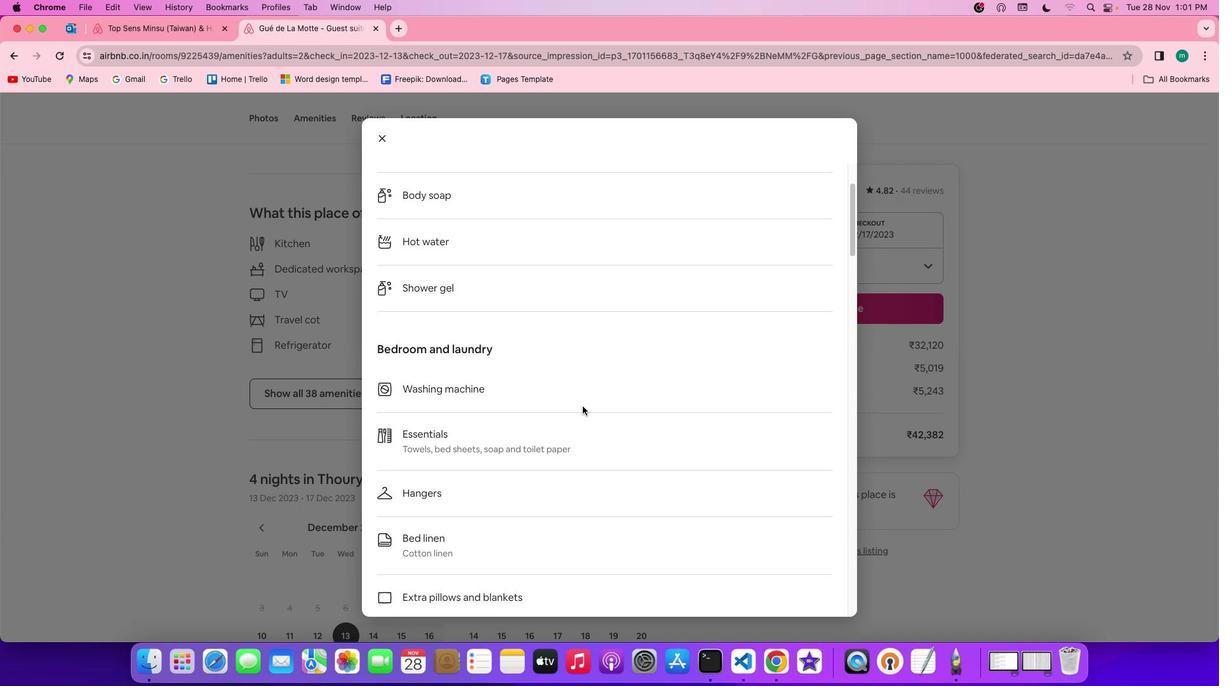 
Action: Mouse scrolled (591, 414) with delta (31, -4)
Screenshot: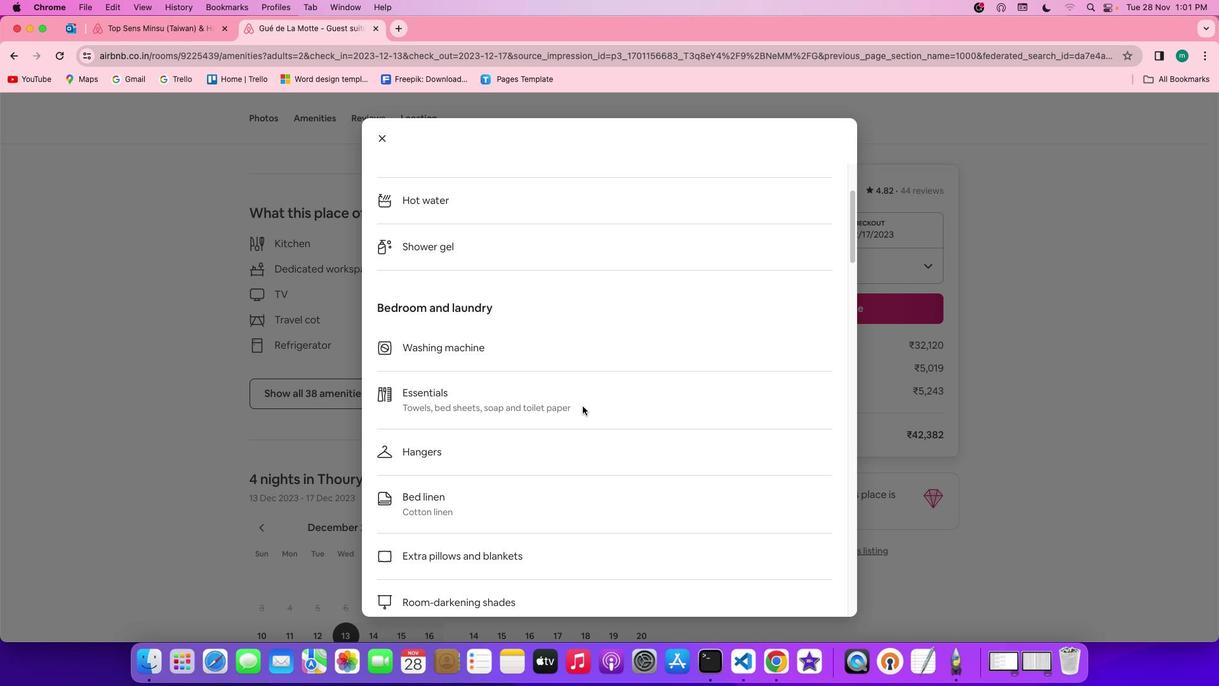 
Action: Mouse scrolled (591, 414) with delta (31, -4)
Screenshot: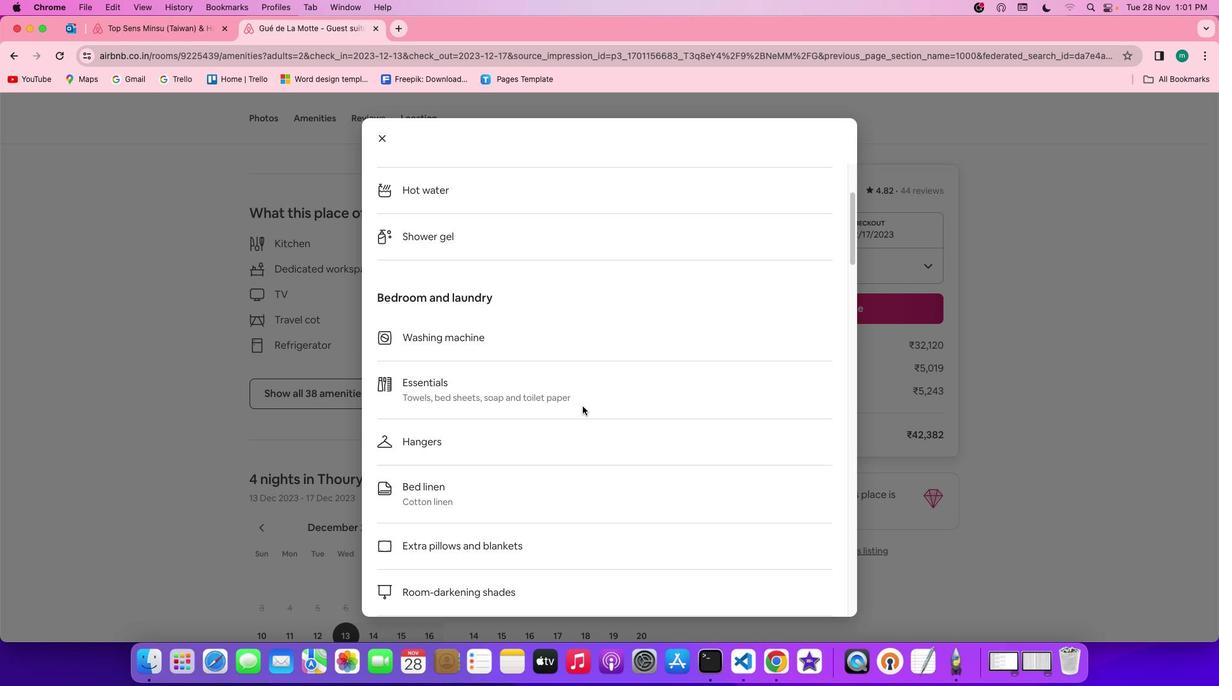 
Action: Mouse scrolled (591, 414) with delta (31, -5)
Screenshot: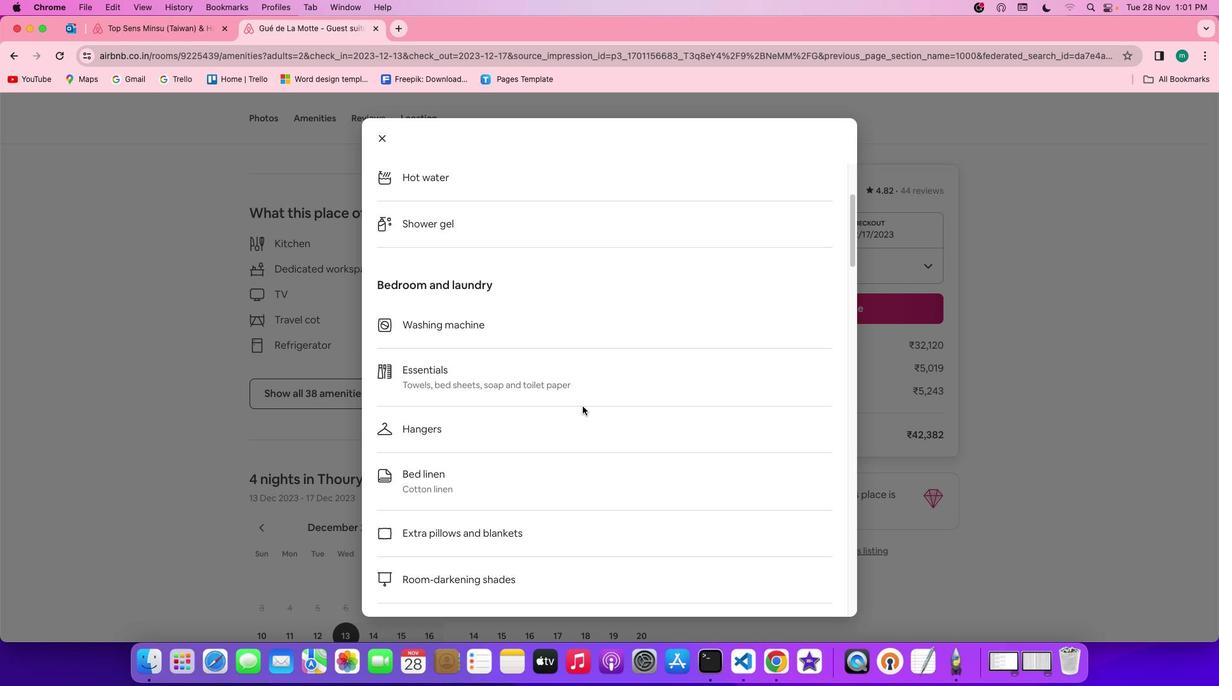 
Action: Mouse scrolled (591, 414) with delta (31, -4)
Screenshot: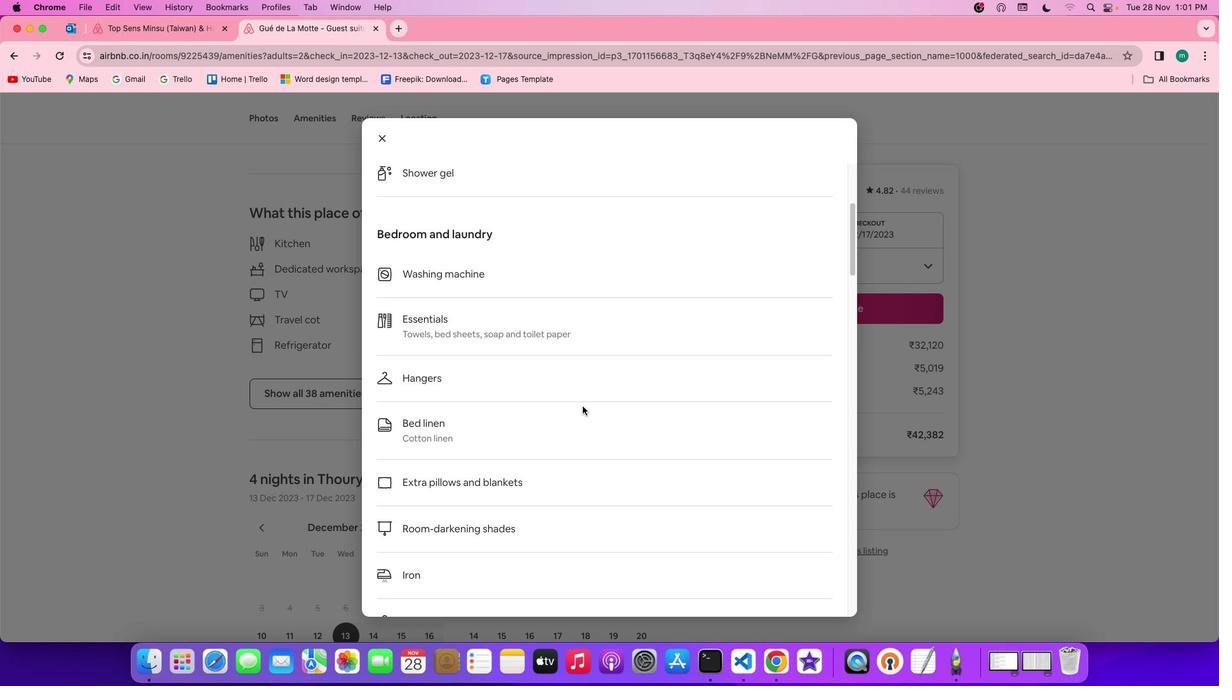 
Action: Mouse scrolled (591, 414) with delta (31, -4)
Screenshot: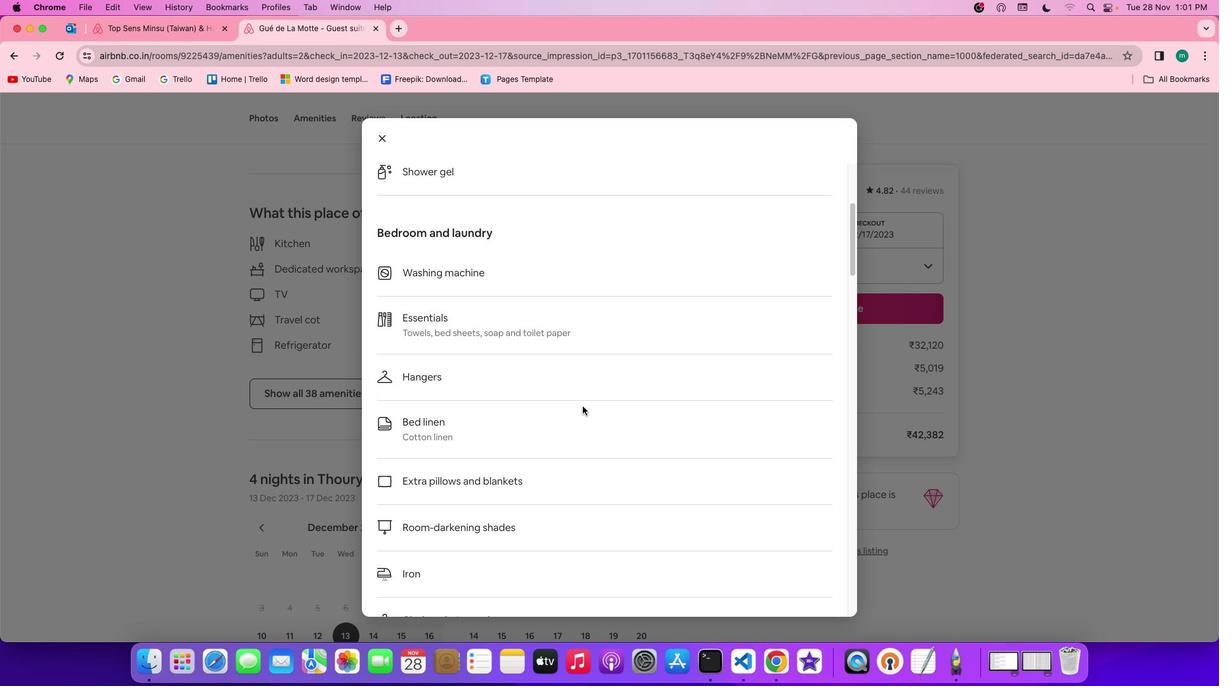 
Action: Mouse scrolled (591, 414) with delta (31, -4)
Screenshot: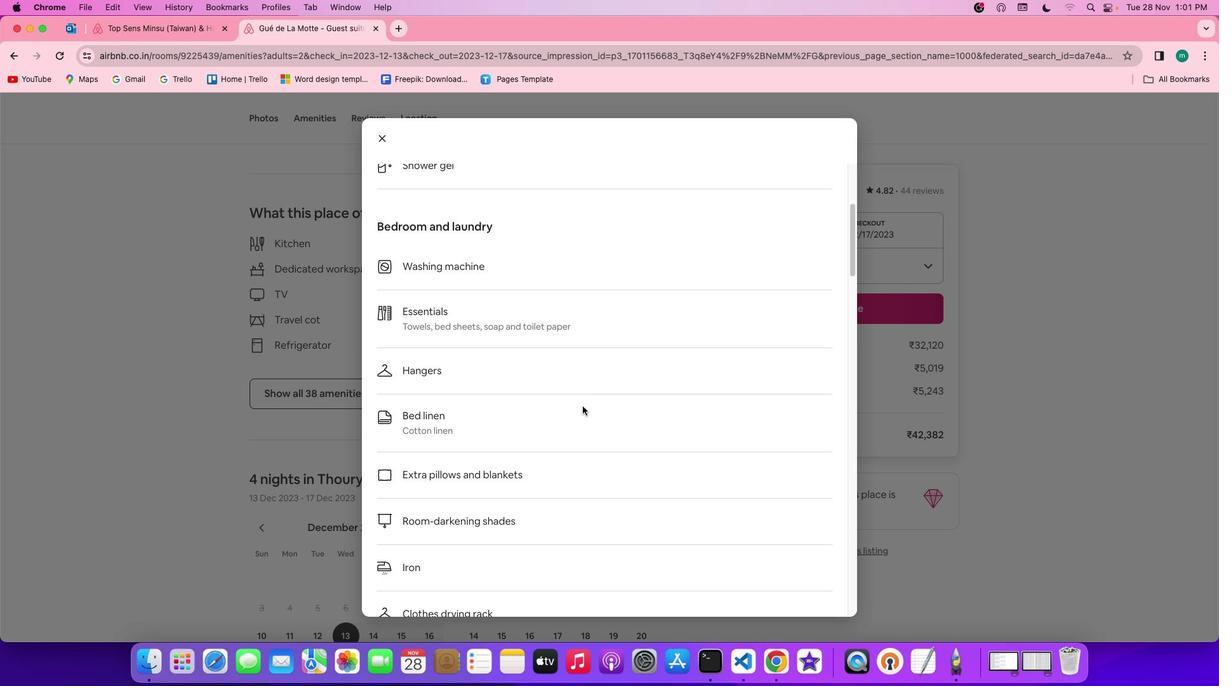 
Action: Mouse scrolled (591, 414) with delta (31, -4)
Screenshot: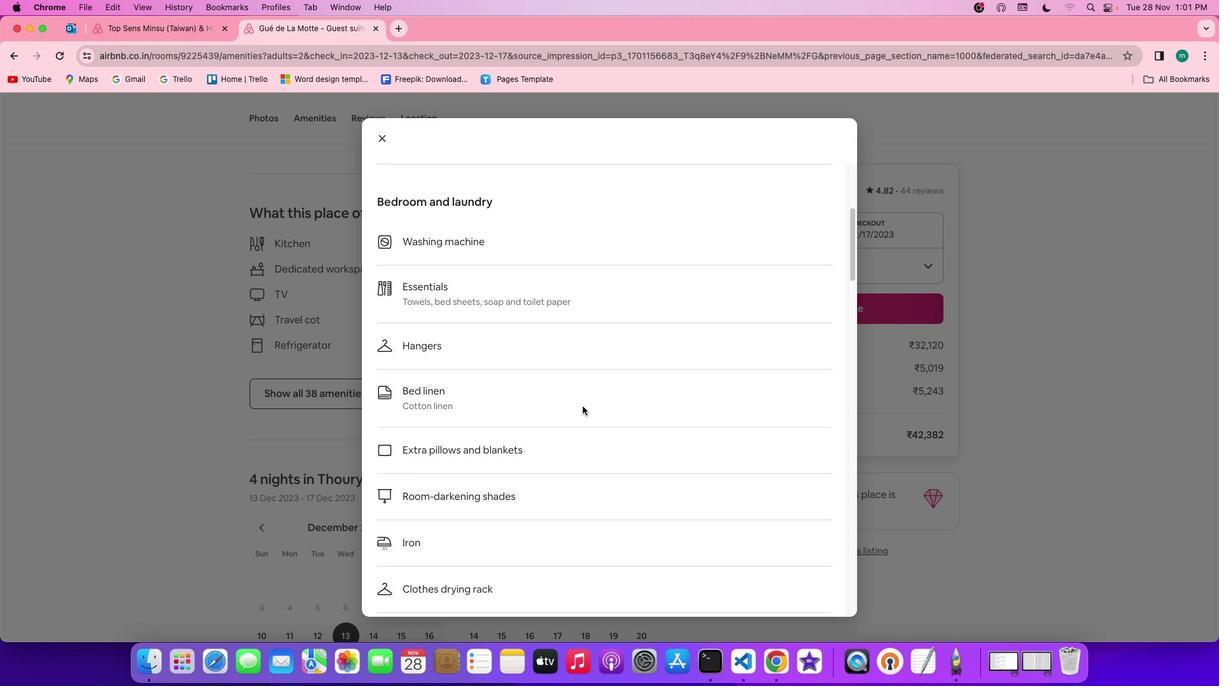 
Action: Mouse scrolled (591, 414) with delta (31, -5)
Screenshot: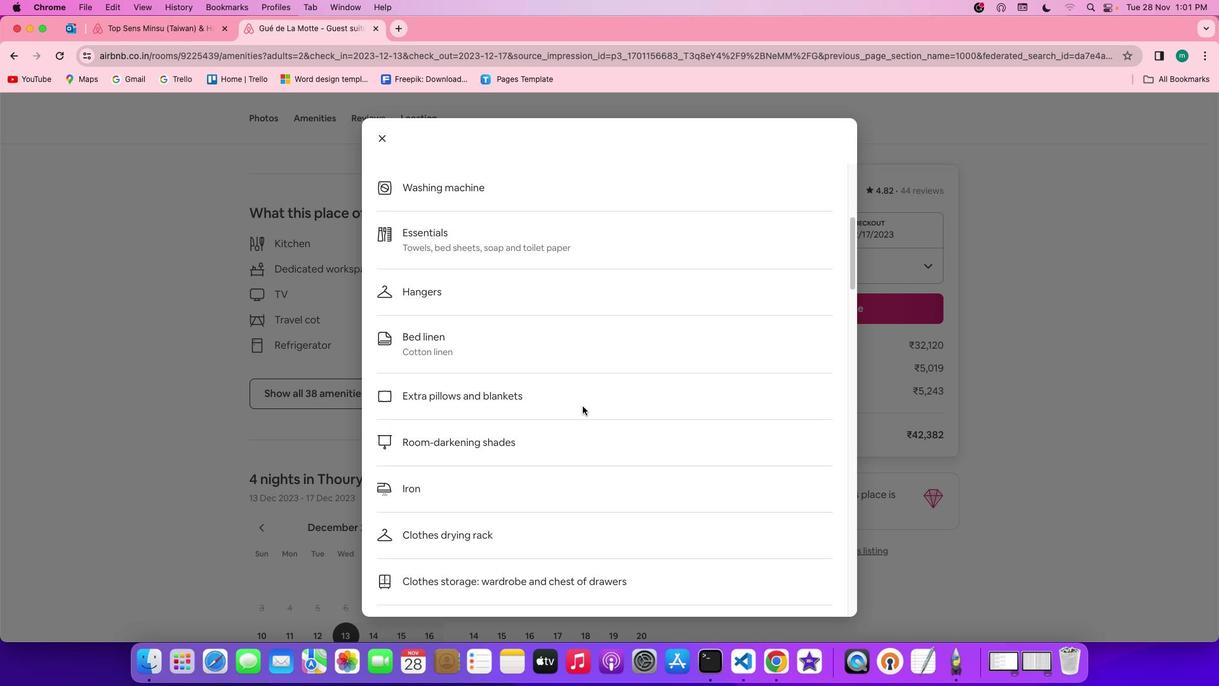 
Action: Mouse scrolled (591, 414) with delta (31, -4)
Screenshot: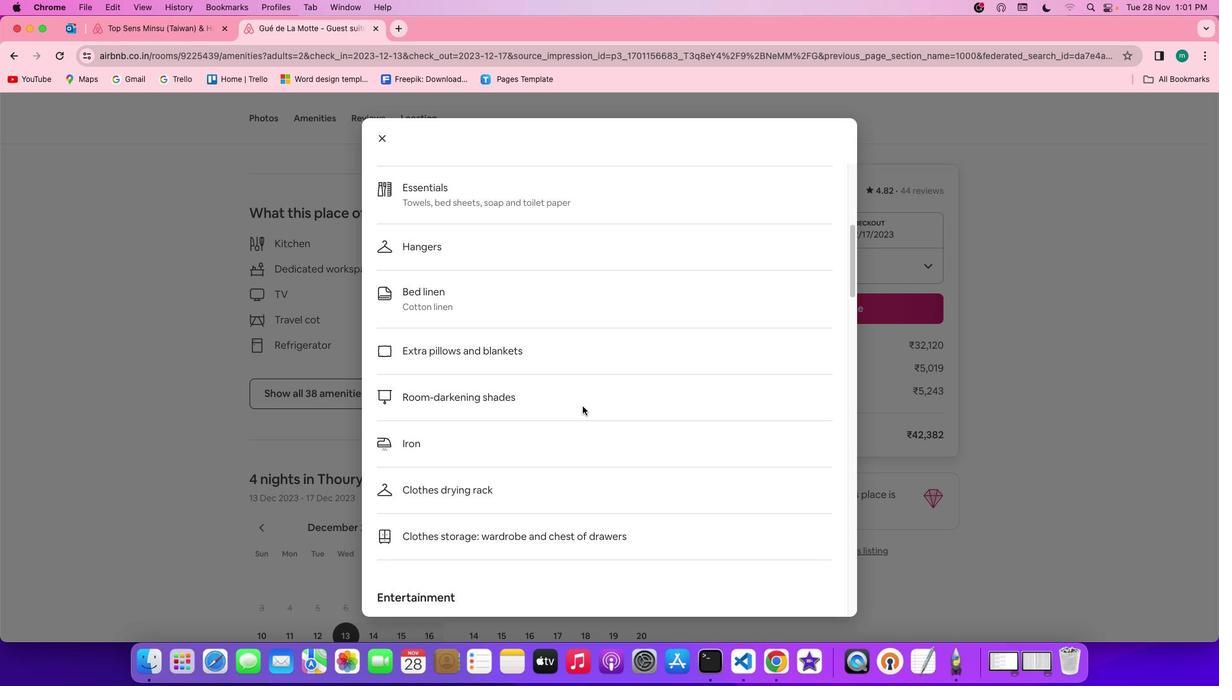 
Action: Mouse scrolled (591, 414) with delta (31, -4)
Screenshot: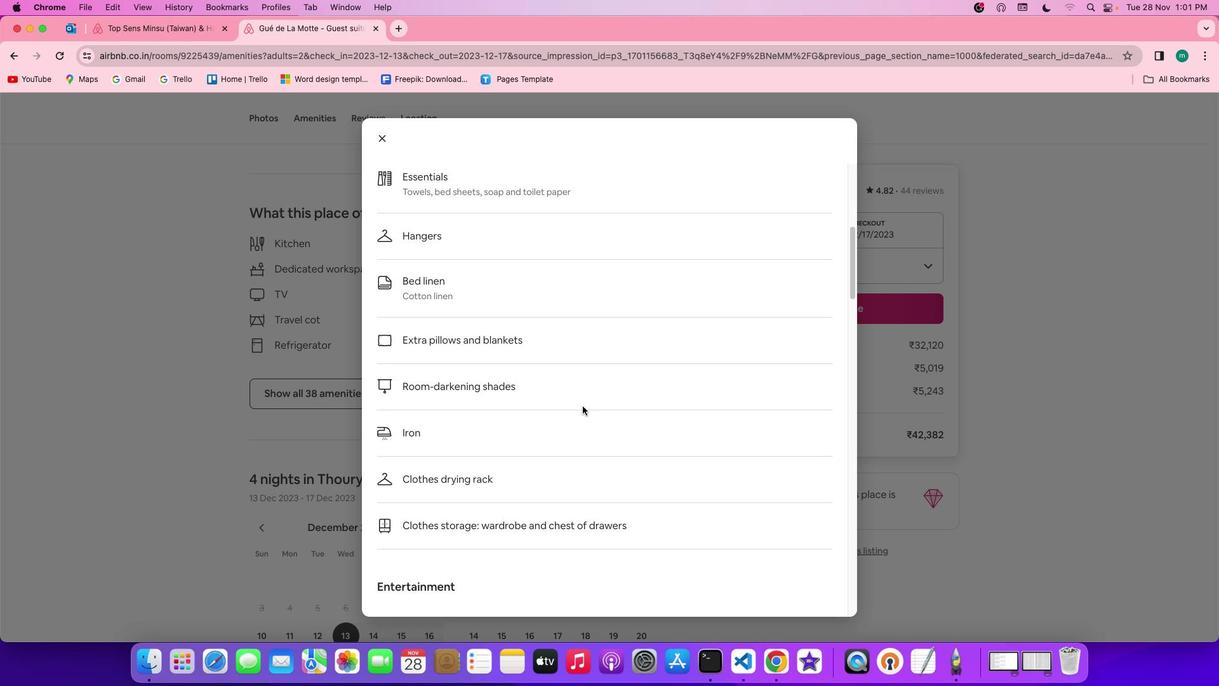 
Action: Mouse scrolled (591, 414) with delta (31, -5)
Screenshot: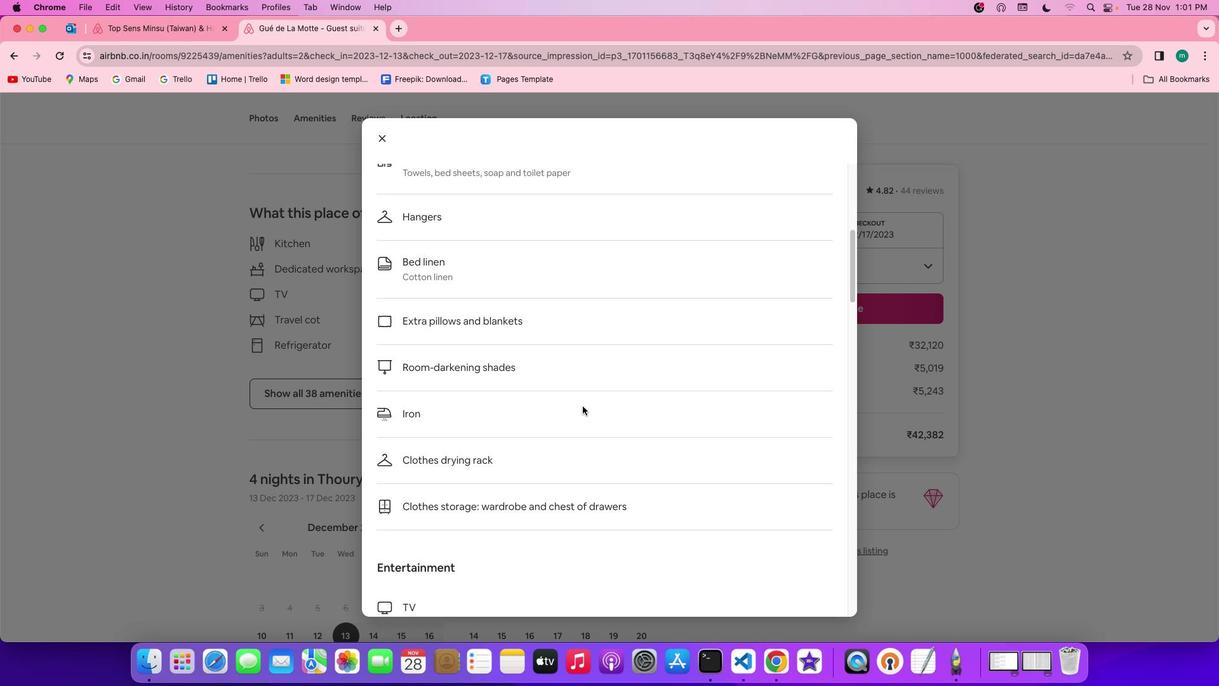 
Action: Mouse scrolled (591, 414) with delta (31, -5)
Screenshot: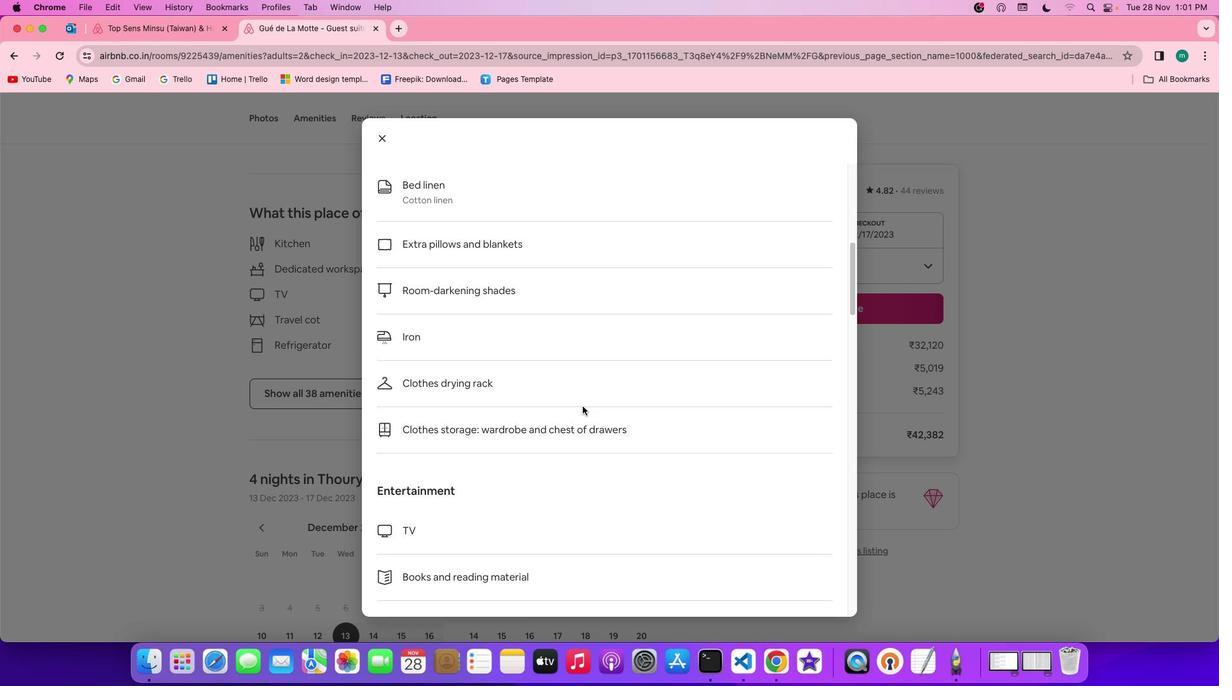 
Action: Mouse scrolled (591, 414) with delta (31, -4)
Screenshot: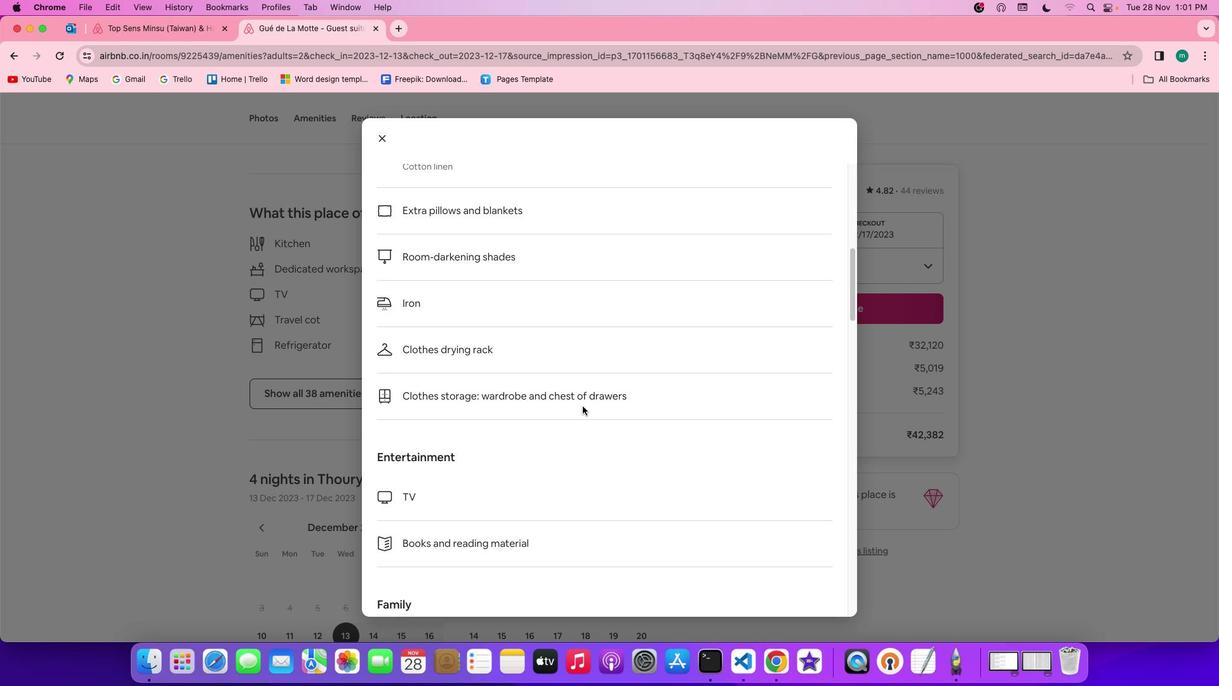 
Action: Mouse scrolled (591, 414) with delta (31, -4)
Screenshot: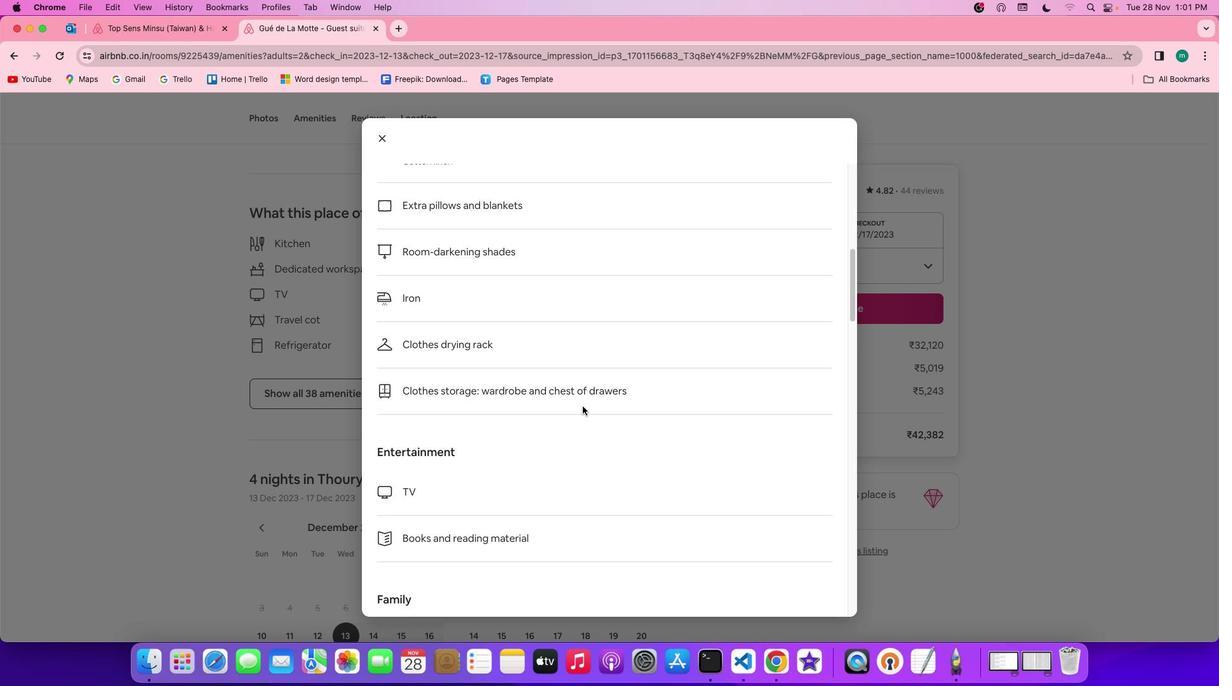 
Action: Mouse scrolled (591, 414) with delta (31, -5)
Screenshot: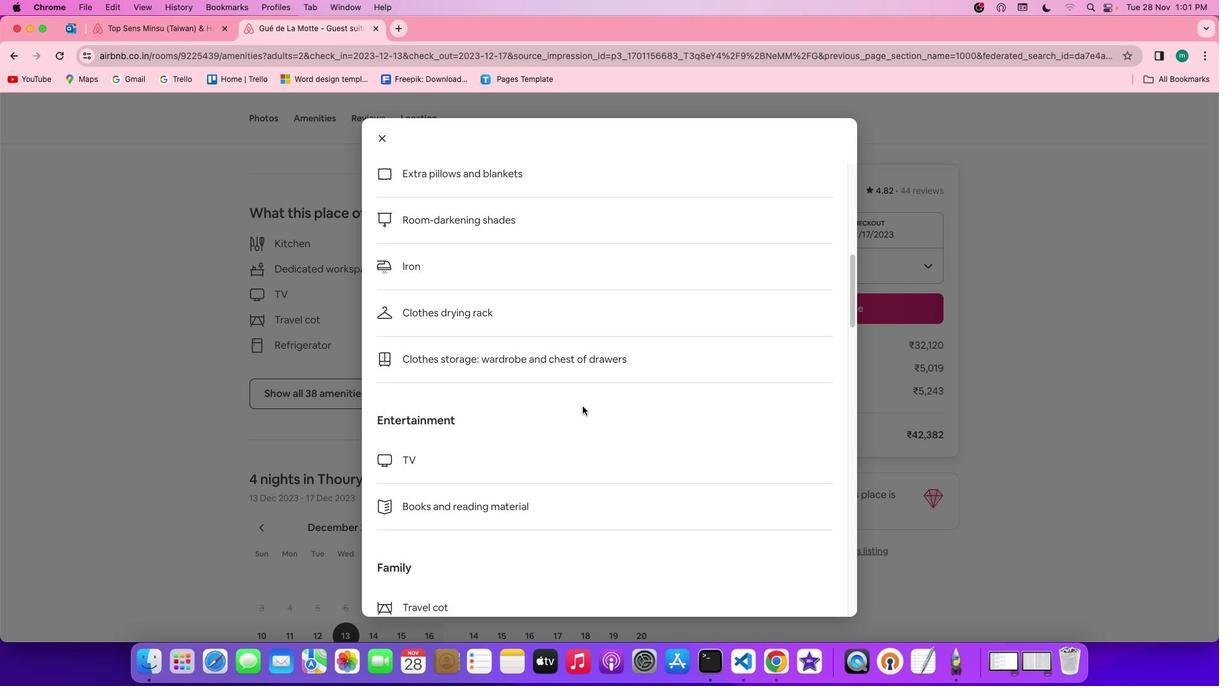 
Action: Mouse scrolled (591, 414) with delta (31, -4)
Screenshot: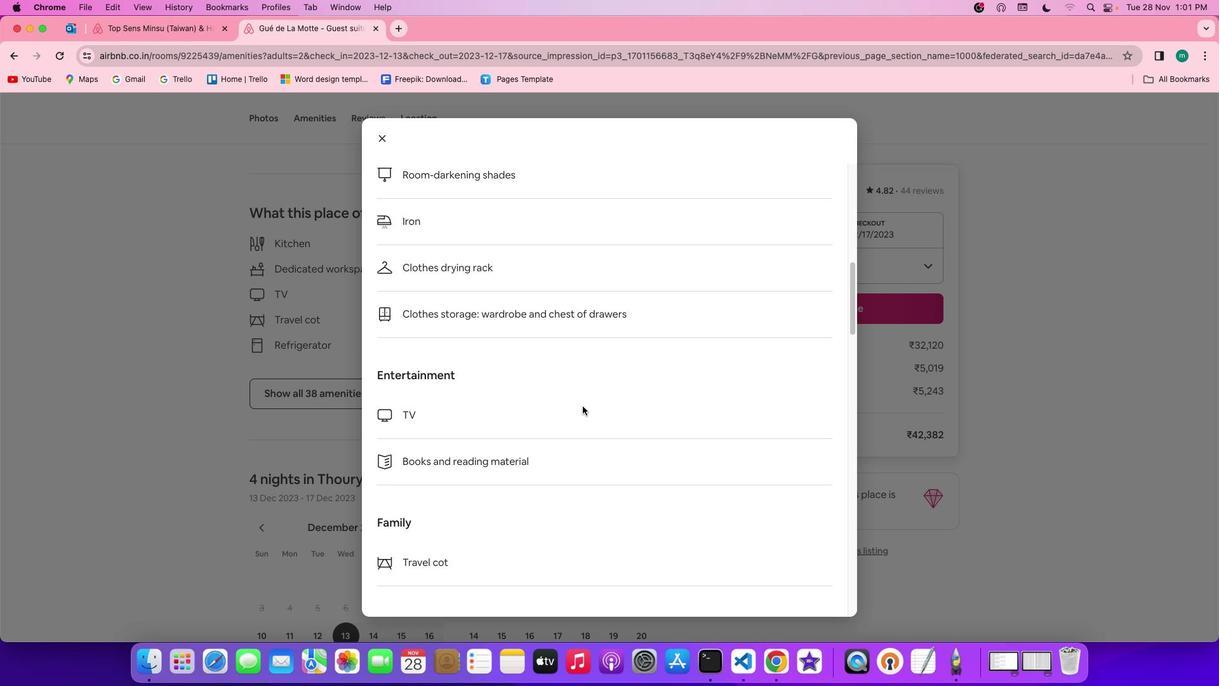 
Action: Mouse scrolled (591, 414) with delta (31, -4)
Screenshot: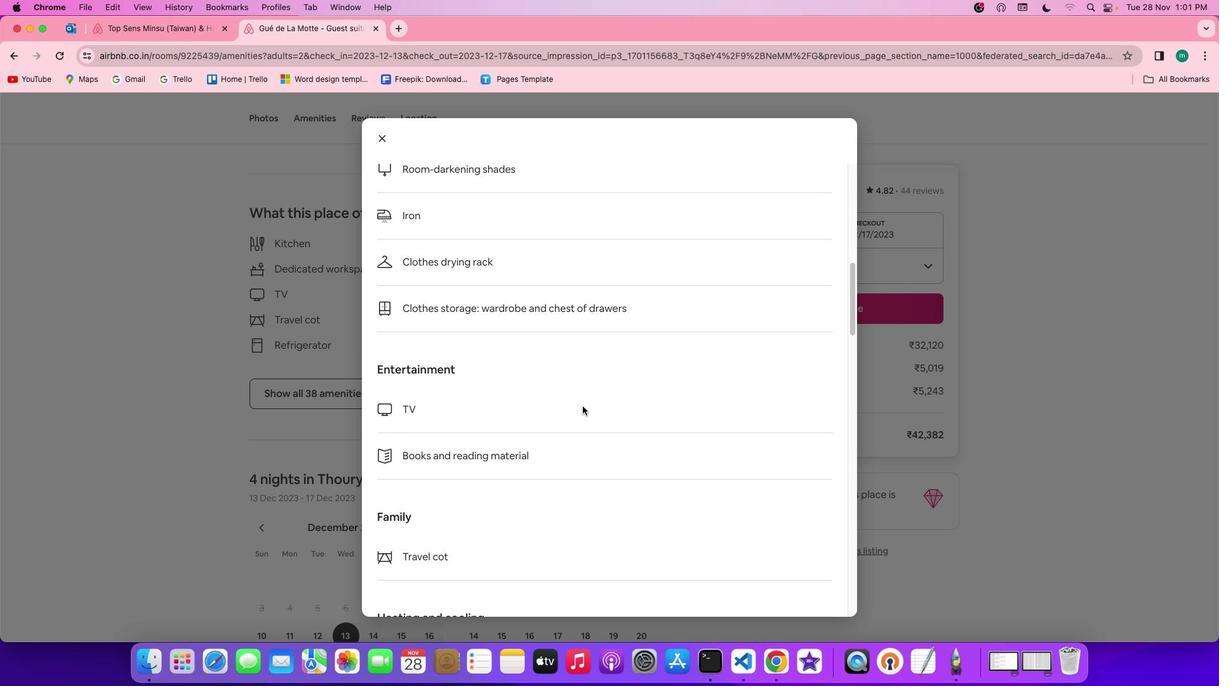
Action: Mouse scrolled (591, 414) with delta (31, -4)
Screenshot: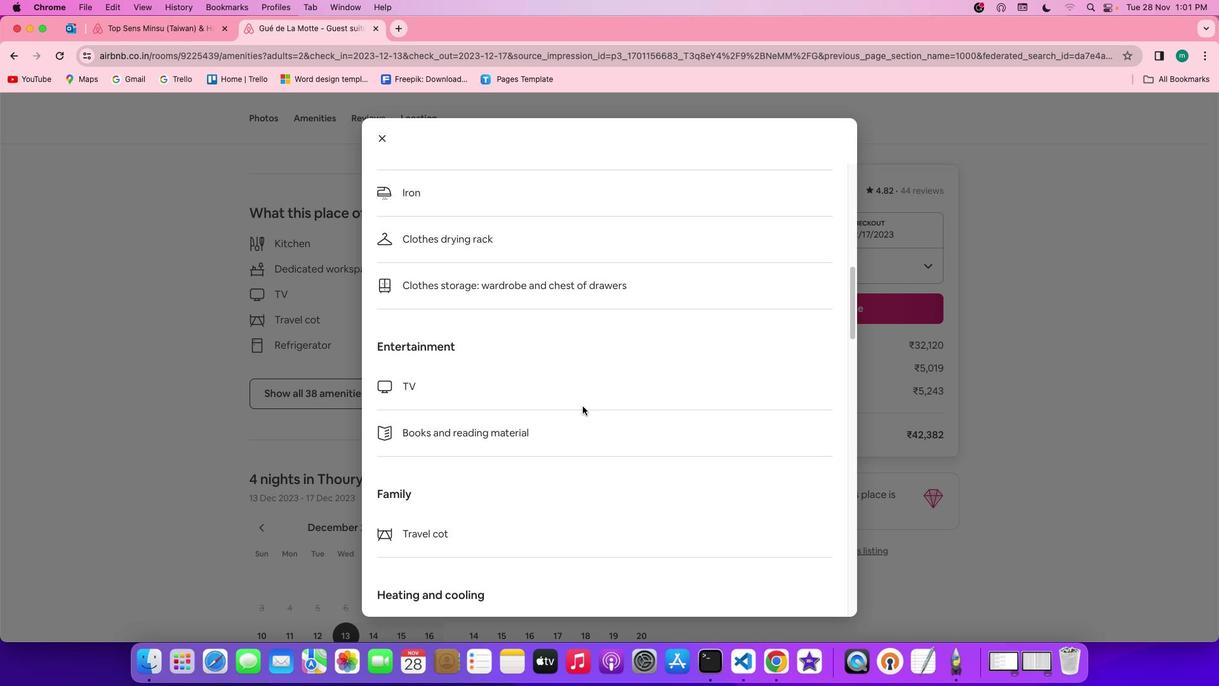 
Action: Mouse scrolled (591, 414) with delta (31, -4)
Screenshot: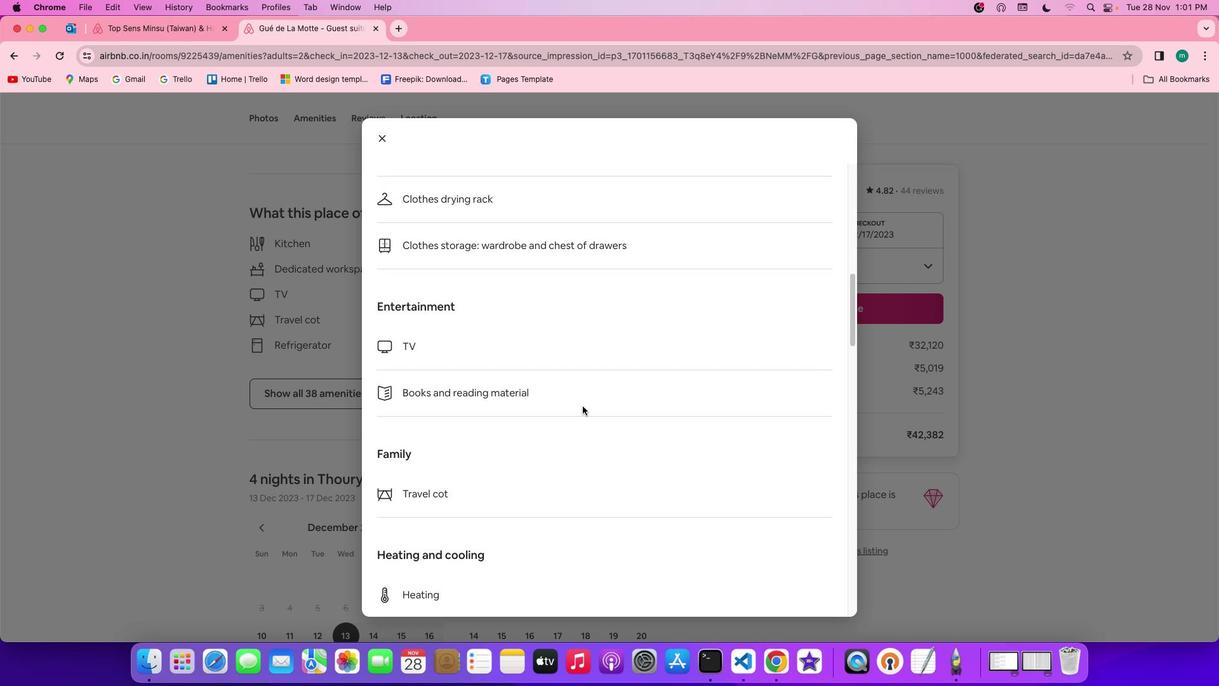 
Action: Mouse scrolled (591, 414) with delta (31, -4)
Screenshot: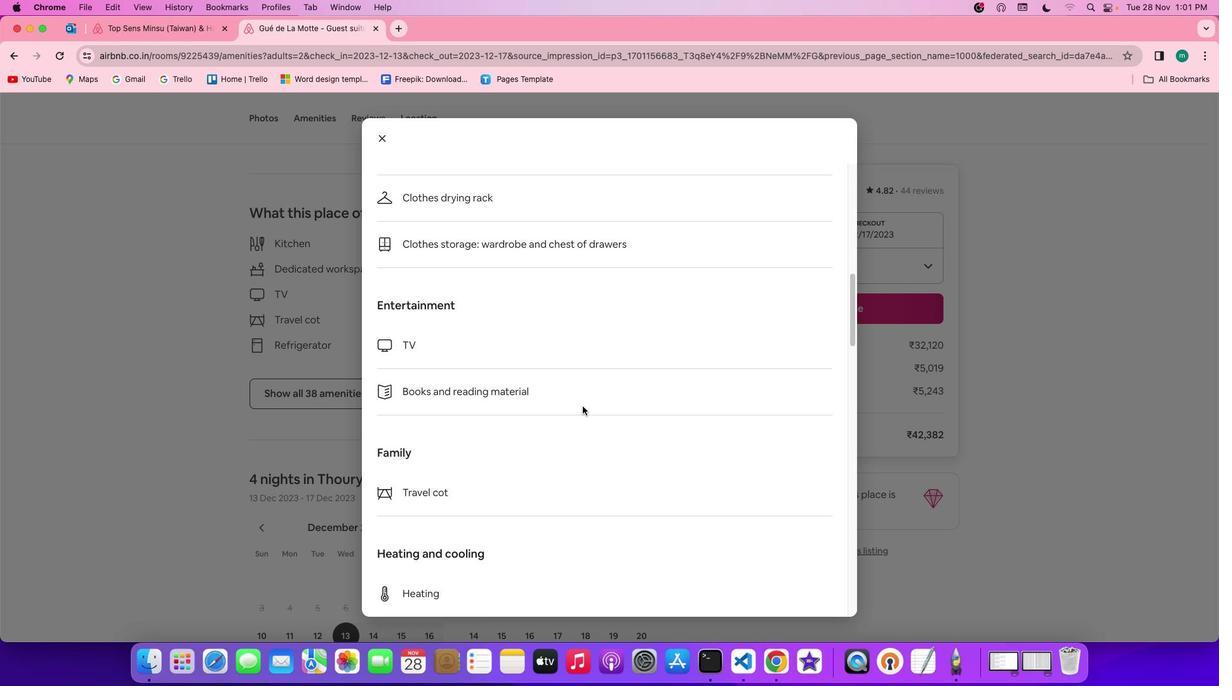 
Action: Mouse scrolled (591, 414) with delta (31, -4)
Screenshot: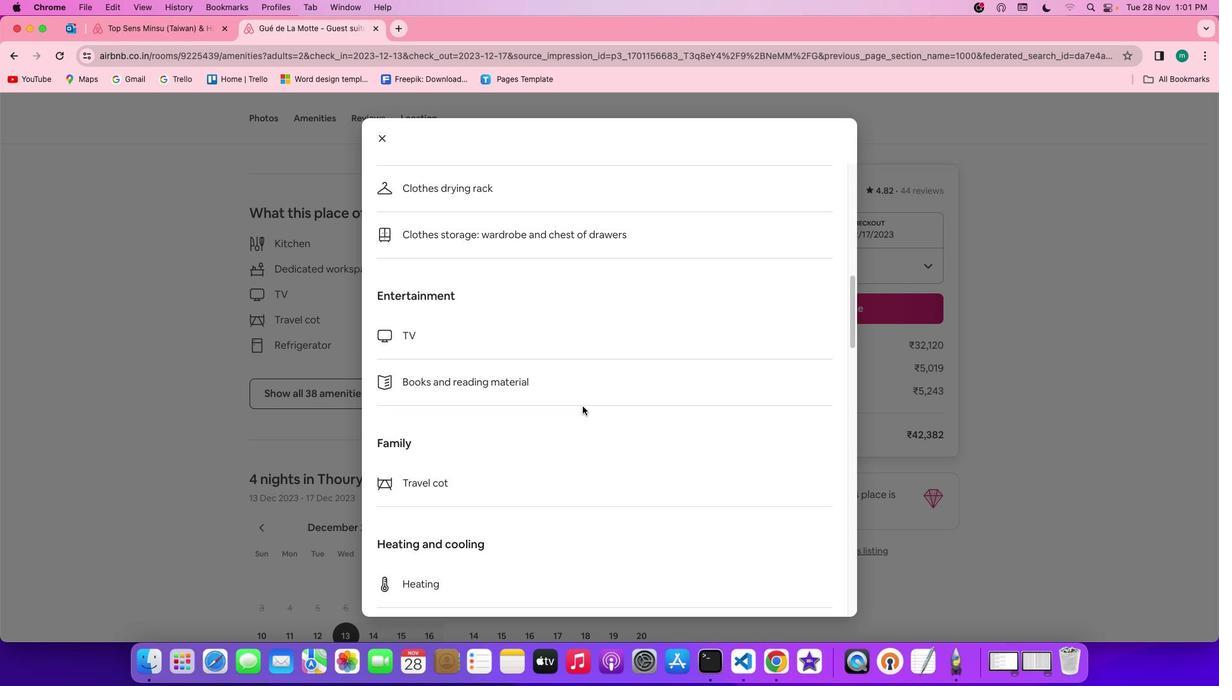 
Action: Mouse scrolled (591, 414) with delta (31, -5)
Screenshot: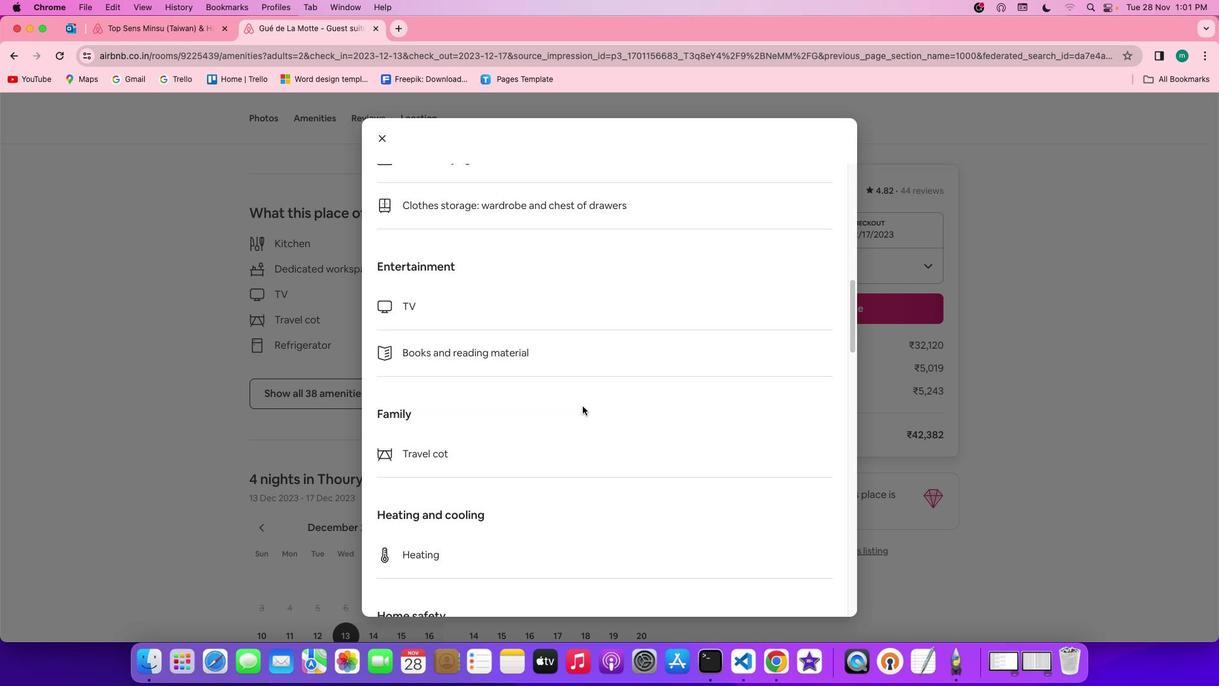 
Action: Mouse scrolled (591, 414) with delta (31, -4)
Screenshot: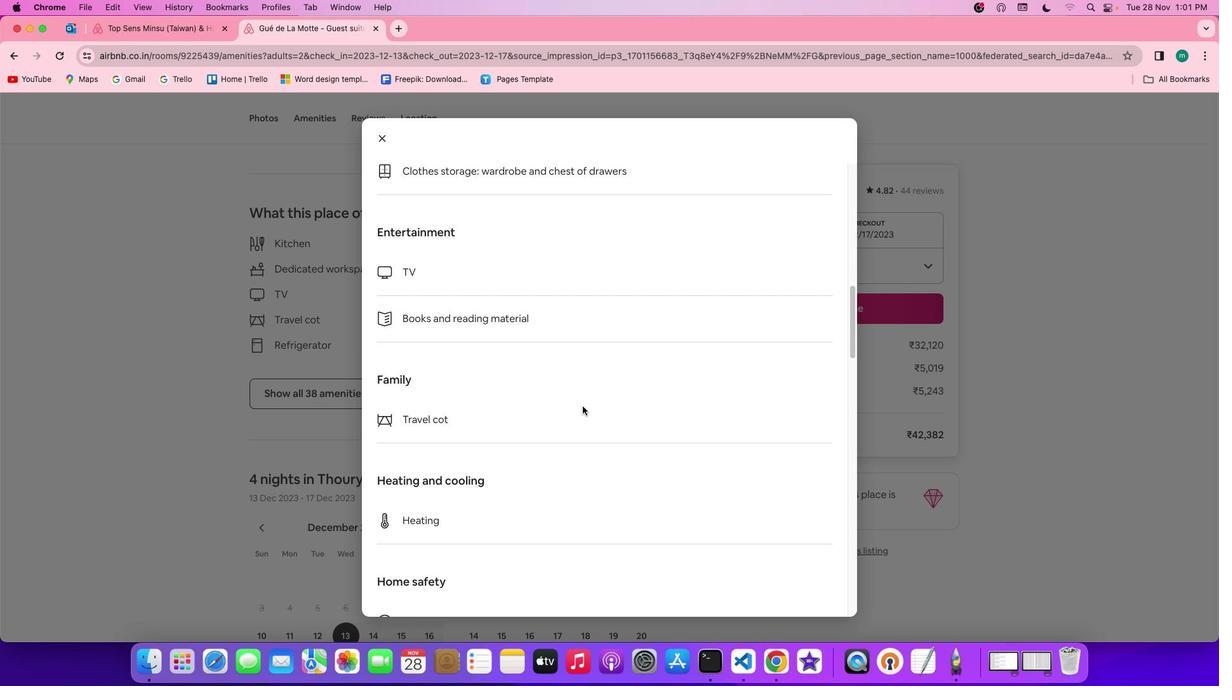 
Action: Mouse scrolled (591, 414) with delta (31, -4)
Screenshot: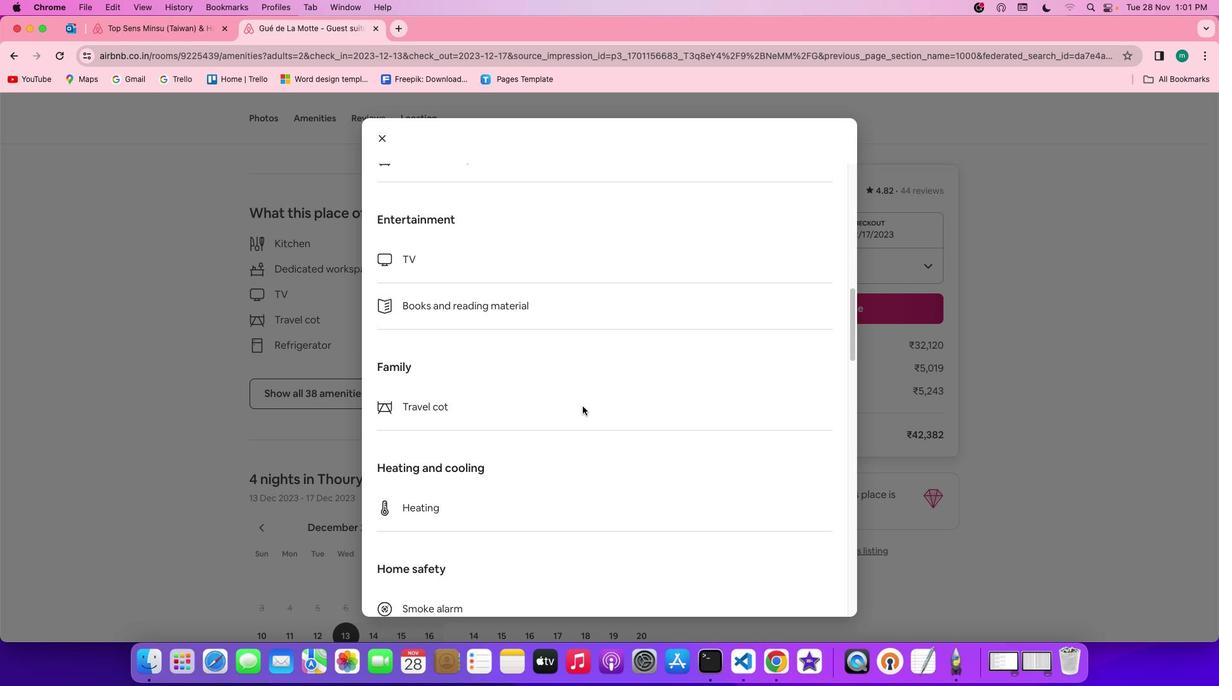 
Action: Mouse scrolled (591, 414) with delta (31, -5)
Screenshot: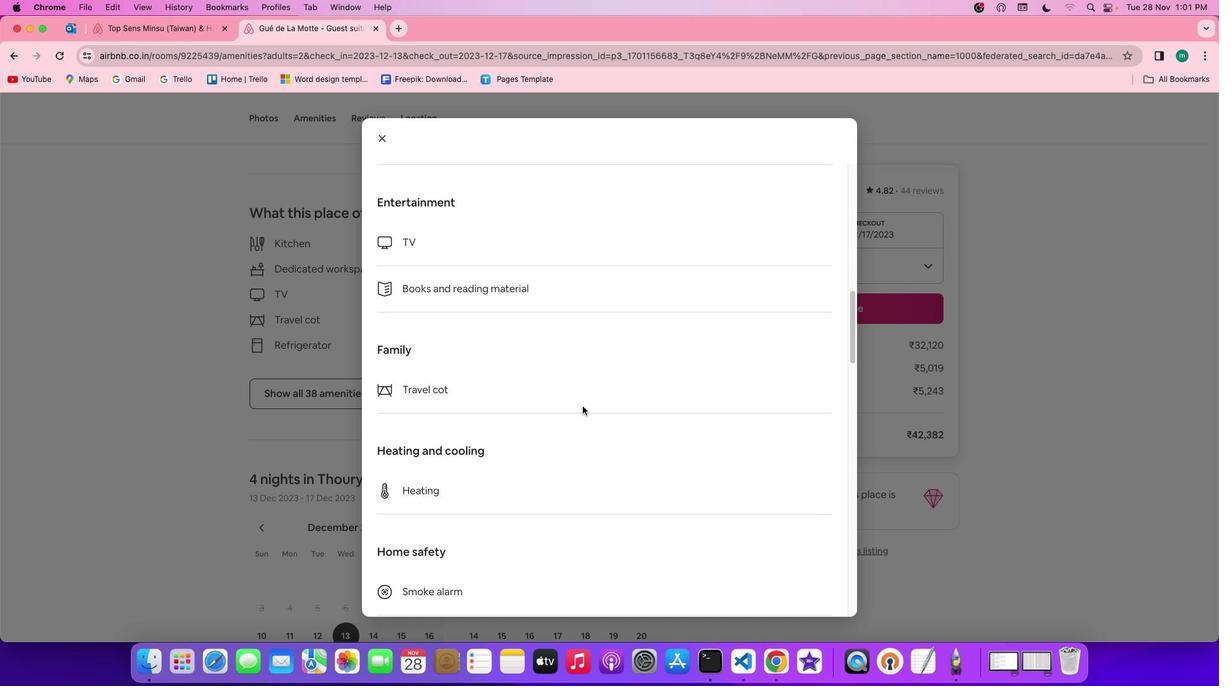 
Action: Mouse scrolled (591, 414) with delta (31, -5)
Screenshot: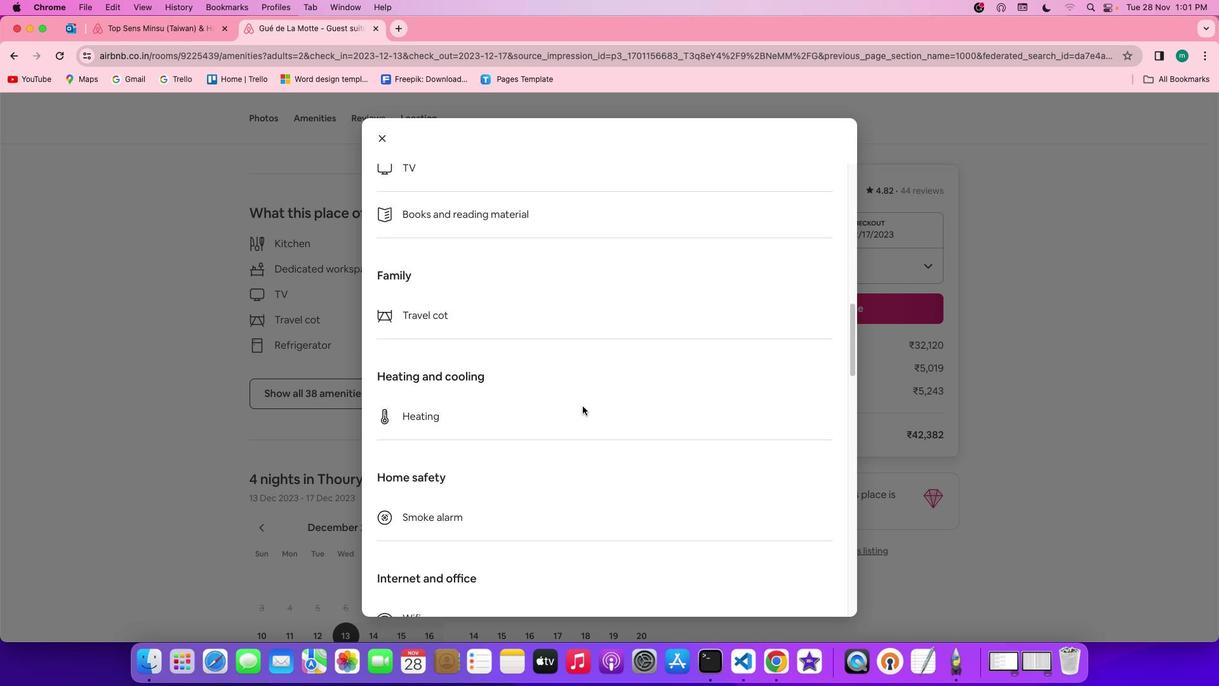 
Action: Mouse scrolled (591, 414) with delta (31, -4)
Screenshot: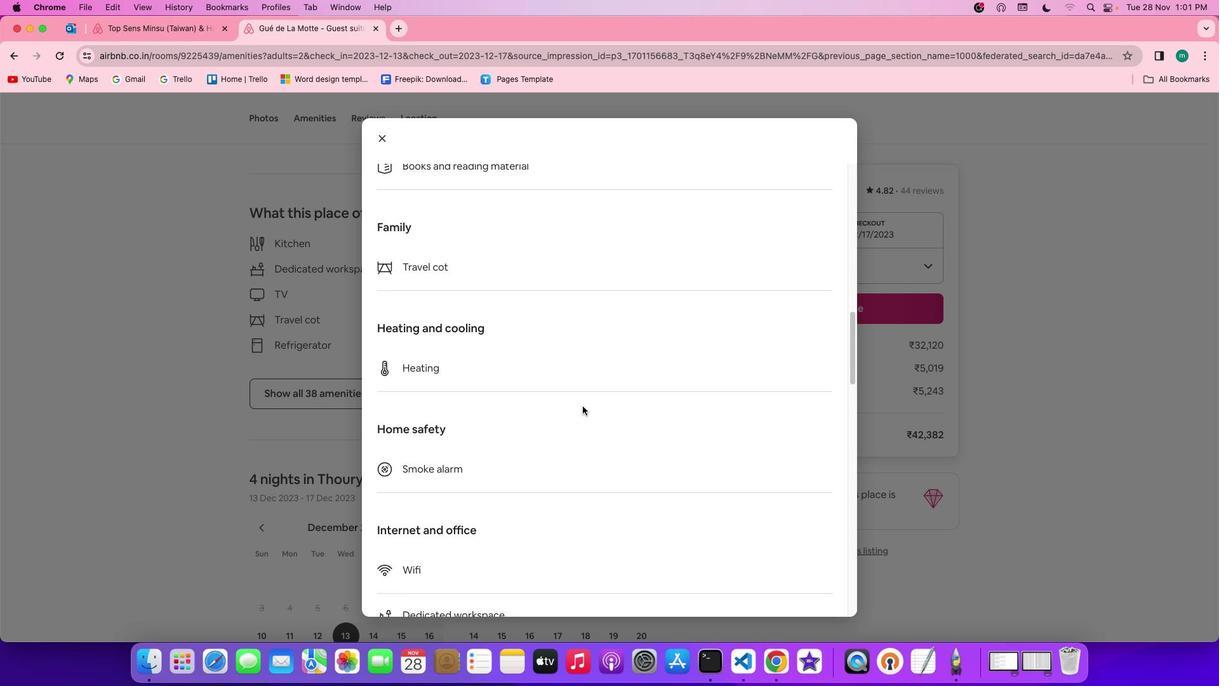 
Action: Mouse scrolled (591, 414) with delta (31, -4)
Screenshot: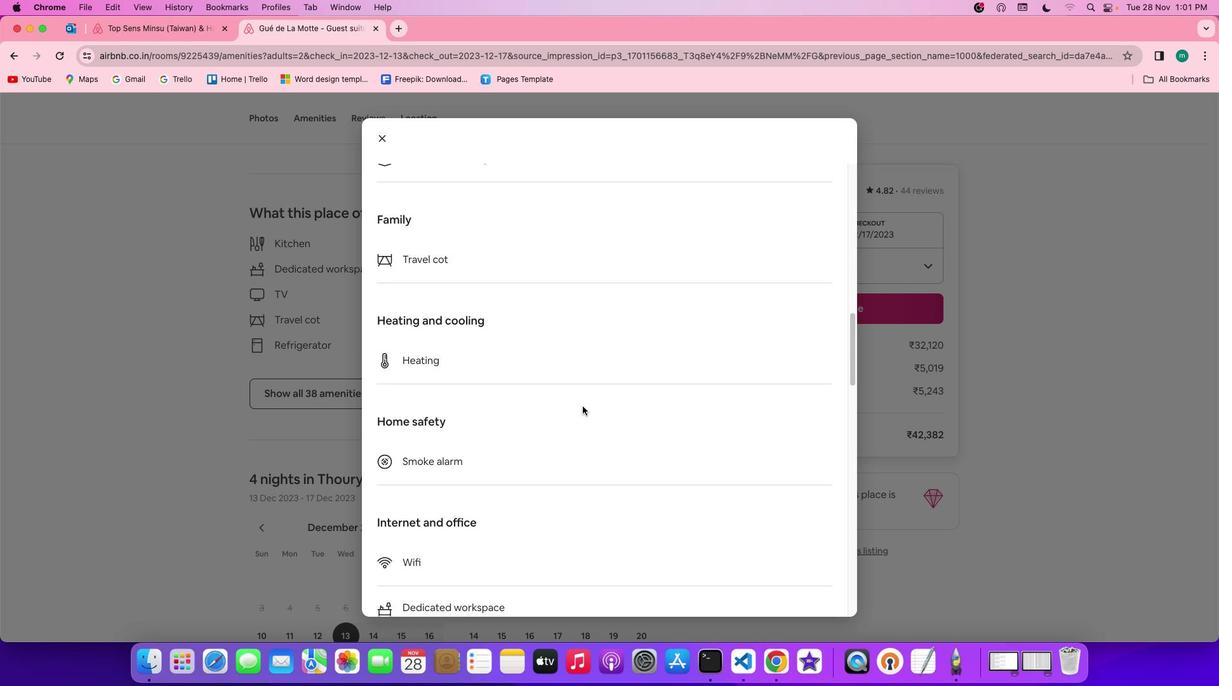 
Action: Mouse scrolled (591, 414) with delta (31, -5)
Screenshot: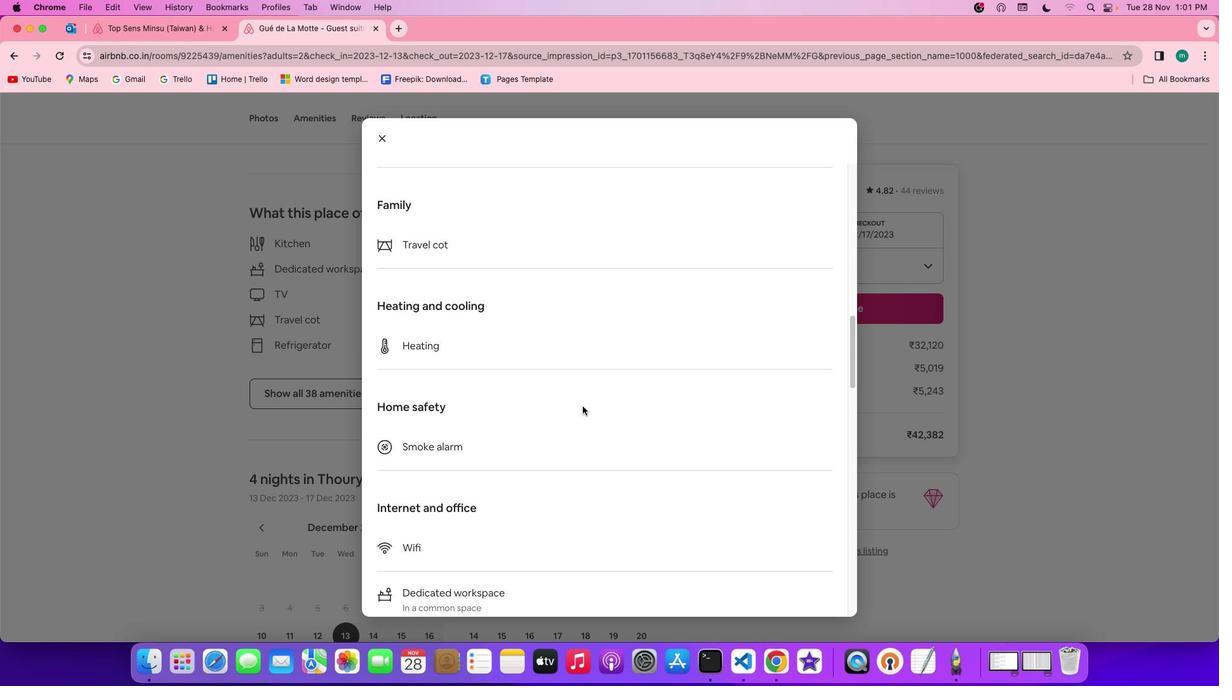 
Action: Mouse scrolled (591, 414) with delta (31, -5)
Screenshot: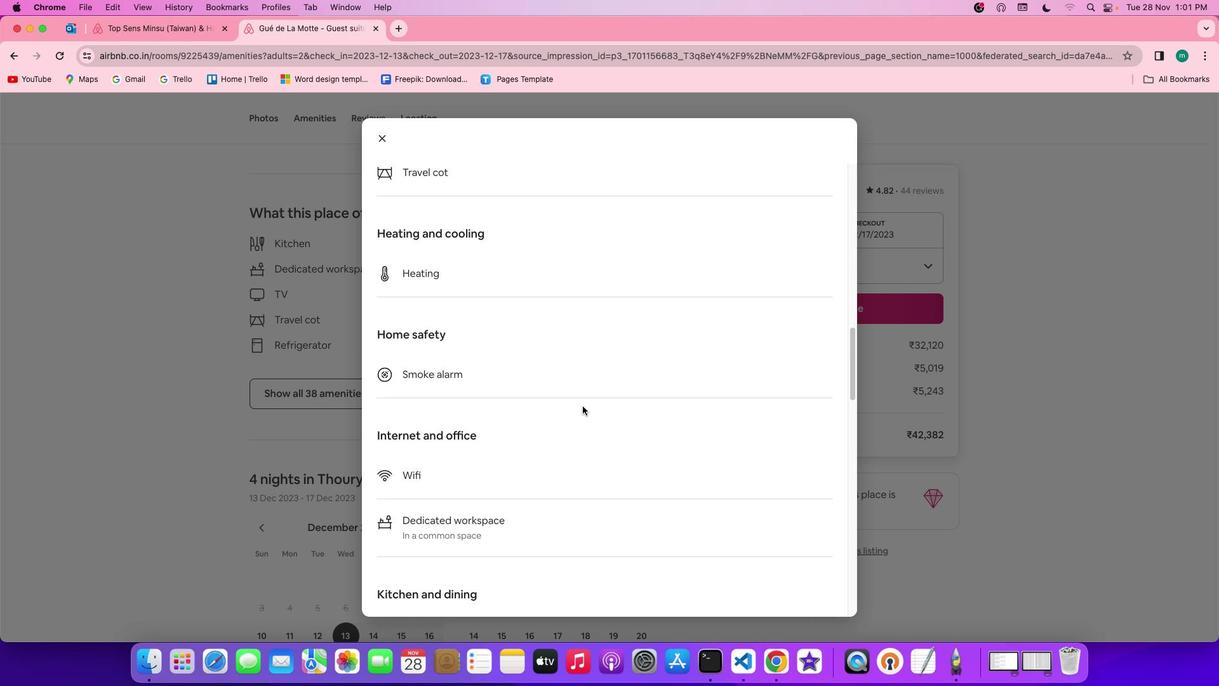 
Action: Mouse scrolled (591, 414) with delta (31, -4)
Screenshot: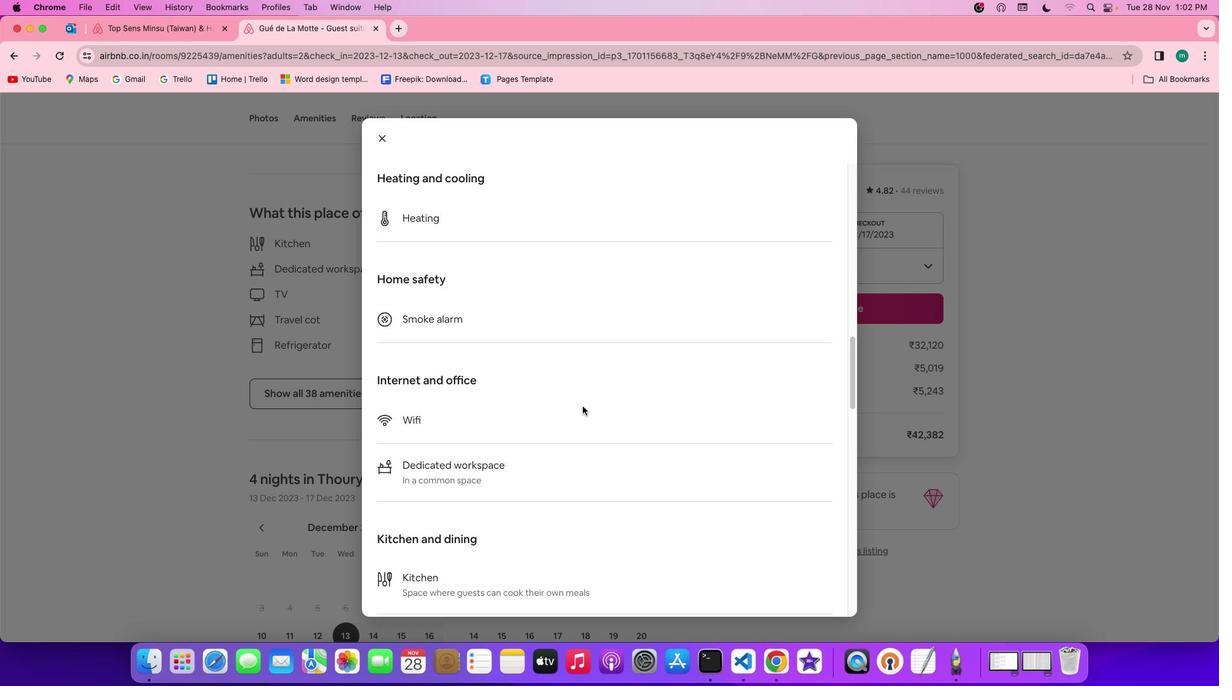 
Action: Mouse scrolled (591, 414) with delta (31, -4)
Screenshot: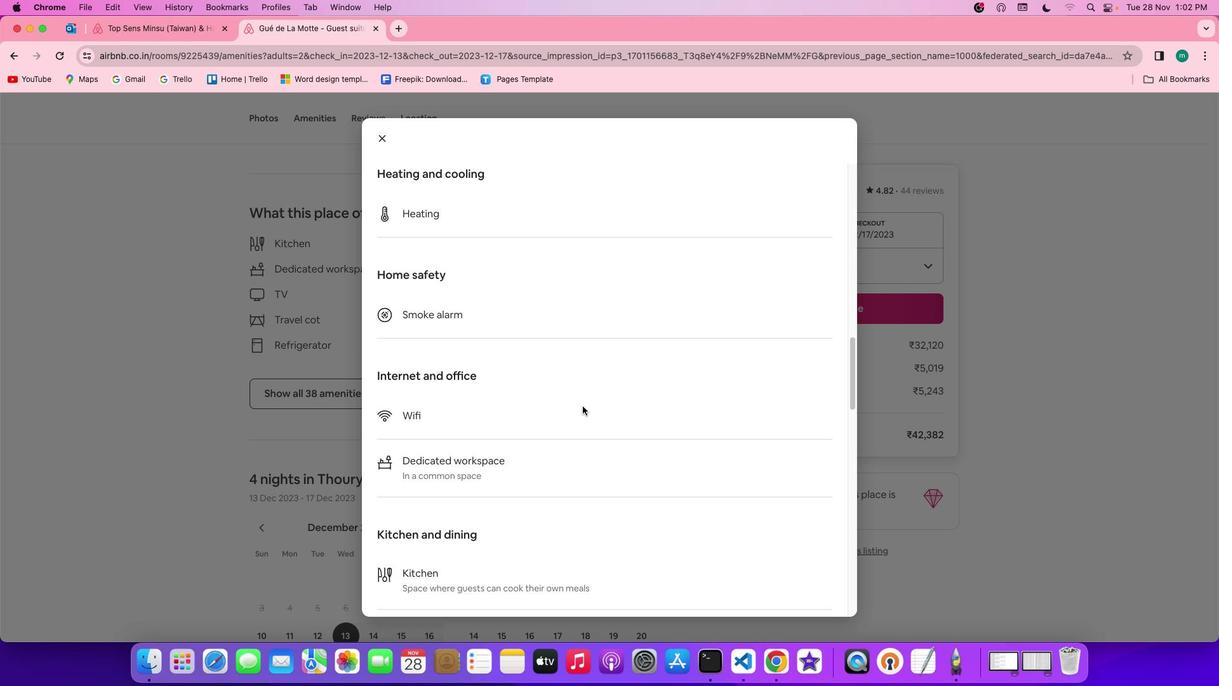 
Action: Mouse scrolled (591, 414) with delta (31, -5)
Screenshot: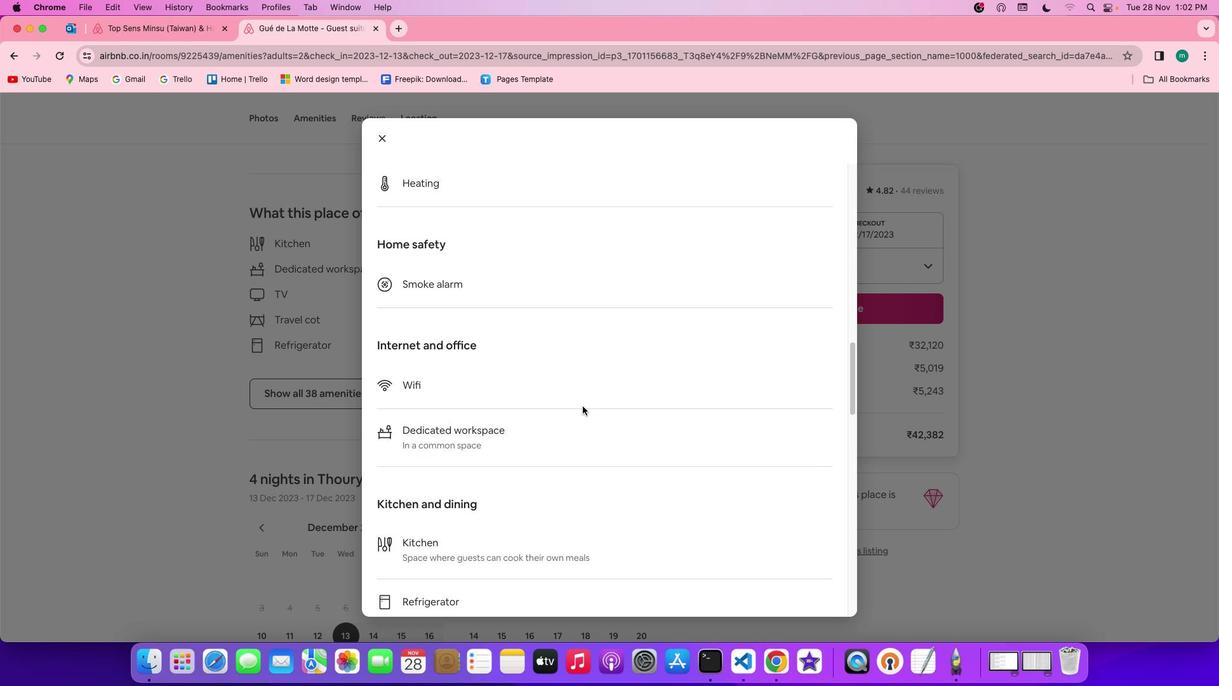 
Action: Mouse scrolled (591, 414) with delta (31, -4)
Screenshot: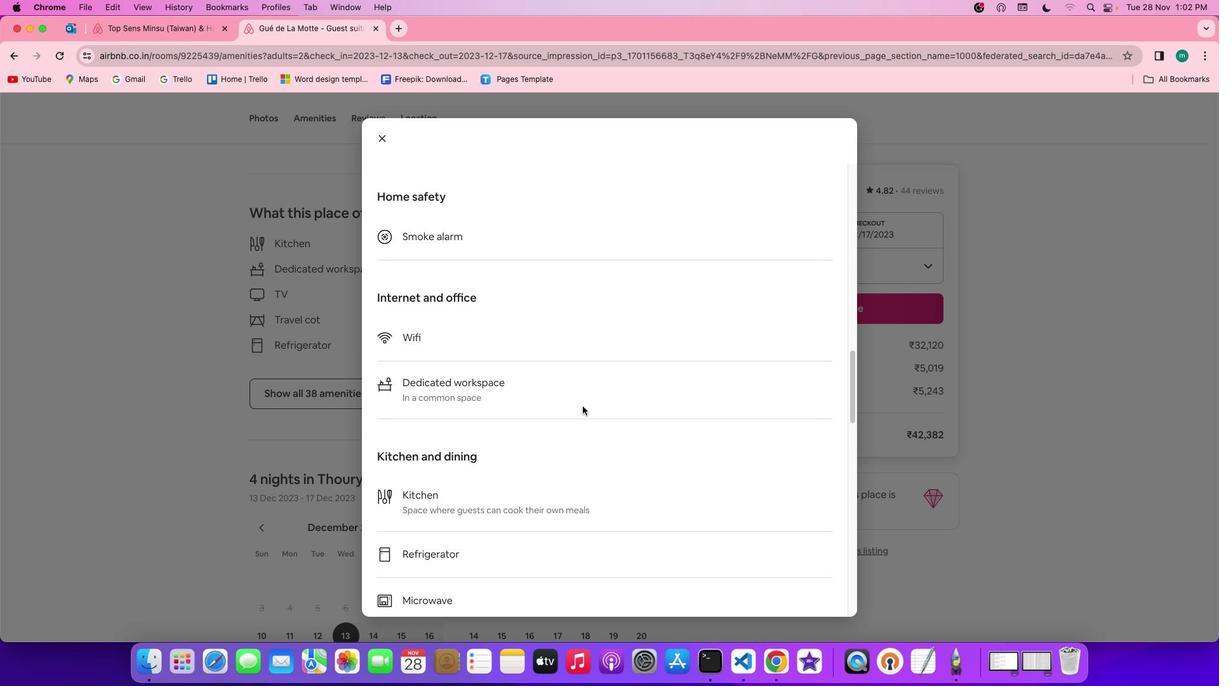 
Action: Mouse scrolled (591, 414) with delta (31, -4)
Screenshot: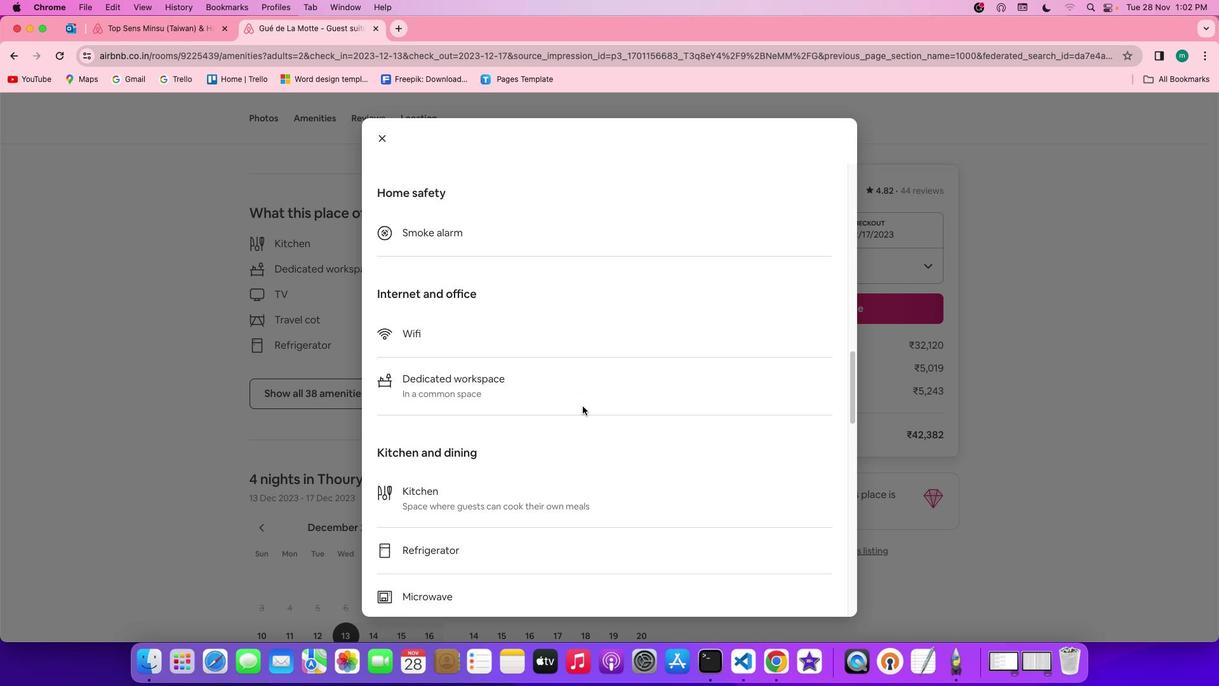 
Action: Mouse scrolled (591, 414) with delta (31, -4)
Screenshot: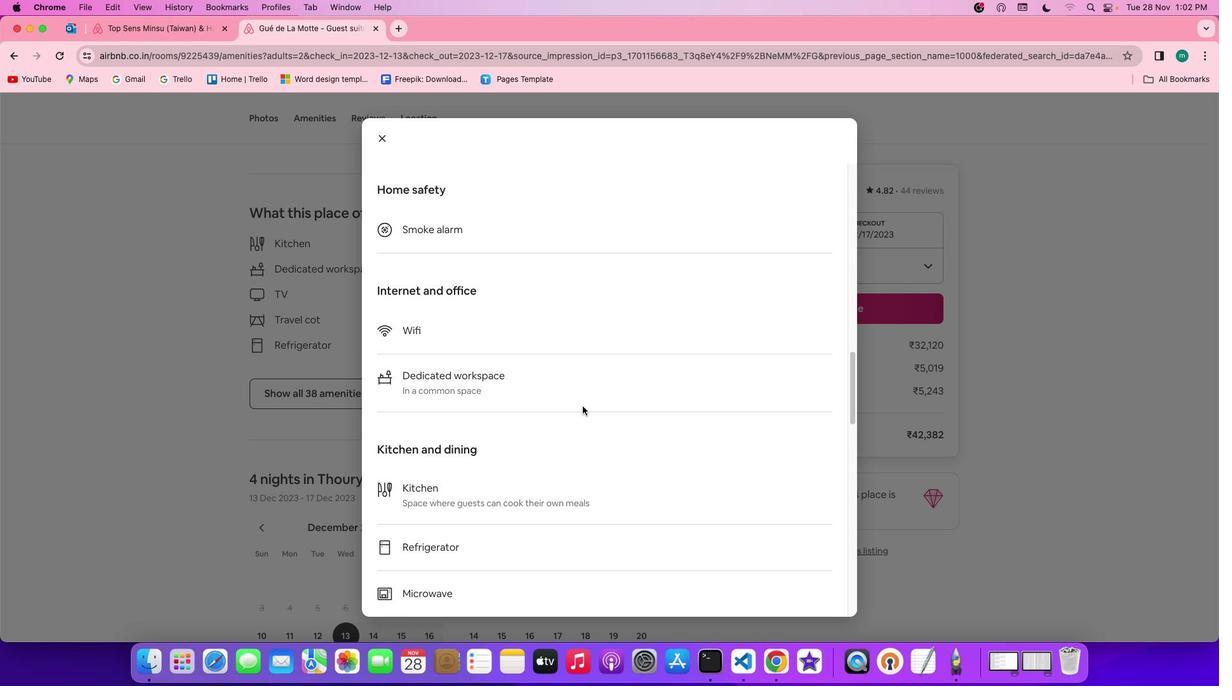 
Action: Mouse scrolled (591, 414) with delta (31, -5)
Screenshot: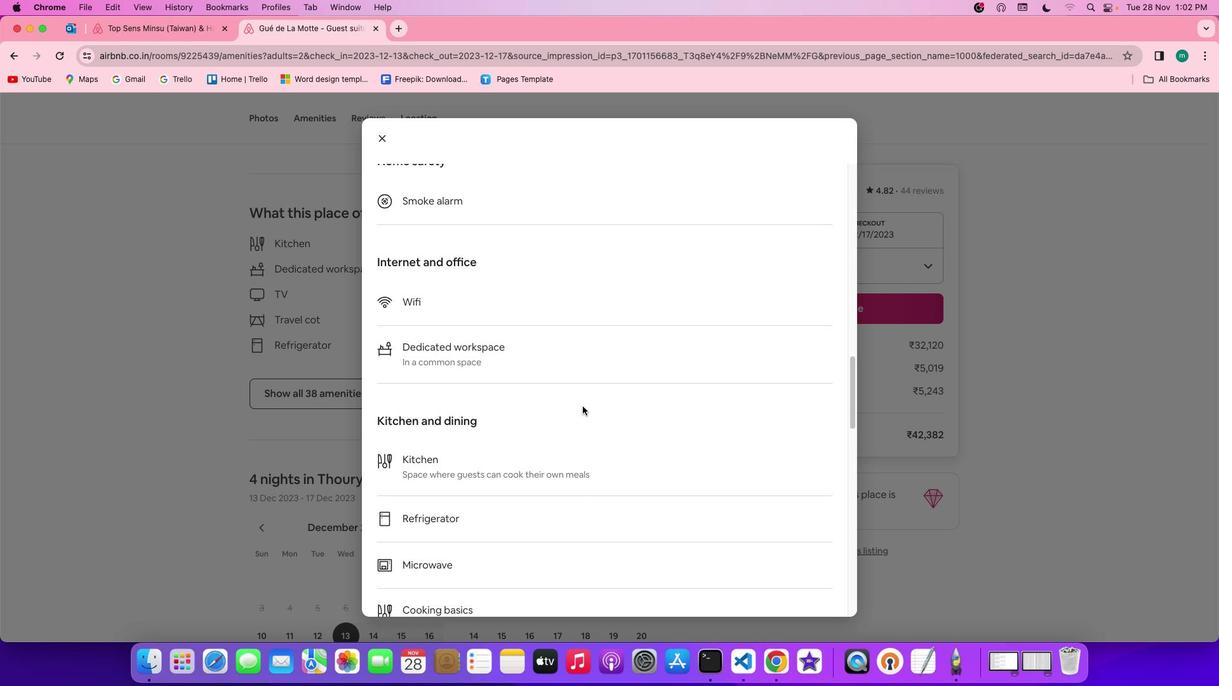 
Action: Mouse scrolled (591, 414) with delta (31, -5)
Screenshot: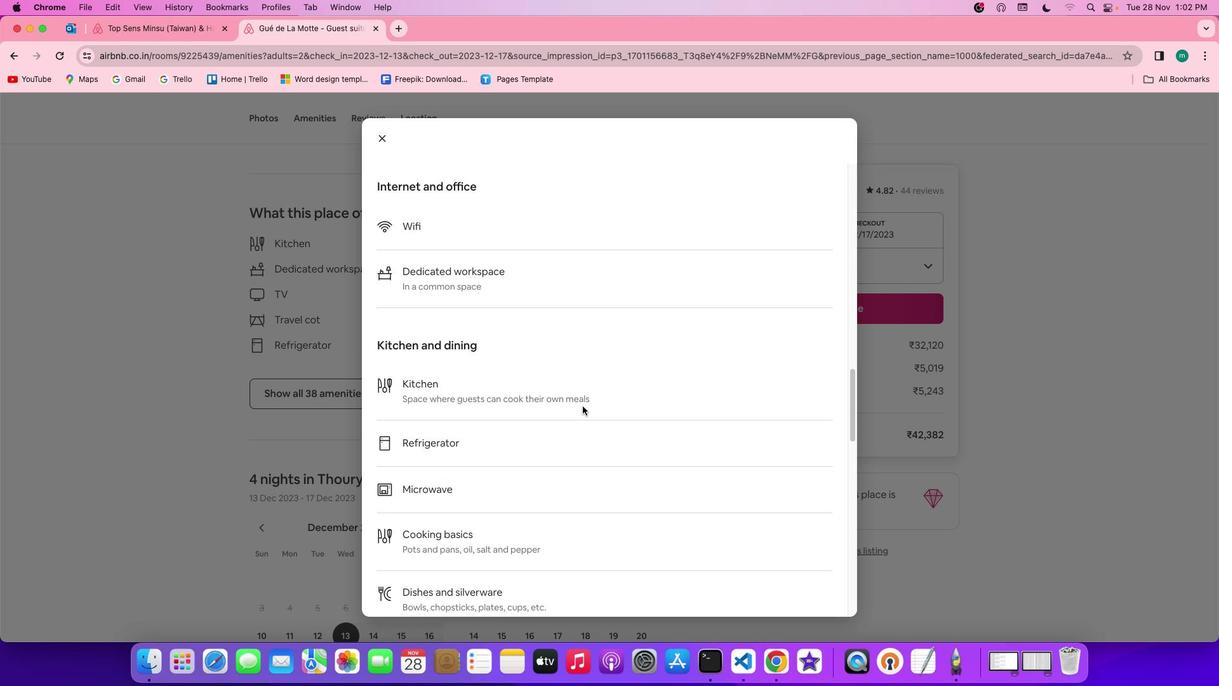 
Action: Mouse moved to (591, 414)
Screenshot: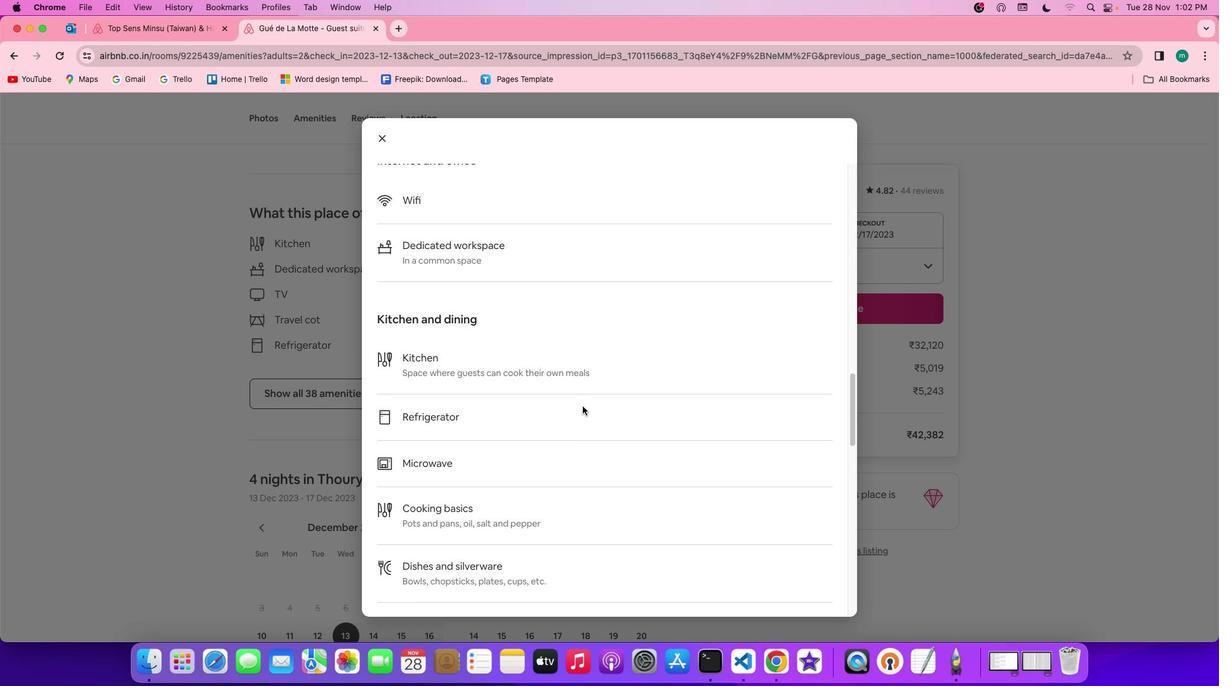 
Action: Mouse scrolled (591, 414) with delta (31, -4)
Screenshot: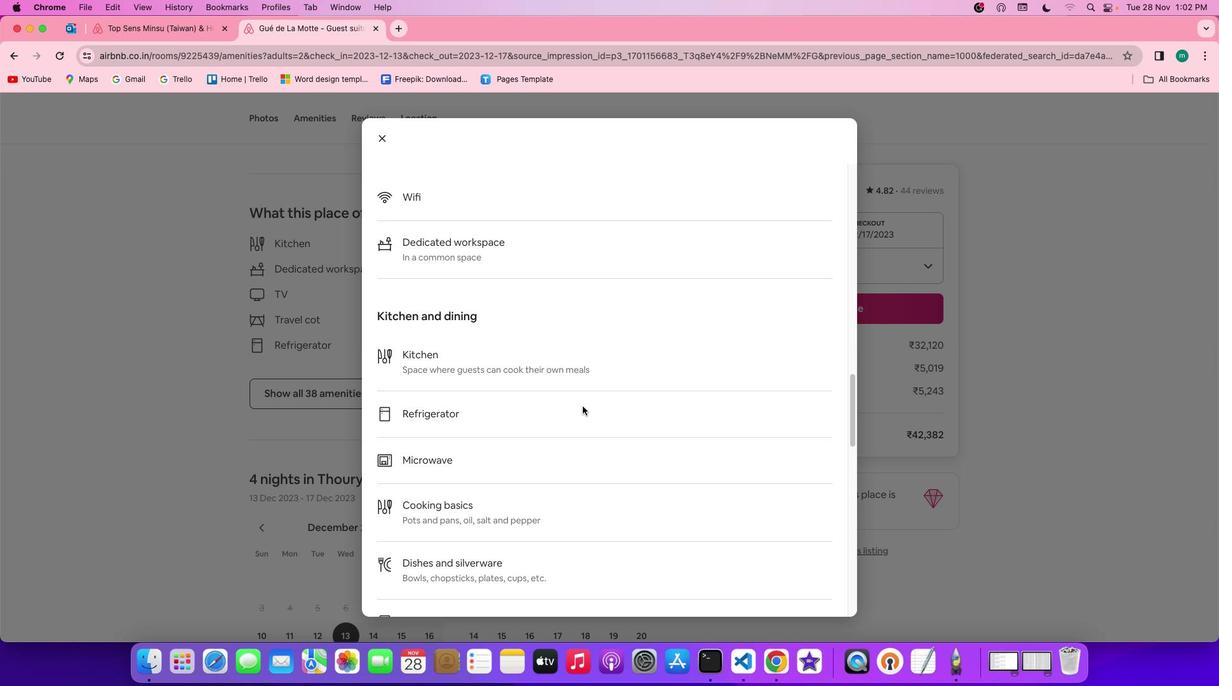 
Action: Mouse scrolled (591, 414) with delta (31, -4)
Screenshot: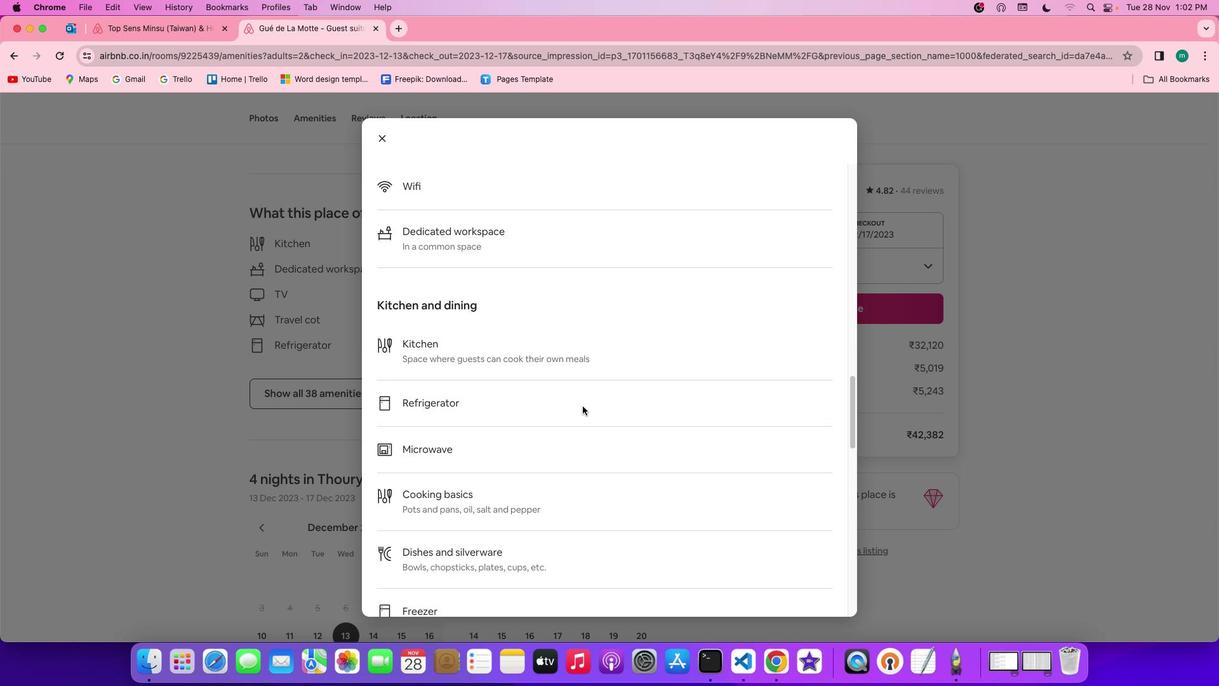 
Action: Mouse scrolled (591, 414) with delta (31, -5)
Screenshot: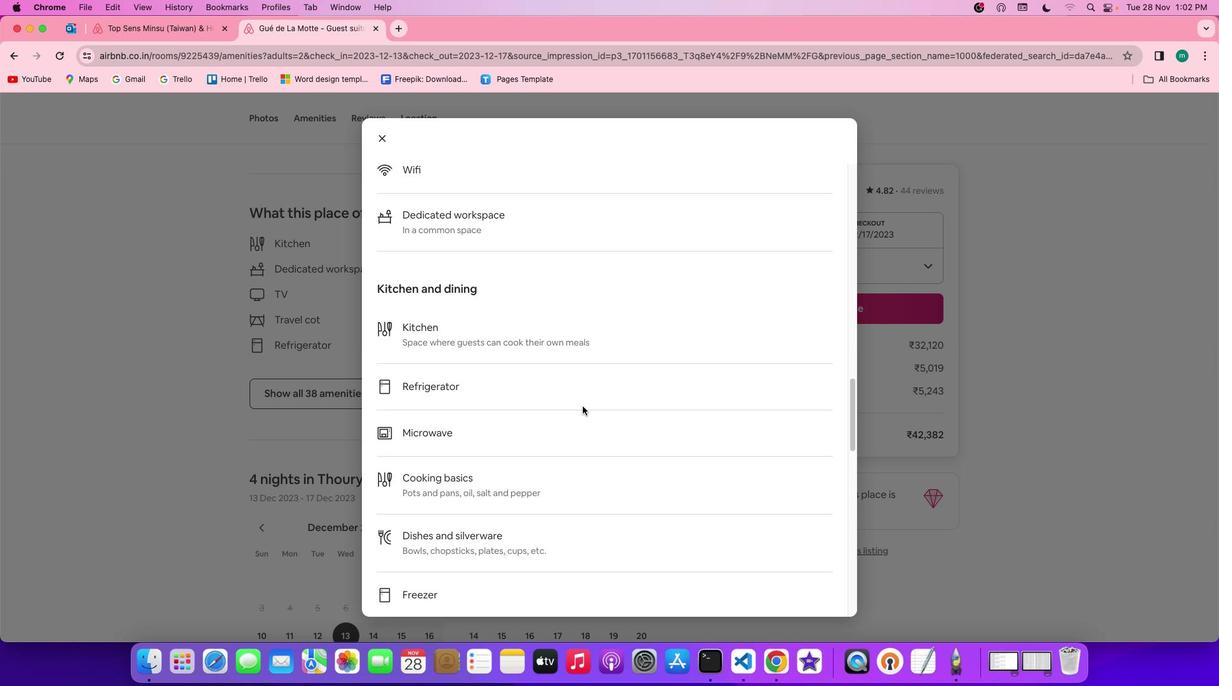
Action: Mouse scrolled (591, 414) with delta (31, -4)
Screenshot: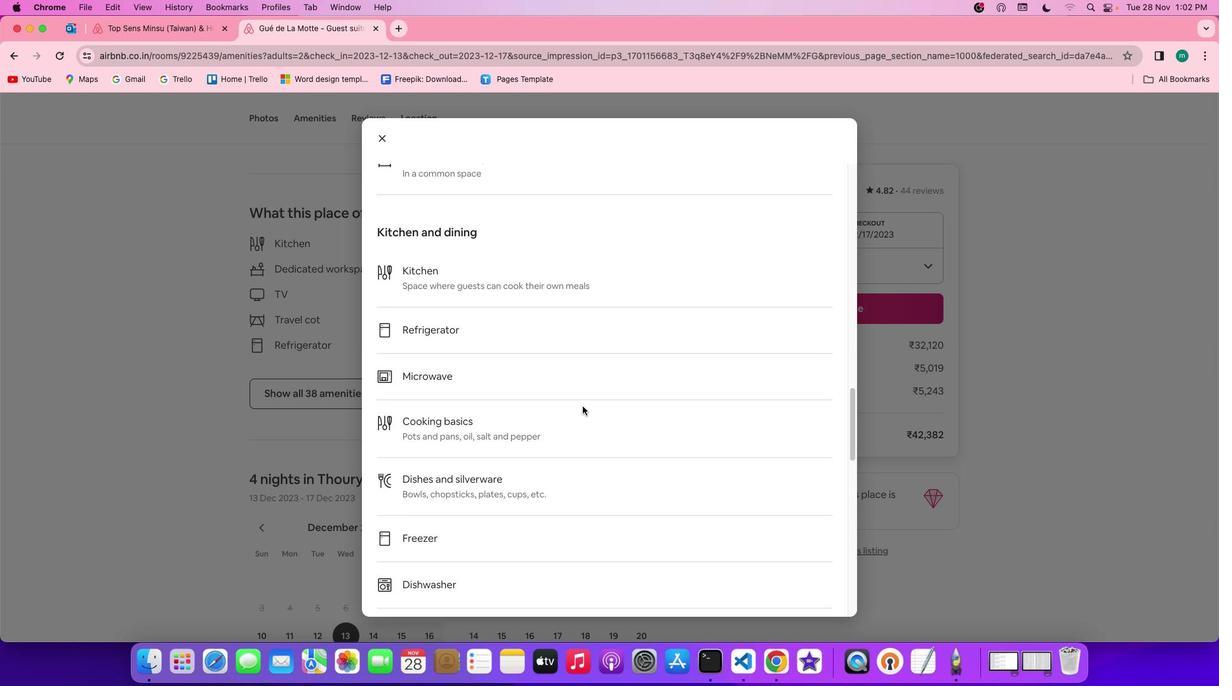 
Action: Mouse scrolled (591, 414) with delta (31, -4)
Screenshot: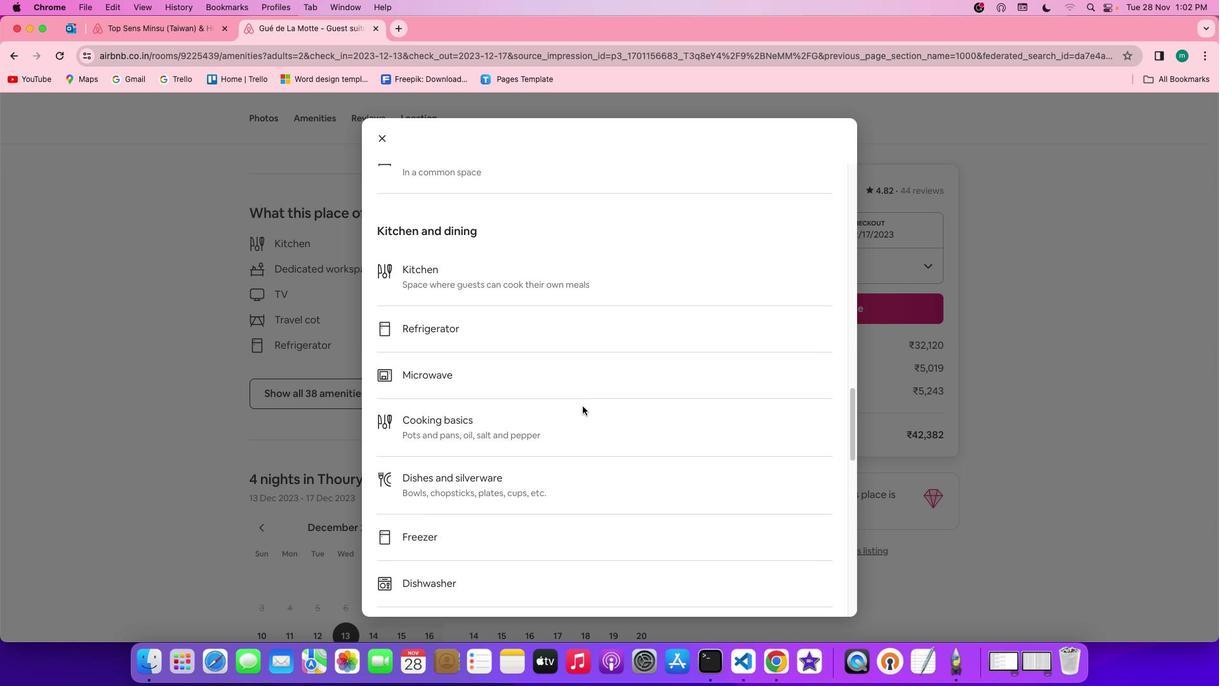 
Action: Mouse scrolled (591, 414) with delta (31, -4)
Screenshot: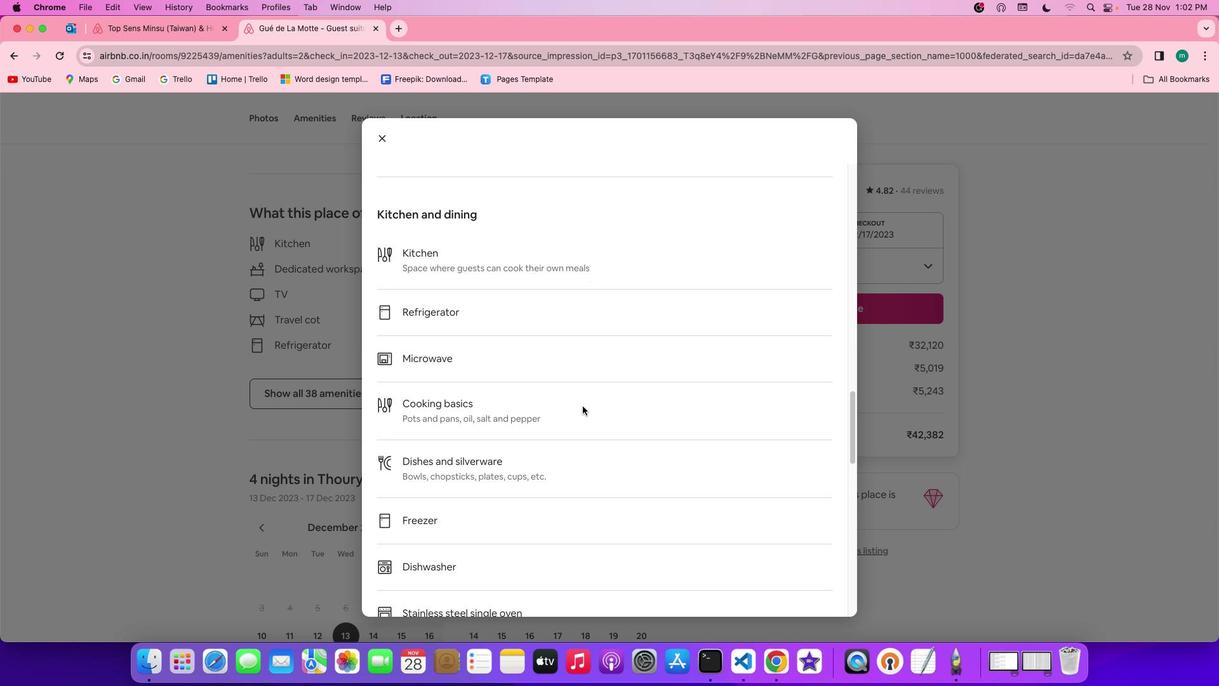 
Action: Mouse scrolled (591, 414) with delta (31, -5)
Screenshot: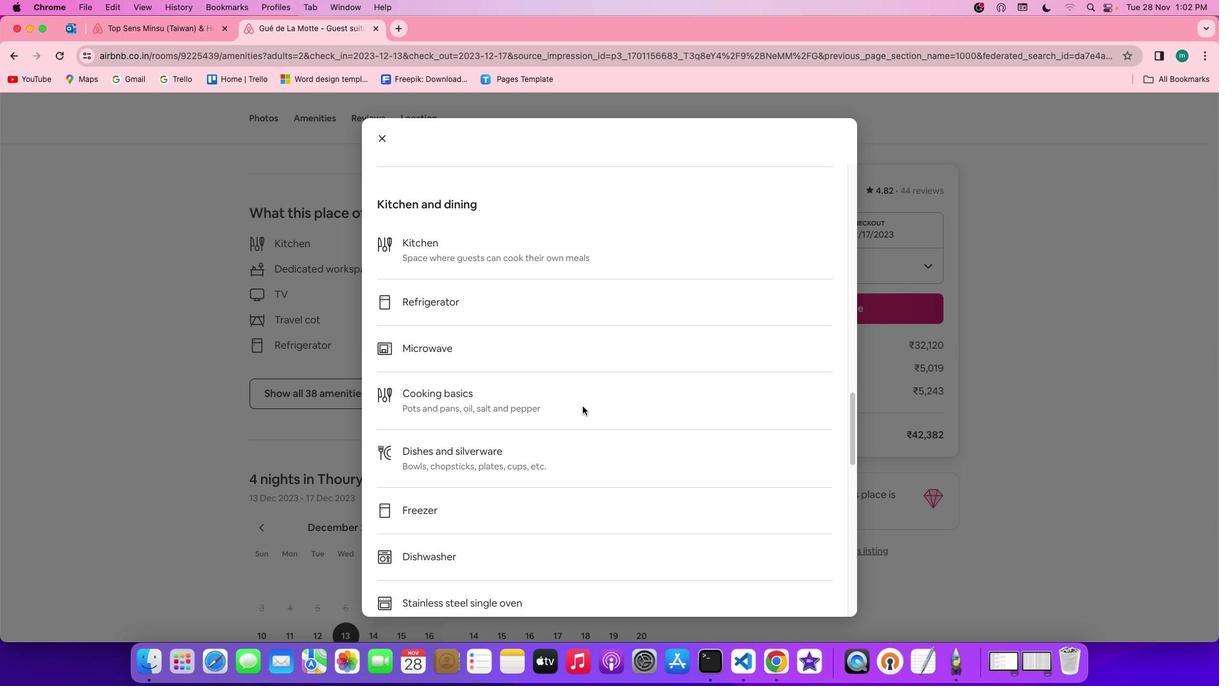 
Action: Mouse scrolled (591, 414) with delta (31, -5)
Screenshot: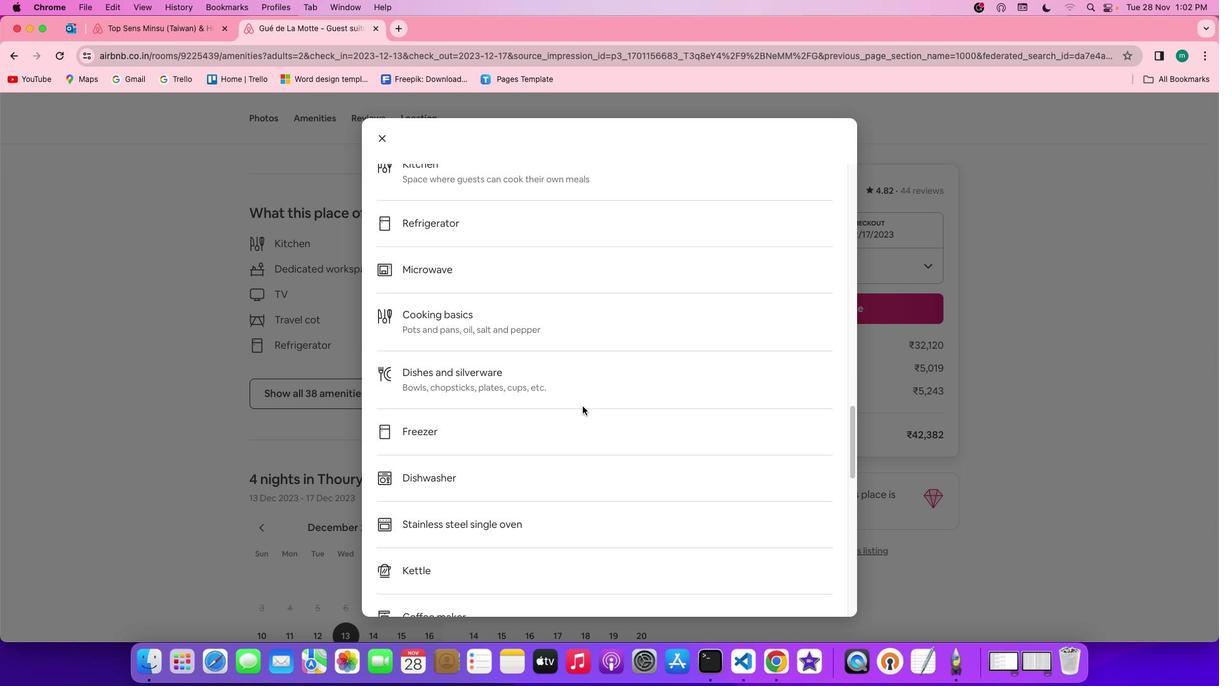 
Action: Mouse scrolled (591, 414) with delta (31, -4)
Screenshot: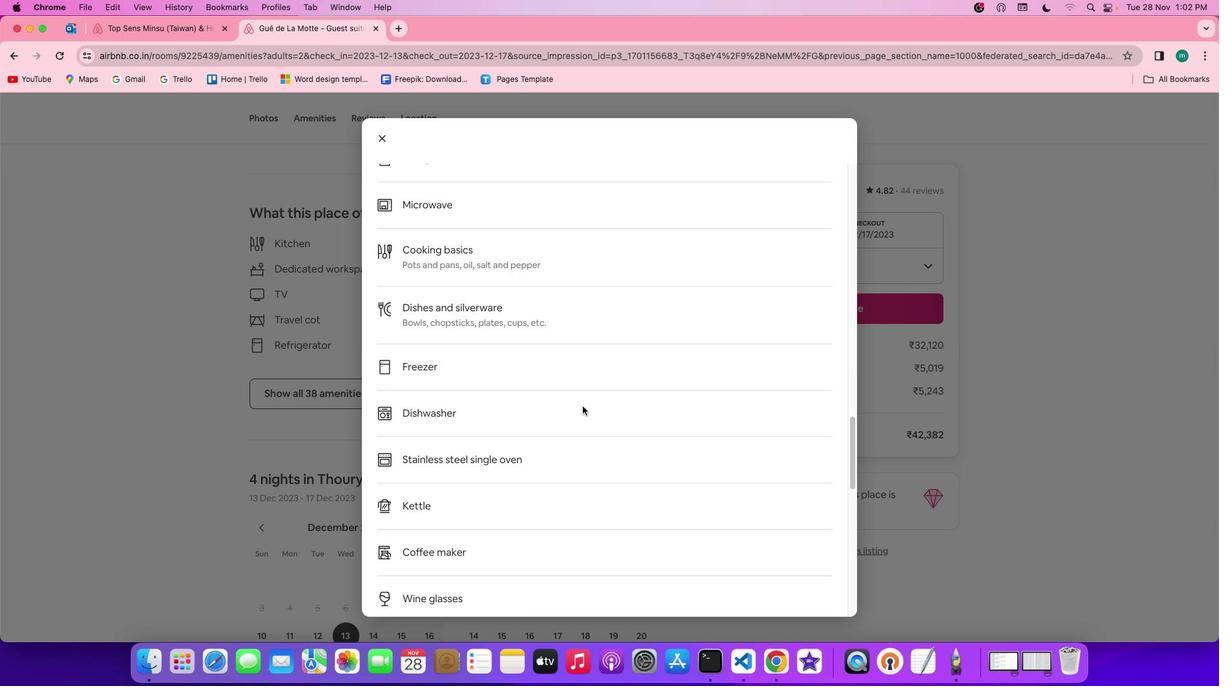 
Action: Mouse scrolled (591, 414) with delta (31, -4)
Screenshot: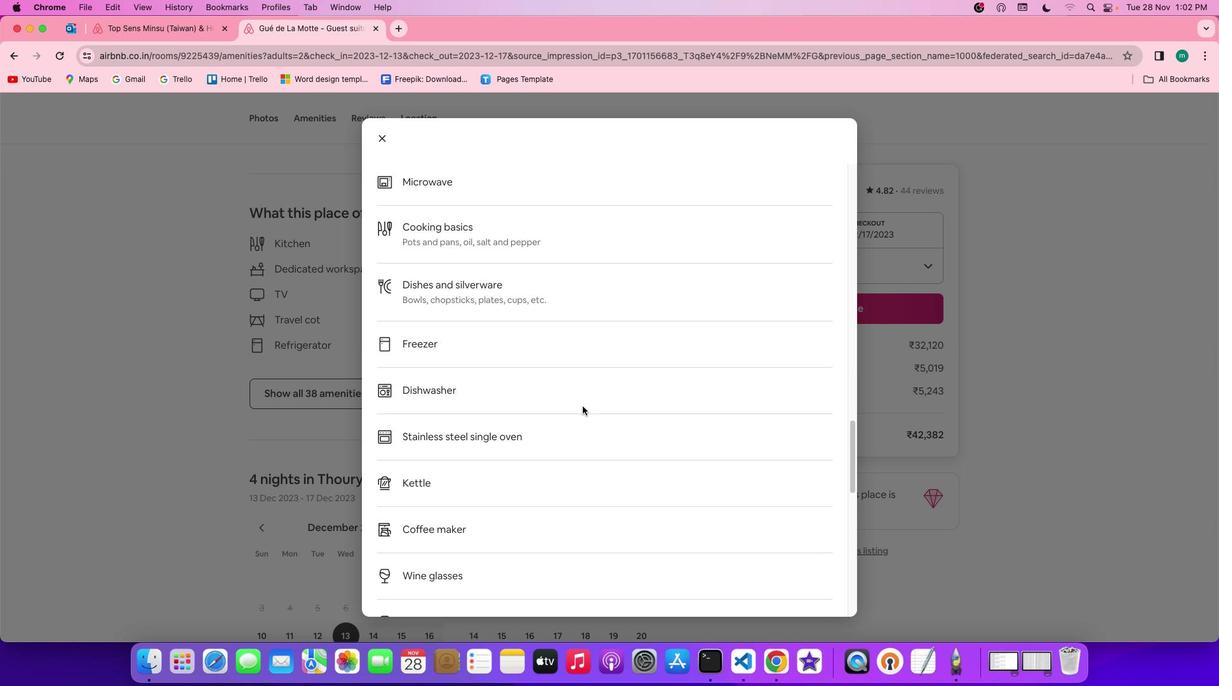 
Action: Mouse scrolled (591, 414) with delta (31, -5)
Screenshot: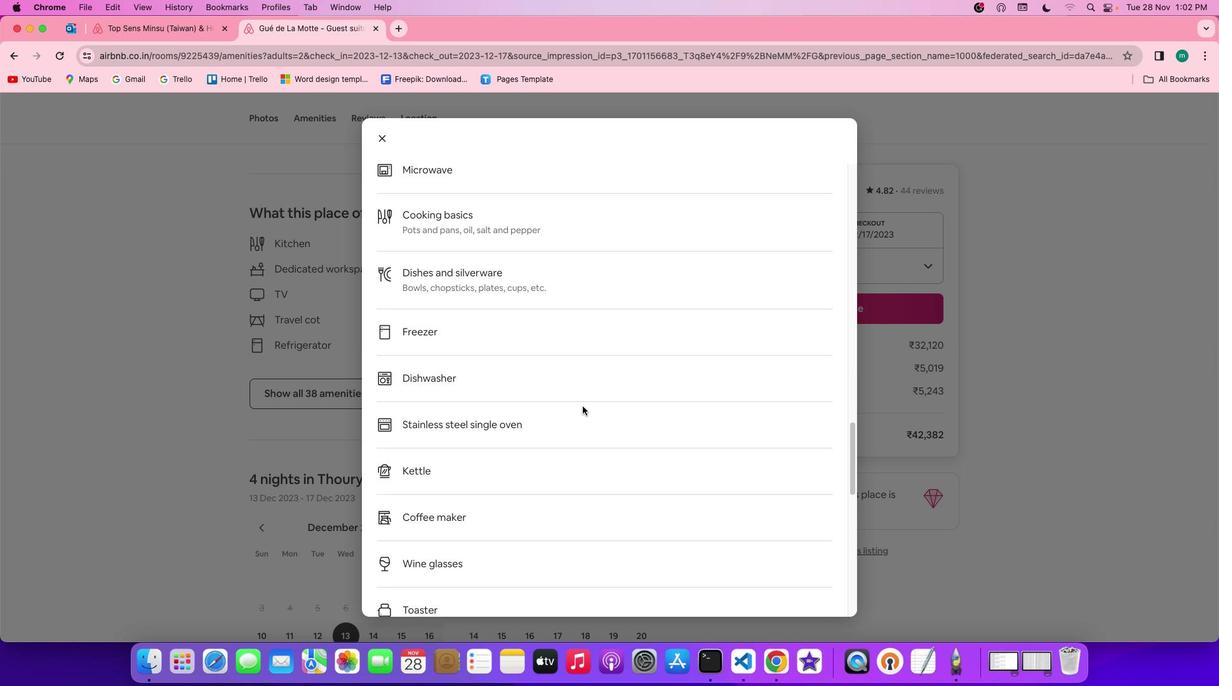 
Action: Mouse scrolled (591, 414) with delta (31, -5)
Screenshot: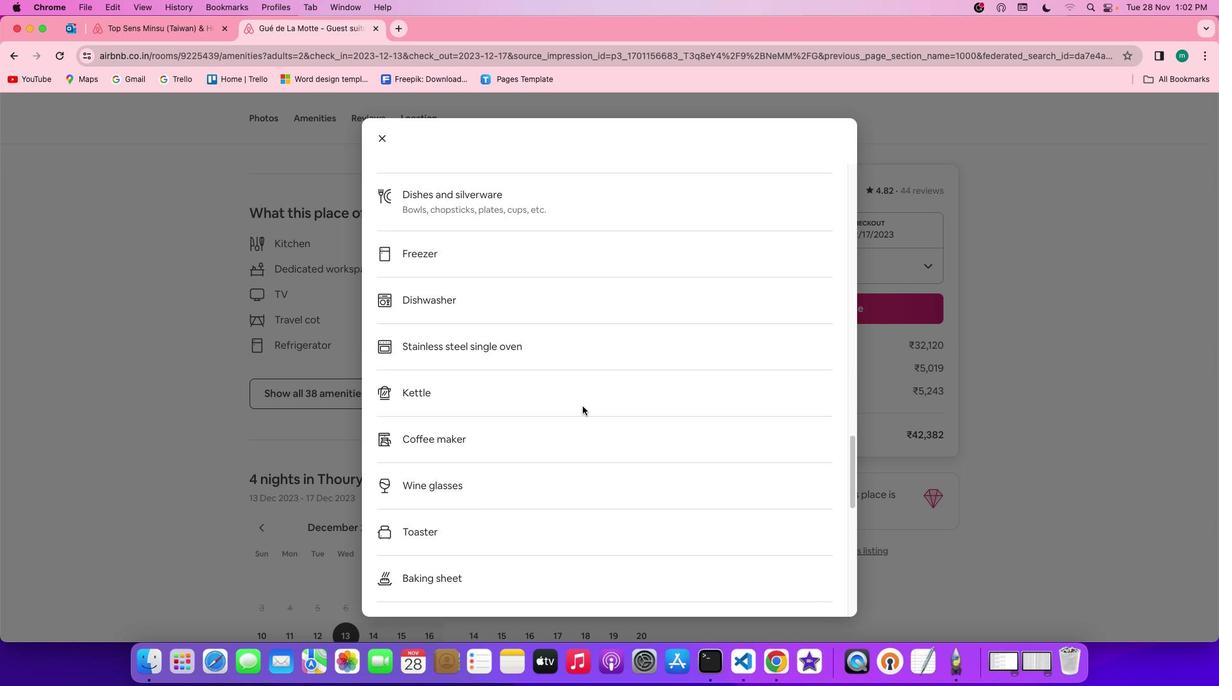 
Action: Mouse scrolled (591, 414) with delta (31, -4)
Screenshot: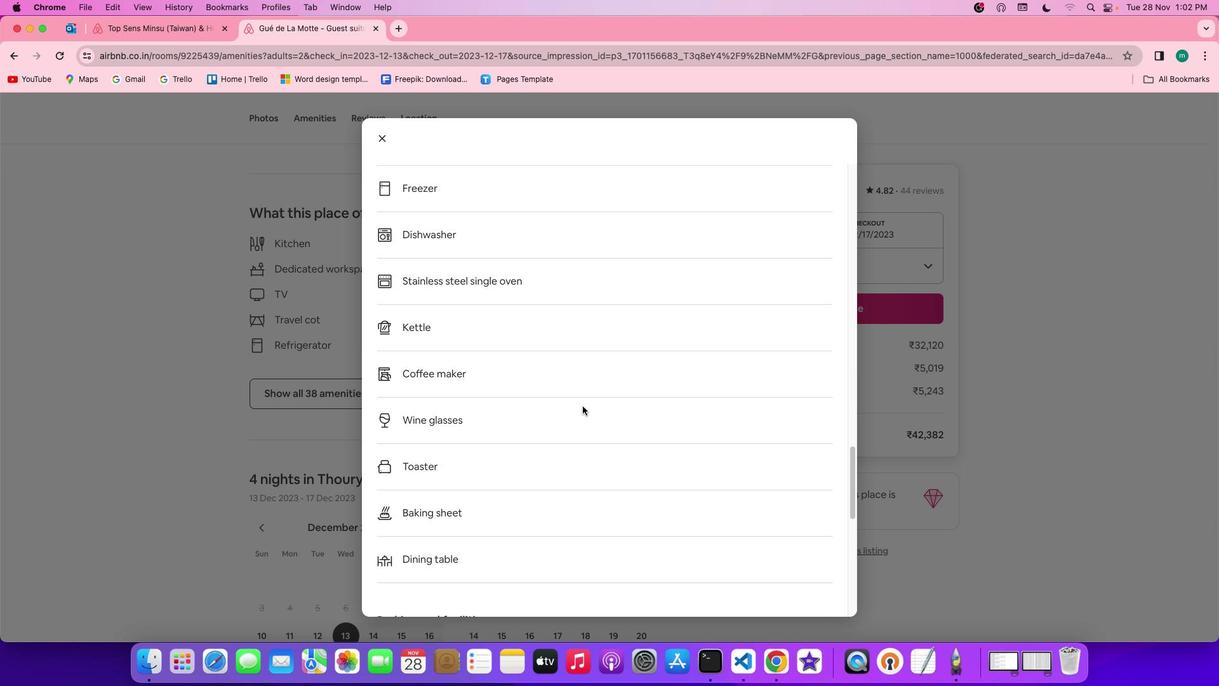 
Action: Mouse scrolled (591, 414) with delta (31, -4)
Screenshot: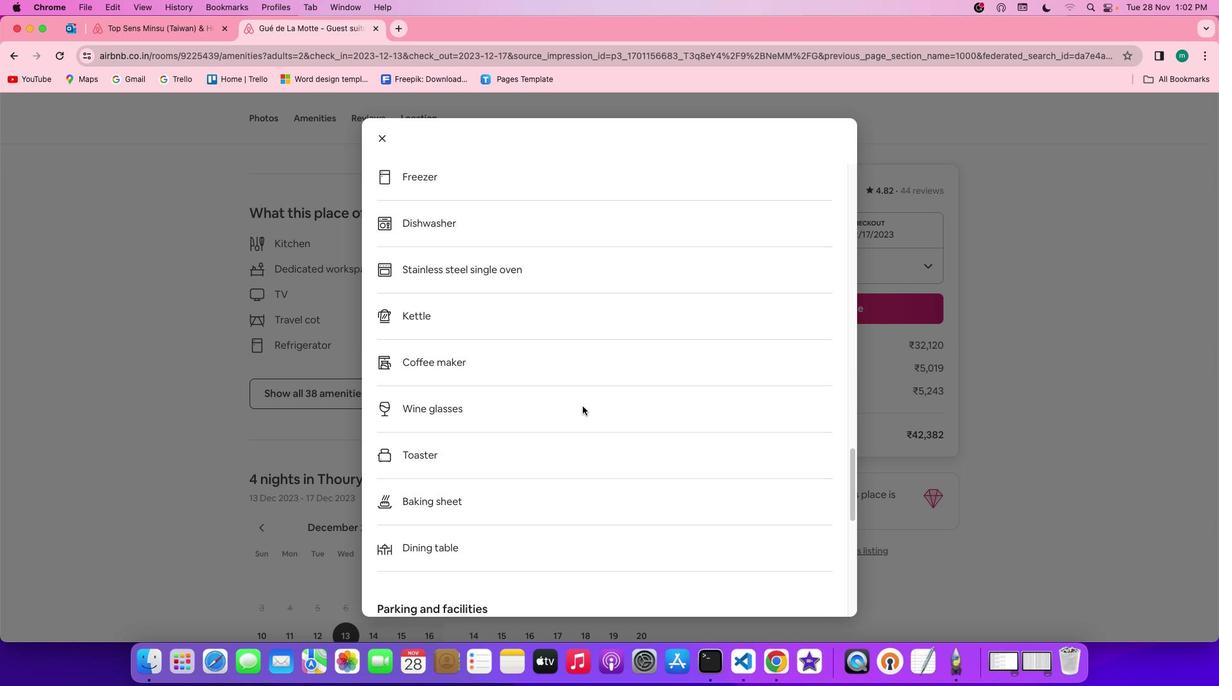 
Action: Mouse scrolled (591, 414) with delta (31, -5)
Screenshot: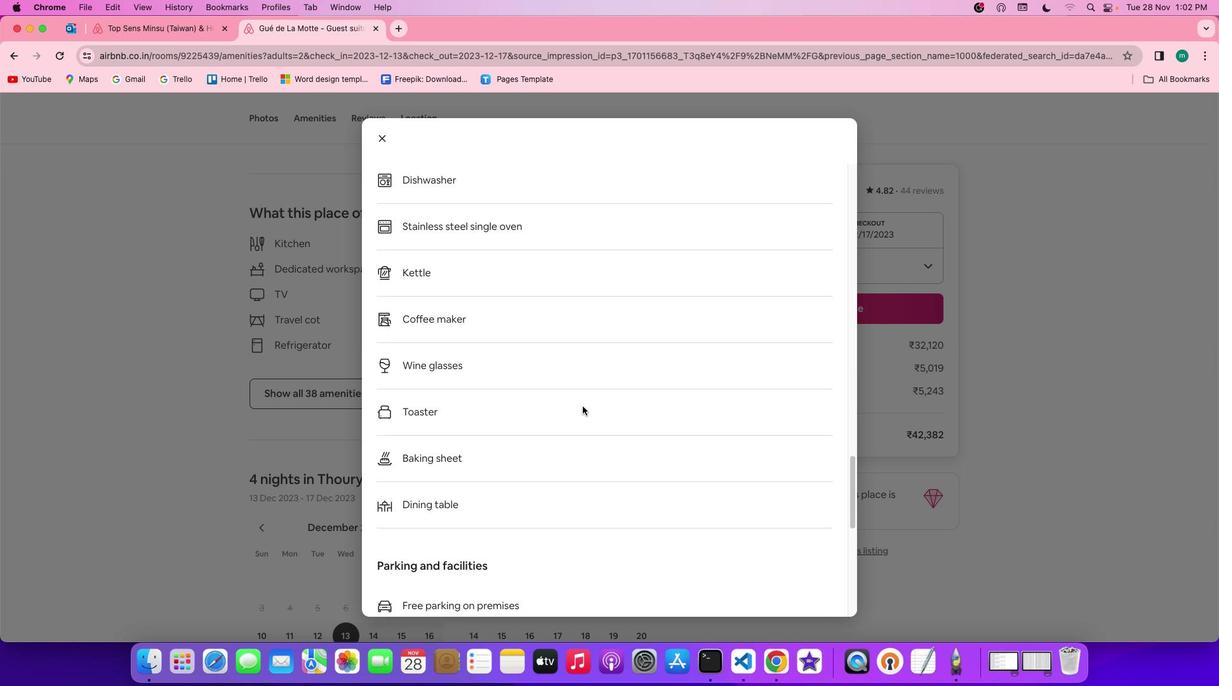 
Action: Mouse scrolled (591, 414) with delta (31, -5)
Screenshot: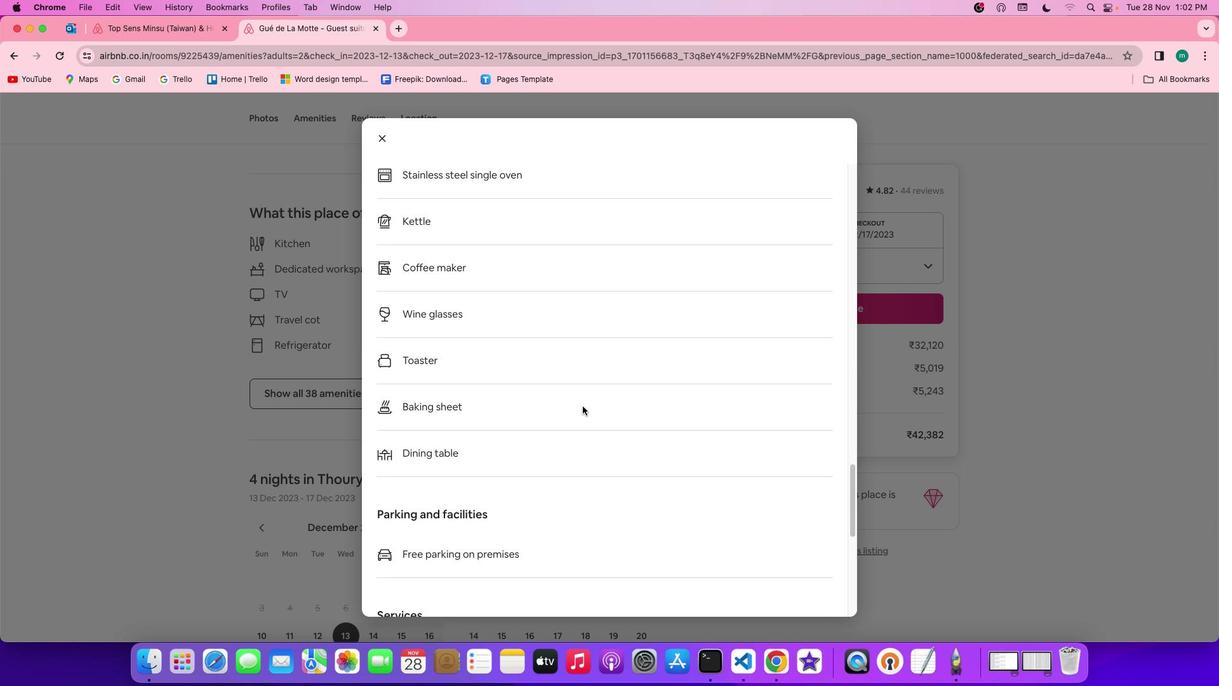 
Action: Mouse scrolled (591, 414) with delta (31, -4)
Screenshot: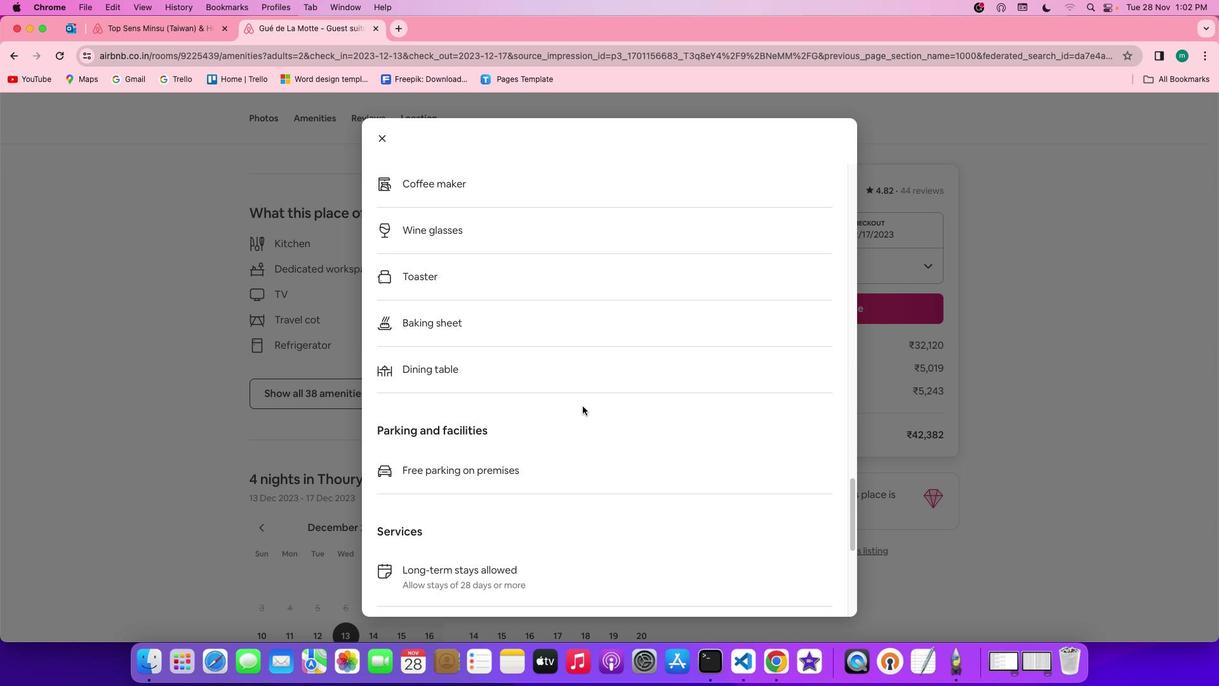 
Action: Mouse scrolled (591, 414) with delta (31, -4)
Screenshot: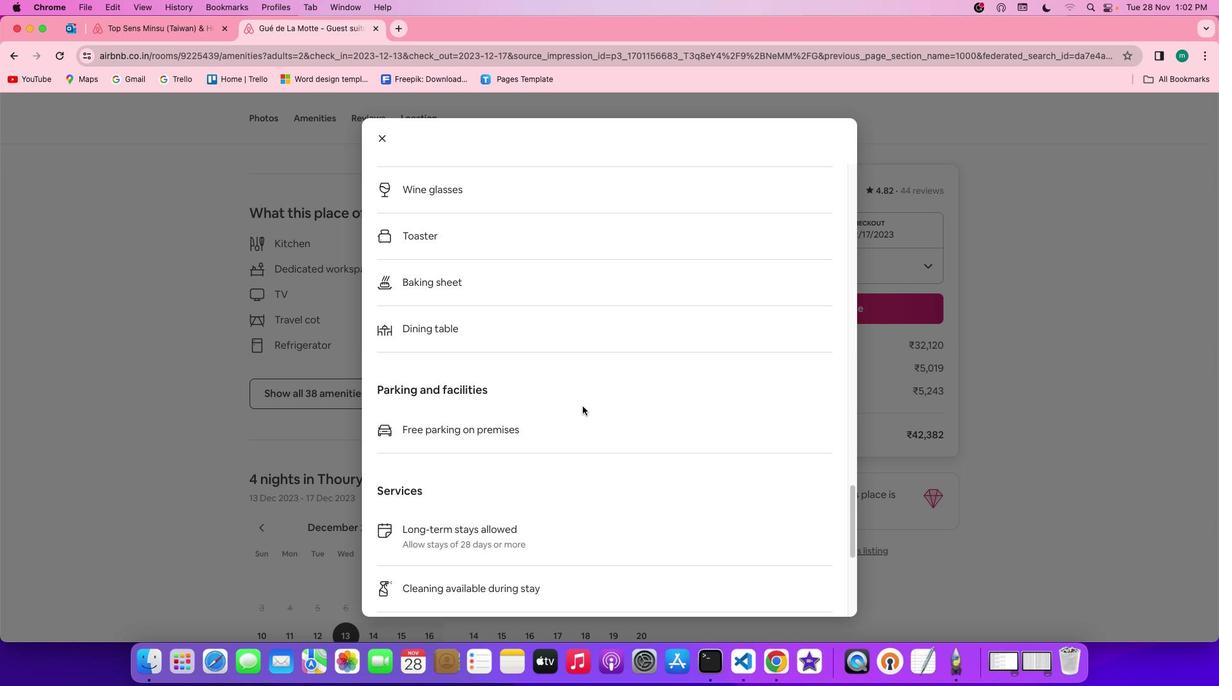 
Action: Mouse scrolled (591, 414) with delta (31, -5)
Screenshot: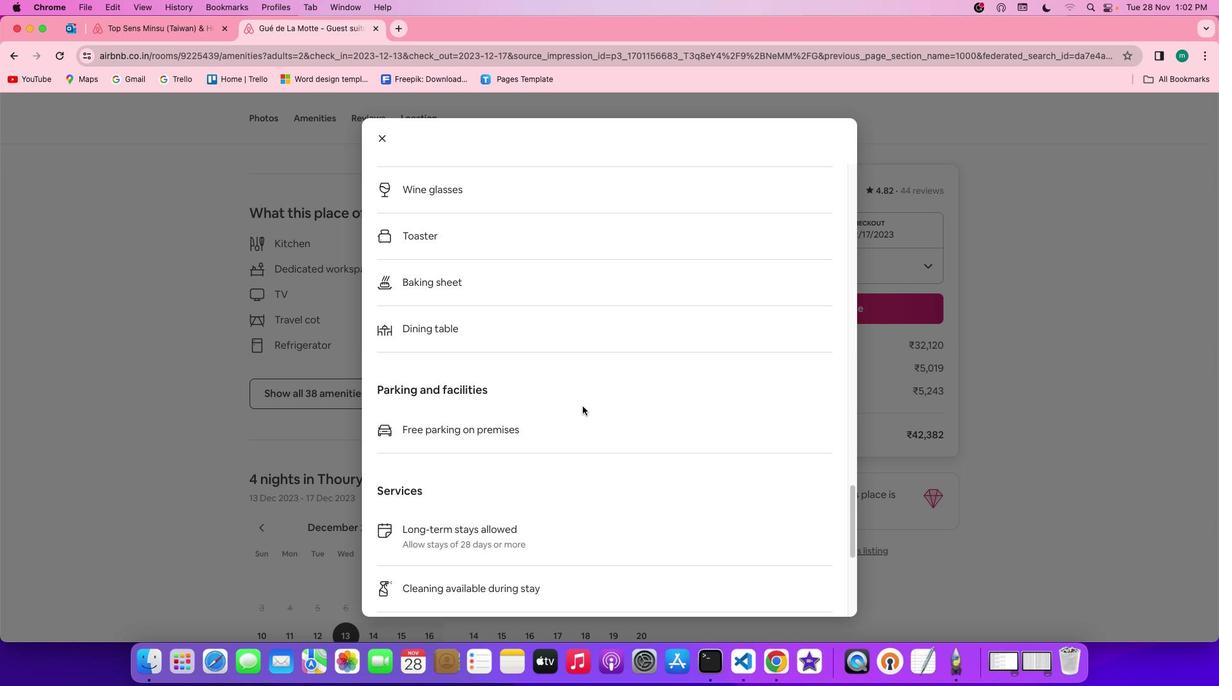 
Action: Mouse scrolled (591, 414) with delta (31, -6)
Screenshot: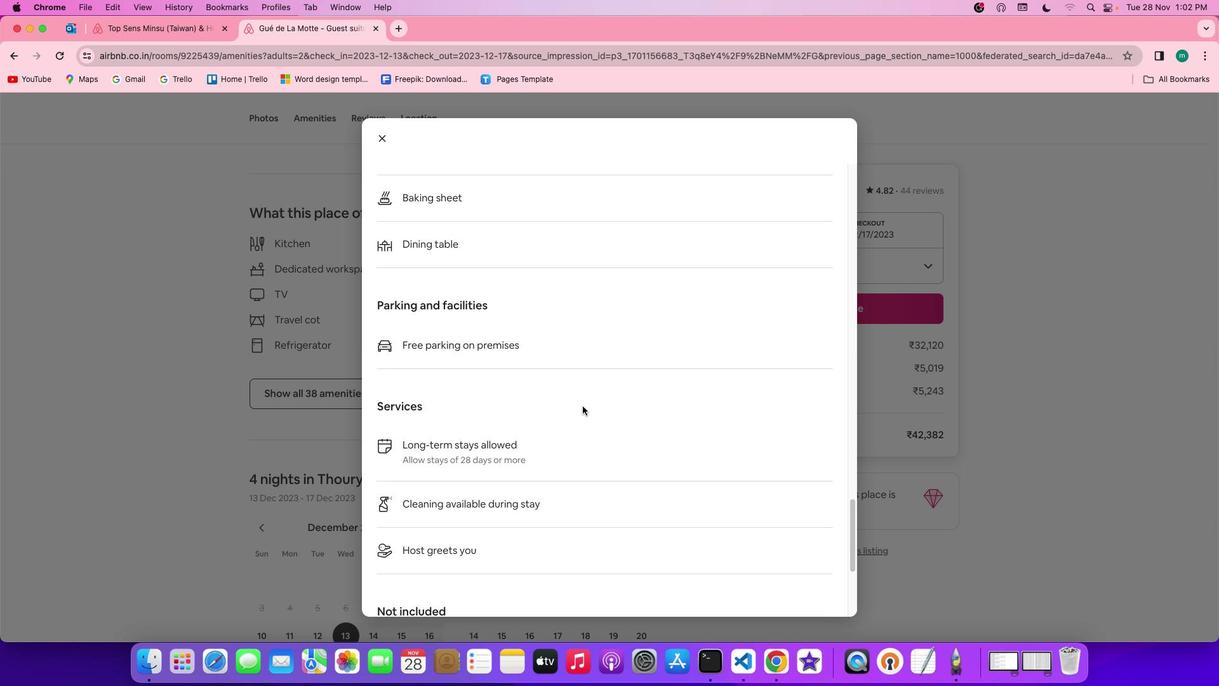 
Action: Mouse scrolled (591, 414) with delta (31, -6)
Screenshot: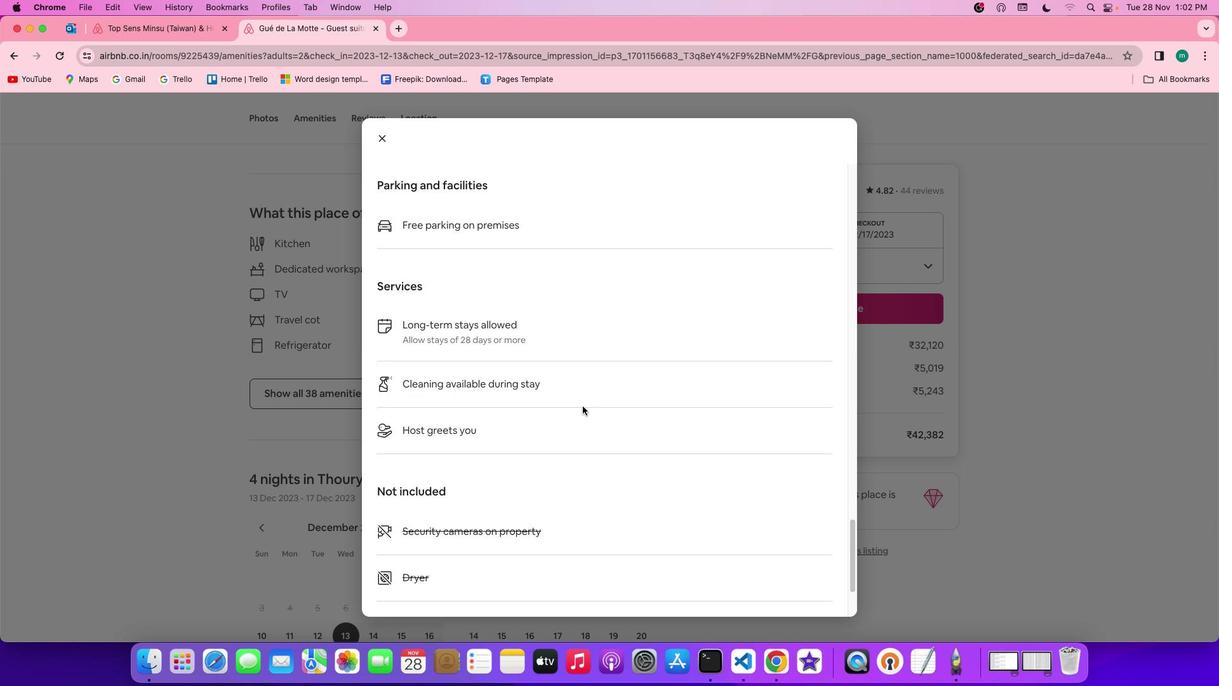 
Action: Mouse scrolled (591, 414) with delta (31, -4)
Screenshot: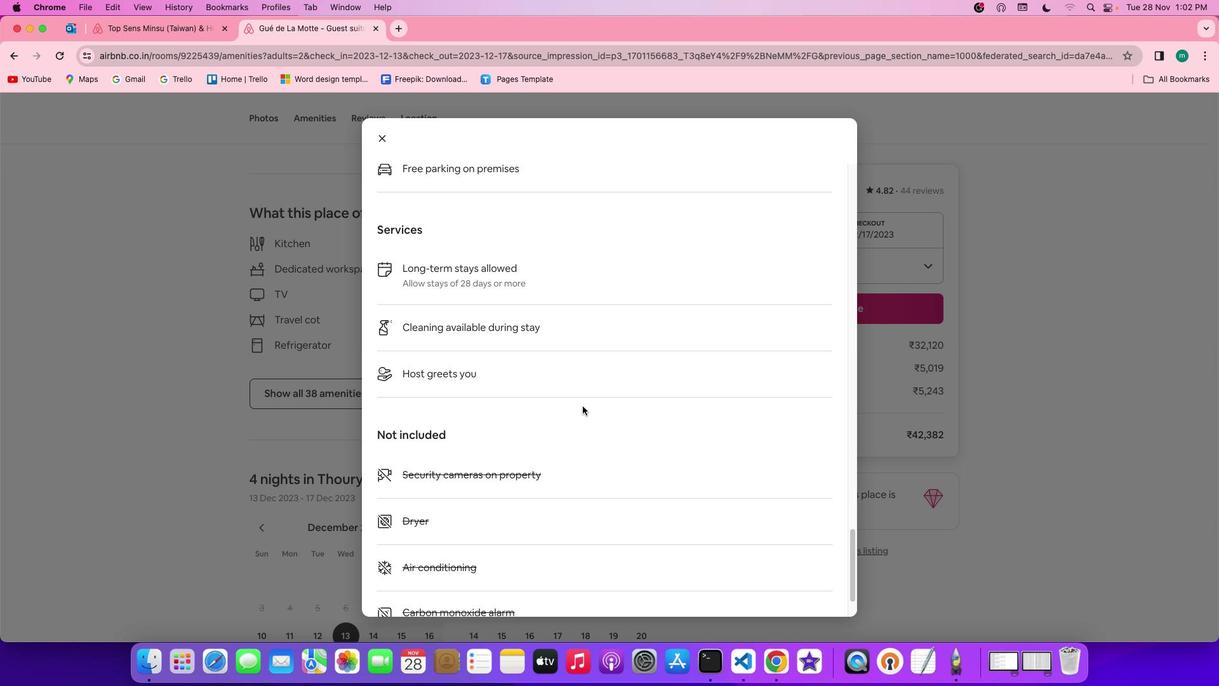 
Action: Mouse scrolled (591, 414) with delta (31, -4)
Screenshot: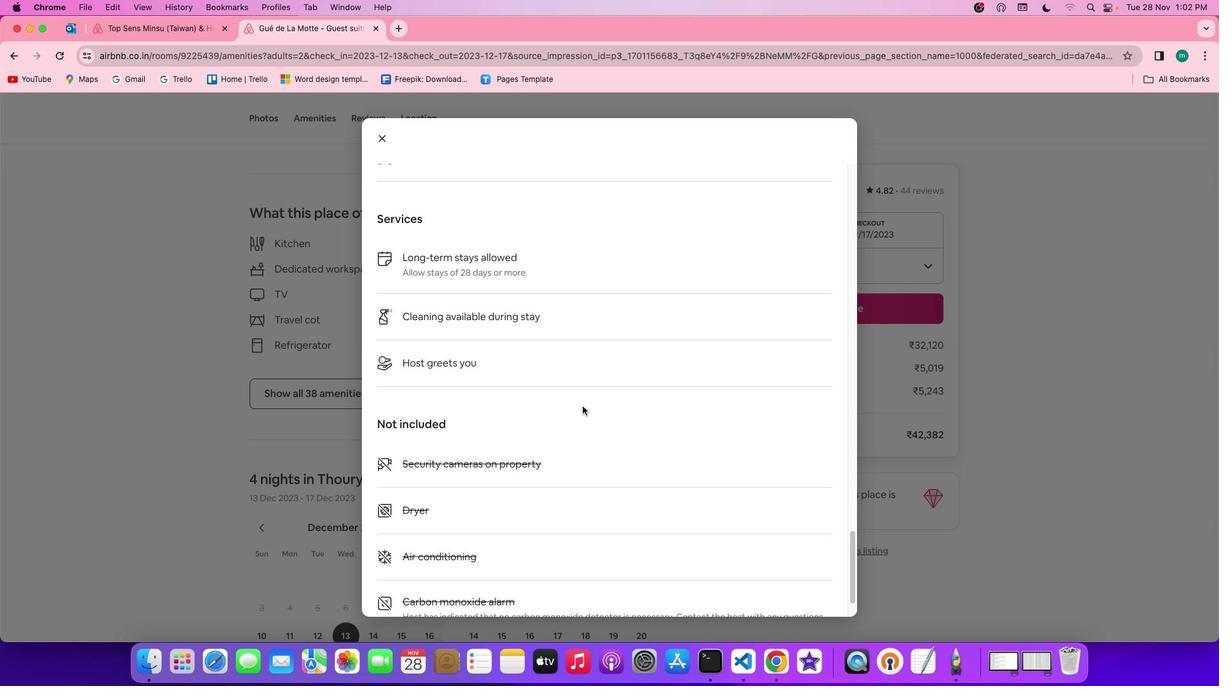 
Action: Mouse scrolled (591, 414) with delta (31, -5)
Screenshot: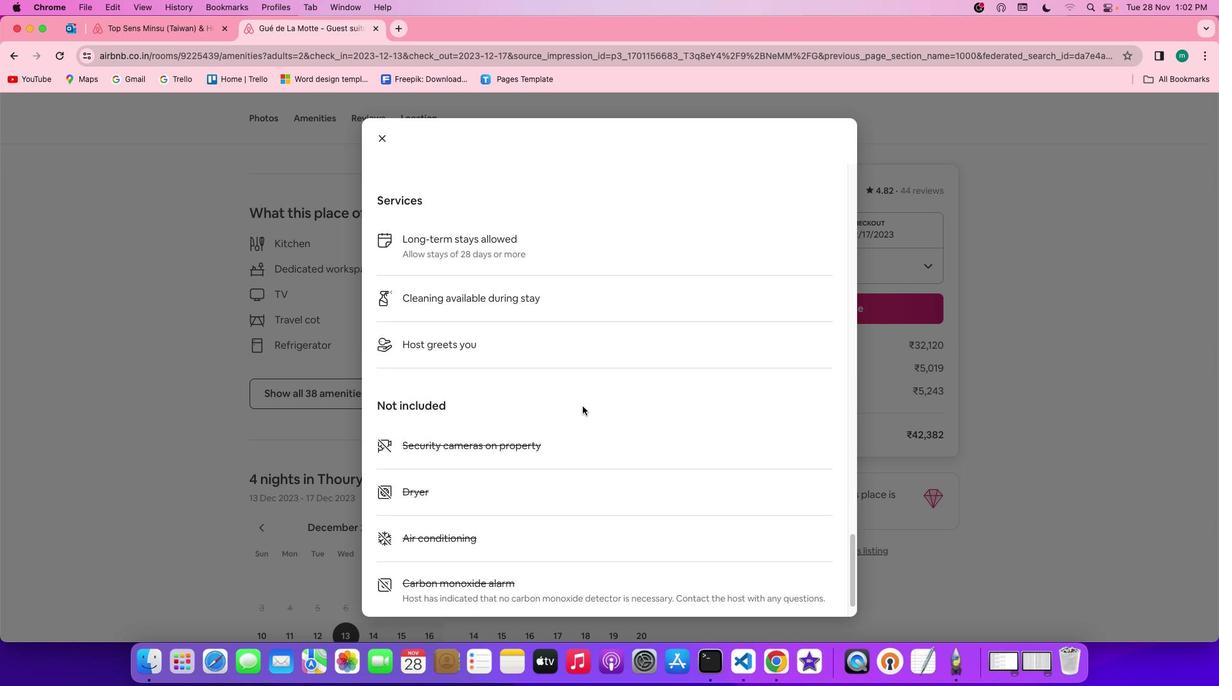 
Action: Mouse scrolled (591, 414) with delta (31, -6)
Screenshot: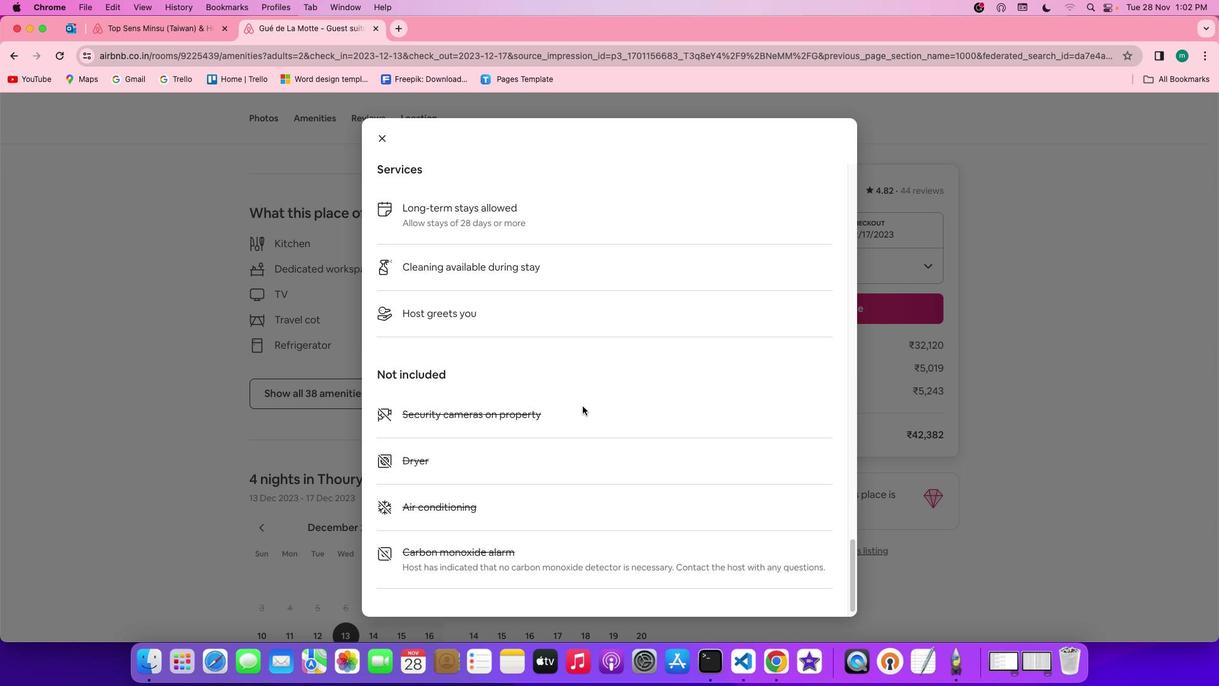 
Action: Mouse scrolled (591, 414) with delta (31, -6)
Screenshot: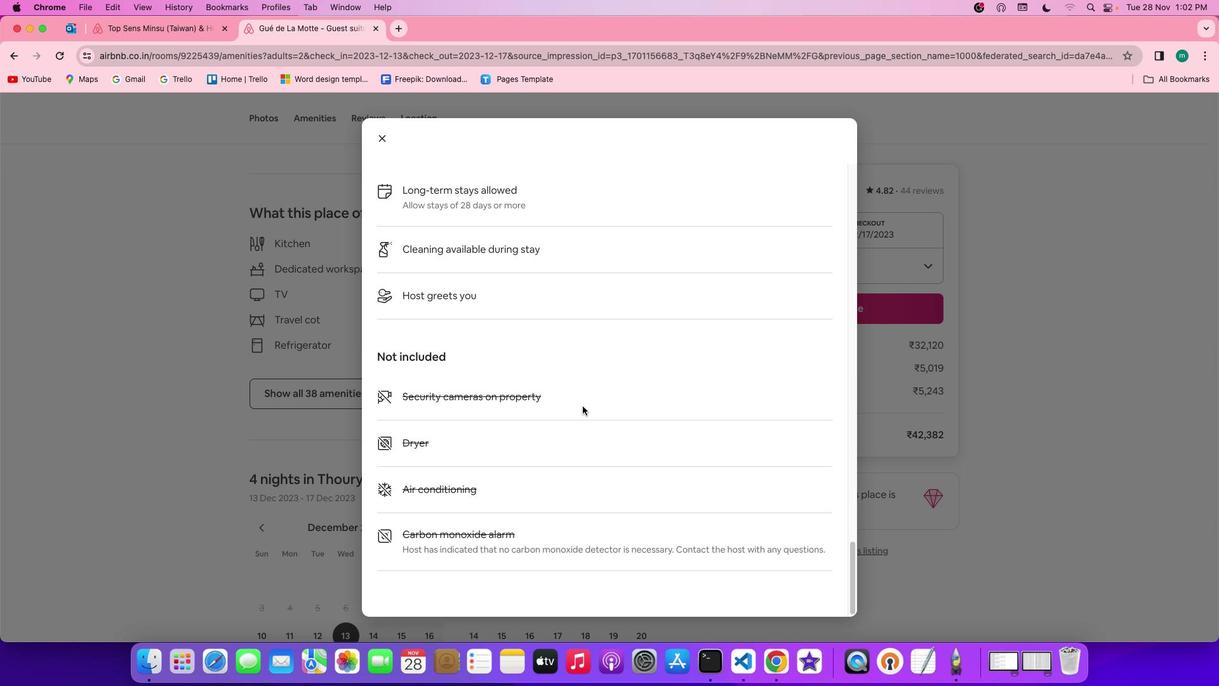 
Action: Mouse scrolled (591, 414) with delta (31, -4)
Screenshot: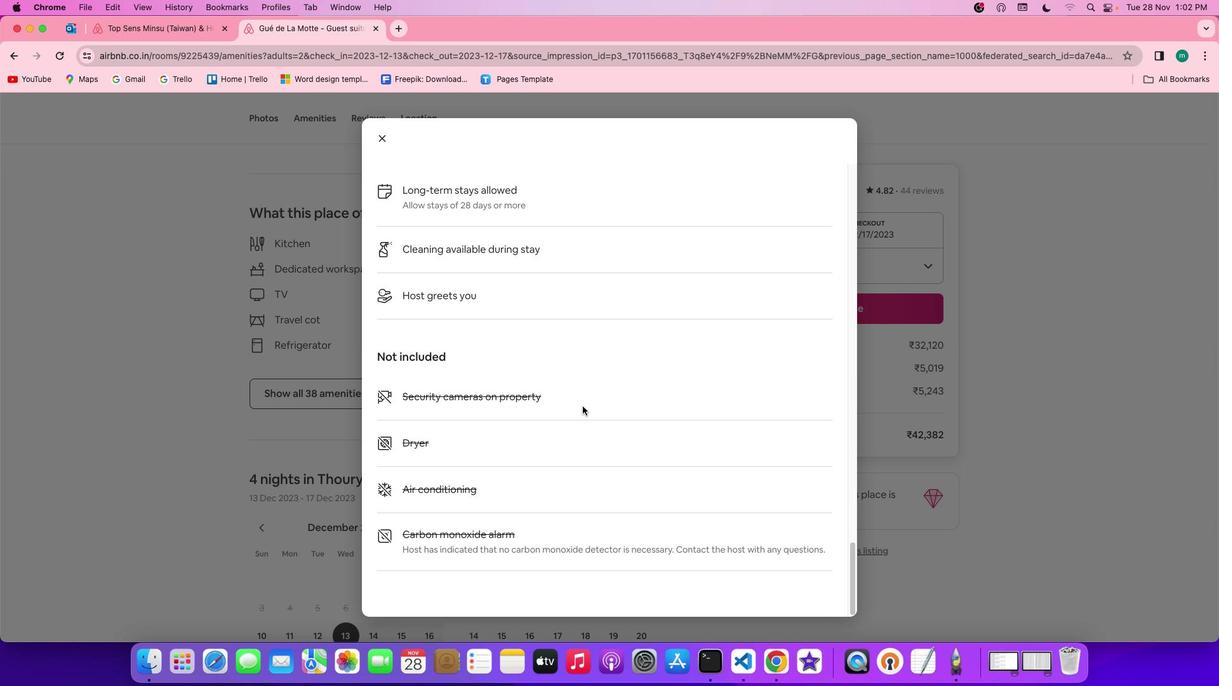 
Action: Mouse scrolled (591, 414) with delta (31, -4)
Screenshot: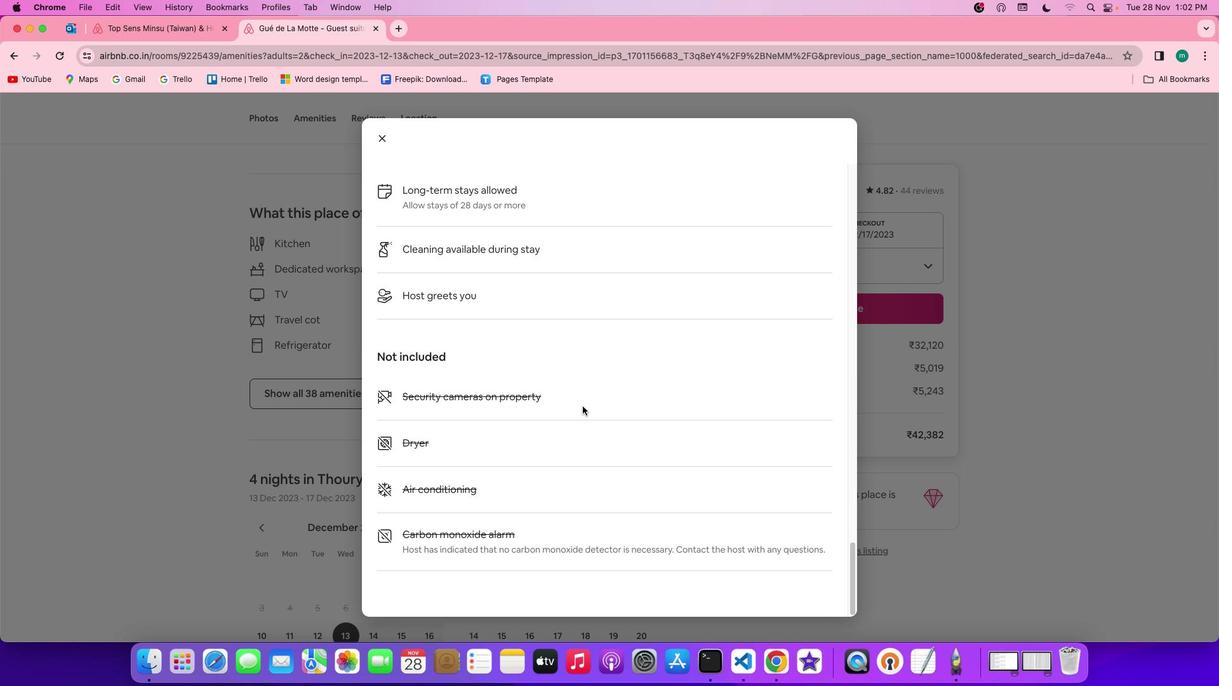 
Action: Mouse scrolled (591, 414) with delta (31, -5)
Screenshot: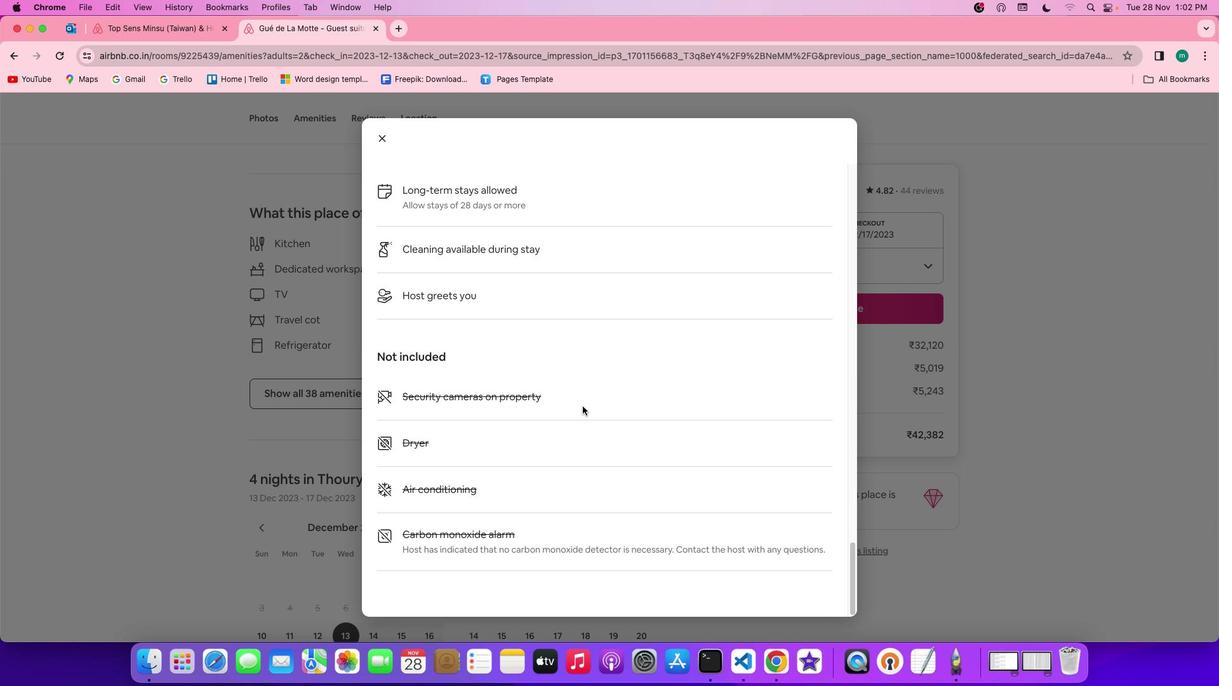 
Action: Mouse scrolled (591, 414) with delta (31, -6)
Screenshot: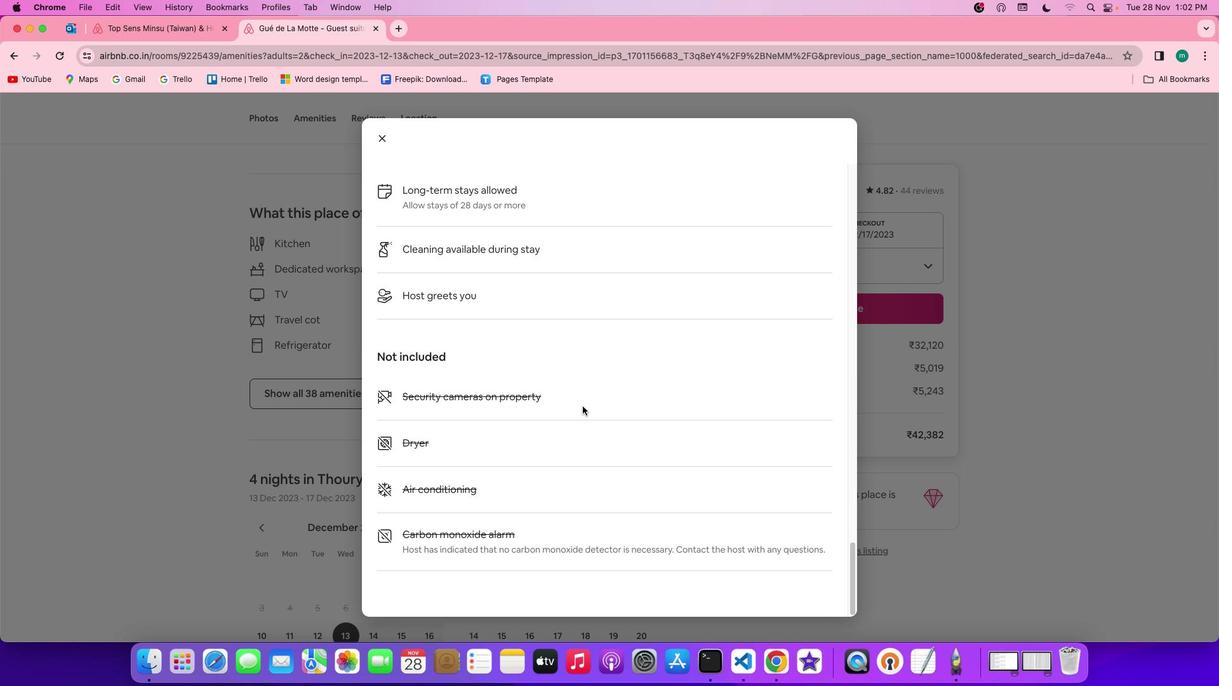 
Action: Mouse scrolled (591, 414) with delta (31, -6)
Screenshot: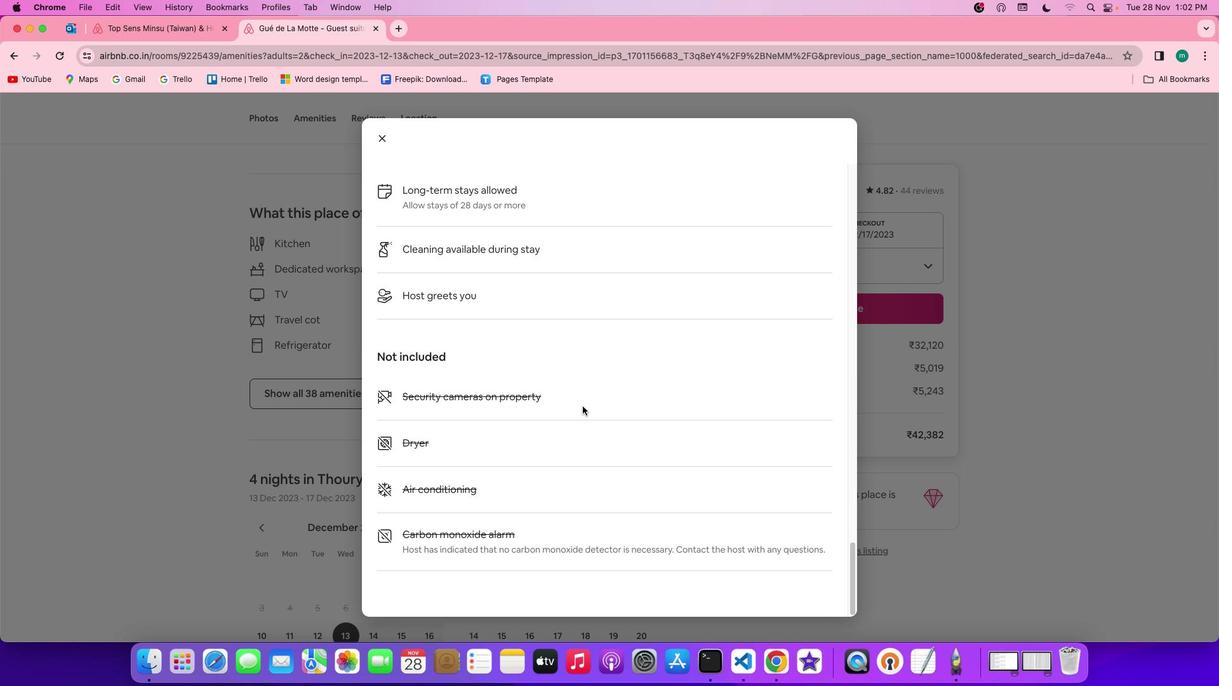 
Action: Mouse moved to (399, 141)
Screenshot: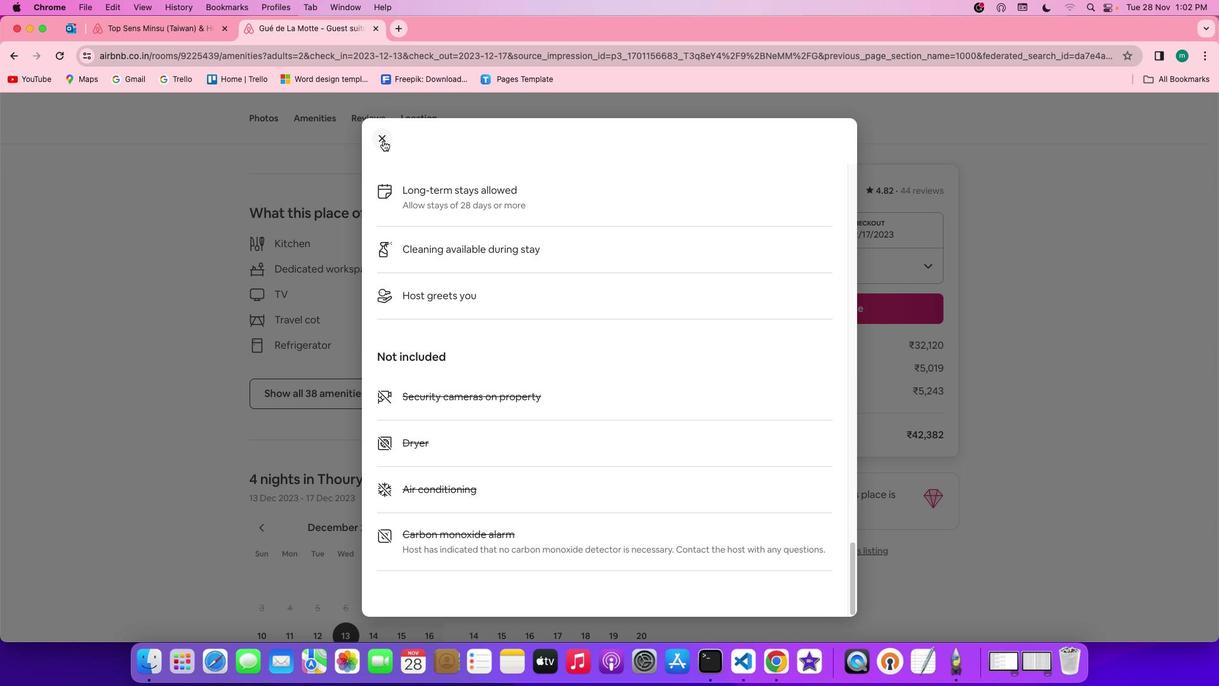 
Action: Mouse pressed left at (399, 141)
Screenshot: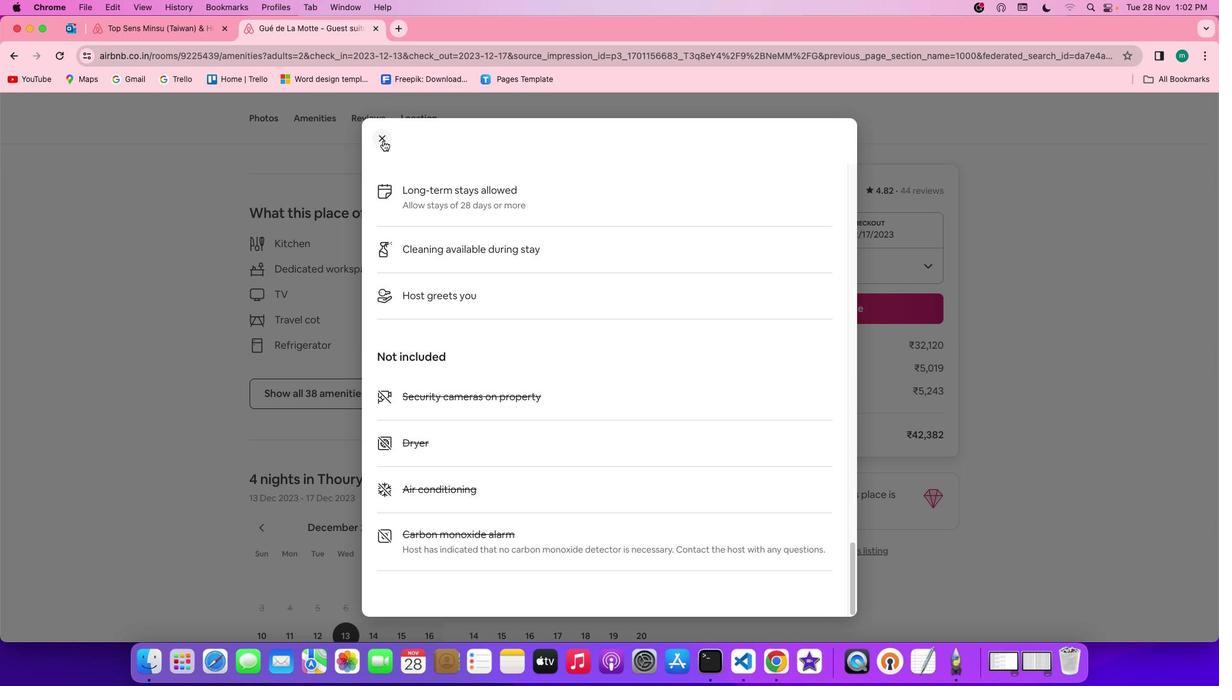
Action: Mouse moved to (491, 329)
Screenshot: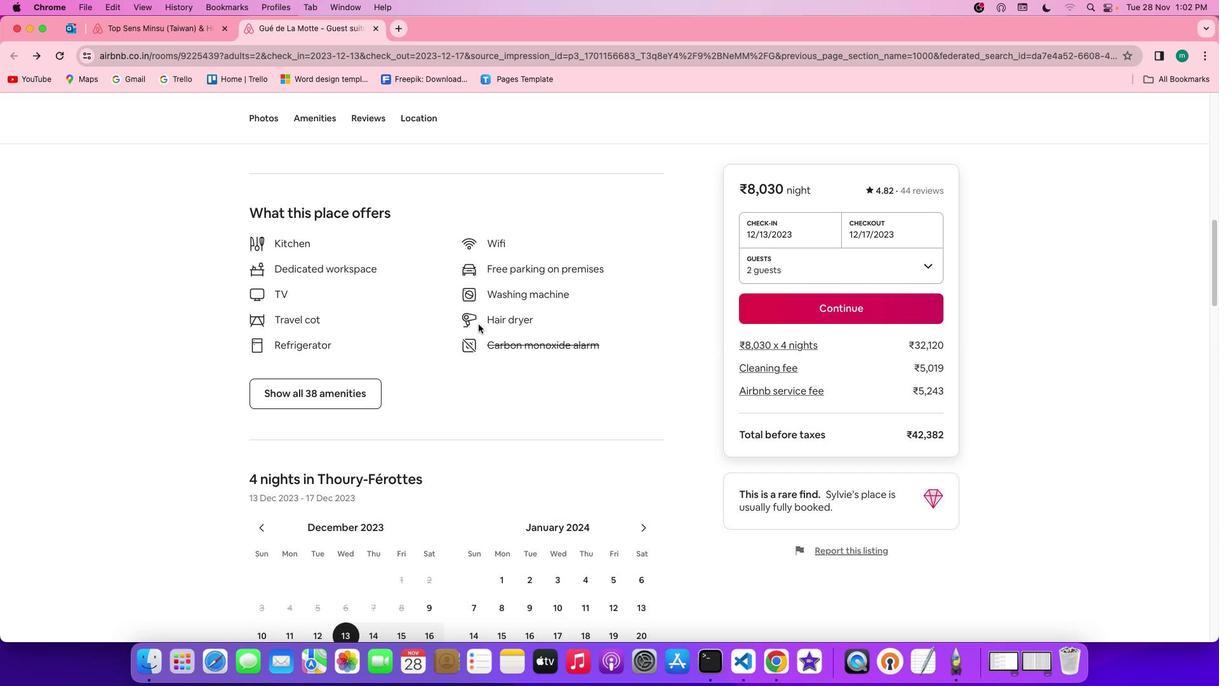 
Action: Mouse scrolled (491, 329) with delta (31, -4)
Screenshot: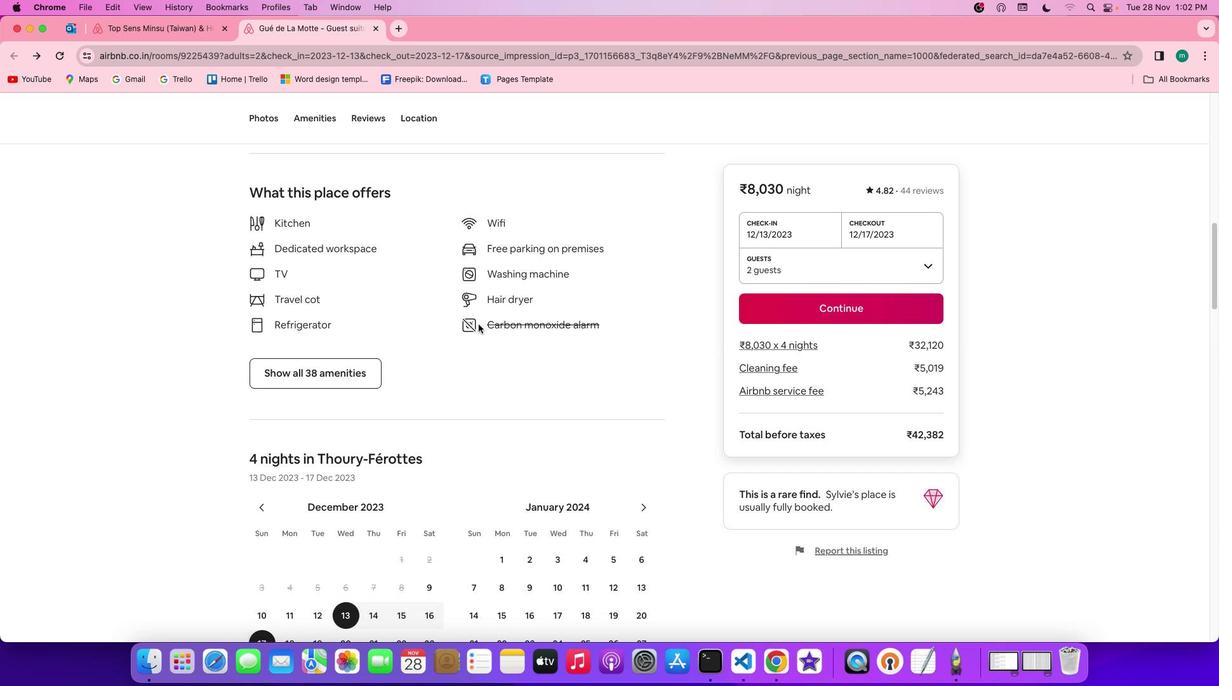 
Action: Mouse scrolled (491, 329) with delta (31, -4)
Screenshot: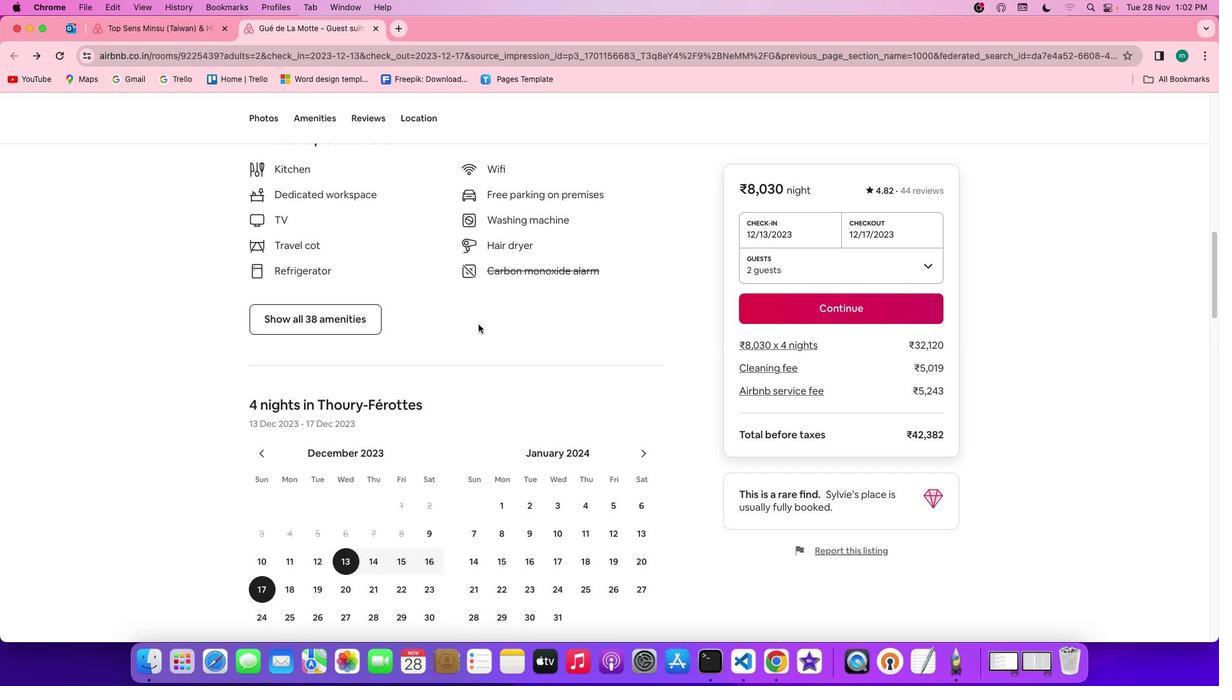 
Action: Mouse scrolled (491, 329) with delta (31, -5)
Screenshot: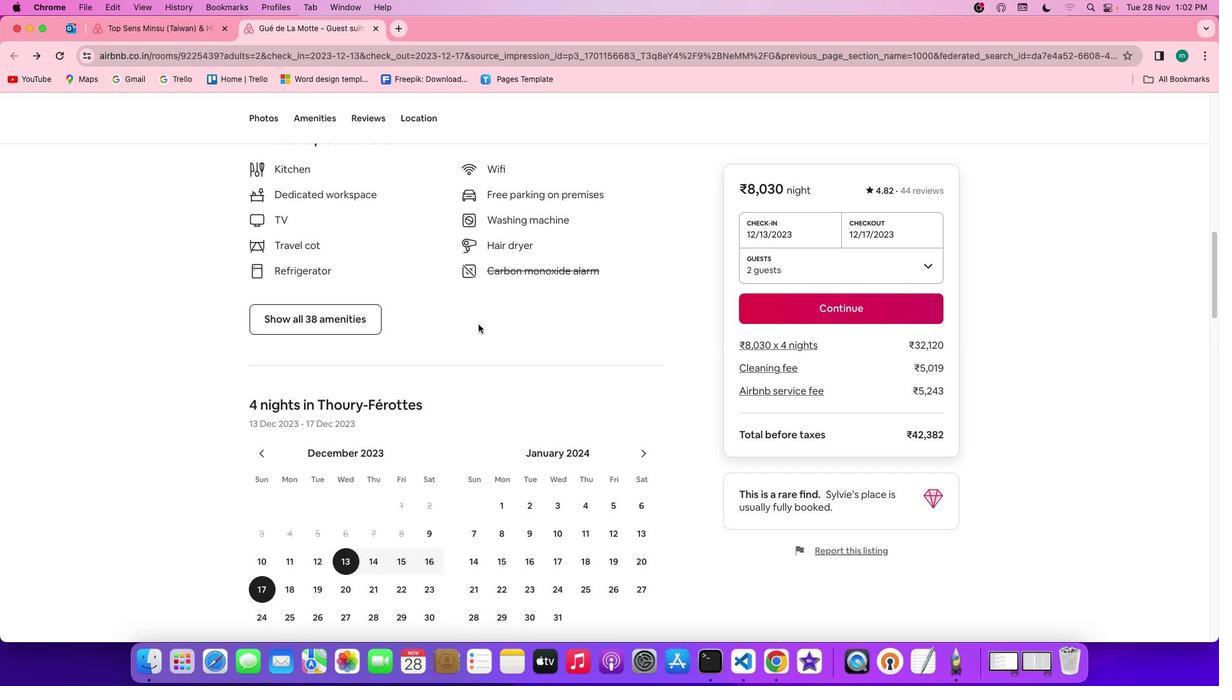 
Action: Mouse scrolled (491, 329) with delta (31, -6)
Screenshot: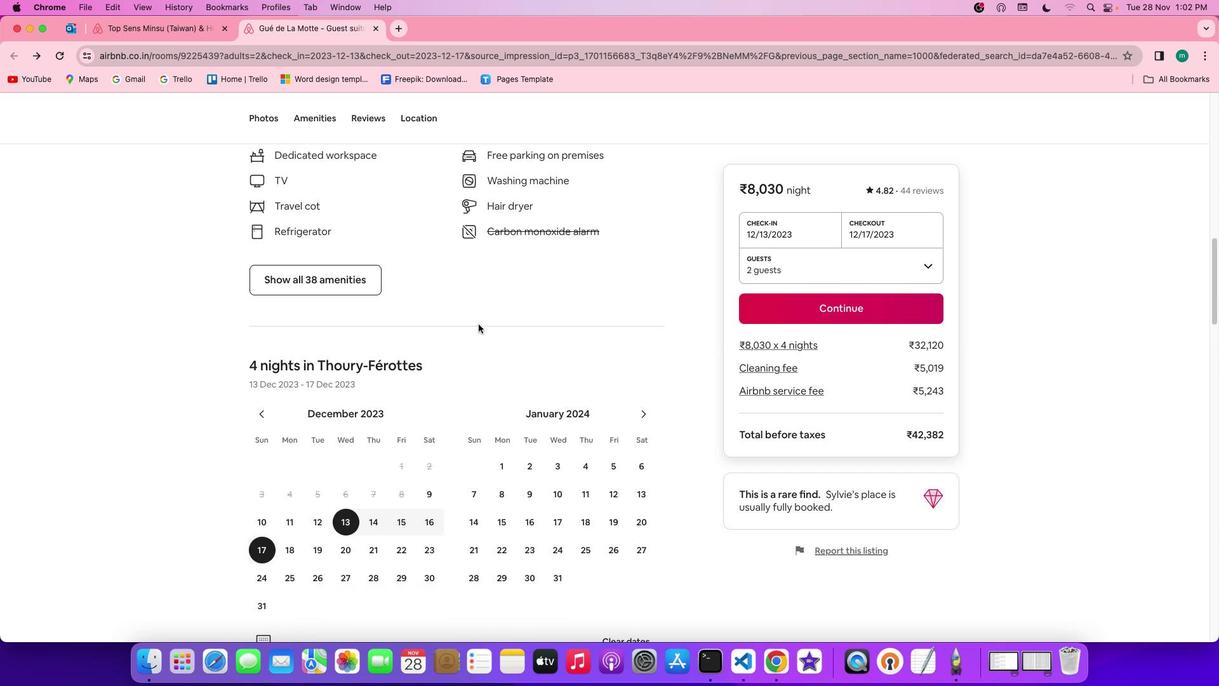 
Action: Mouse scrolled (491, 329) with delta (31, -6)
Screenshot: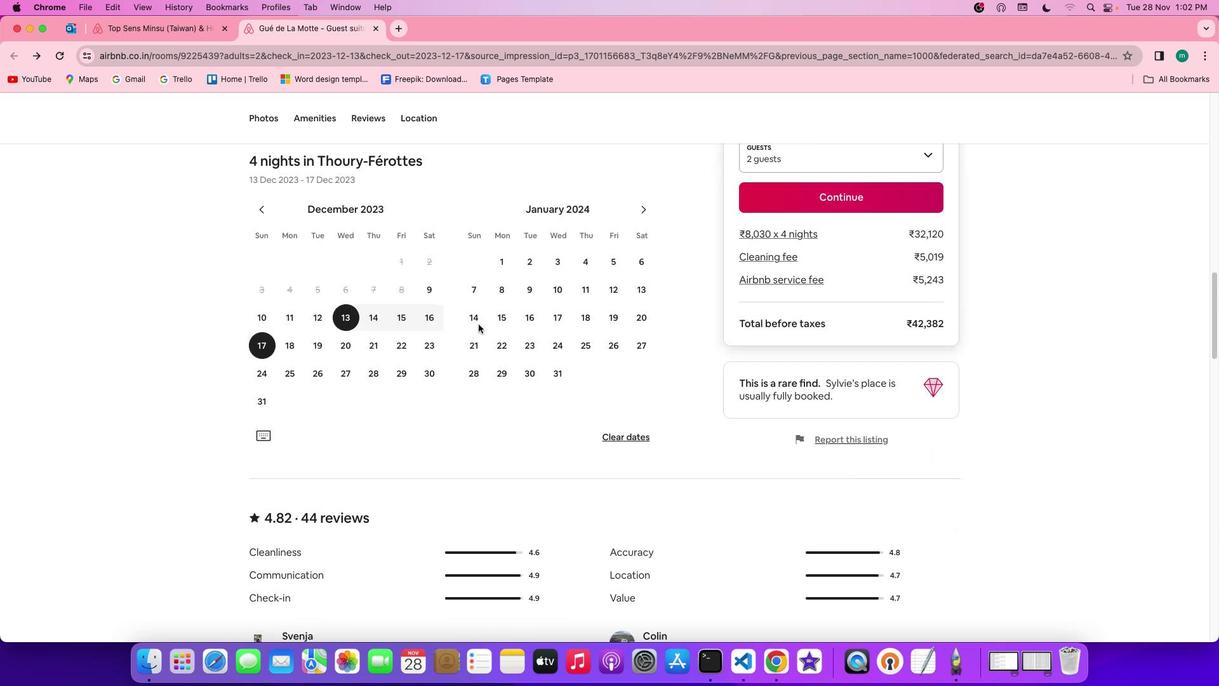 
Action: Mouse scrolled (491, 329) with delta (31, -4)
